 Task: Look for Airbnb properties in Talladega, United States from 17th November, 2023 to 21st November, 2023 for 2 adults.1  bedroom having 2 beds and 1 bathroom. Property type can be flat. Amenities needed are: wifi. Look for 3 properties as per requirement.
Action: Mouse moved to (470, 93)
Screenshot: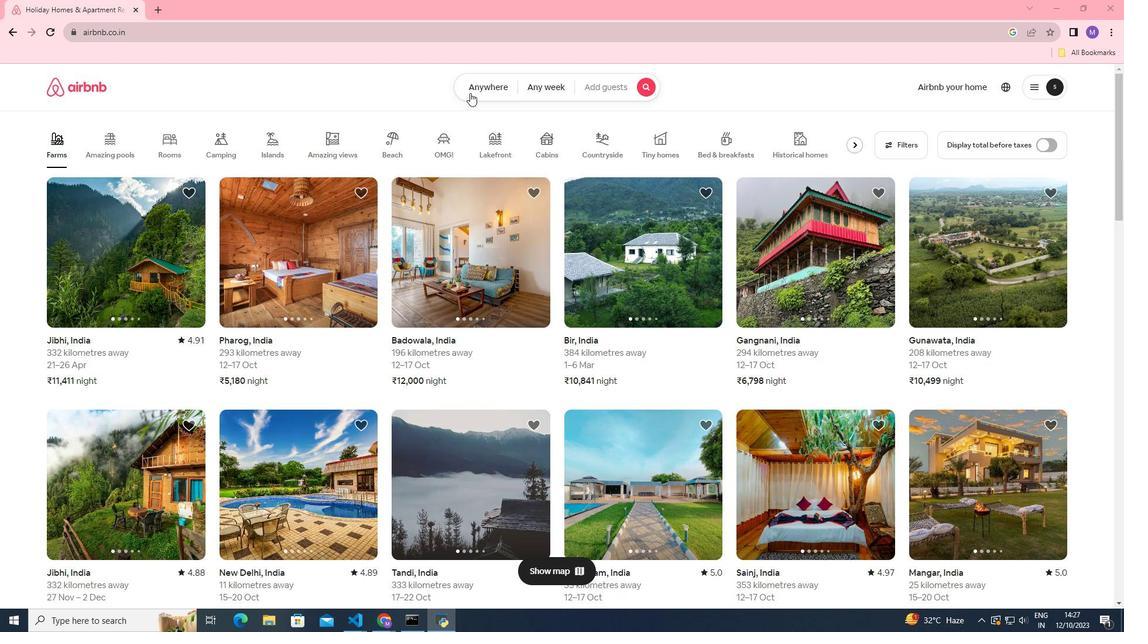 
Action: Mouse pressed left at (470, 93)
Screenshot: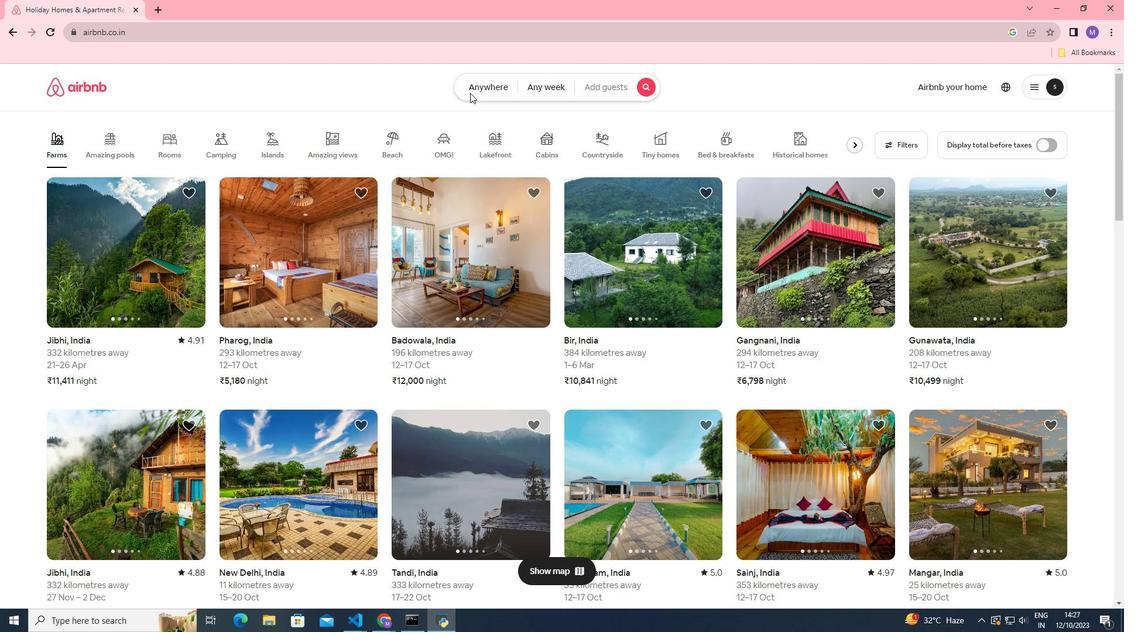 
Action: Mouse moved to (418, 139)
Screenshot: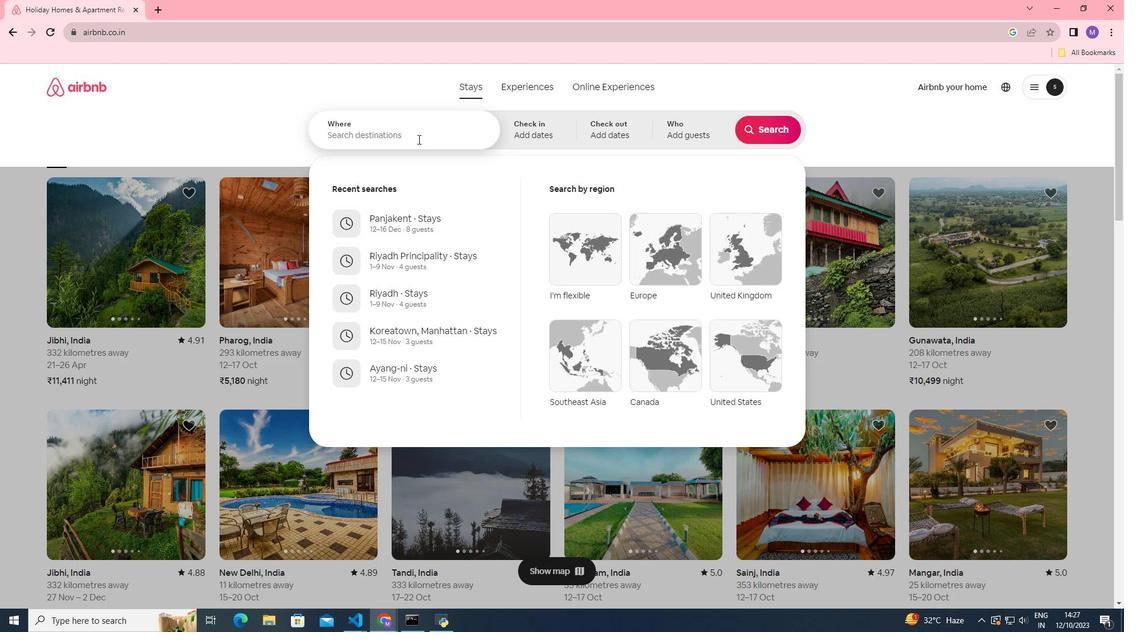 
Action: Mouse pressed left at (418, 139)
Screenshot: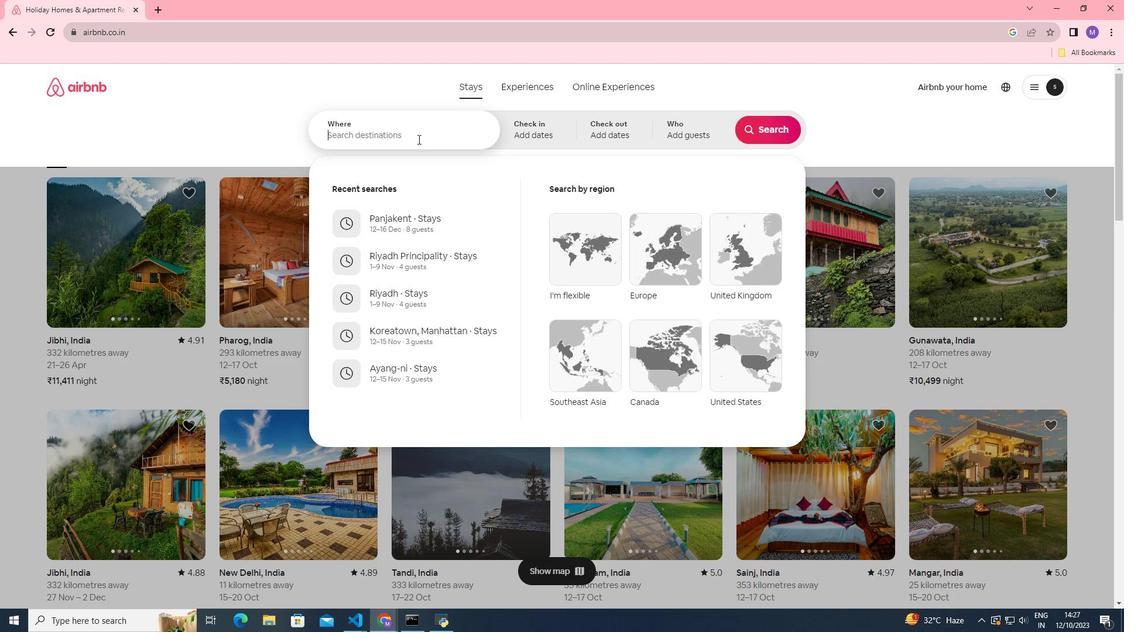 
Action: Key pressed <Key.shift><Key.shift><Key.shift>Talladgea,<Key.space><Key.shift><Key.shift><Key.shift><Key.shift><Key.shift><Key.shift><Key.shift><Key.shift><Key.shift><Key.shift><Key.shift><Key.shift><Key.shift>United<Key.space><Key.shift>States
Screenshot: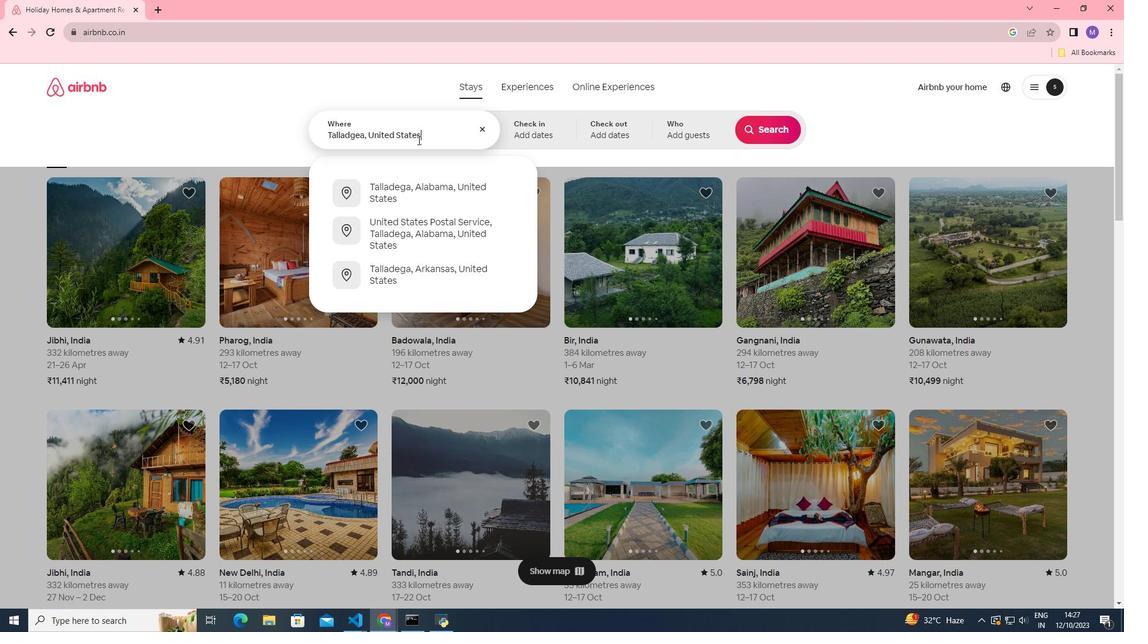 
Action: Mouse moved to (535, 131)
Screenshot: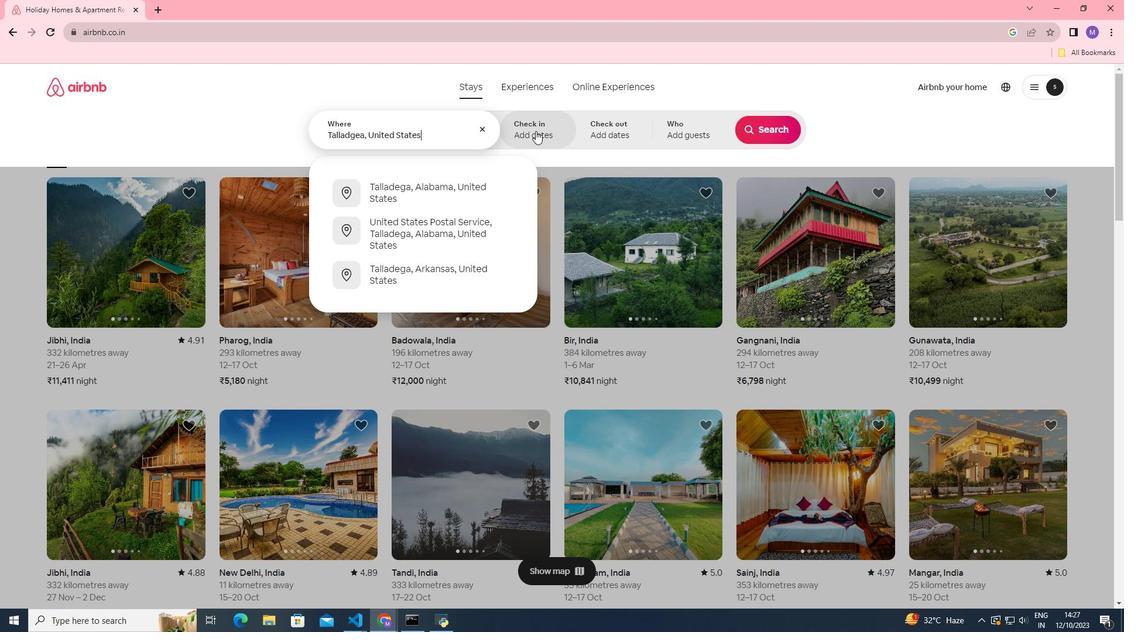 
Action: Mouse pressed left at (535, 131)
Screenshot: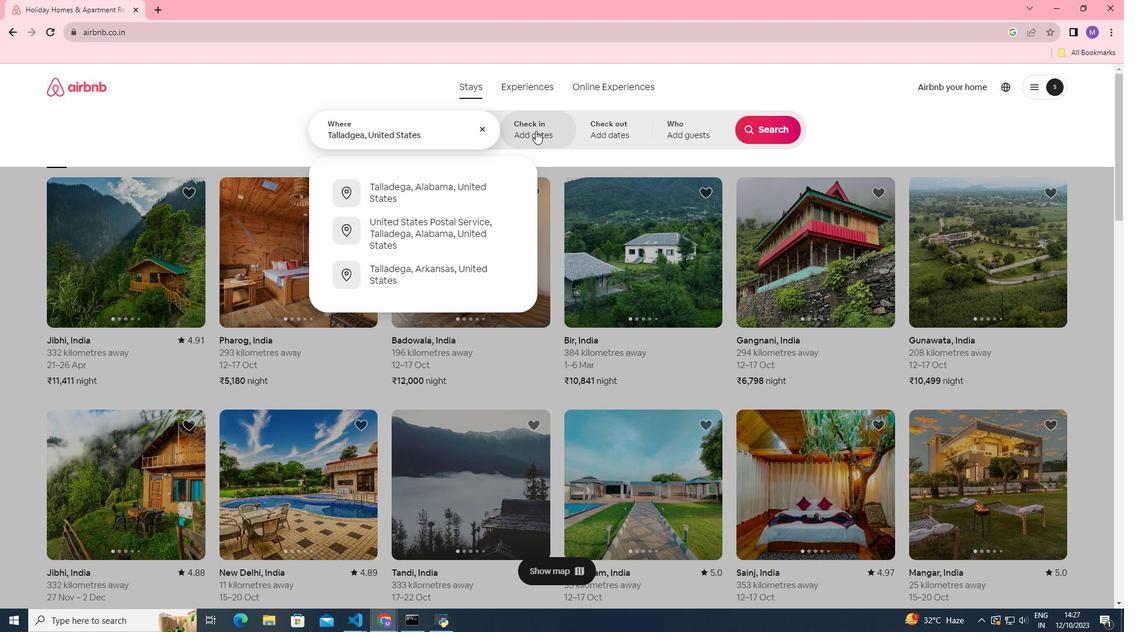 
Action: Mouse moved to (763, 230)
Screenshot: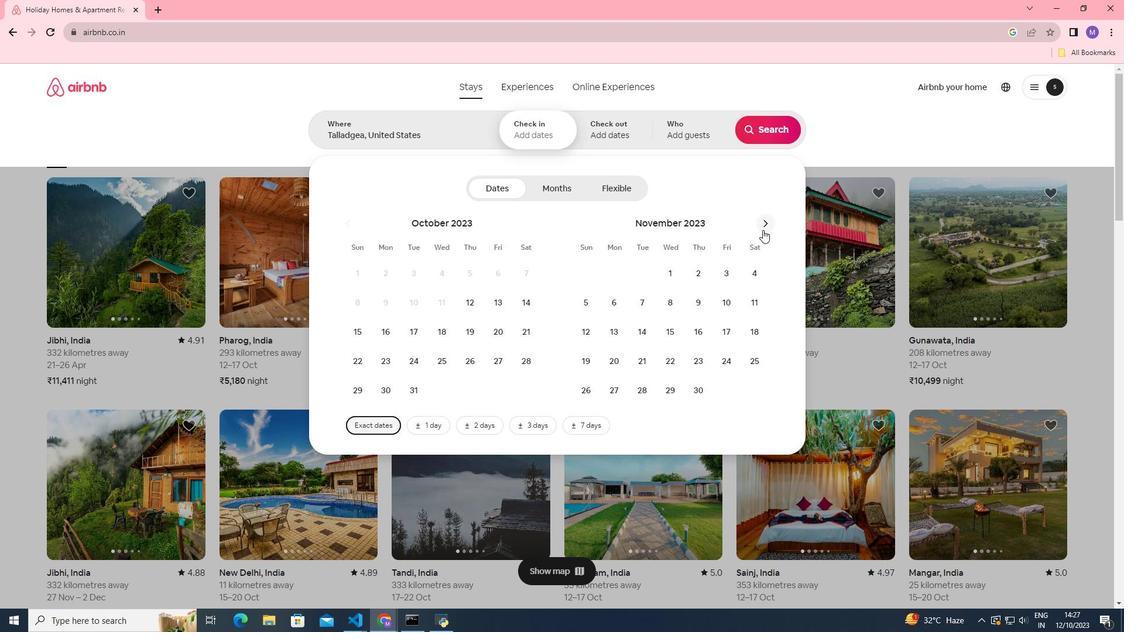 
Action: Mouse pressed left at (763, 230)
Screenshot: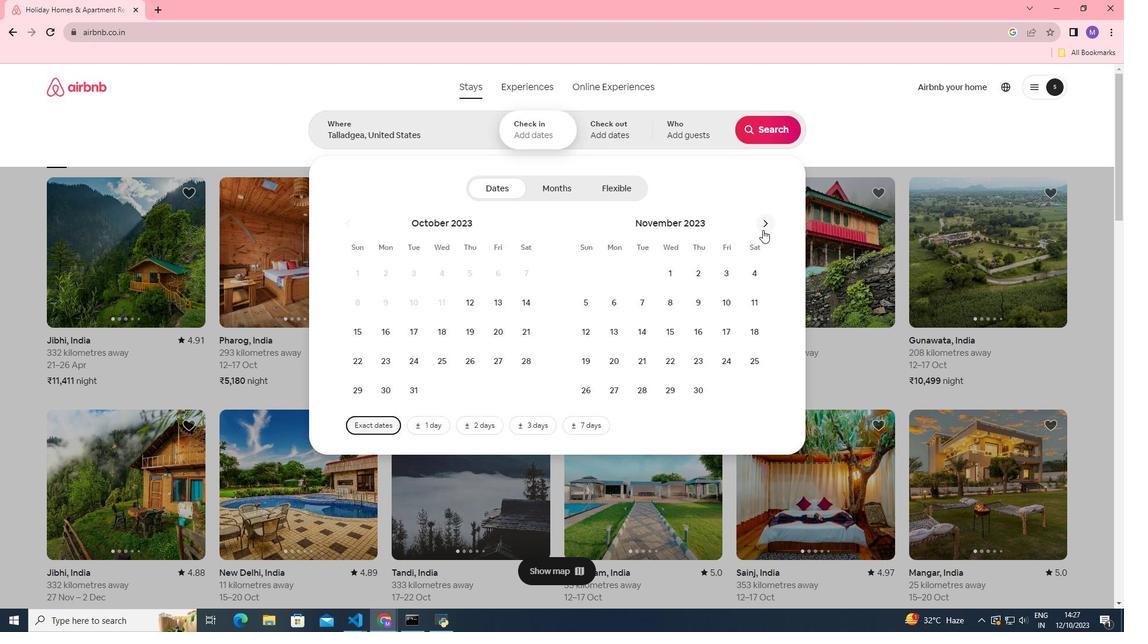 
Action: Mouse moved to (494, 326)
Screenshot: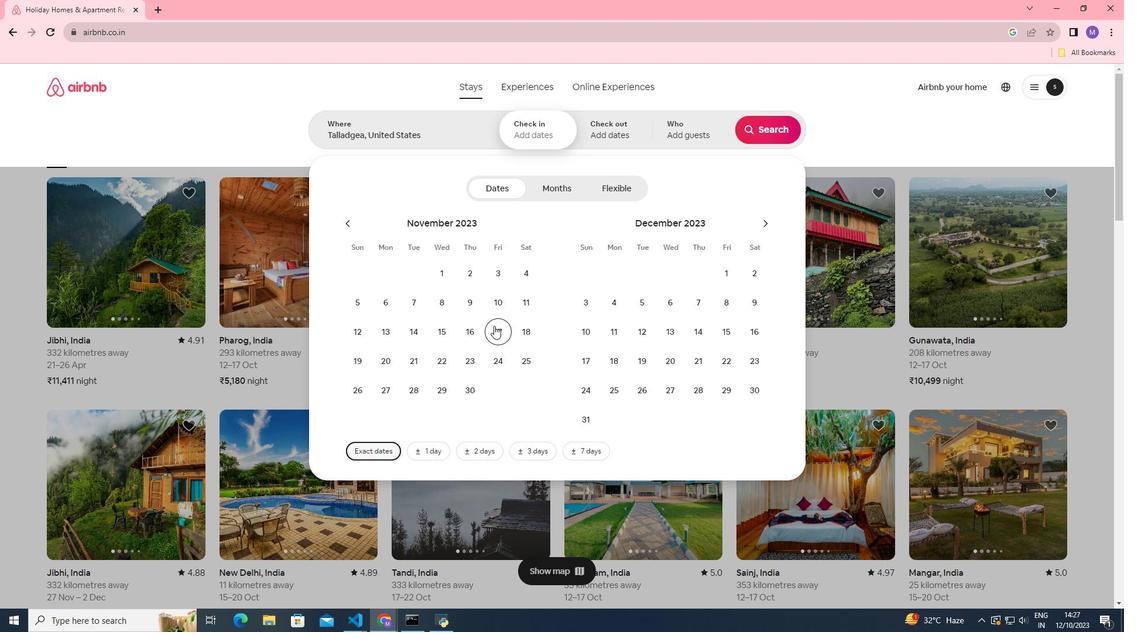 
Action: Mouse pressed left at (494, 326)
Screenshot: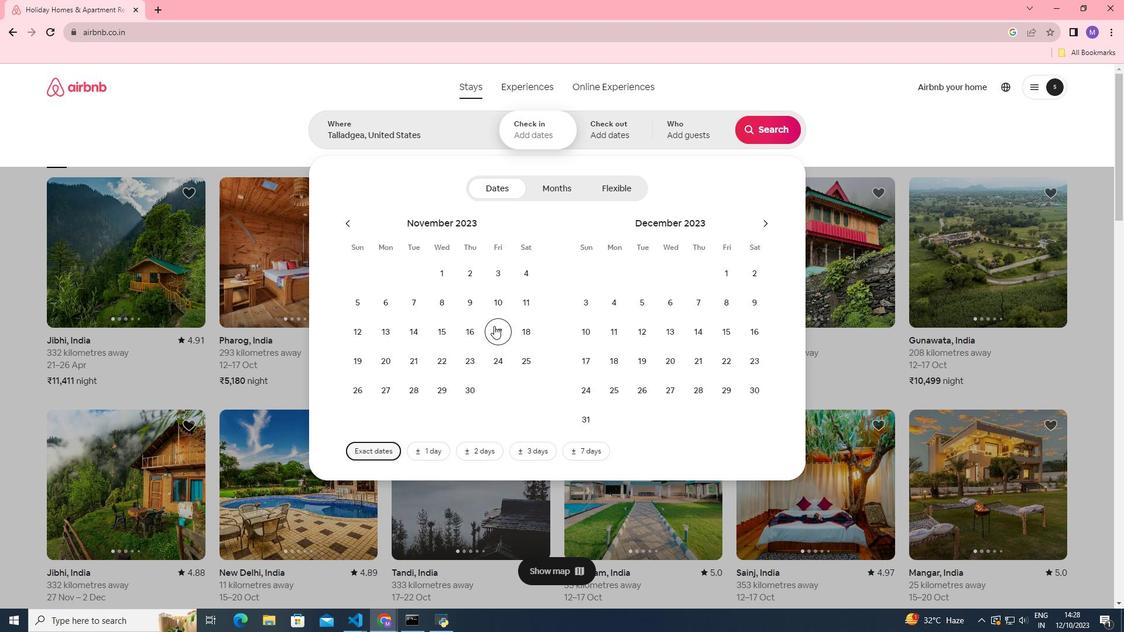
Action: Mouse moved to (405, 355)
Screenshot: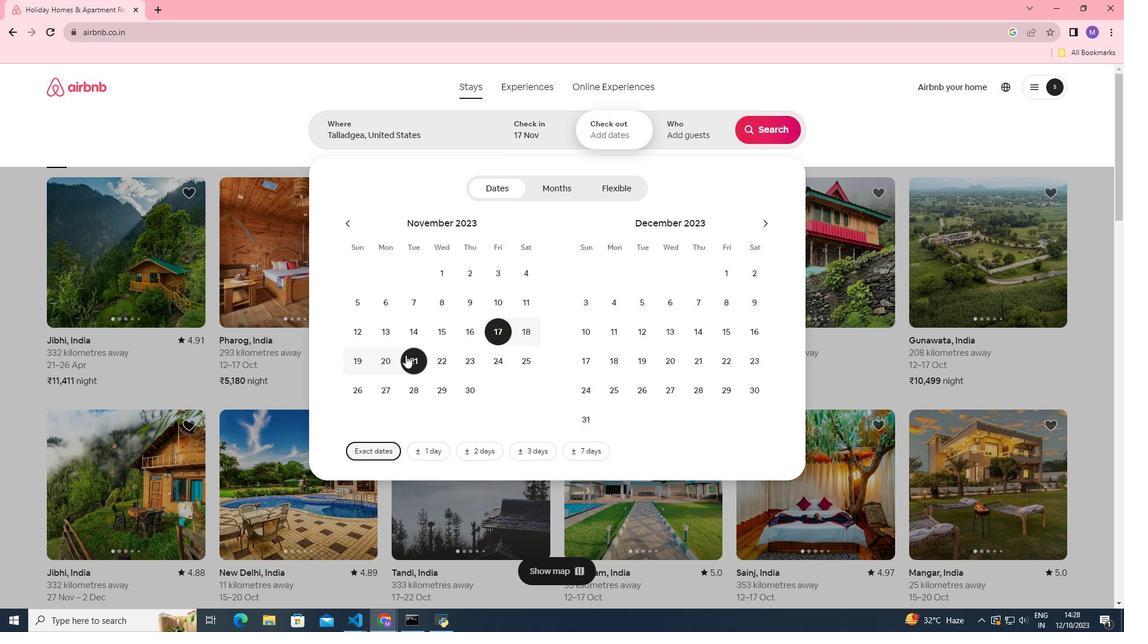 
Action: Mouse pressed left at (405, 355)
Screenshot: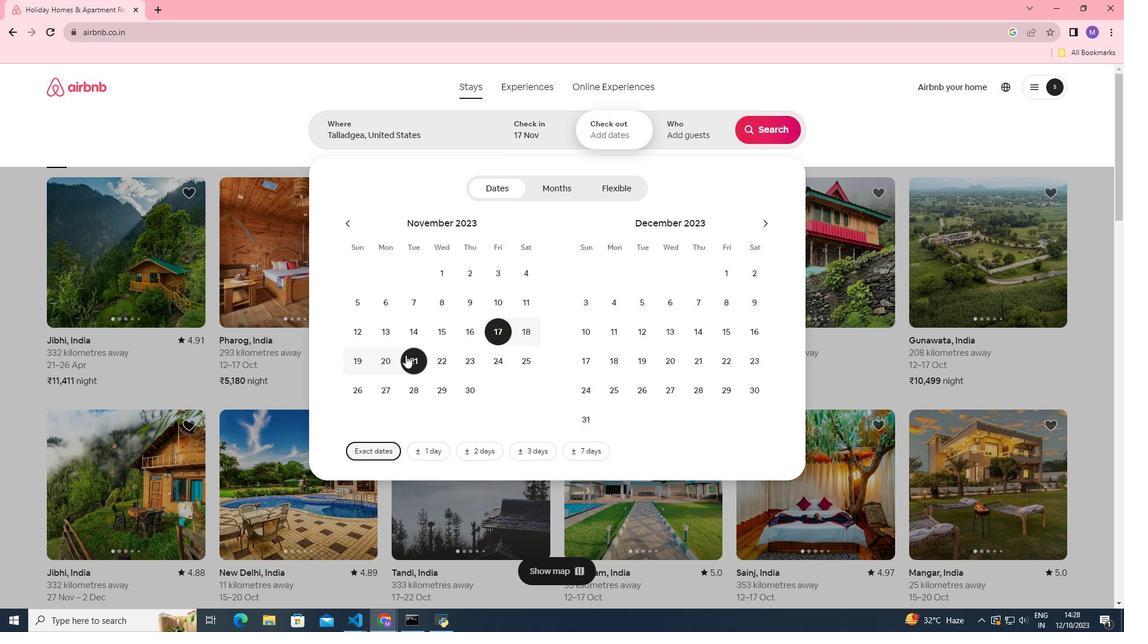 
Action: Mouse moved to (689, 130)
Screenshot: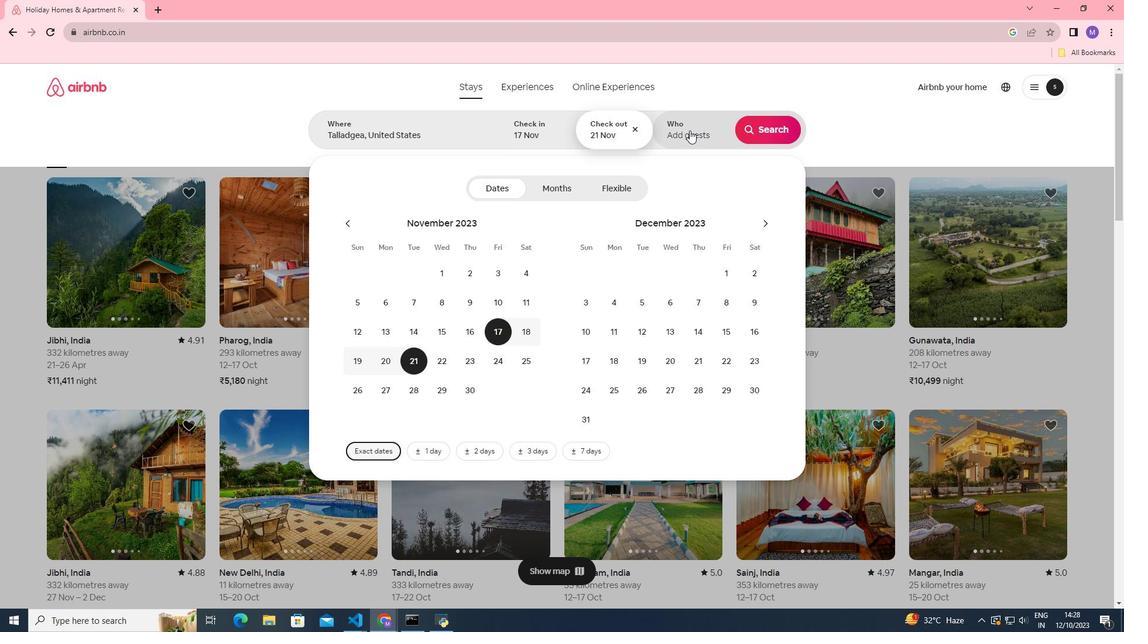 
Action: Mouse pressed left at (689, 130)
Screenshot: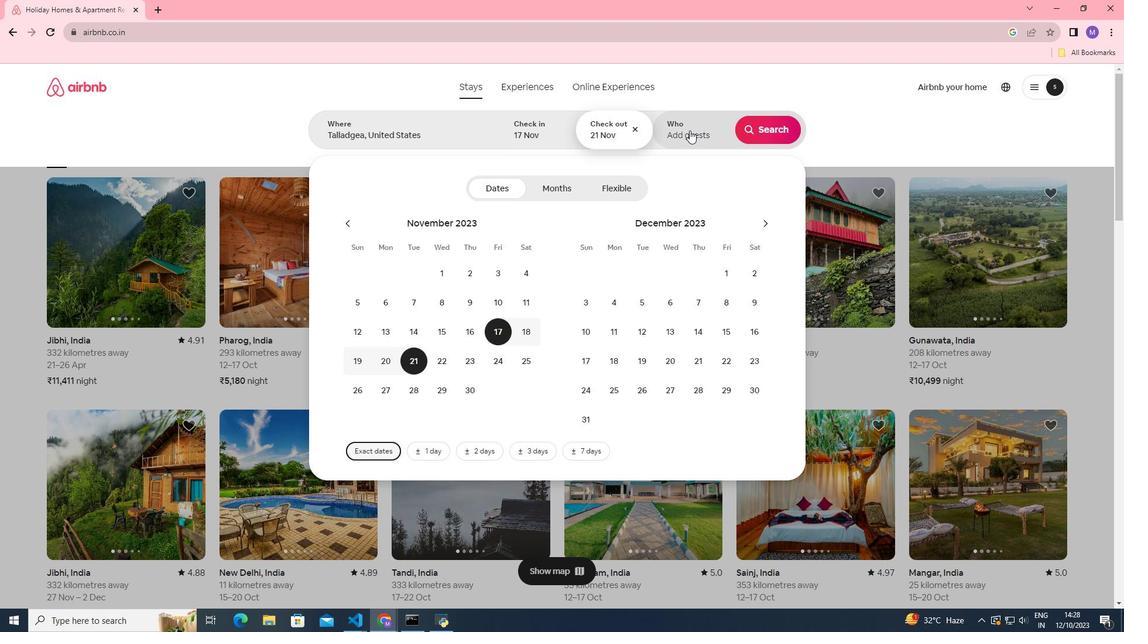 
Action: Mouse moved to (689, 131)
Screenshot: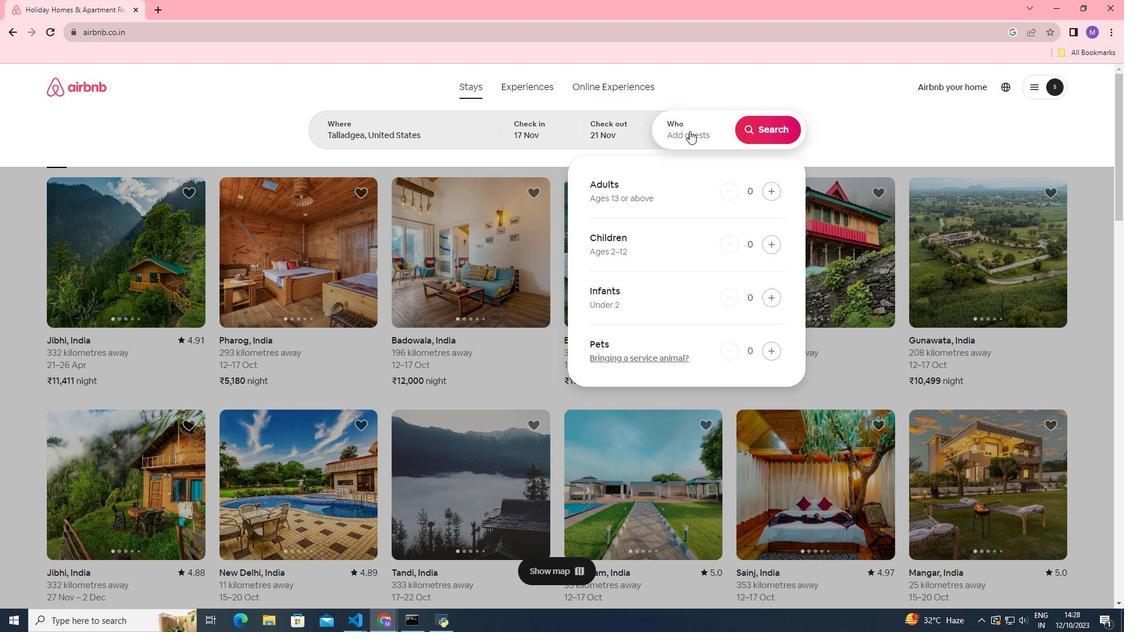 
Action: Mouse pressed left at (689, 131)
Screenshot: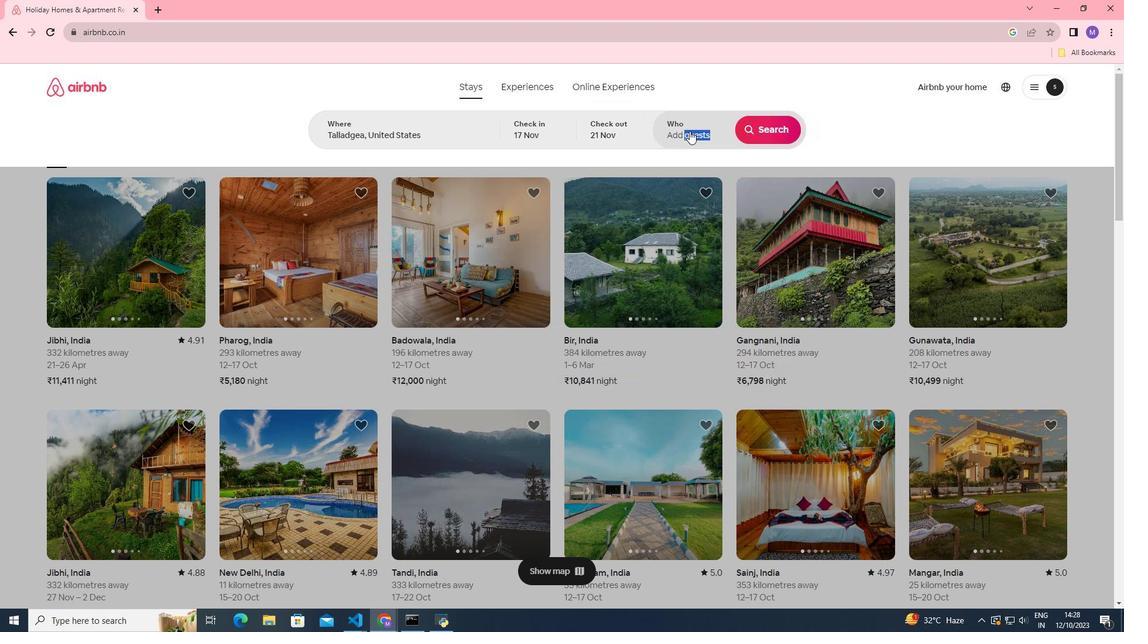 
Action: Mouse moved to (688, 134)
Screenshot: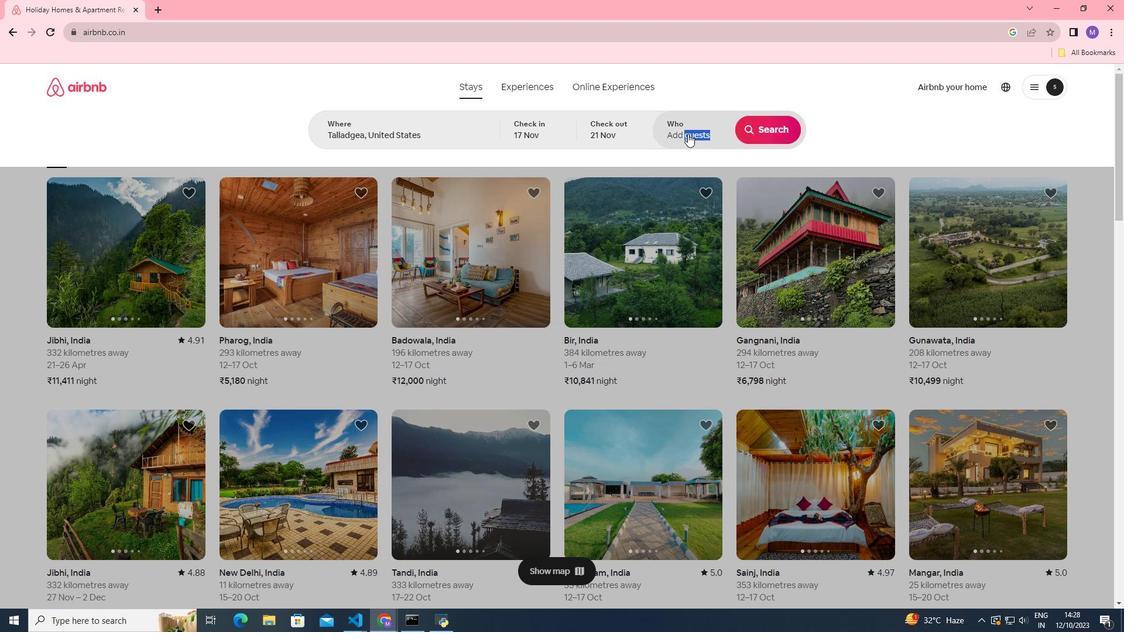 
Action: Mouse pressed left at (688, 134)
Screenshot: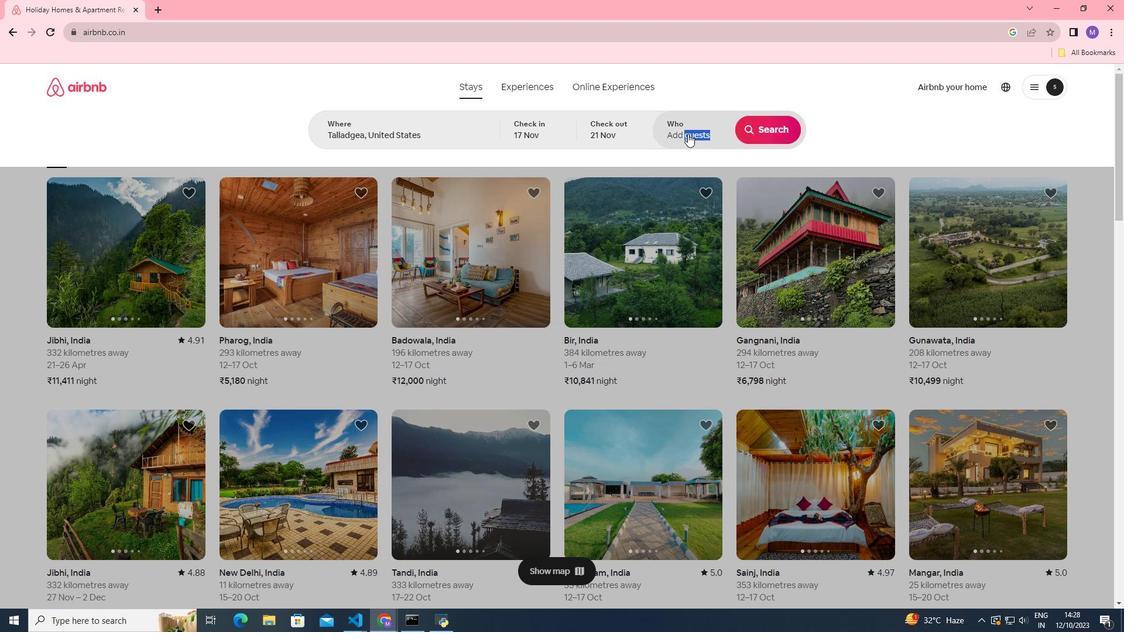 
Action: Mouse moved to (770, 193)
Screenshot: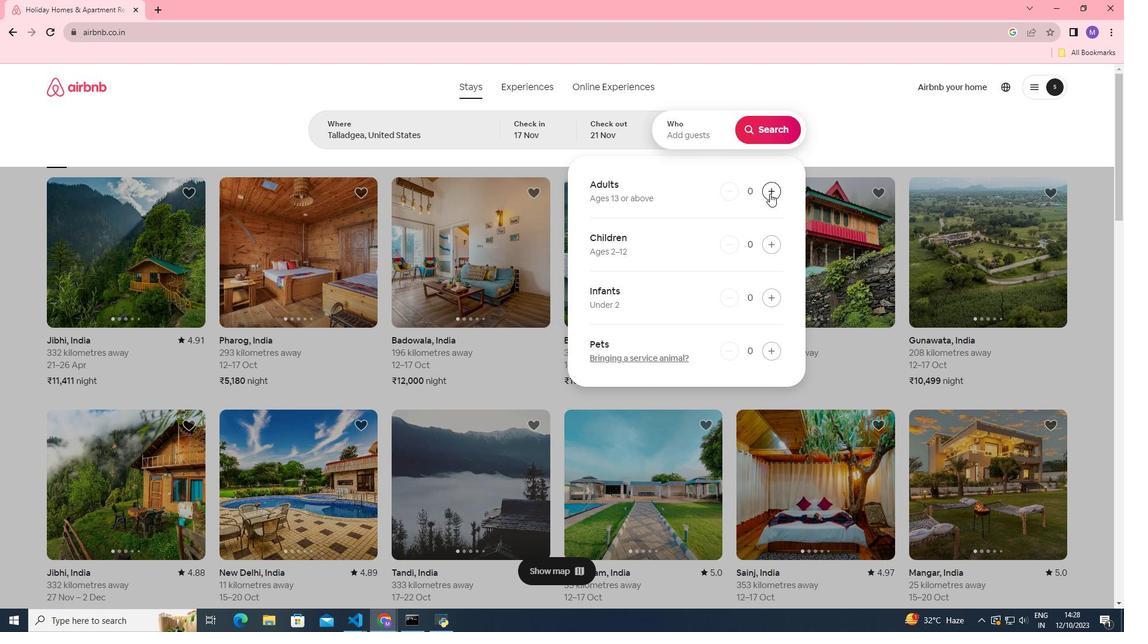
Action: Mouse pressed left at (770, 193)
Screenshot: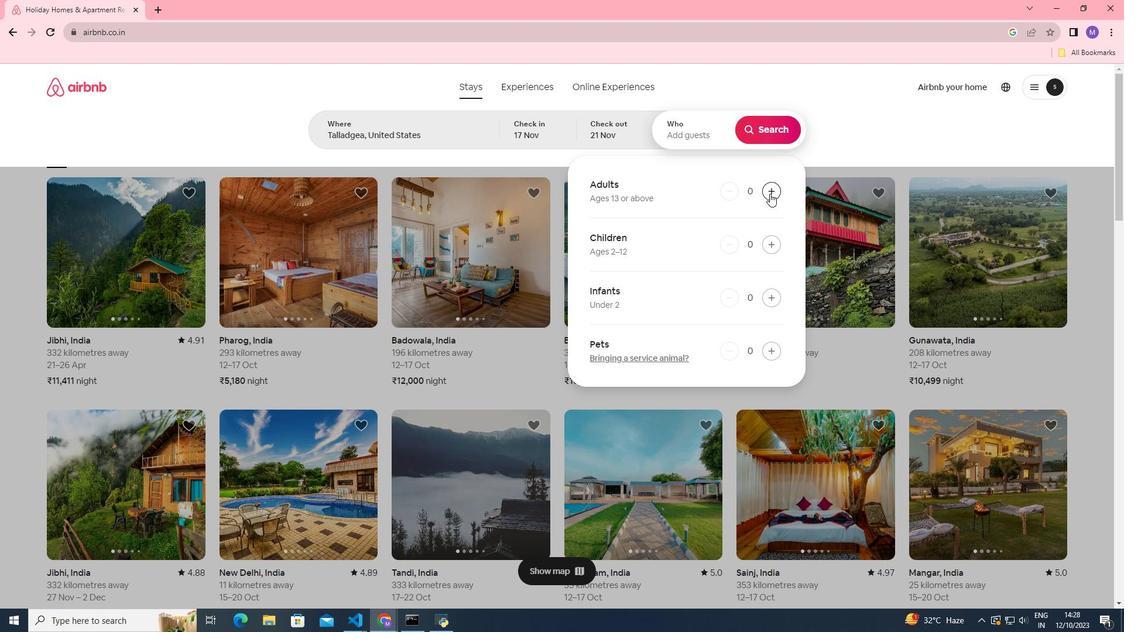 
Action: Mouse pressed left at (770, 193)
Screenshot: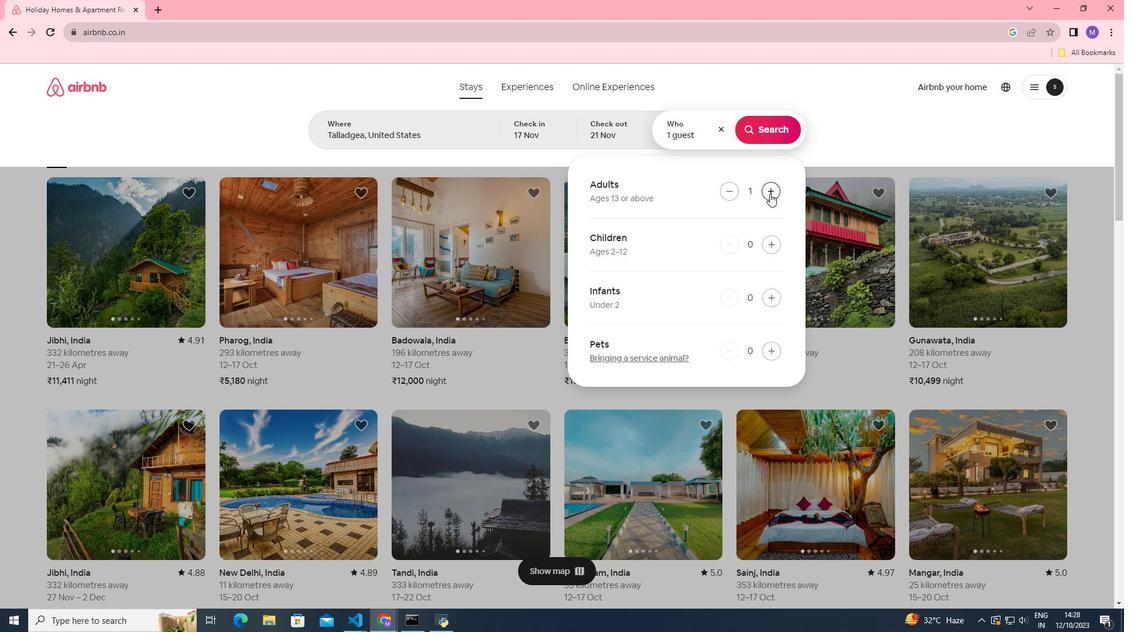 
Action: Mouse moved to (766, 126)
Screenshot: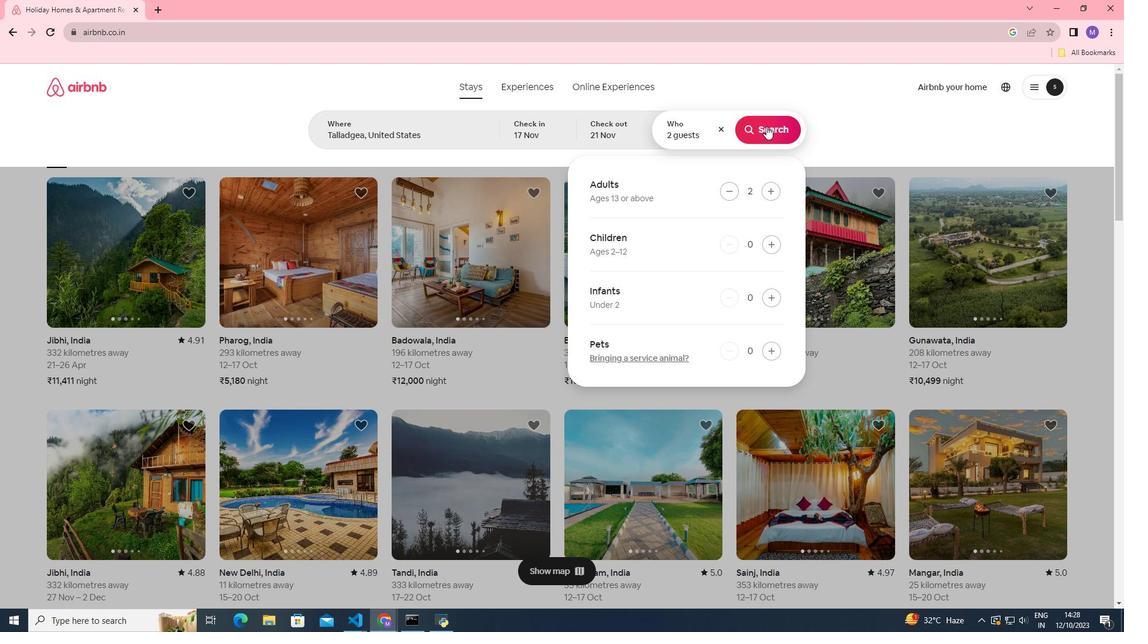 
Action: Mouse pressed left at (766, 126)
Screenshot: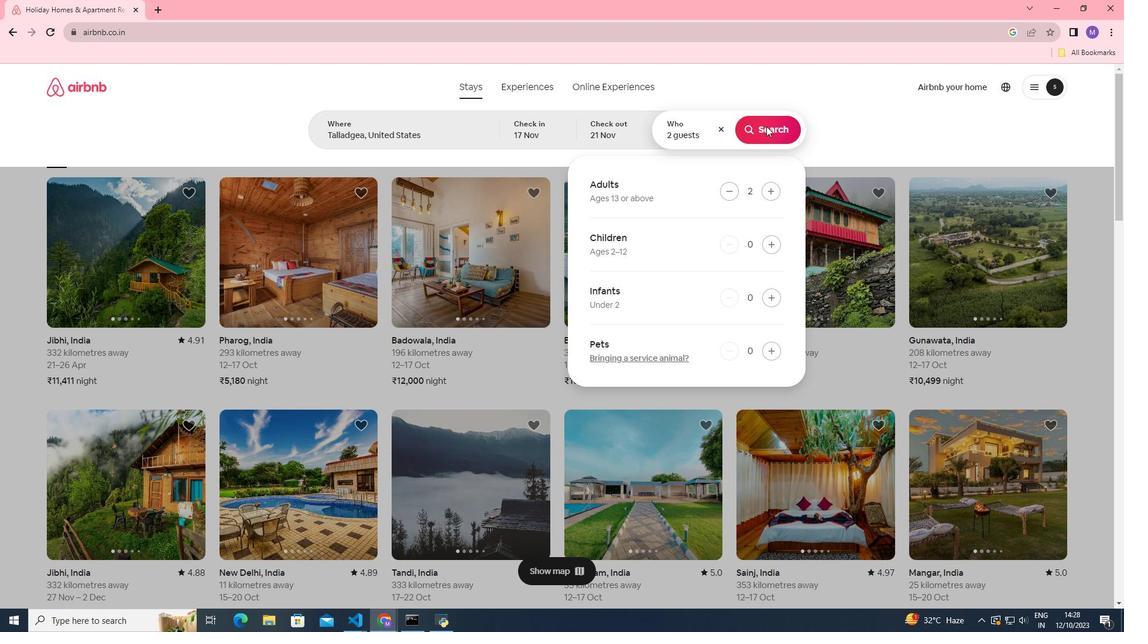 
Action: Mouse moved to (933, 135)
Screenshot: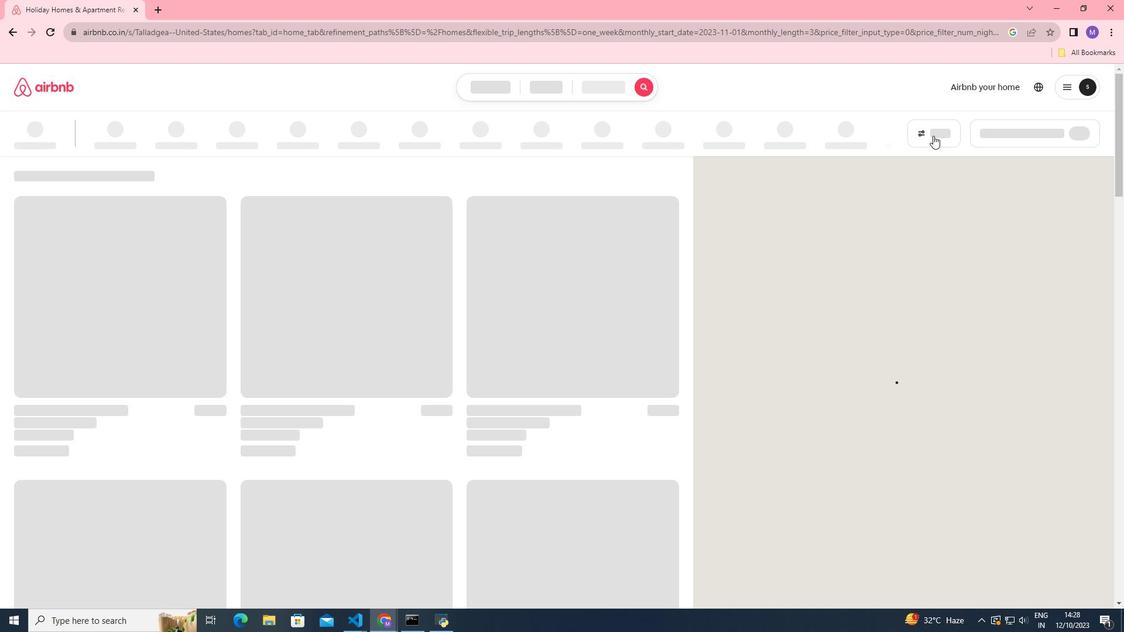 
Action: Mouse pressed left at (933, 135)
Screenshot: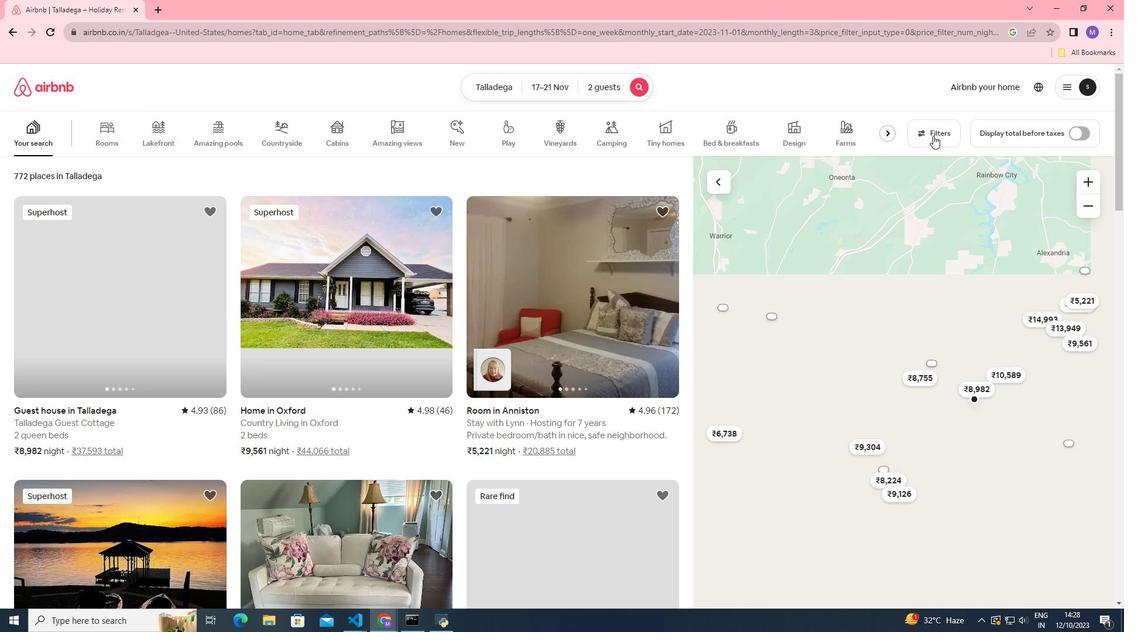 
Action: Mouse pressed left at (933, 135)
Screenshot: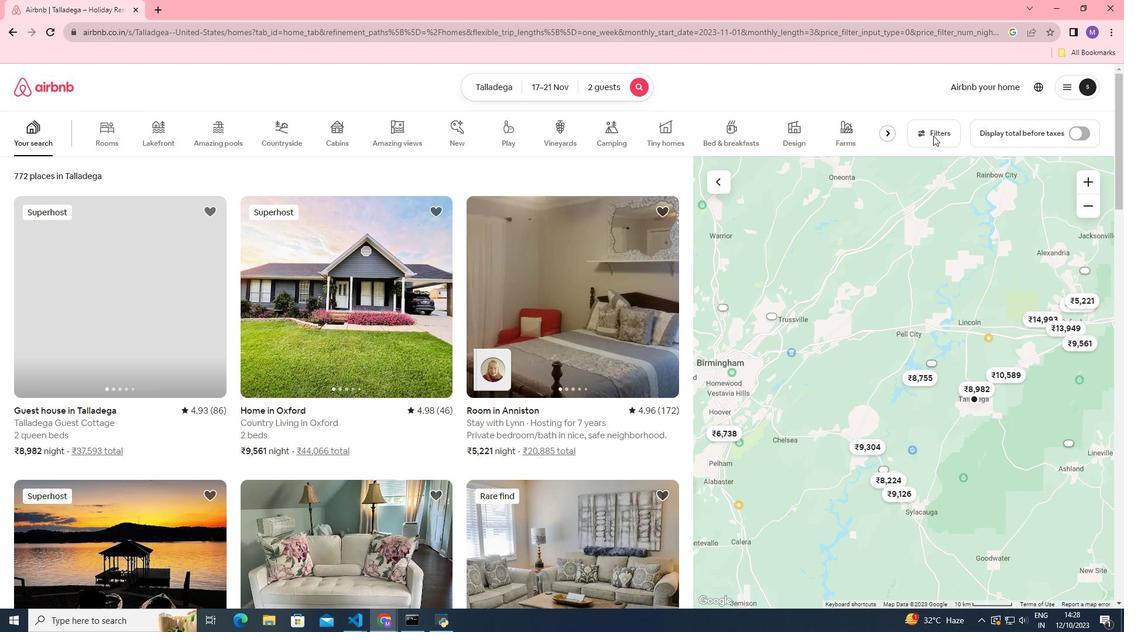 
Action: Mouse pressed left at (933, 135)
Screenshot: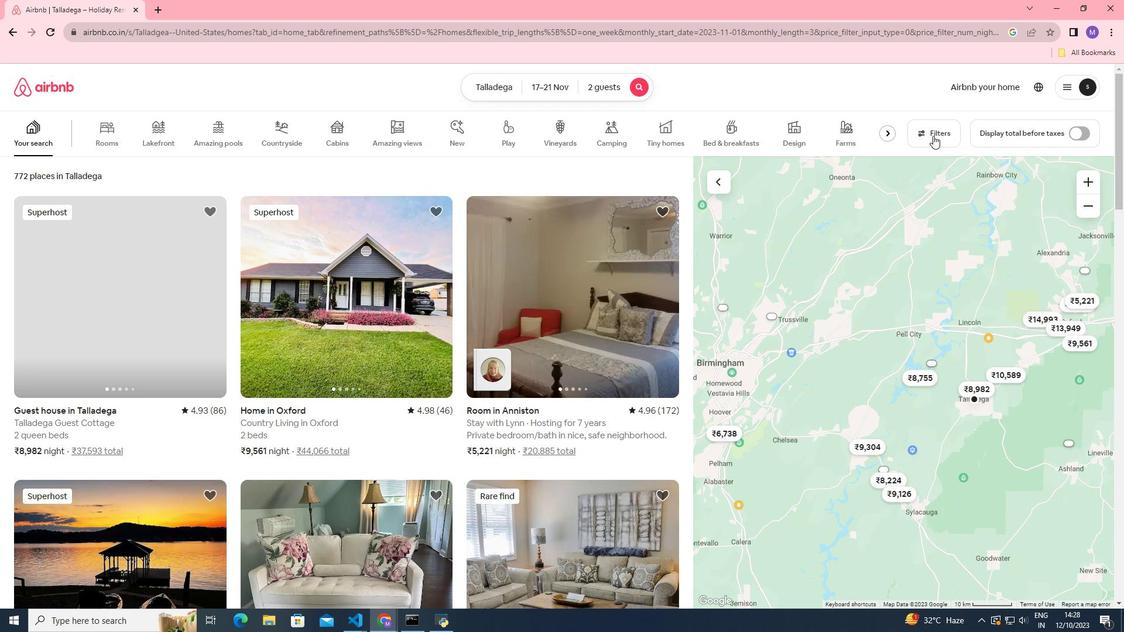 
Action: Mouse moved to (512, 439)
Screenshot: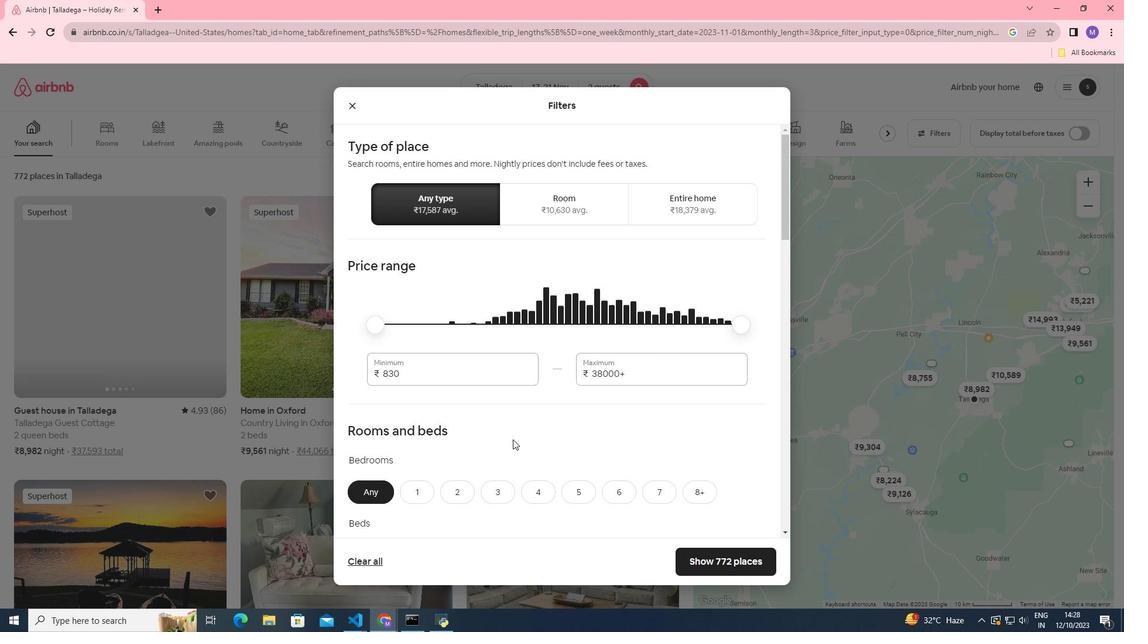 
Action: Mouse scrolled (512, 439) with delta (0, 0)
Screenshot: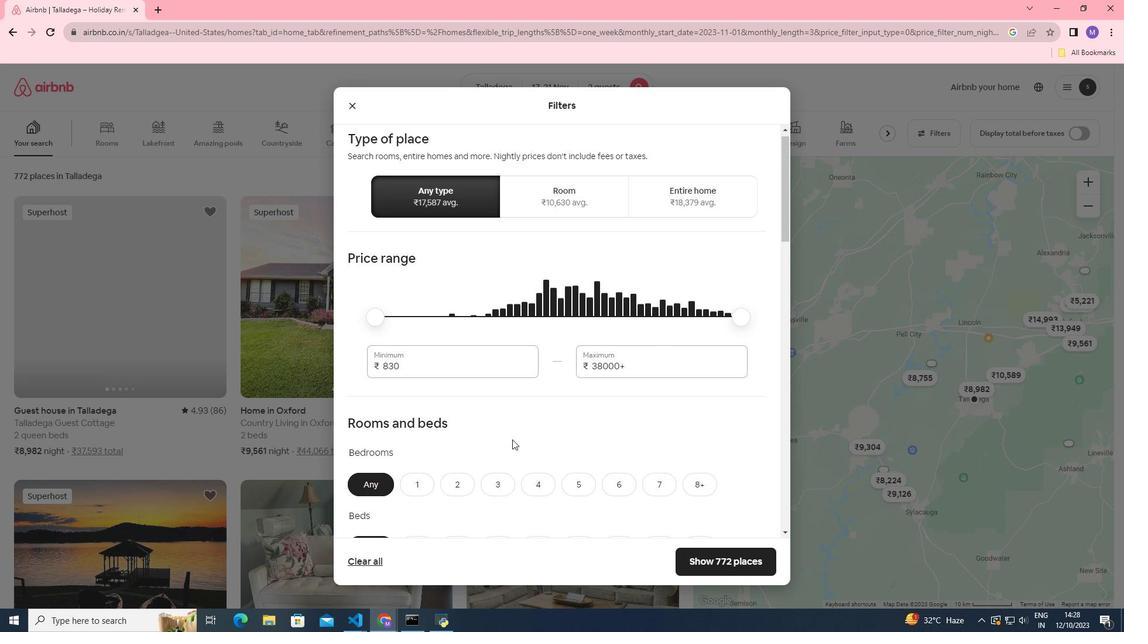 
Action: Mouse moved to (460, 432)
Screenshot: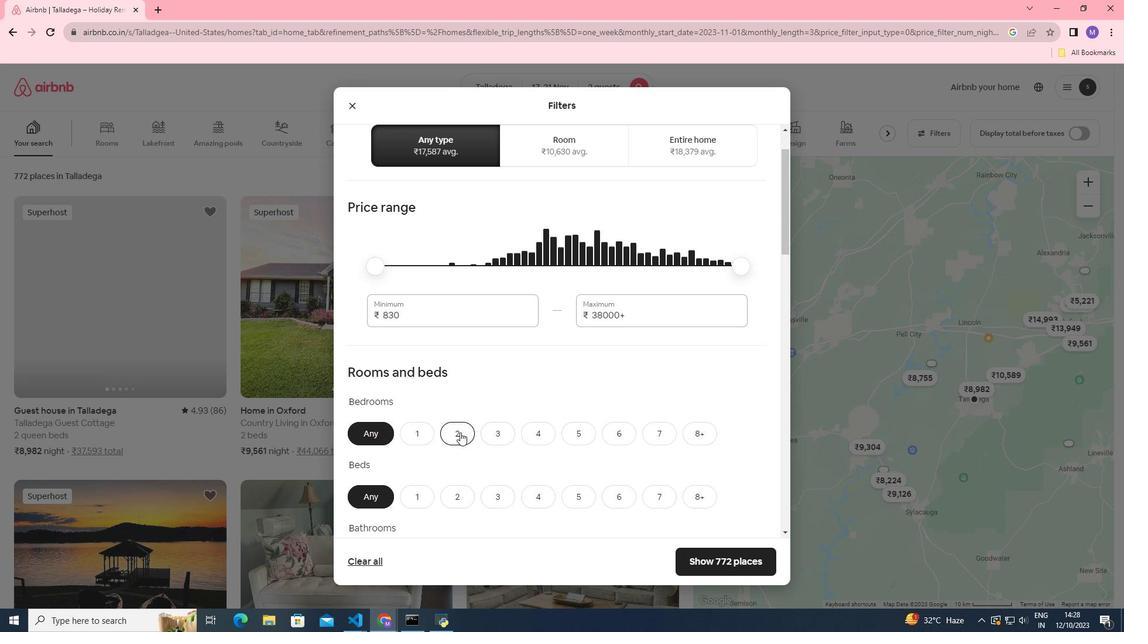 
Action: Mouse pressed left at (460, 432)
Screenshot: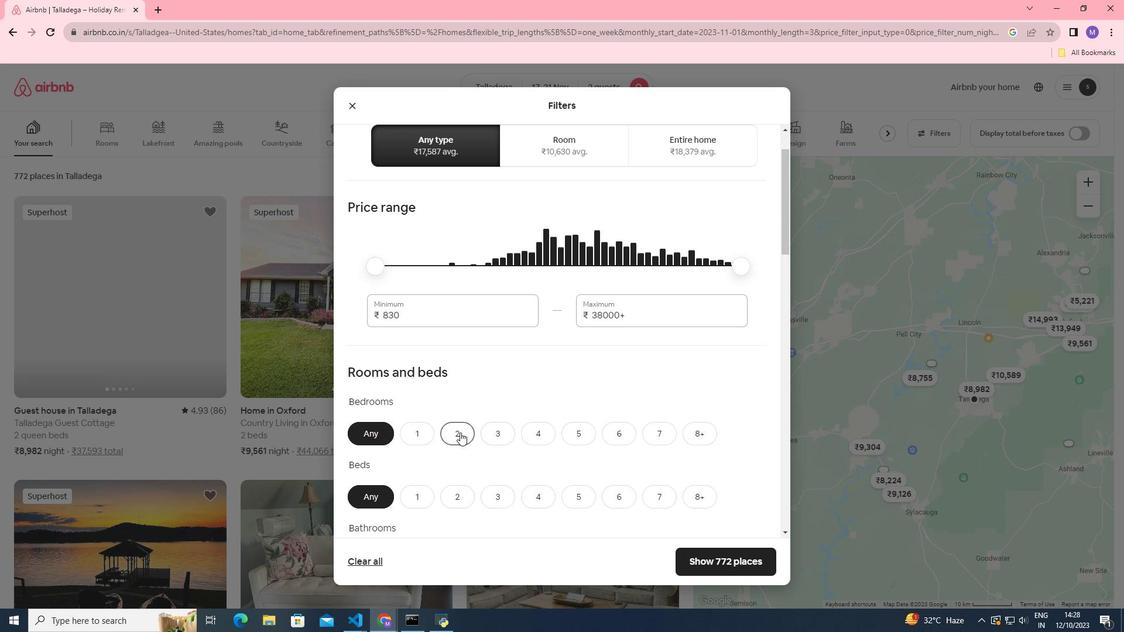 
Action: Mouse moved to (463, 503)
Screenshot: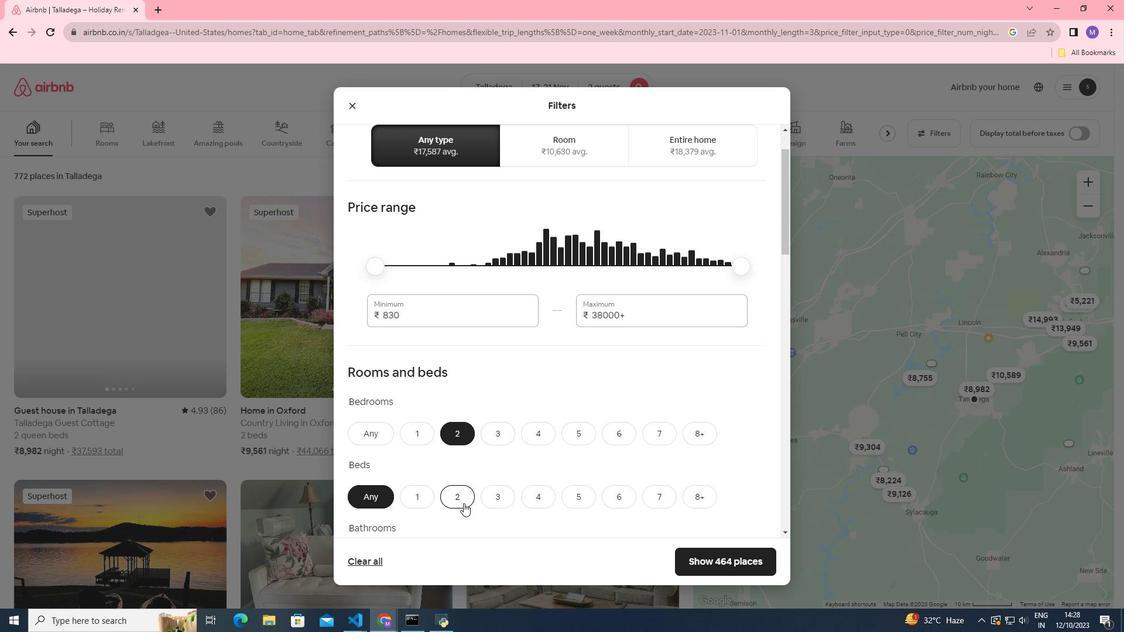 
Action: Mouse pressed left at (463, 503)
Screenshot: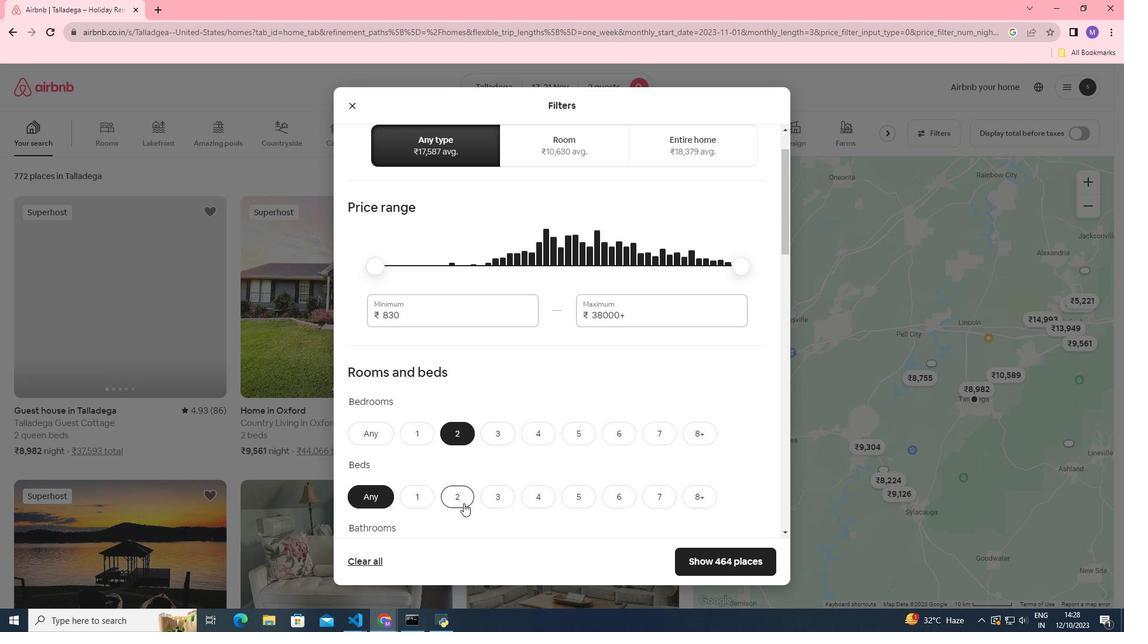 
Action: Mouse moved to (514, 418)
Screenshot: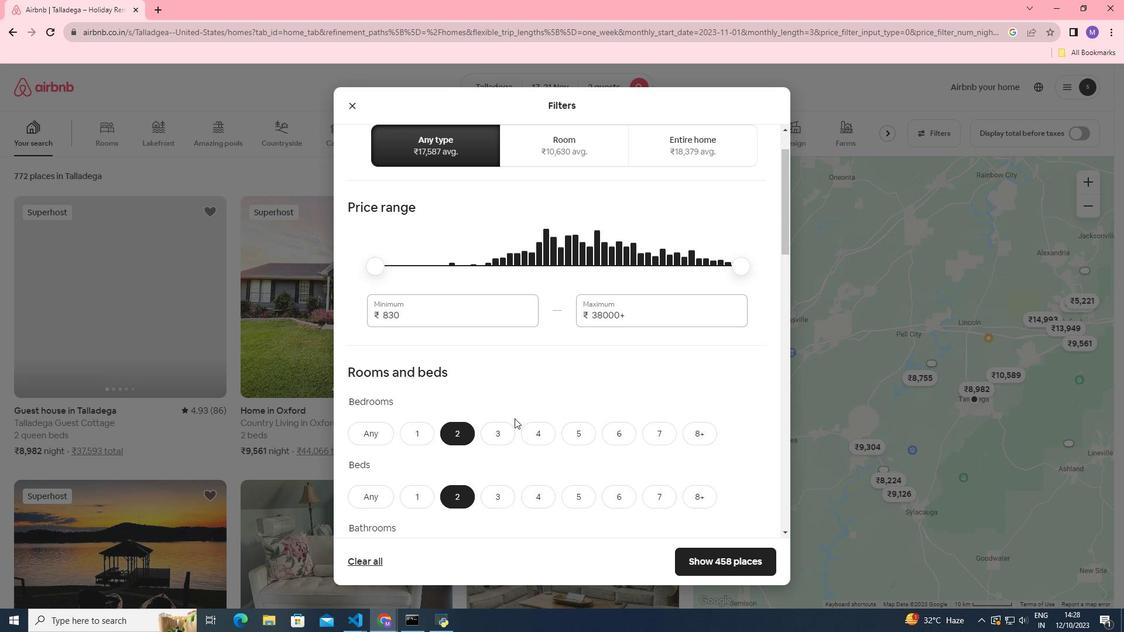 
Action: Mouse scrolled (514, 418) with delta (0, 0)
Screenshot: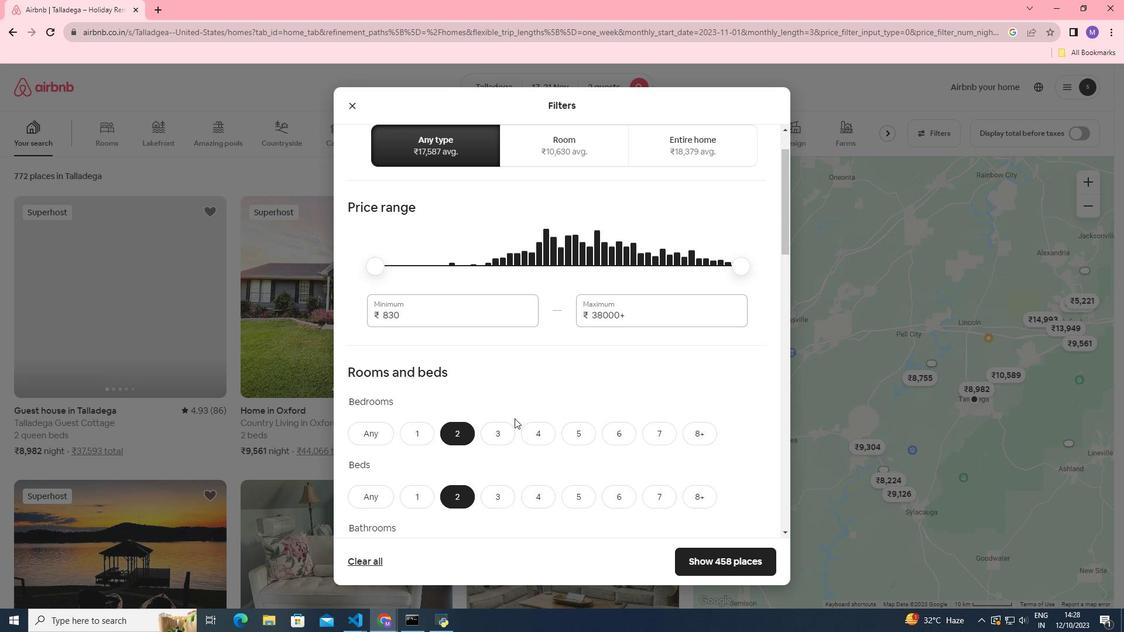 
Action: Mouse scrolled (514, 418) with delta (0, 0)
Screenshot: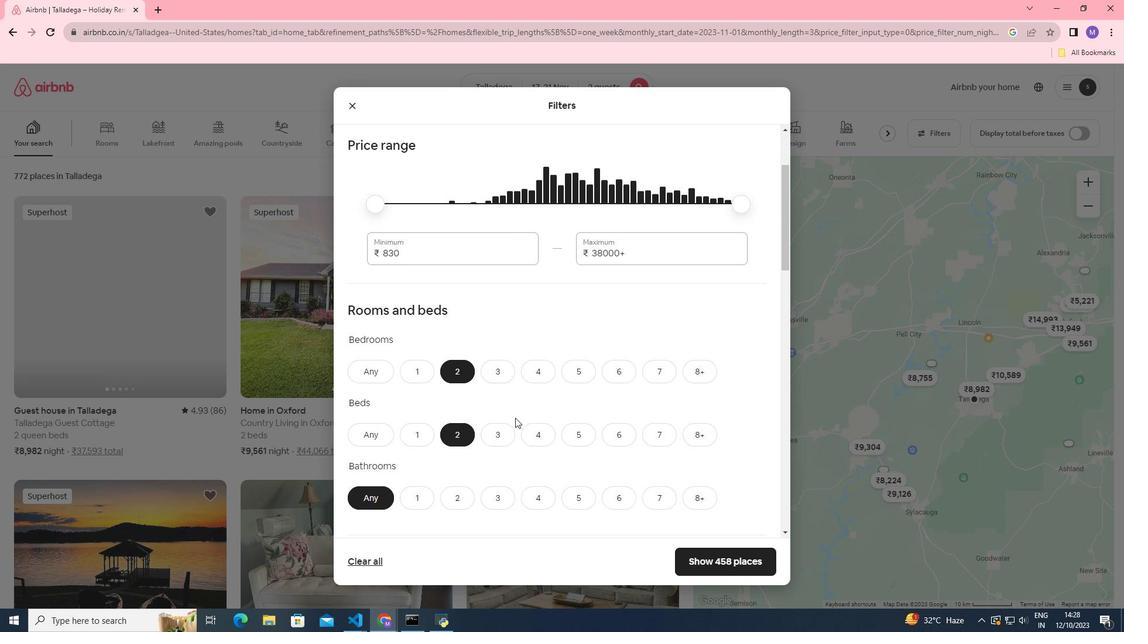 
Action: Mouse moved to (521, 381)
Screenshot: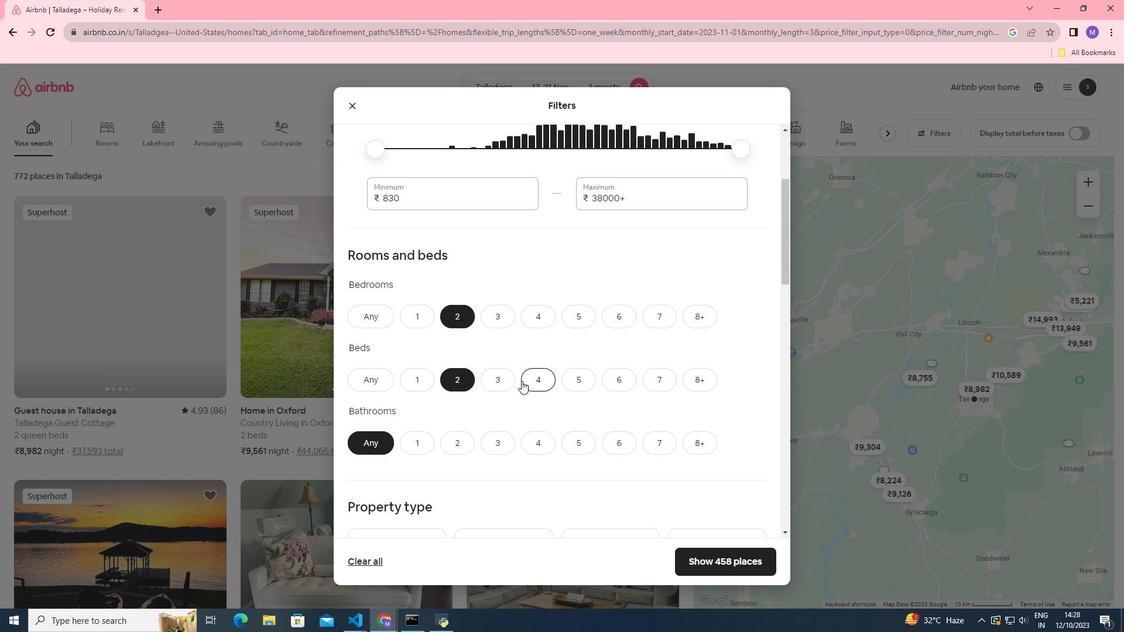 
Action: Mouse scrolled (521, 380) with delta (0, 0)
Screenshot: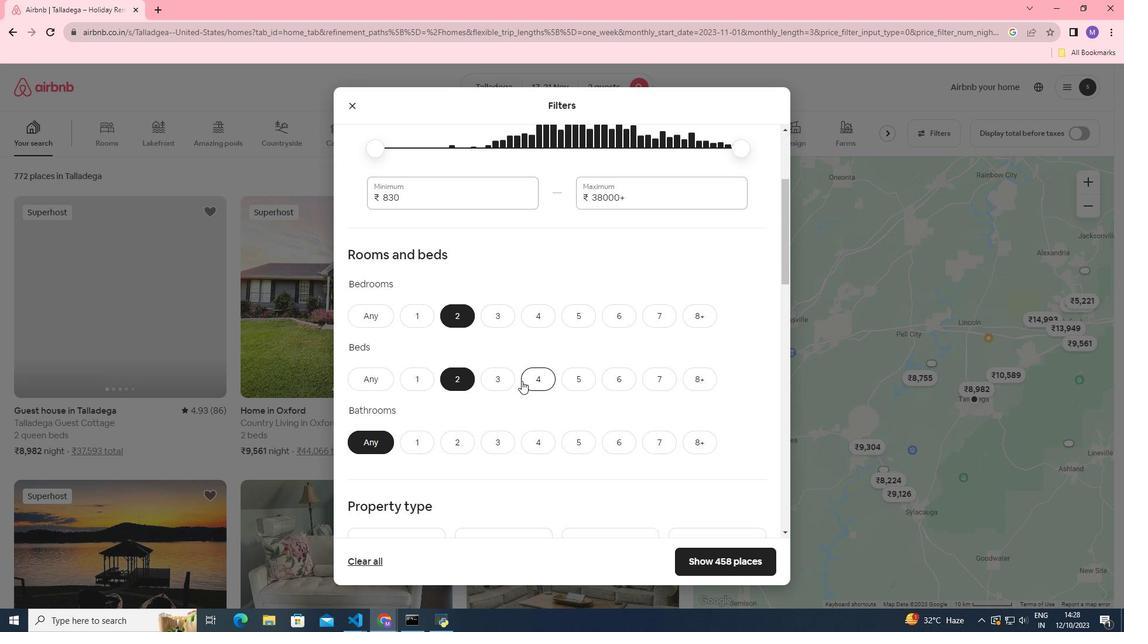 
Action: Mouse moved to (423, 384)
Screenshot: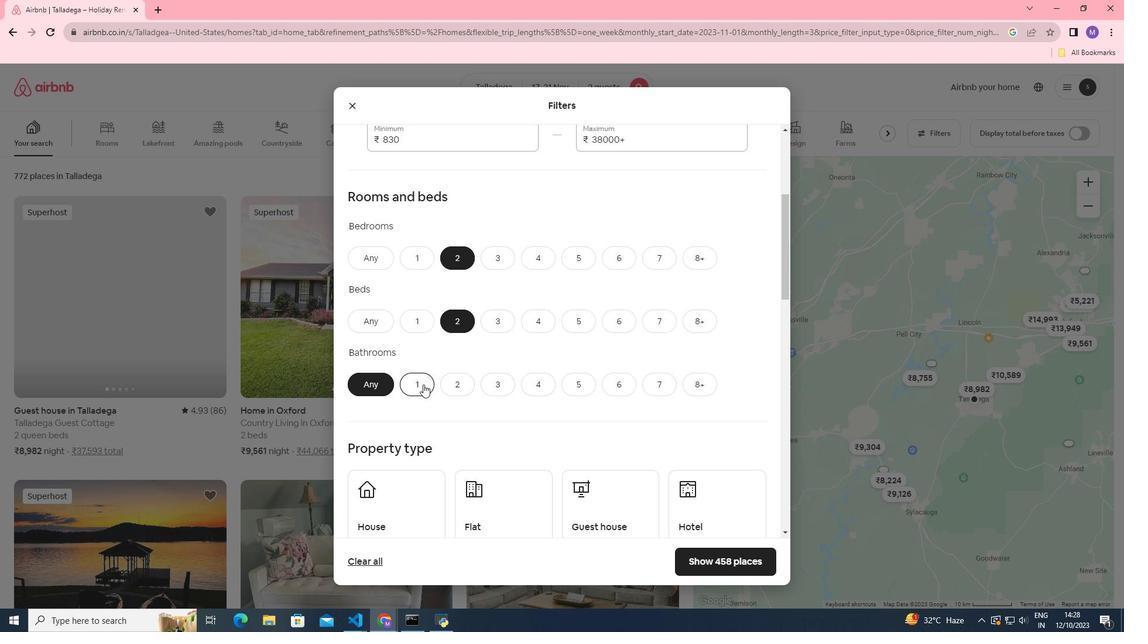 
Action: Mouse pressed left at (423, 384)
Screenshot: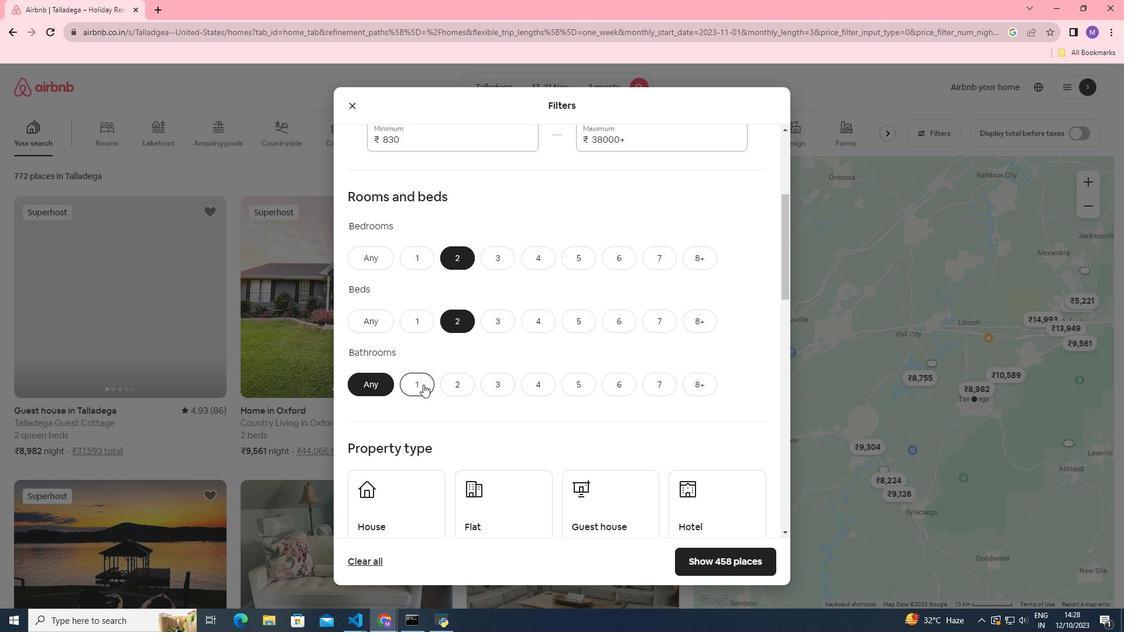 
Action: Mouse moved to (419, 264)
Screenshot: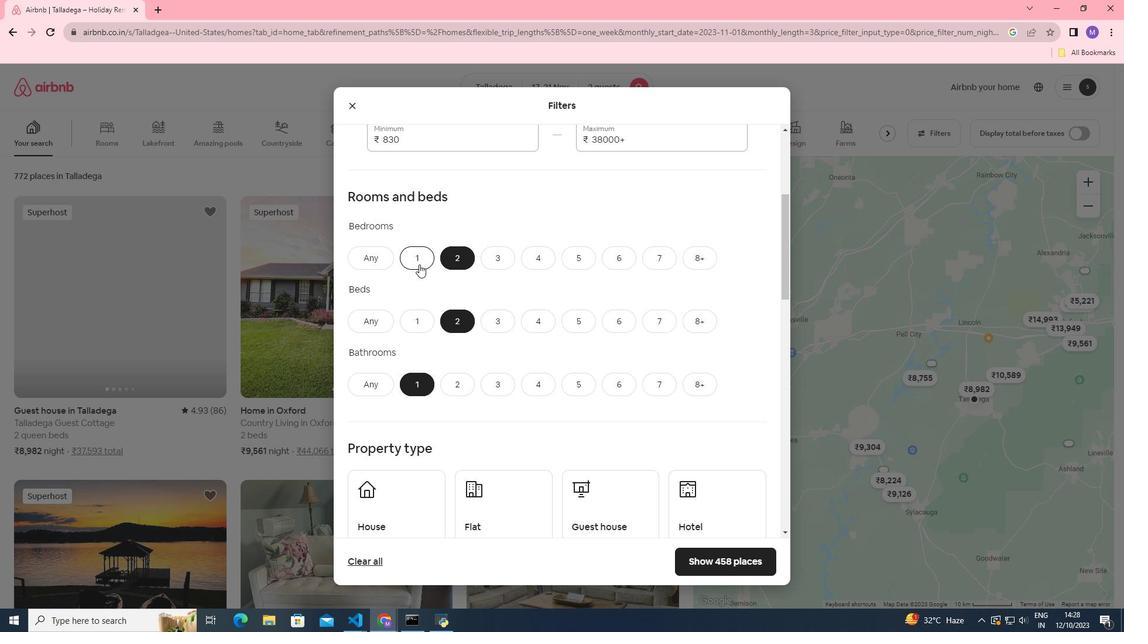 
Action: Mouse pressed left at (419, 264)
Screenshot: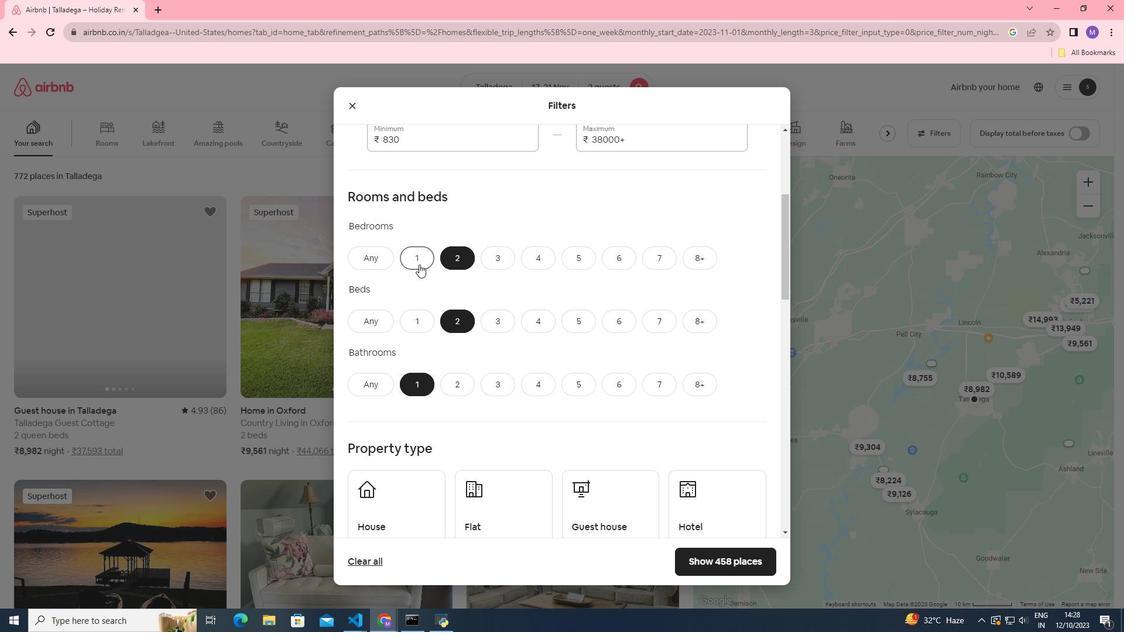
Action: Mouse moved to (693, 406)
Screenshot: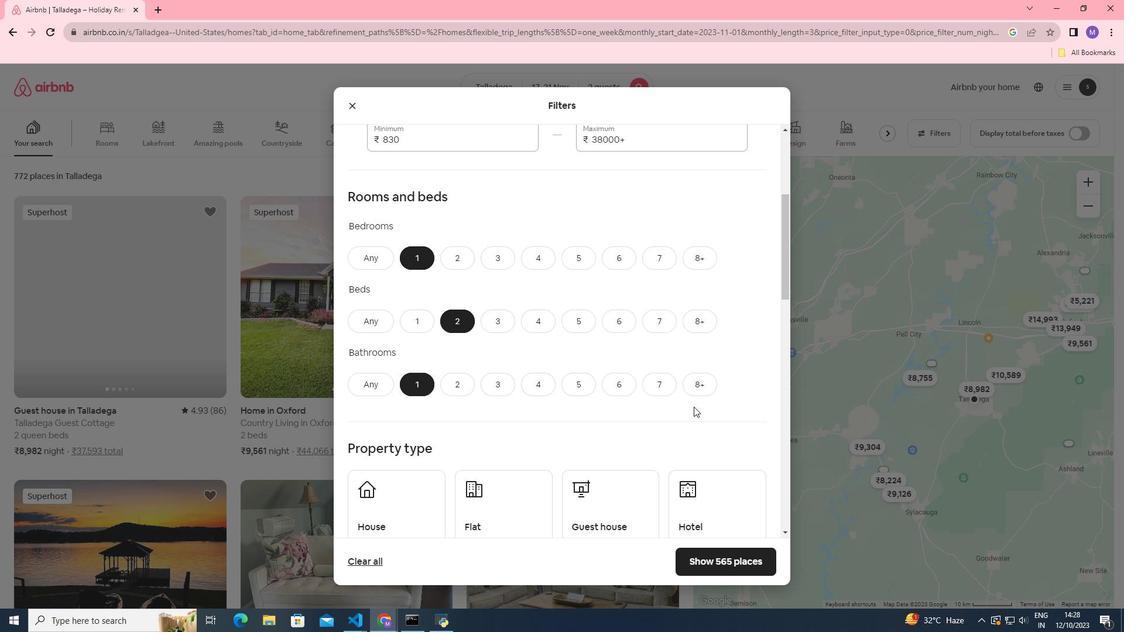 
Action: Mouse scrolled (693, 406) with delta (0, 0)
Screenshot: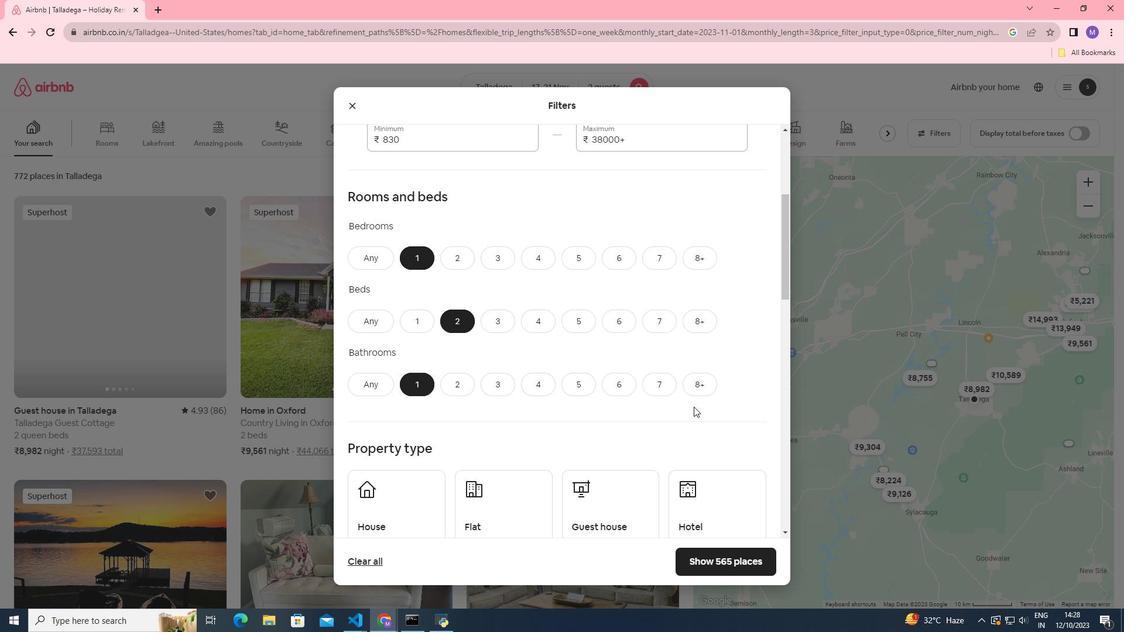 
Action: Mouse scrolled (693, 406) with delta (0, 0)
Screenshot: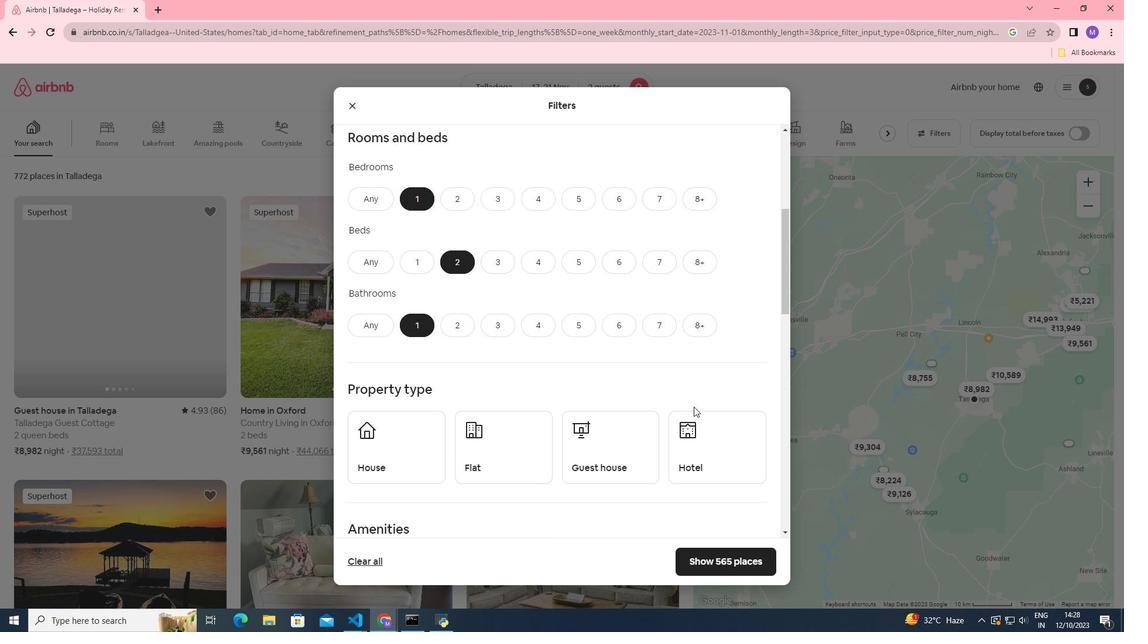 
Action: Mouse moved to (517, 387)
Screenshot: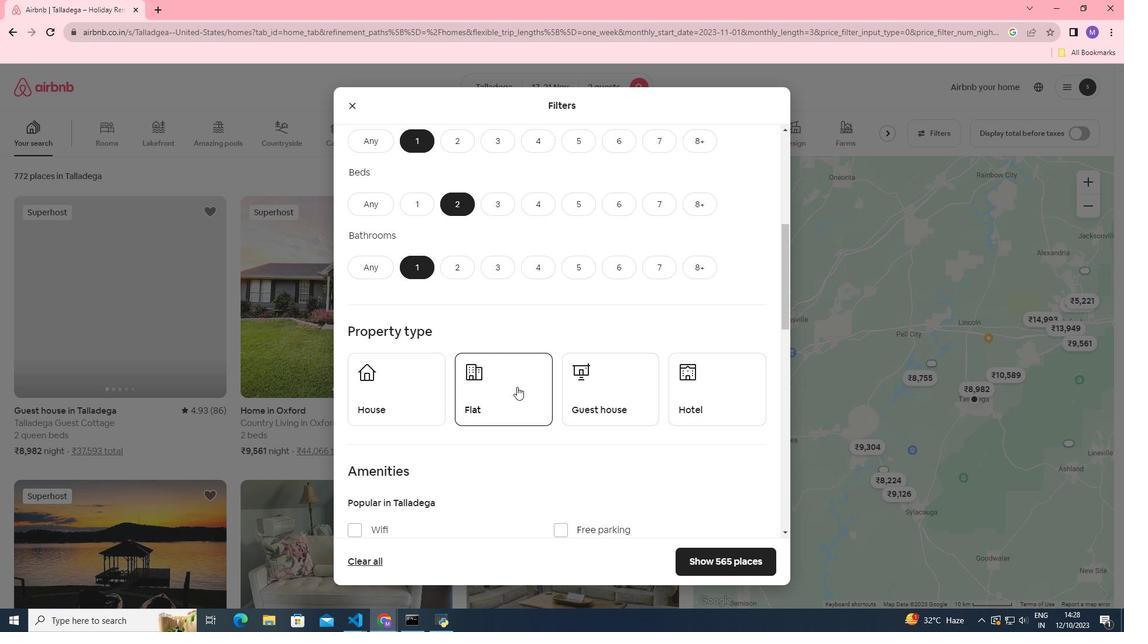 
Action: Mouse pressed left at (517, 387)
Screenshot: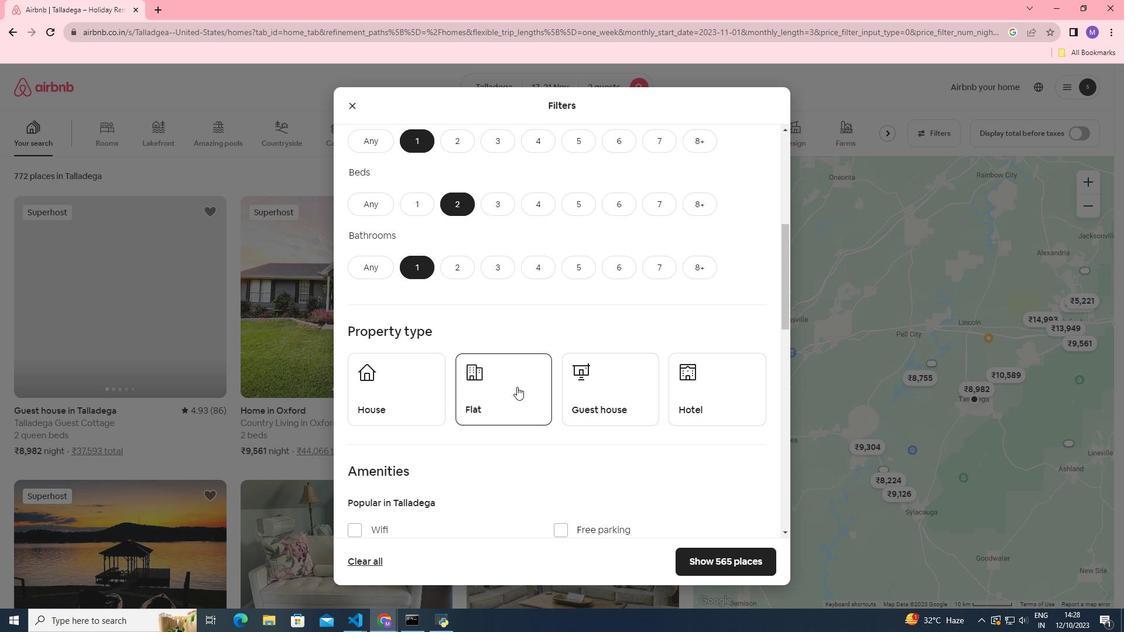
Action: Mouse moved to (640, 436)
Screenshot: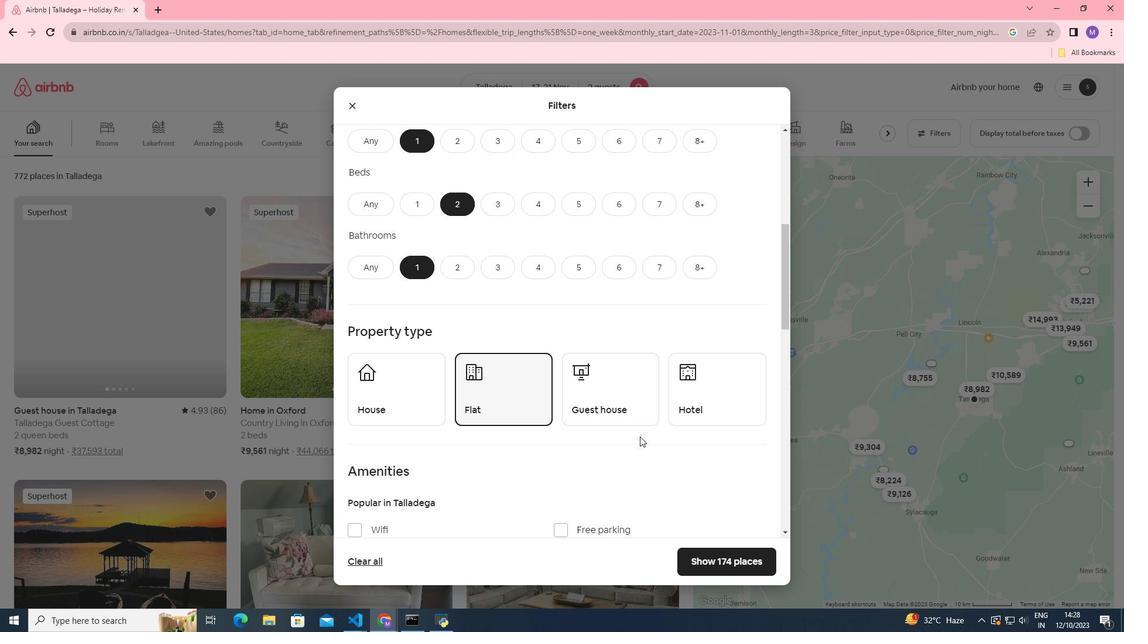
Action: Mouse scrolled (640, 436) with delta (0, 0)
Screenshot: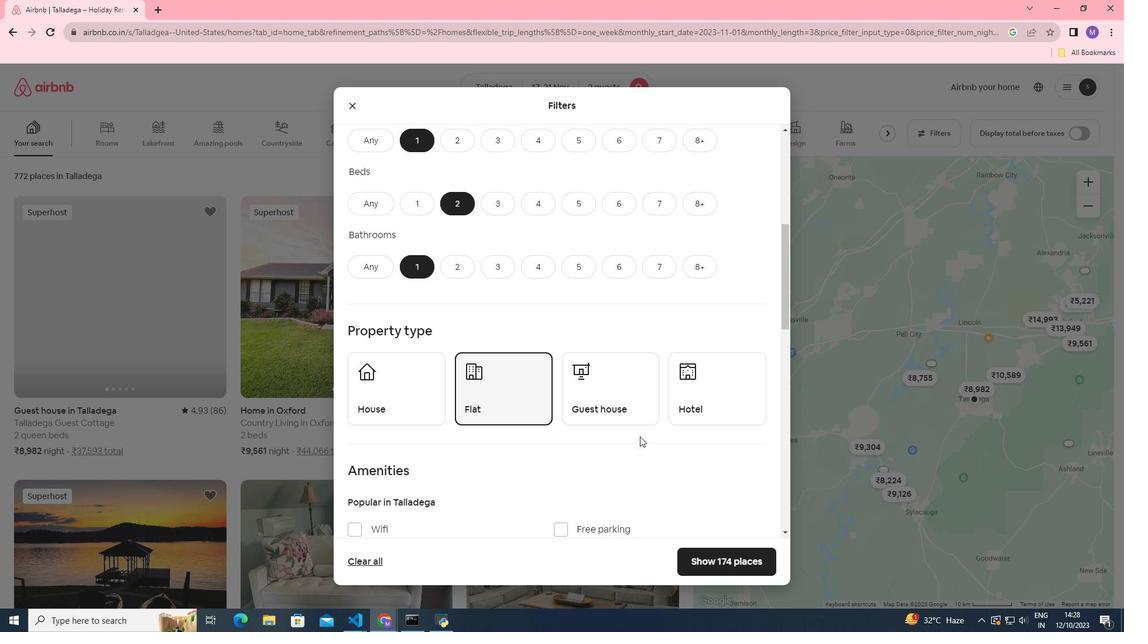 
Action: Mouse scrolled (640, 436) with delta (0, 0)
Screenshot: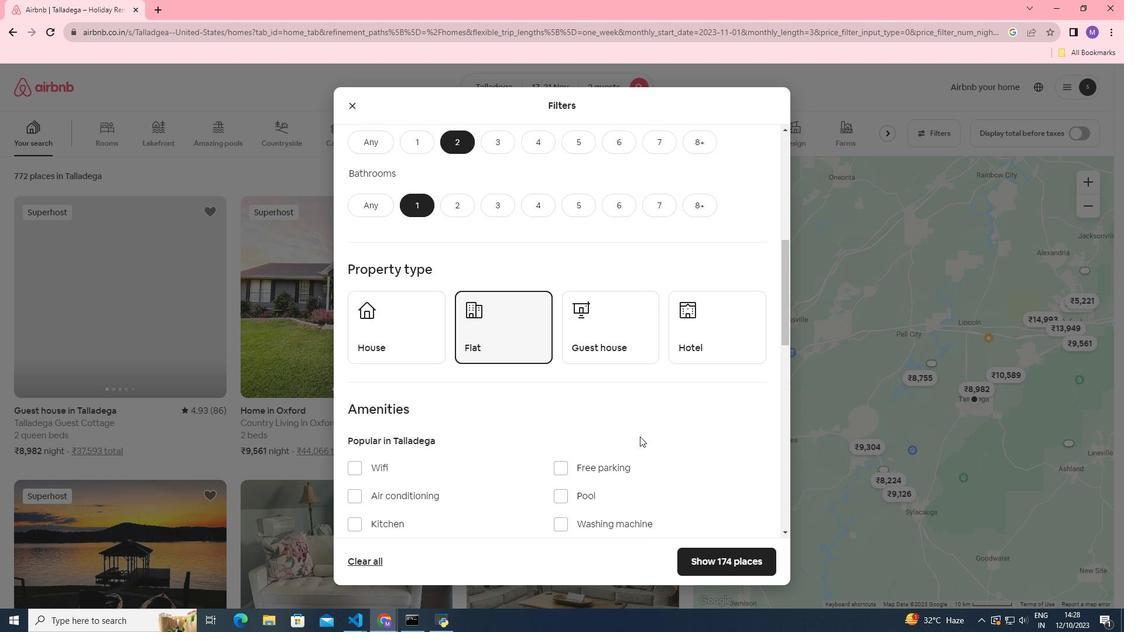 
Action: Mouse moved to (345, 412)
Screenshot: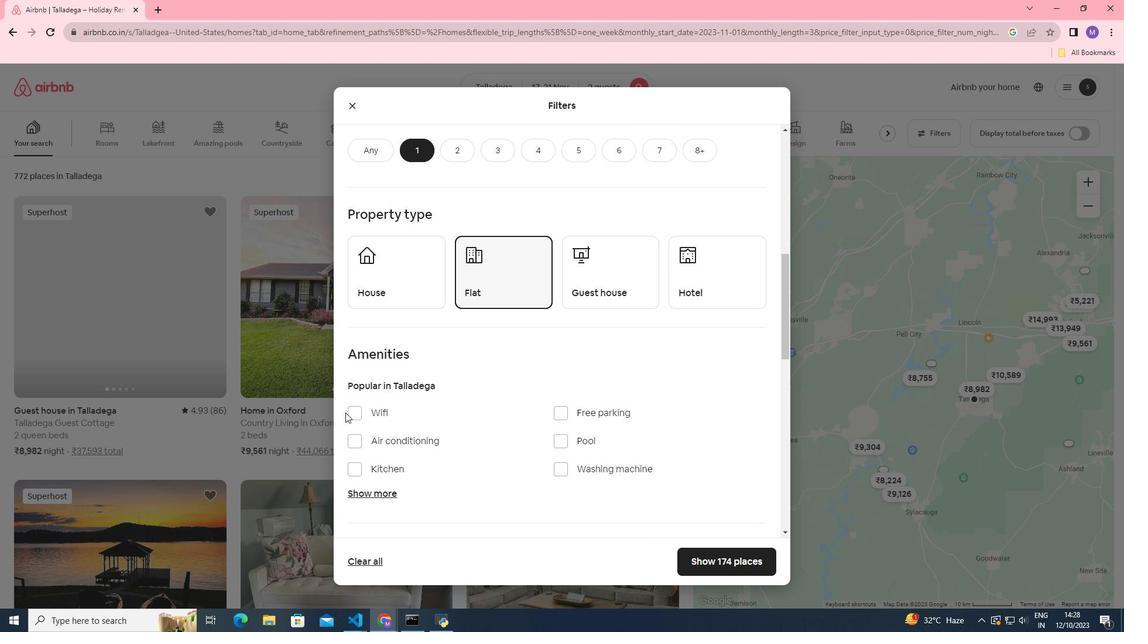 
Action: Mouse pressed left at (345, 412)
Screenshot: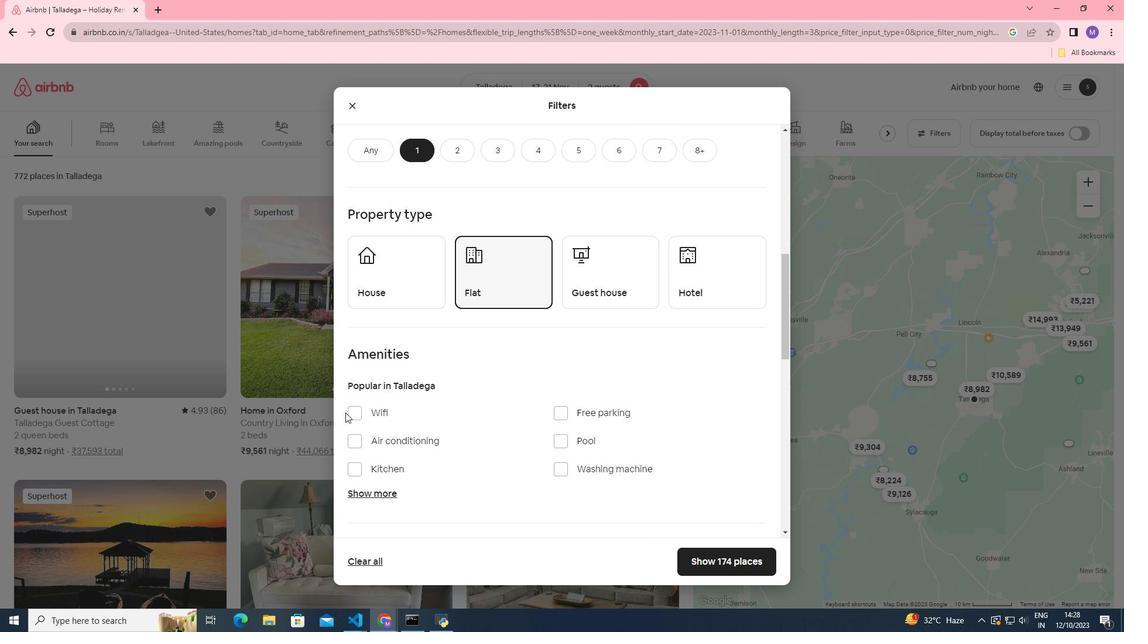 
Action: Mouse moved to (348, 412)
Screenshot: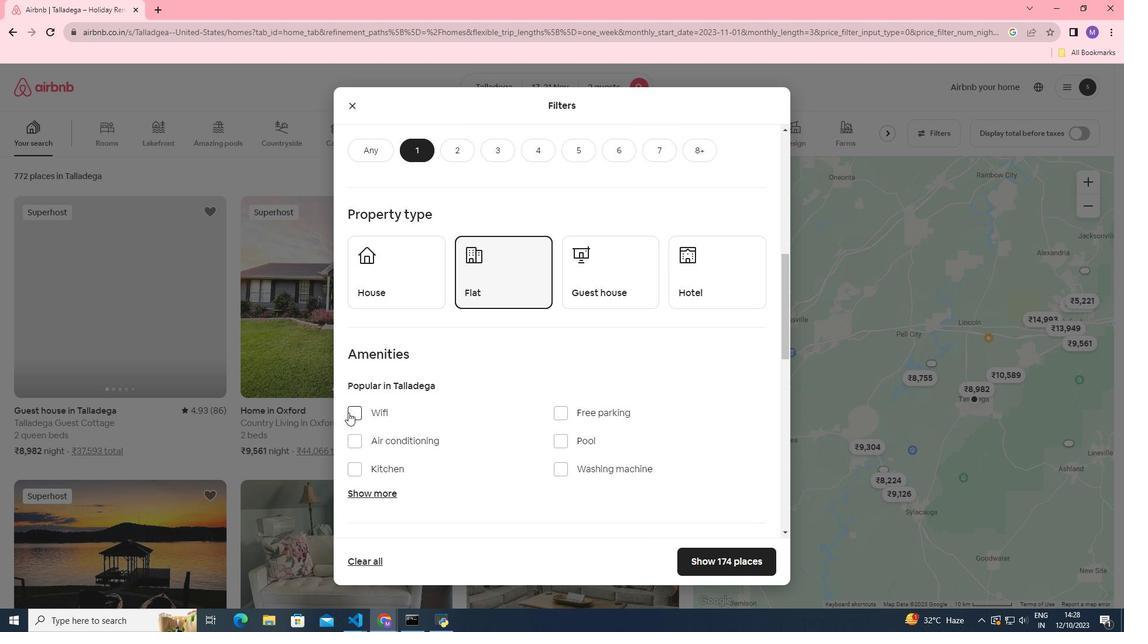 
Action: Mouse pressed left at (348, 412)
Screenshot: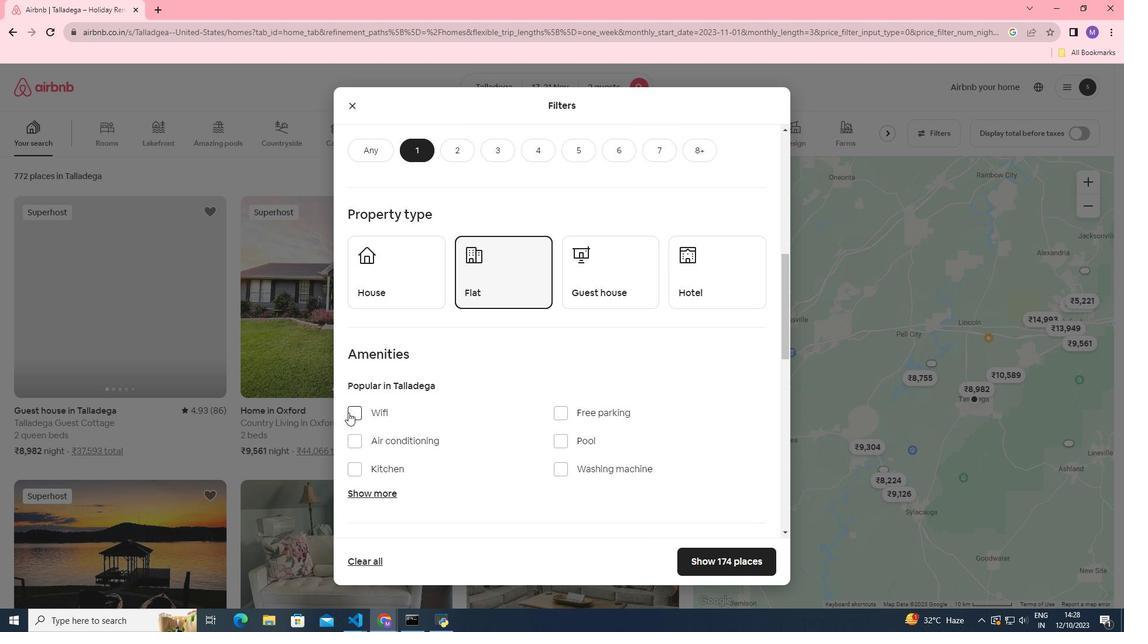 
Action: Mouse moved to (716, 558)
Screenshot: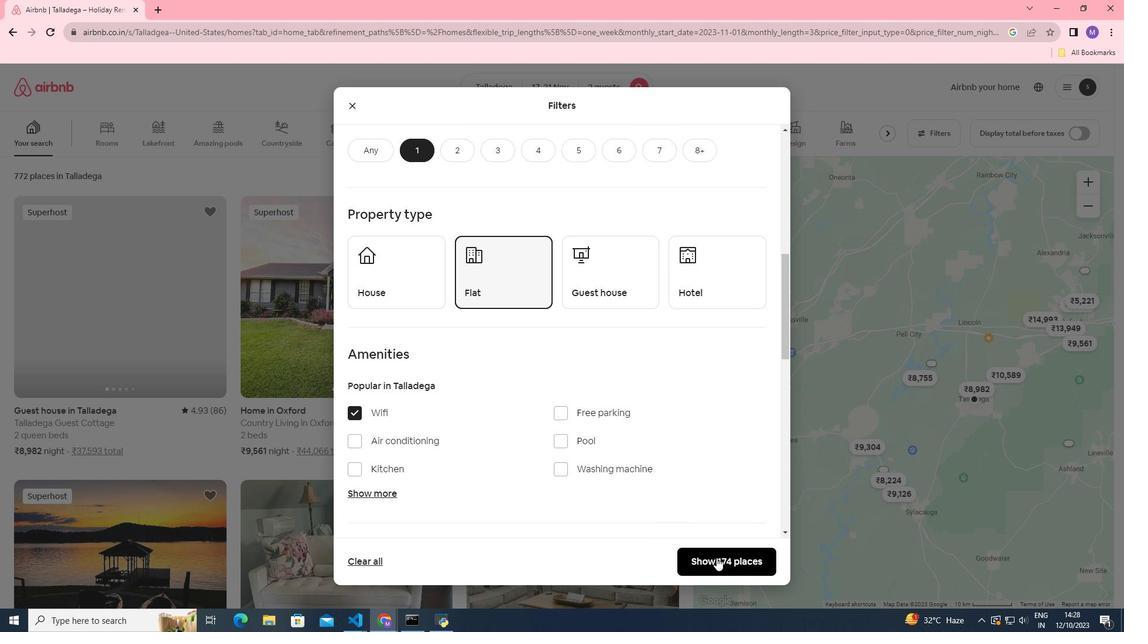 
Action: Mouse pressed left at (716, 558)
Screenshot: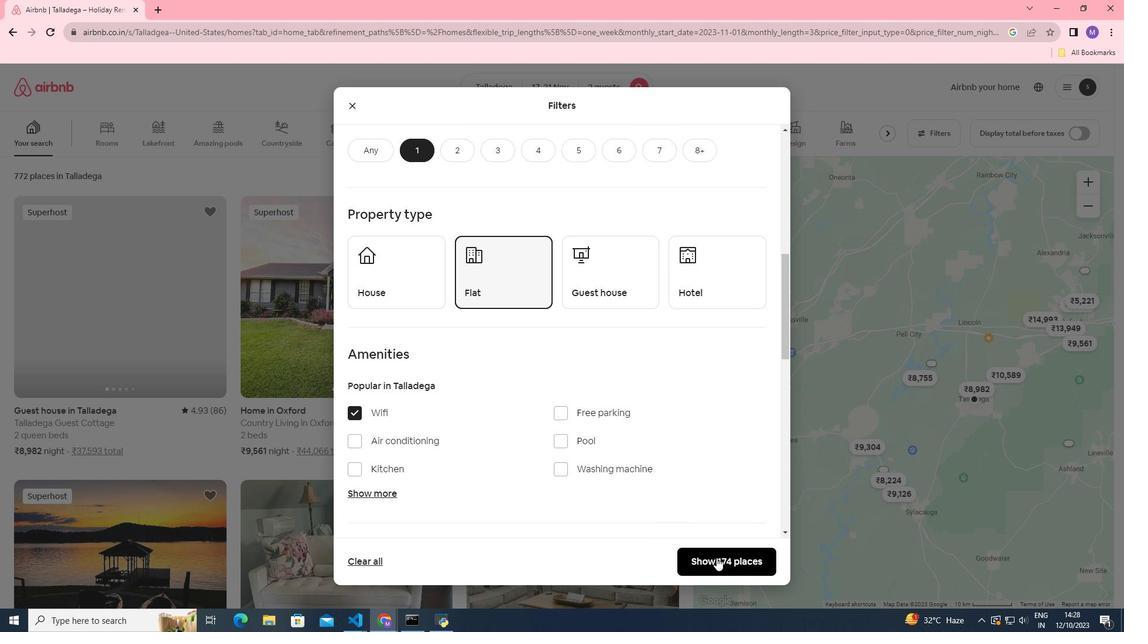
Action: Mouse moved to (166, 320)
Screenshot: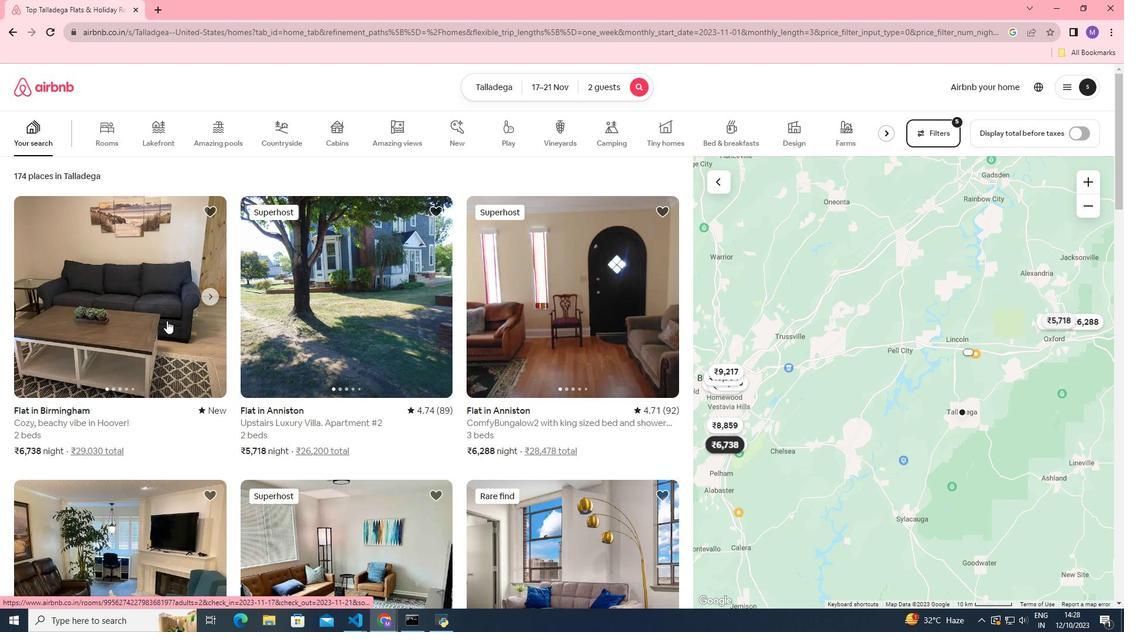 
Action: Mouse pressed left at (166, 320)
Screenshot: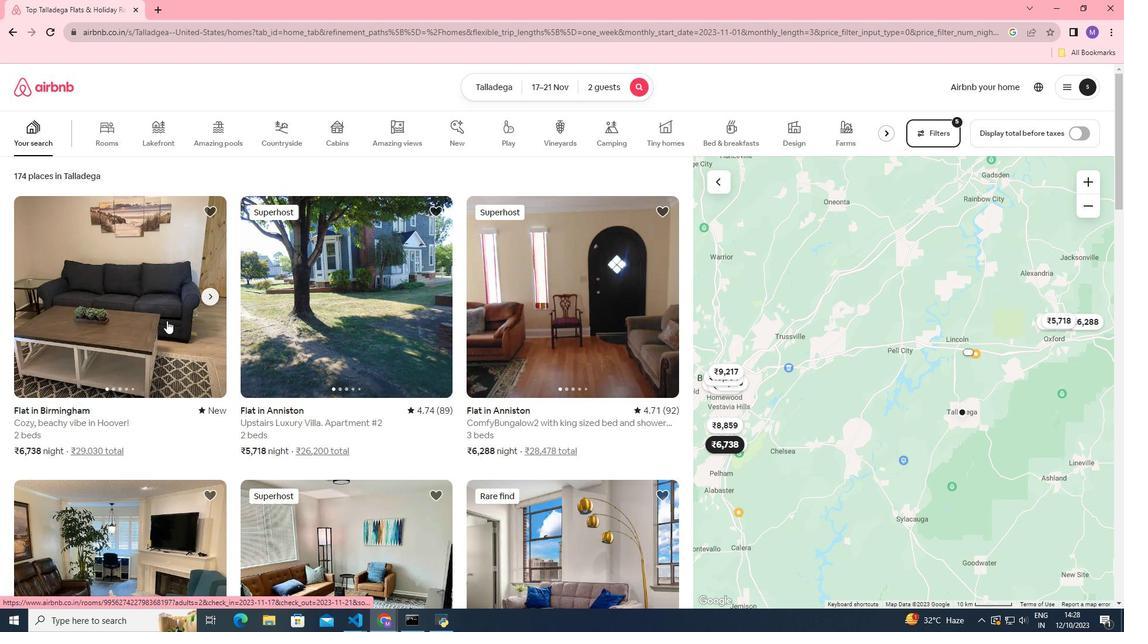 
Action: Mouse moved to (825, 439)
Screenshot: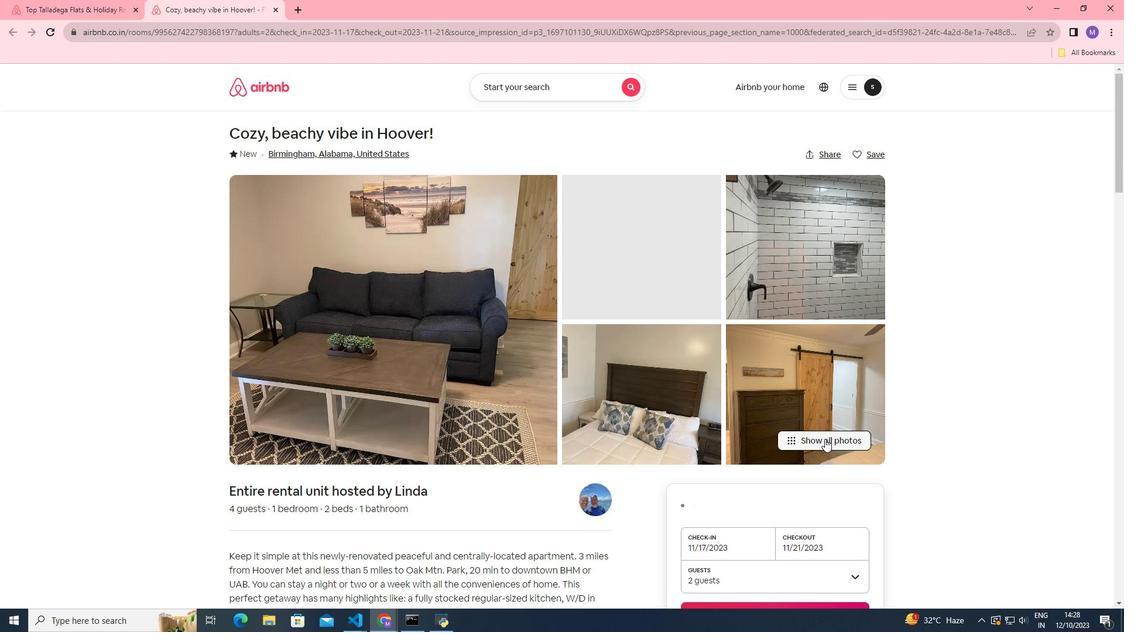 
Action: Mouse pressed left at (825, 439)
Screenshot: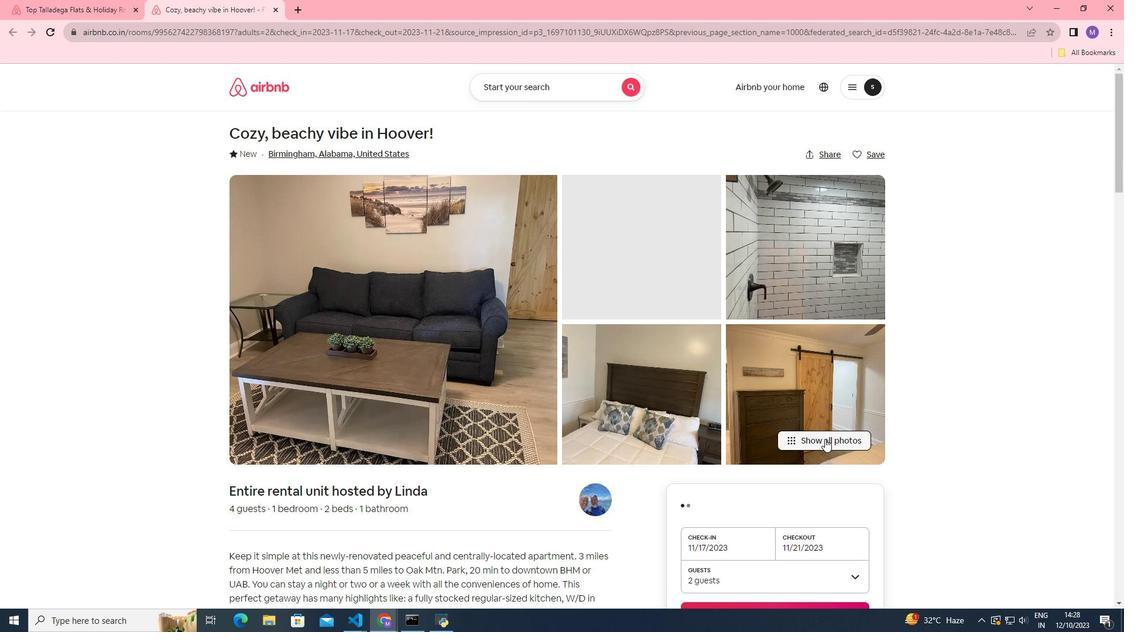 
Action: Mouse moved to (746, 465)
Screenshot: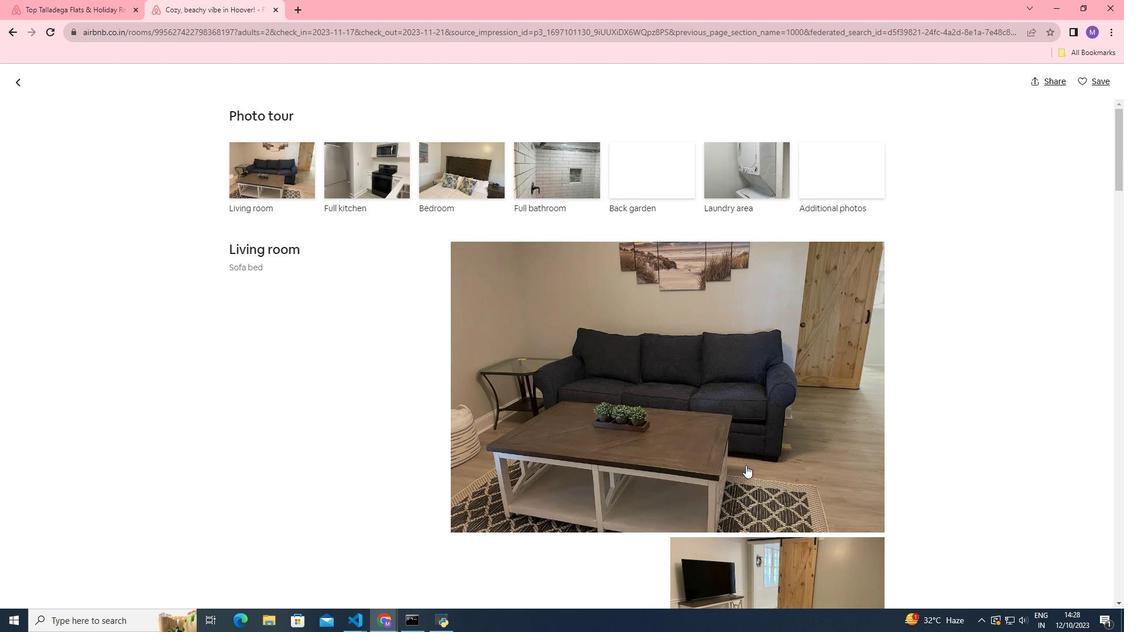 
Action: Mouse scrolled (746, 466) with delta (0, 0)
Screenshot: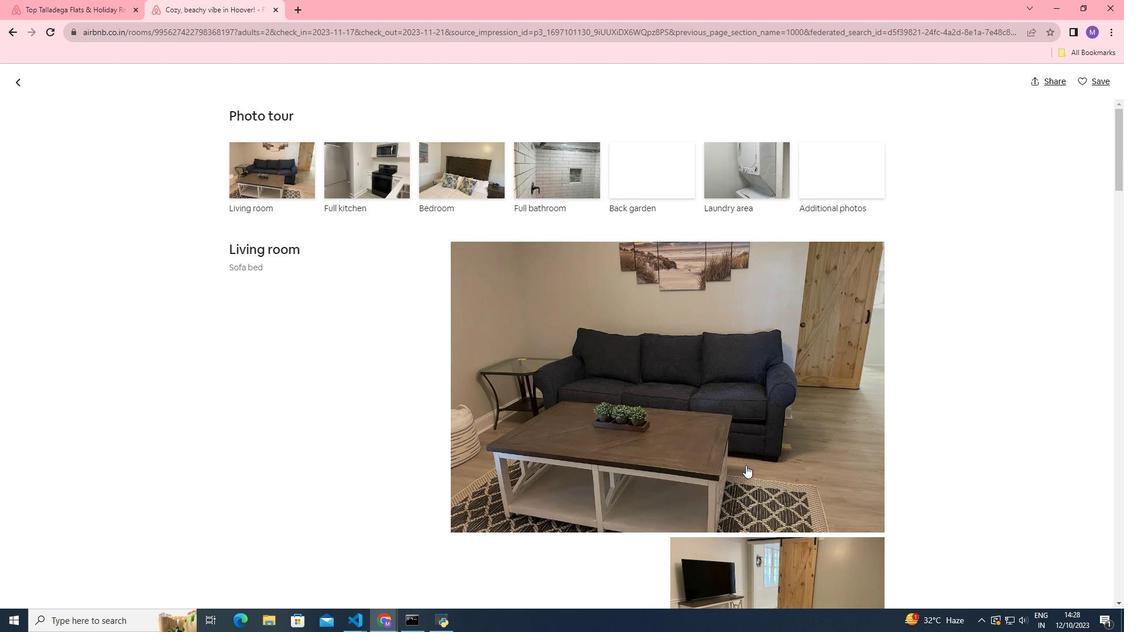 
Action: Mouse scrolled (746, 466) with delta (0, 0)
Screenshot: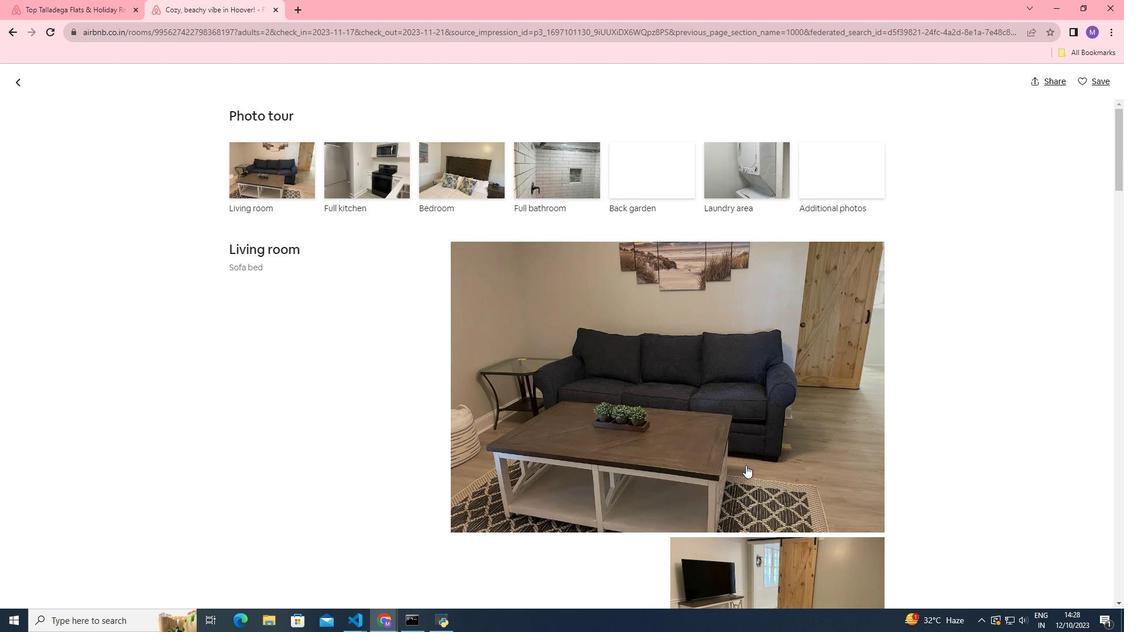 
Action: Mouse scrolled (746, 464) with delta (0, 0)
Screenshot: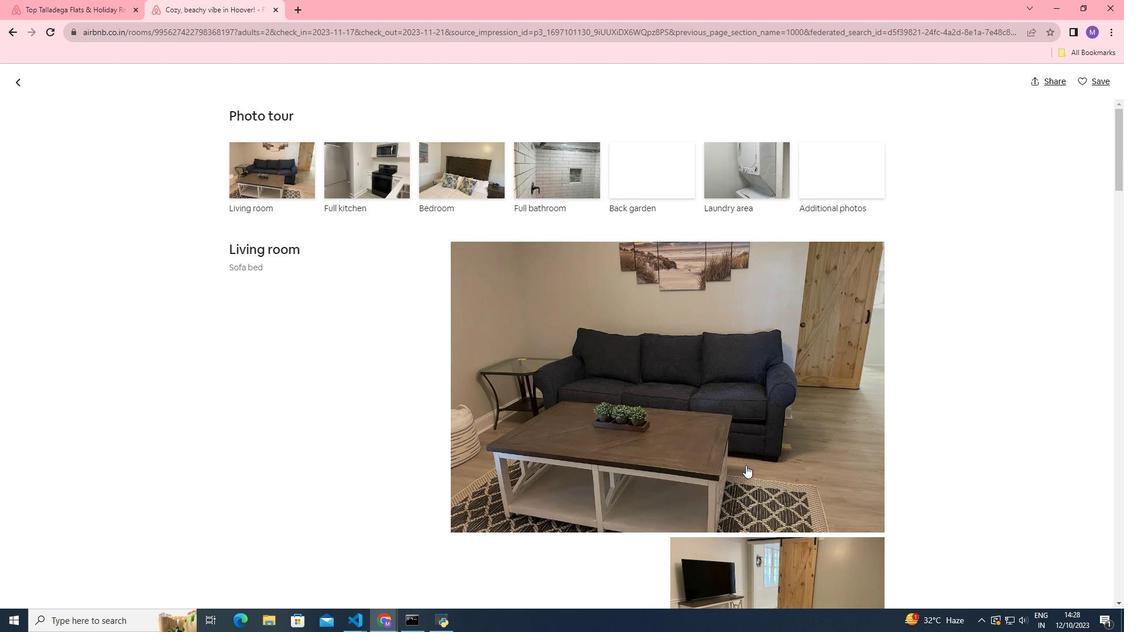 
Action: Mouse scrolled (746, 464) with delta (0, 0)
Screenshot: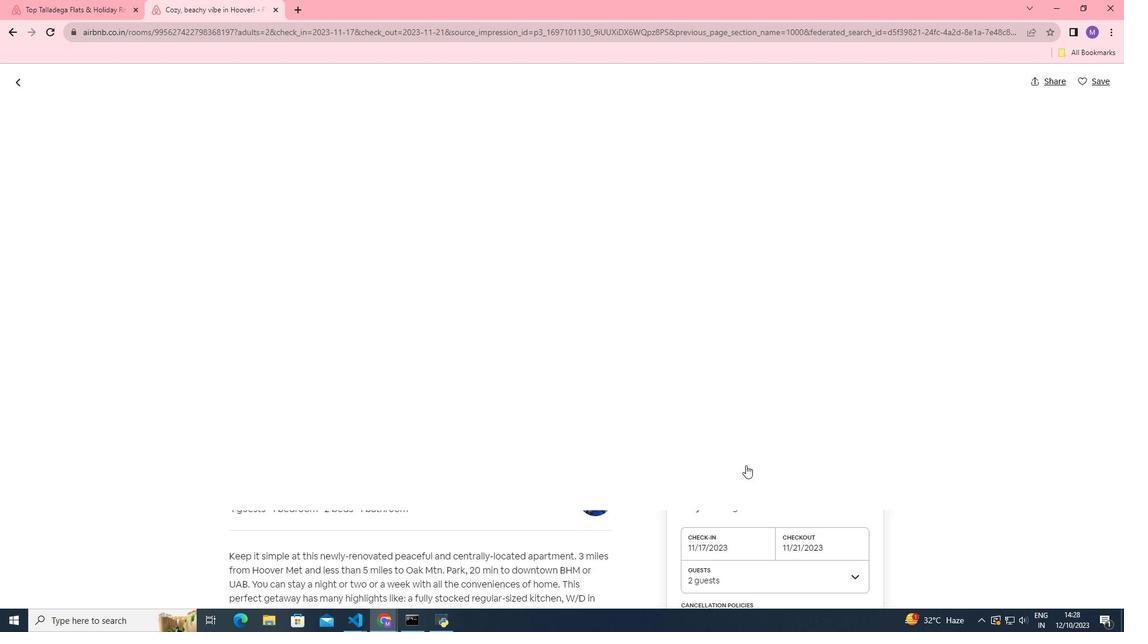 
Action: Mouse scrolled (746, 464) with delta (0, 0)
Screenshot: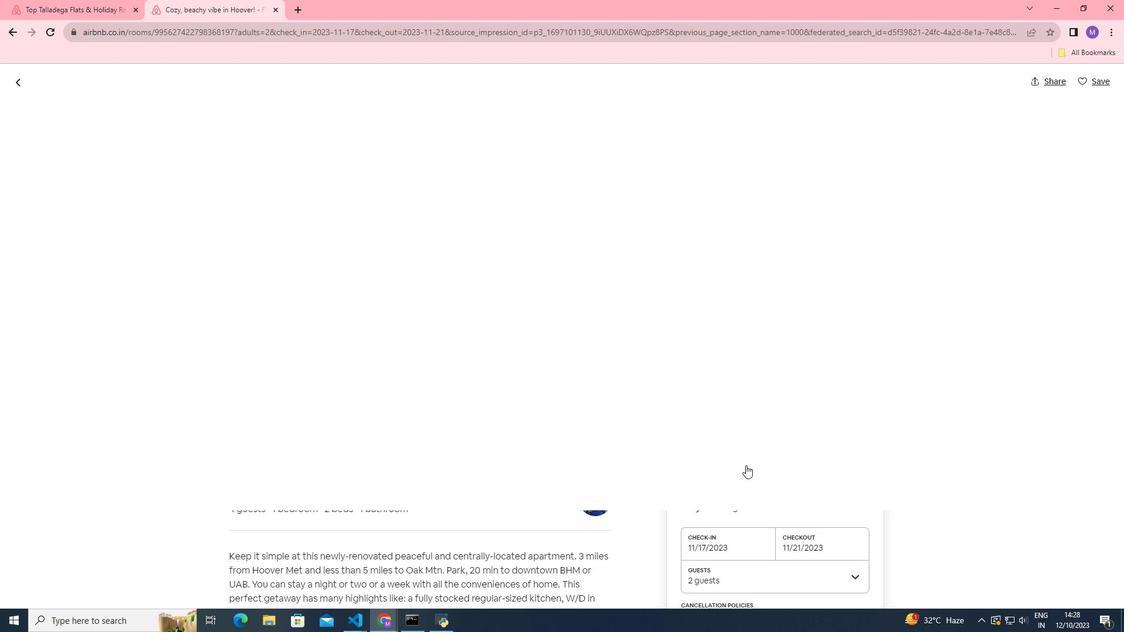 
Action: Mouse scrolled (746, 464) with delta (0, 0)
Screenshot: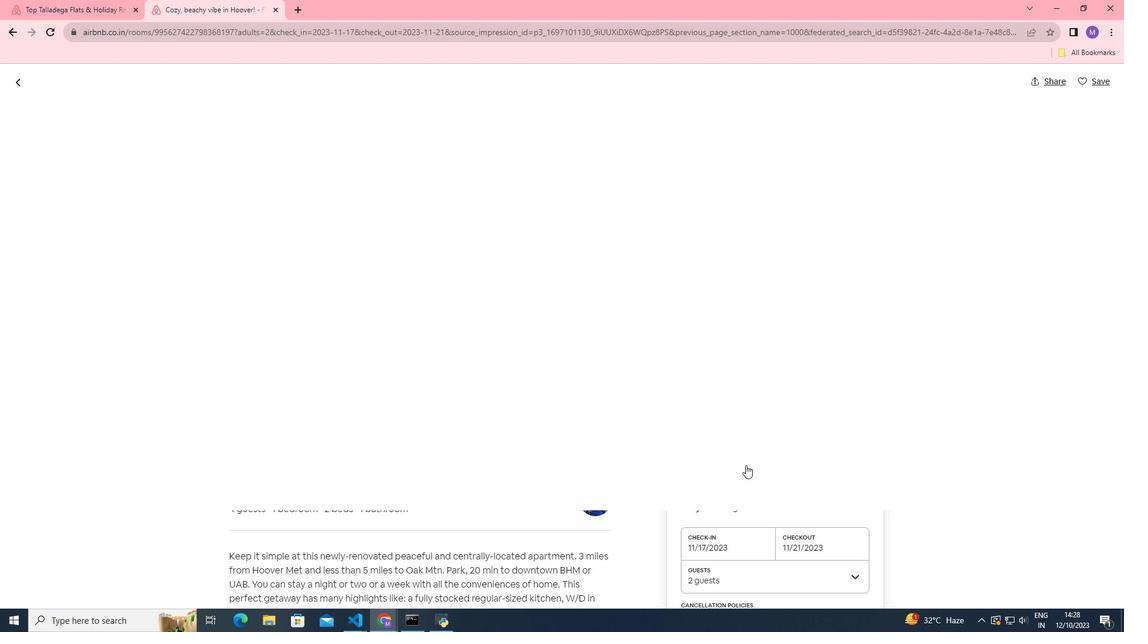 
Action: Mouse scrolled (746, 464) with delta (0, 0)
Screenshot: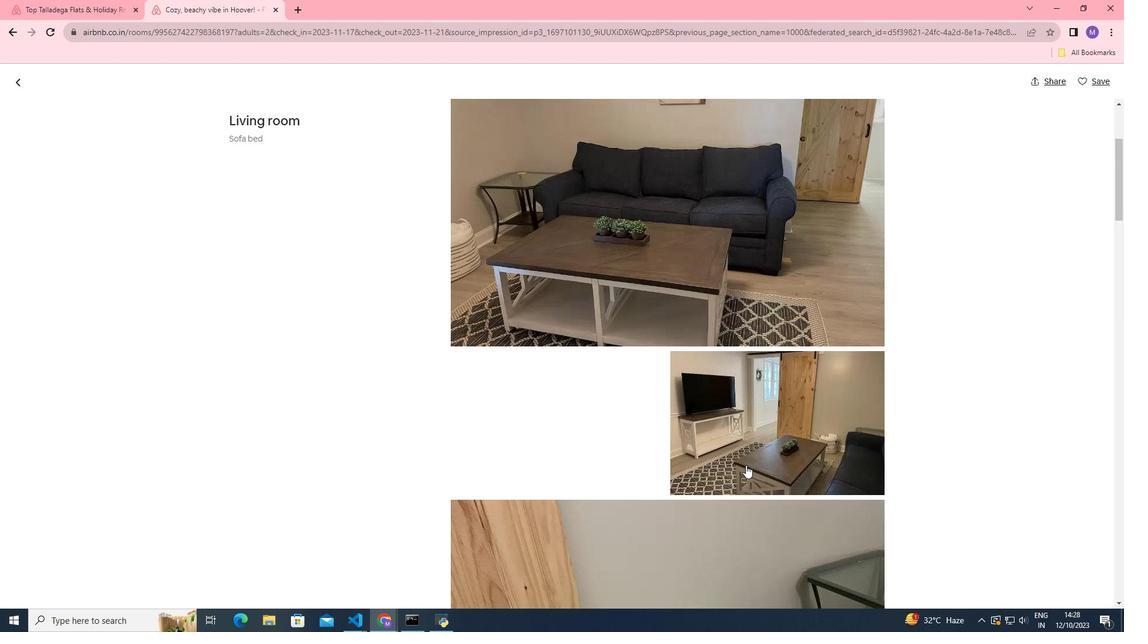 
Action: Mouse moved to (747, 465)
Screenshot: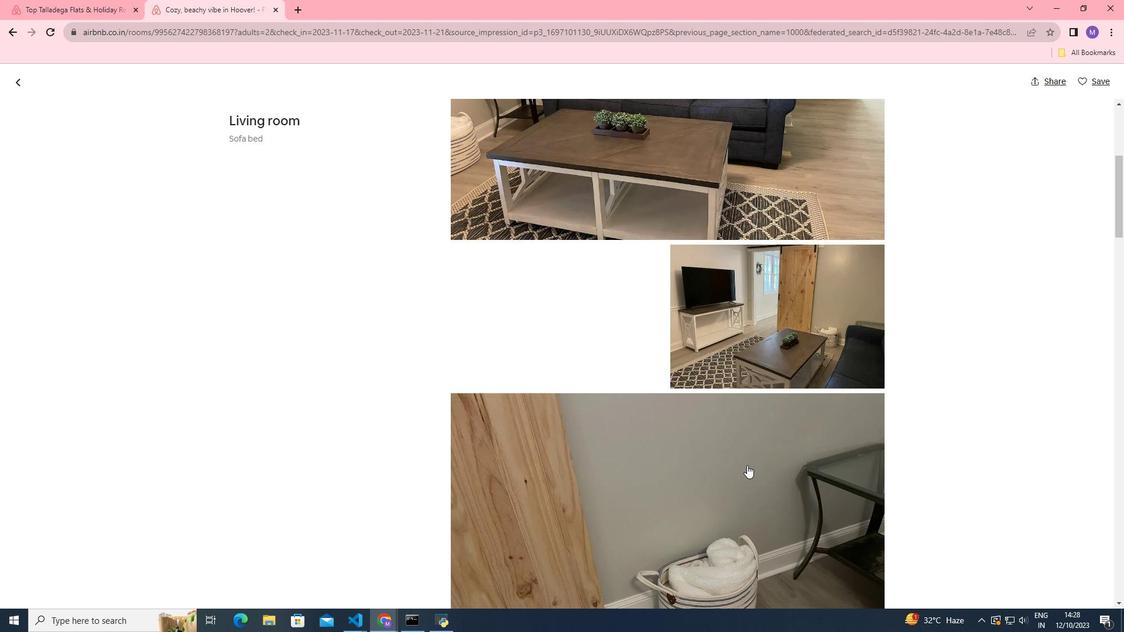 
Action: Mouse scrolled (747, 464) with delta (0, 0)
Screenshot: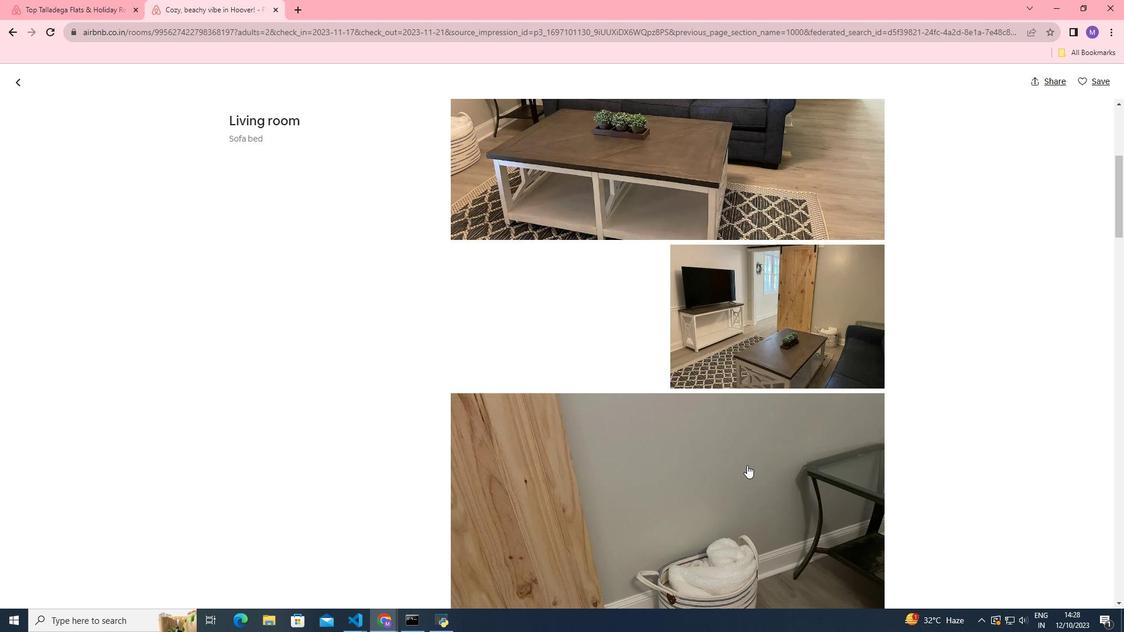 
Action: Mouse scrolled (747, 464) with delta (0, 0)
Screenshot: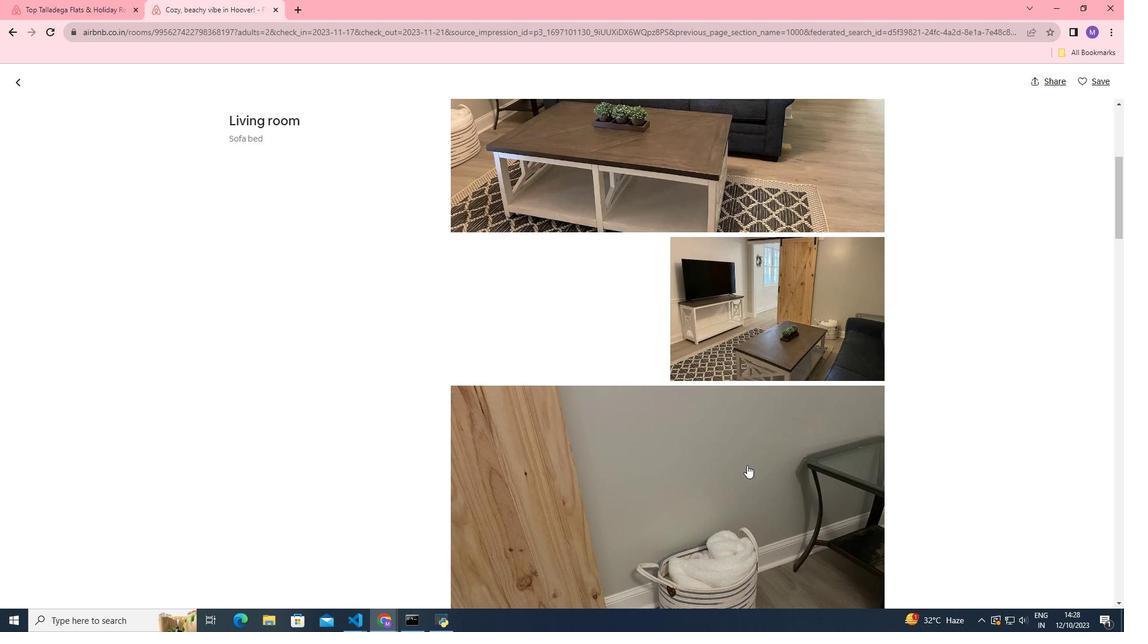 
Action: Mouse scrolled (747, 464) with delta (0, 0)
Screenshot: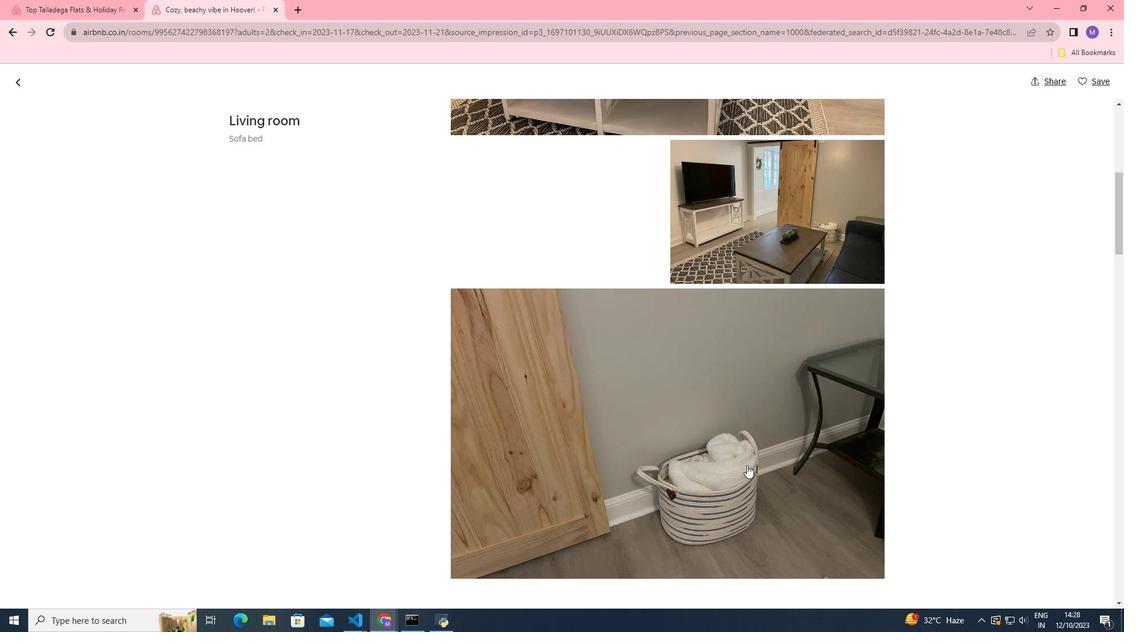 
Action: Mouse scrolled (747, 464) with delta (0, 0)
Screenshot: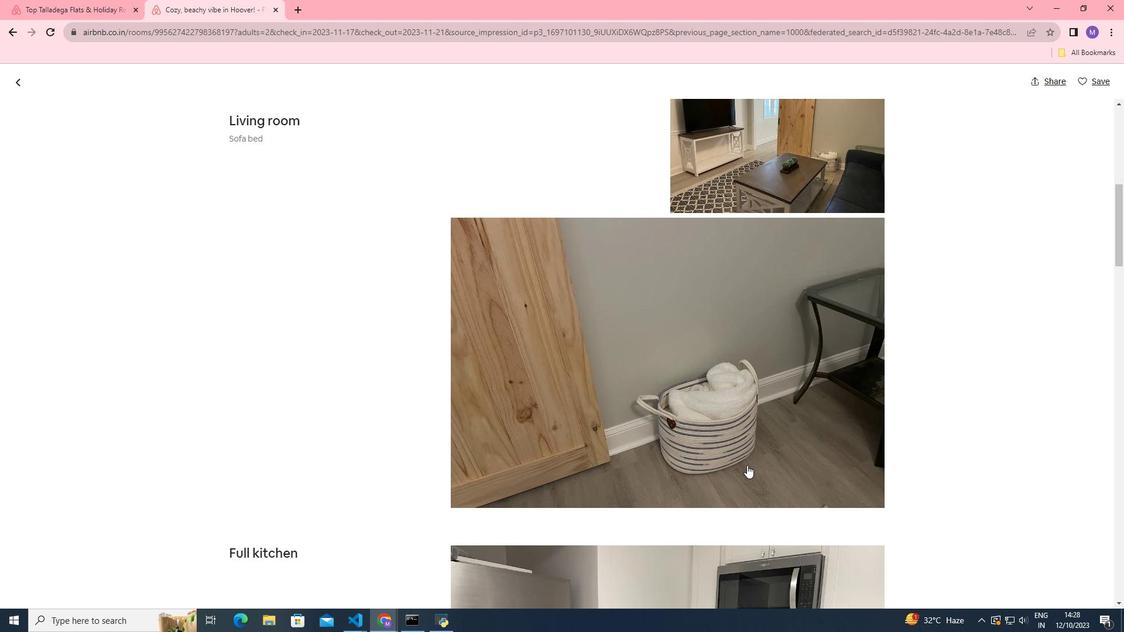 
Action: Mouse scrolled (747, 464) with delta (0, 0)
Screenshot: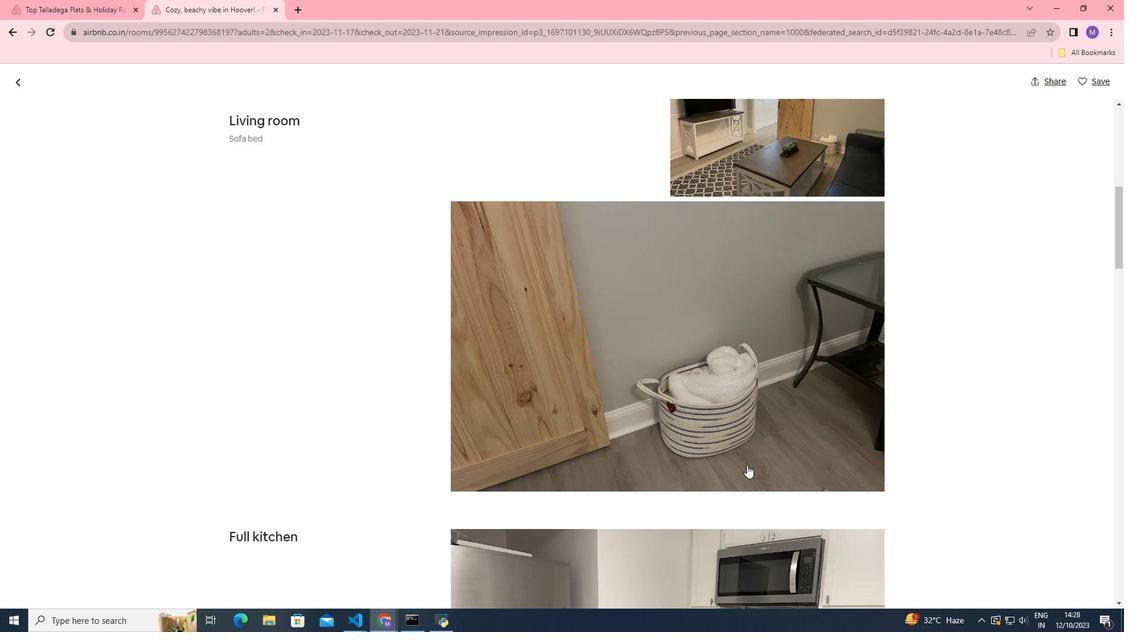
Action: Mouse scrolled (747, 464) with delta (0, 0)
Screenshot: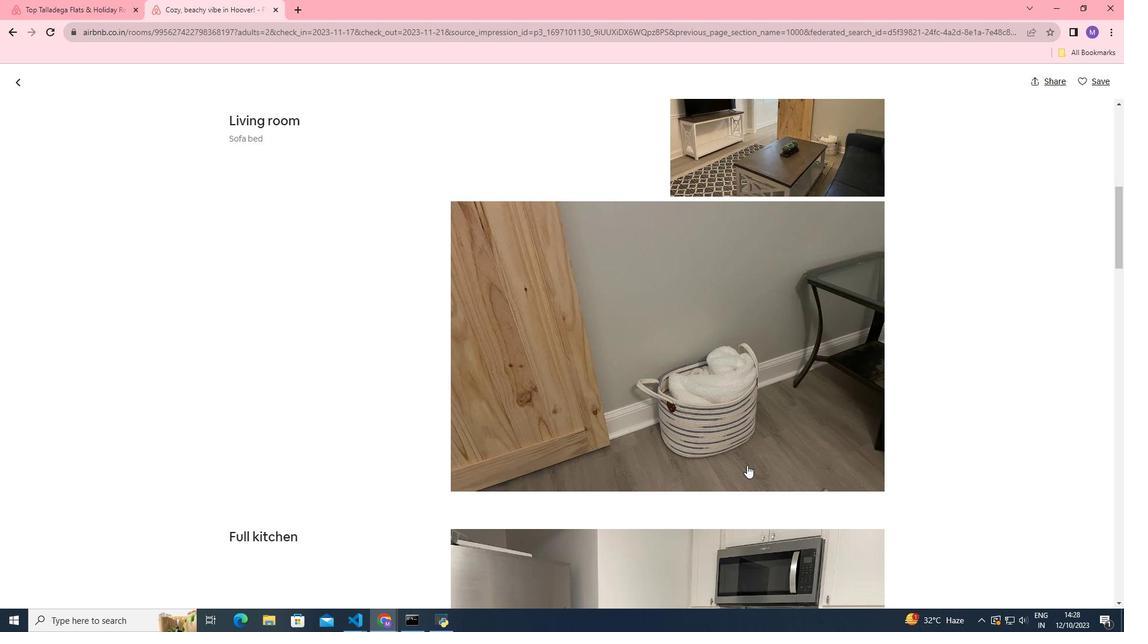 
Action: Mouse scrolled (747, 464) with delta (0, 0)
Screenshot: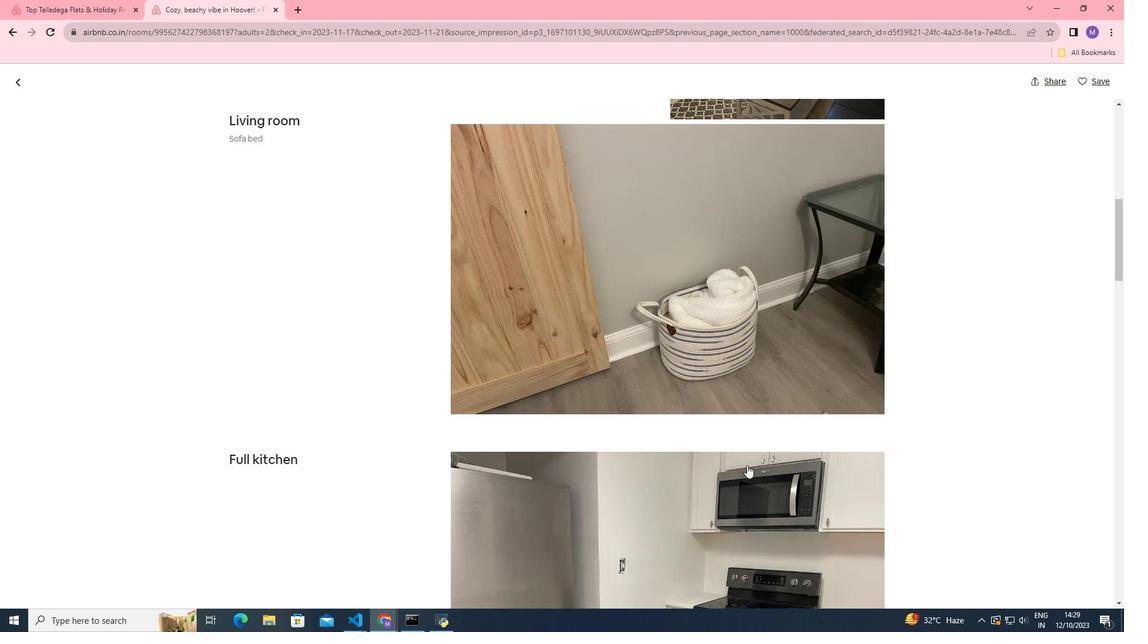 
Action: Mouse scrolled (747, 464) with delta (0, 0)
Screenshot: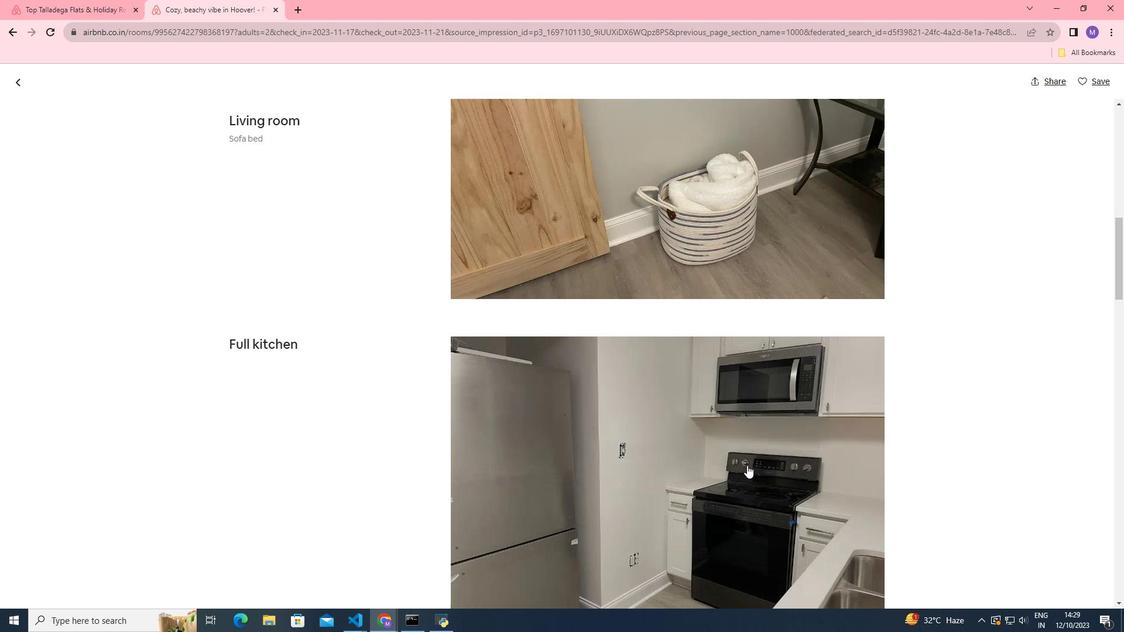 
Action: Mouse moved to (737, 442)
Screenshot: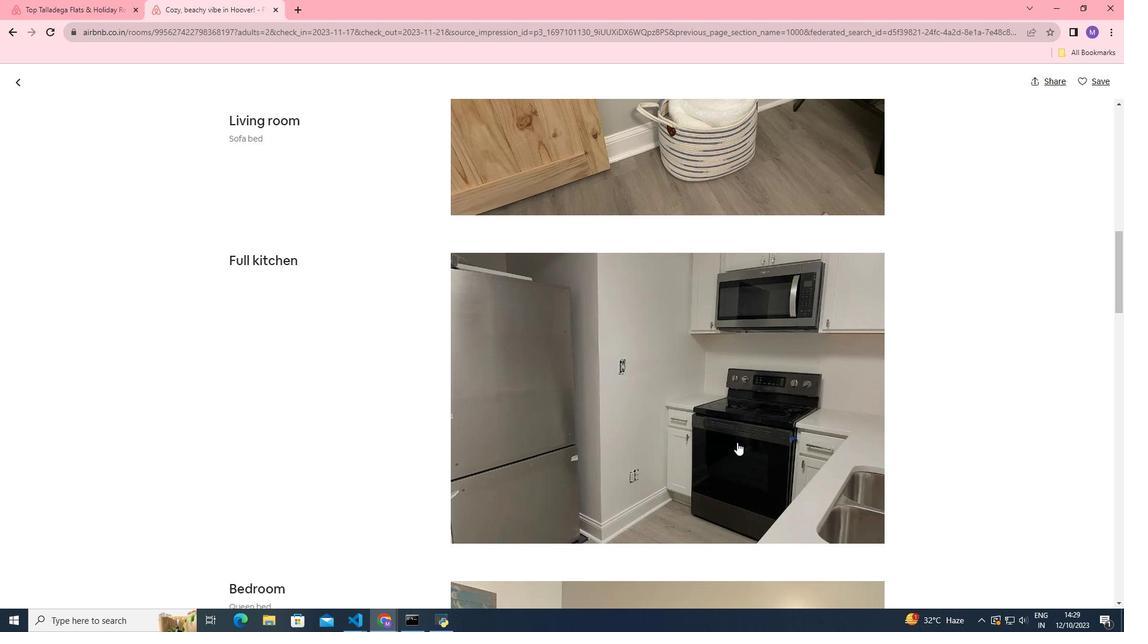 
Action: Mouse scrolled (737, 442) with delta (0, 0)
Screenshot: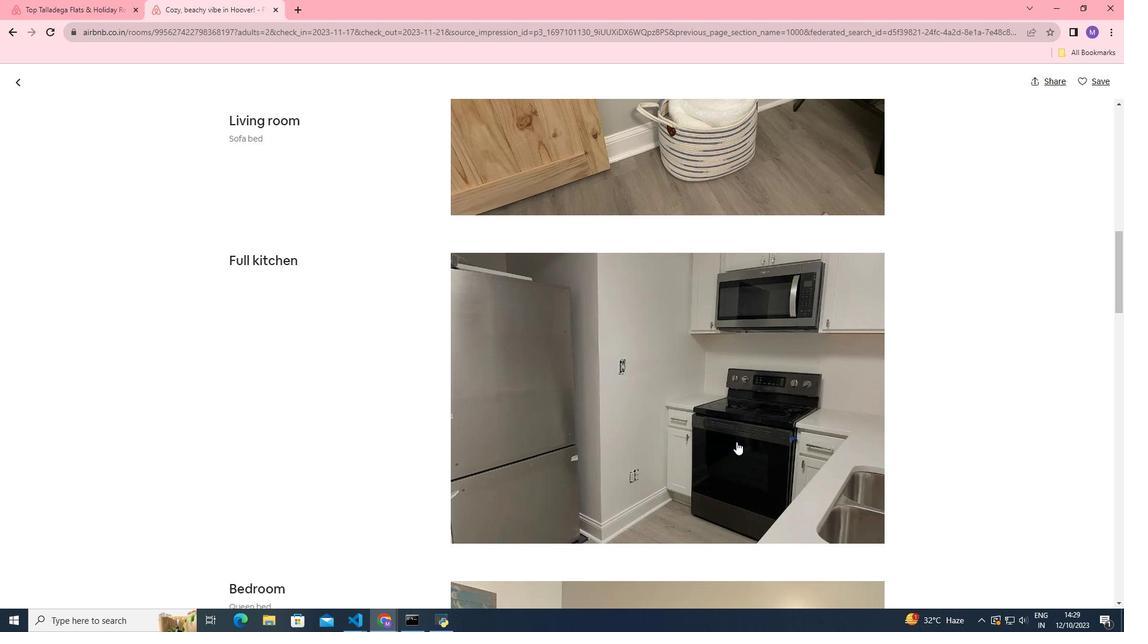 
Action: Mouse moved to (736, 442)
Screenshot: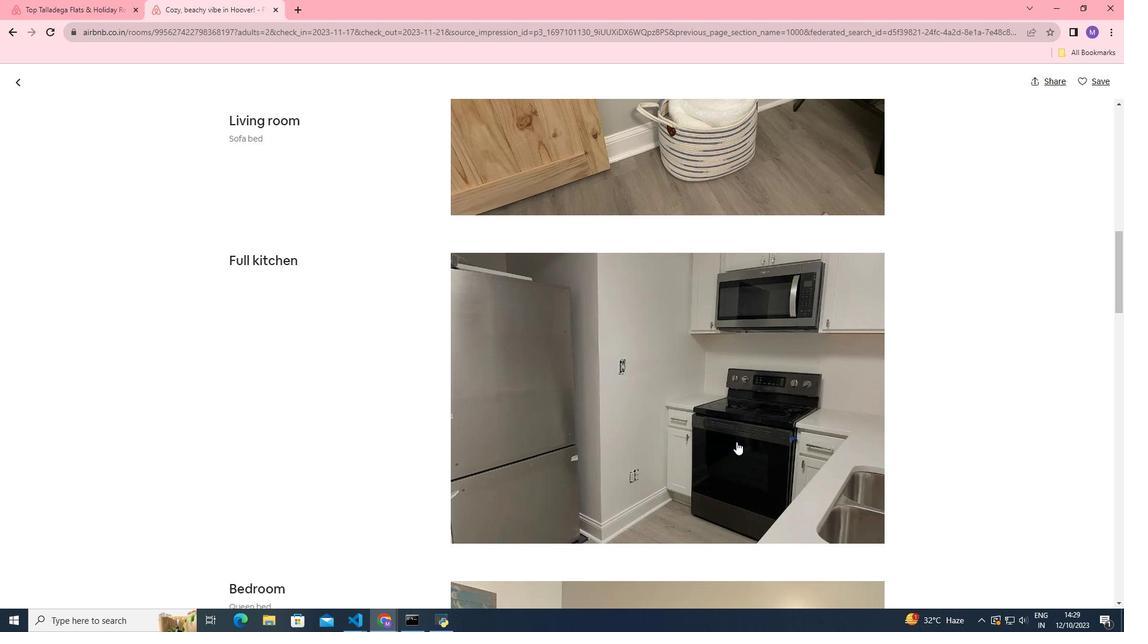 
Action: Mouse scrolled (736, 441) with delta (0, 0)
Screenshot: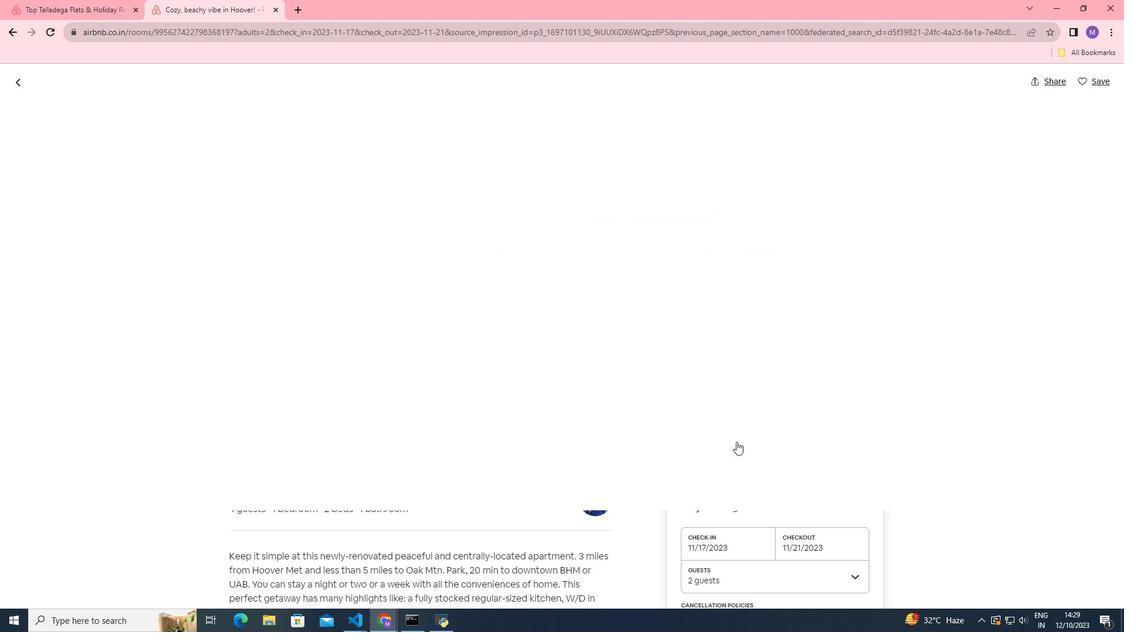 
Action: Mouse scrolled (736, 441) with delta (0, 0)
Screenshot: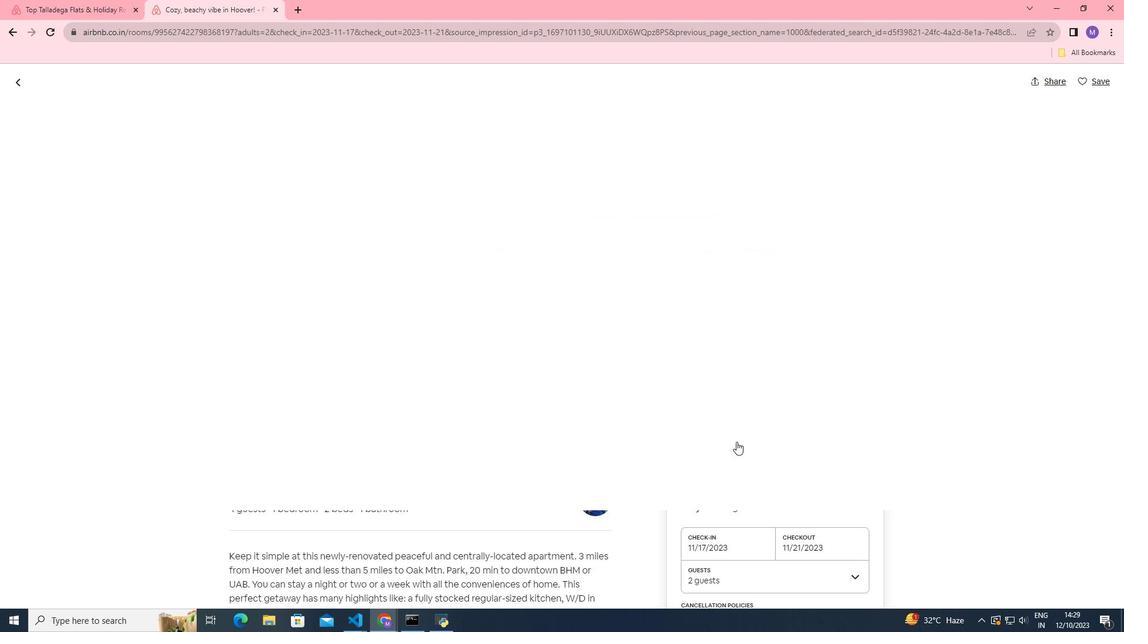 
Action: Mouse scrolled (736, 441) with delta (0, 0)
Screenshot: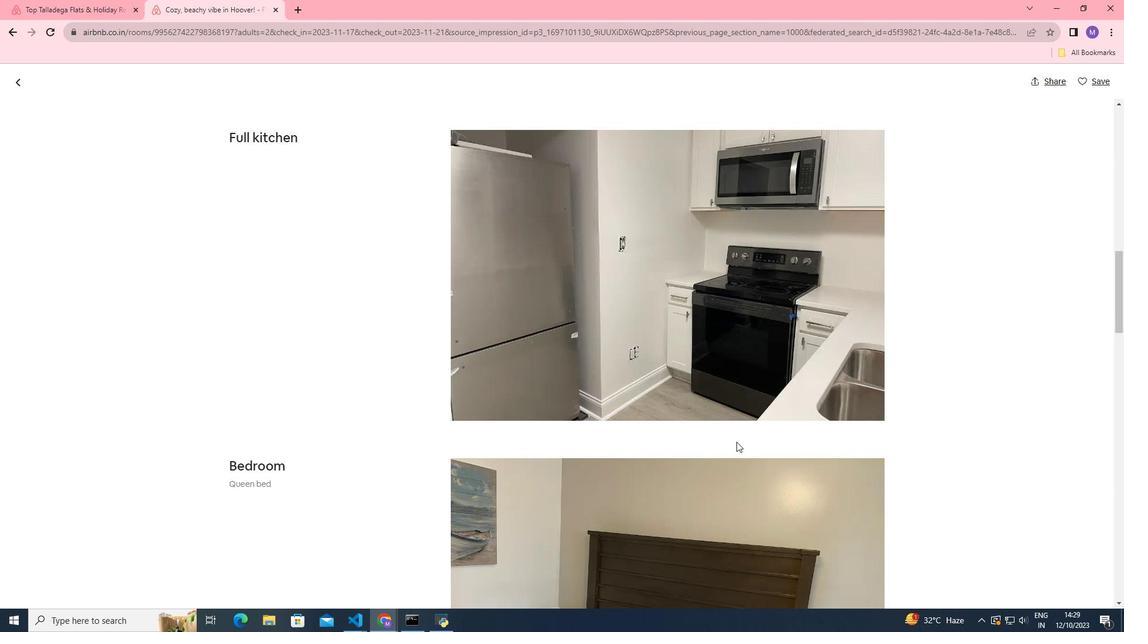 
Action: Mouse scrolled (736, 441) with delta (0, 0)
Screenshot: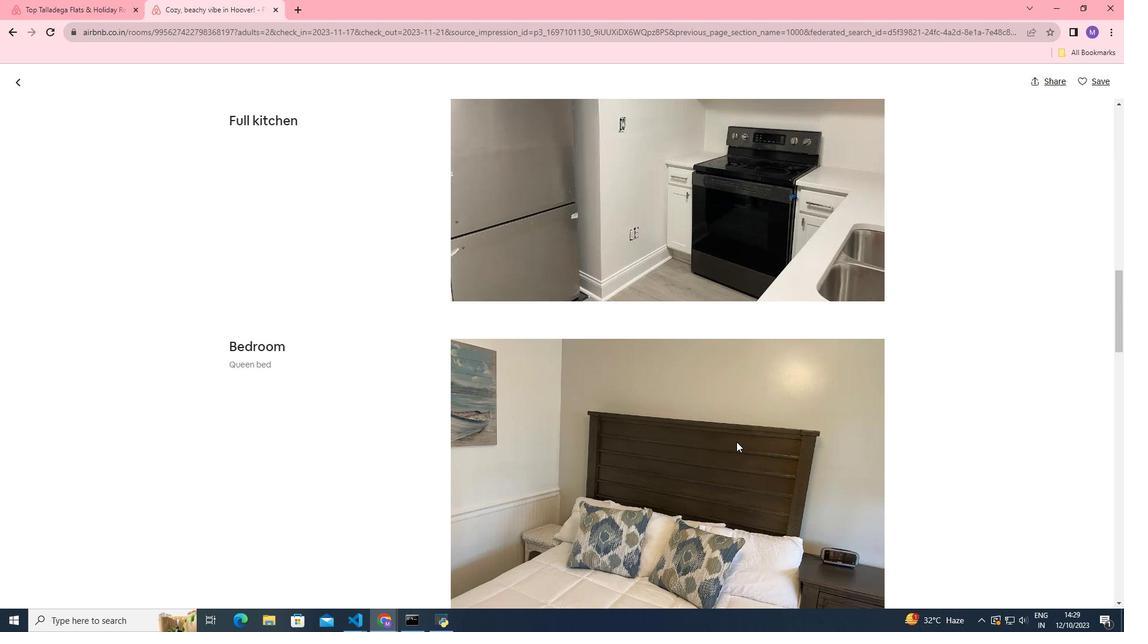 
Action: Mouse scrolled (736, 441) with delta (0, 0)
Screenshot: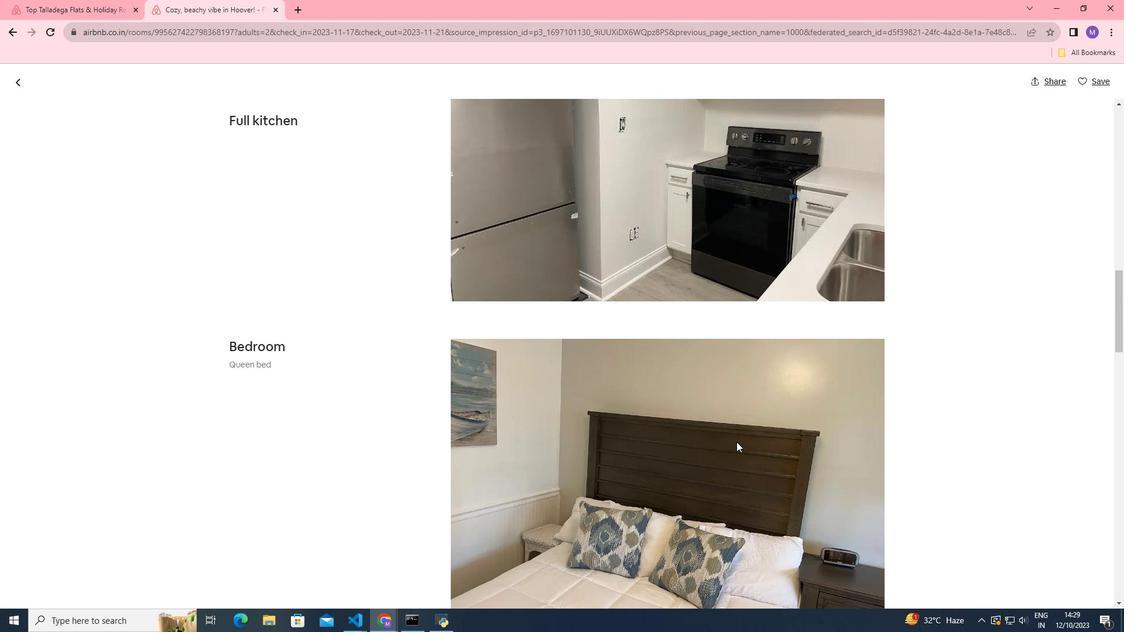 
Action: Mouse scrolled (736, 441) with delta (0, 0)
Screenshot: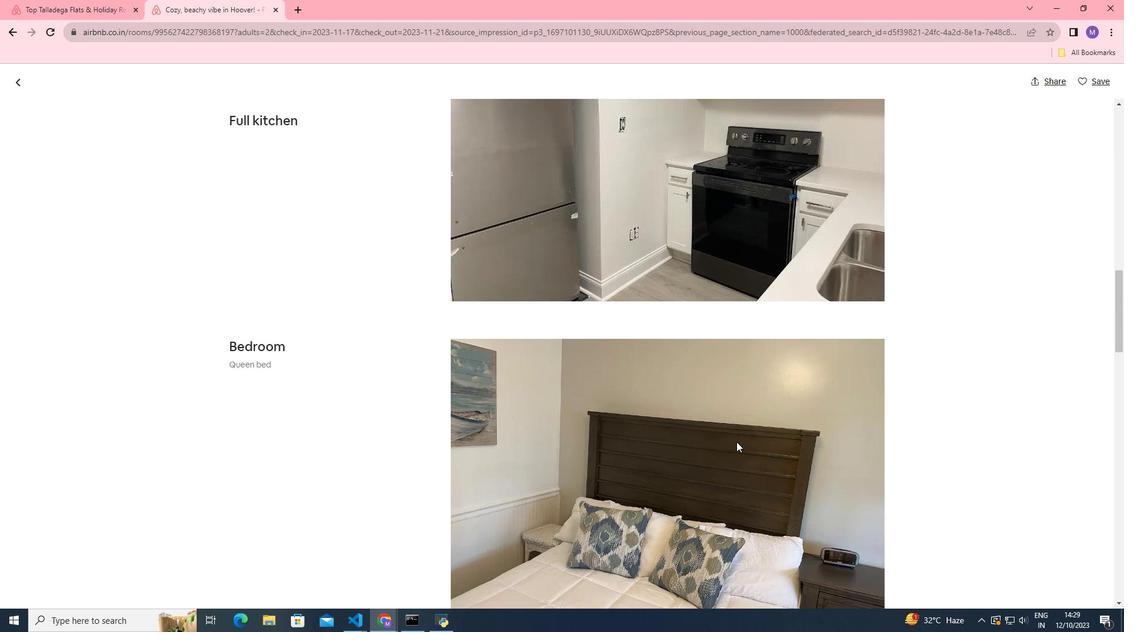 
Action: Mouse scrolled (736, 441) with delta (0, 0)
Screenshot: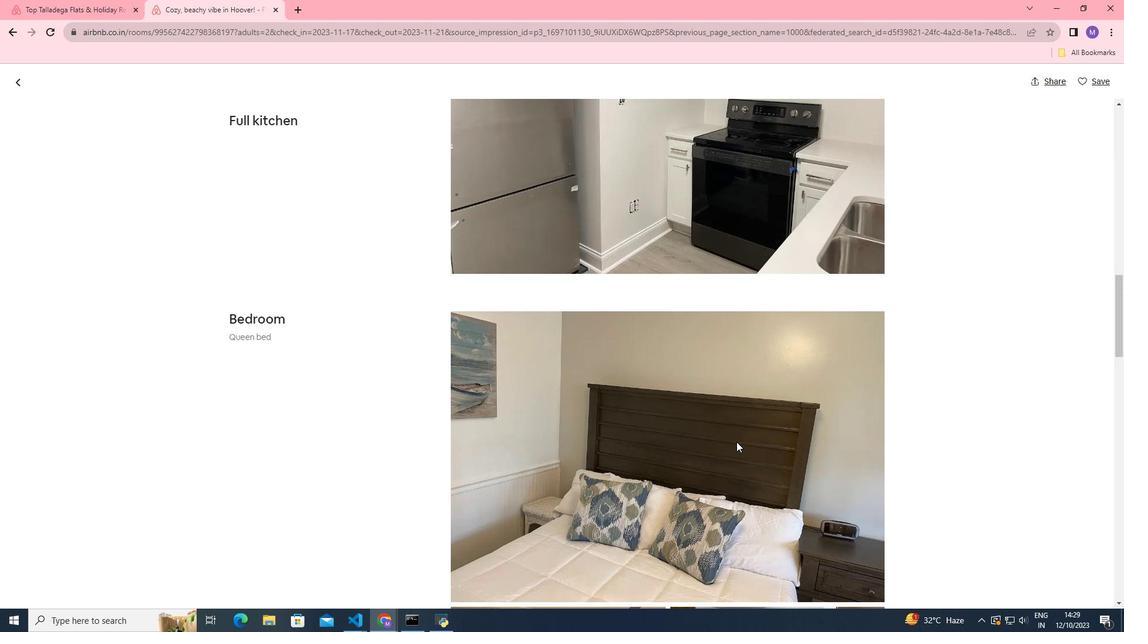 
Action: Mouse scrolled (736, 441) with delta (0, 0)
Screenshot: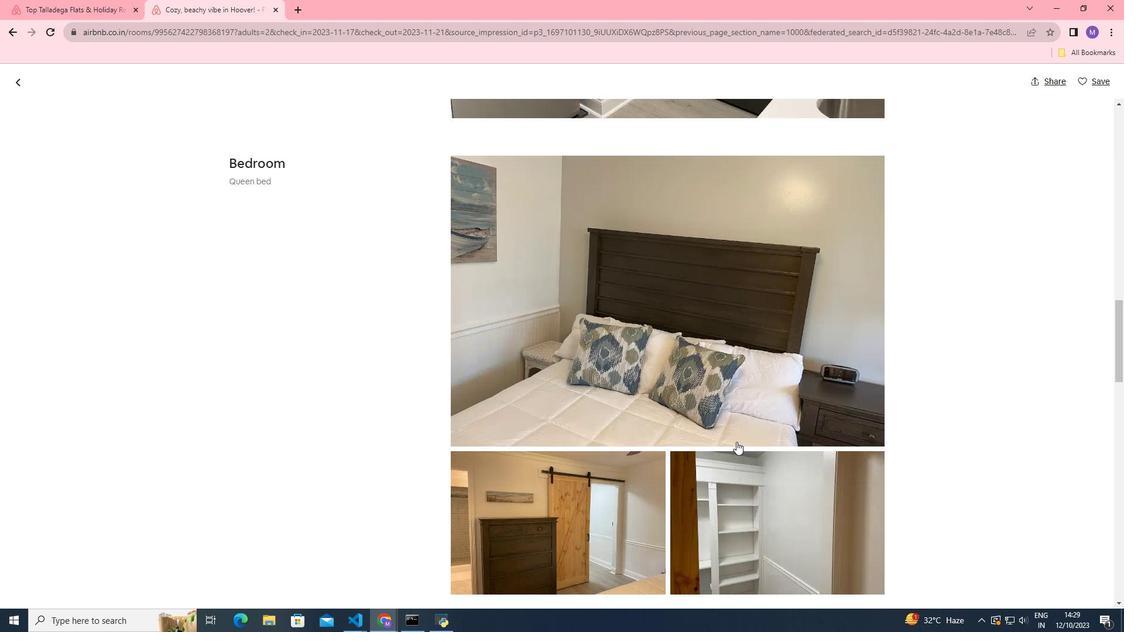 
Action: Mouse scrolled (736, 441) with delta (0, 0)
Screenshot: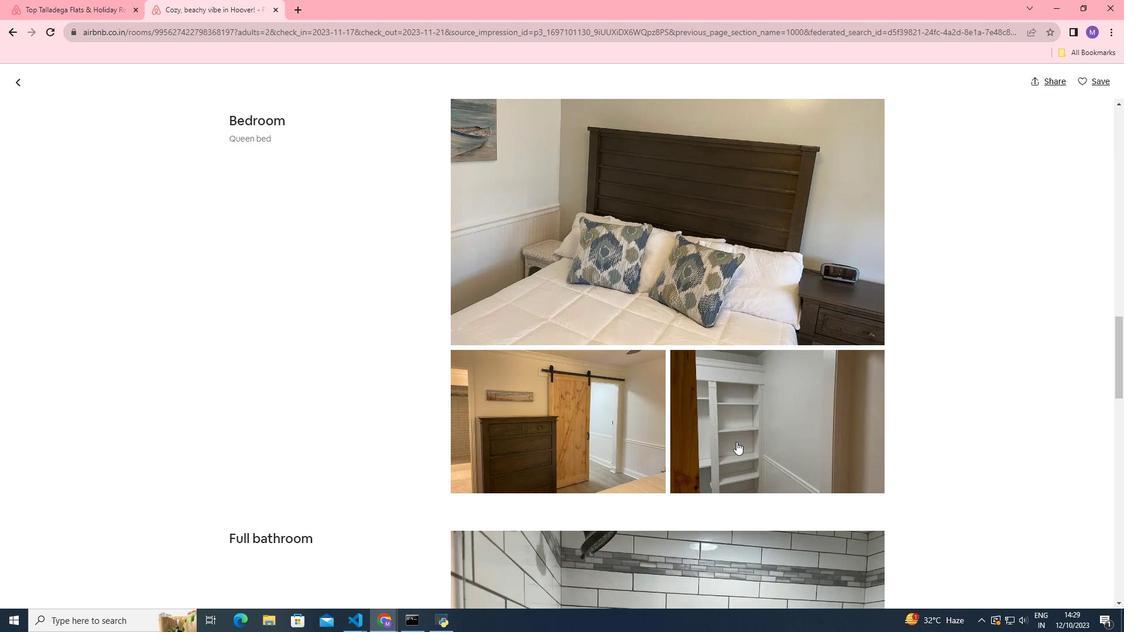 
Action: Mouse scrolled (736, 441) with delta (0, 0)
Screenshot: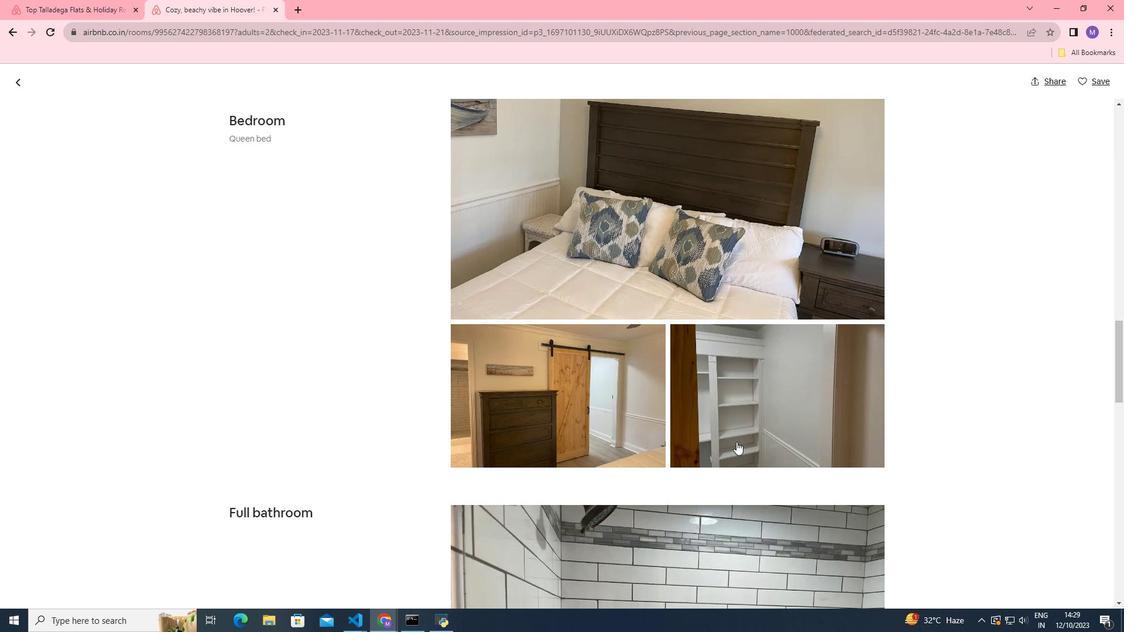 
Action: Mouse scrolled (736, 441) with delta (0, 0)
Screenshot: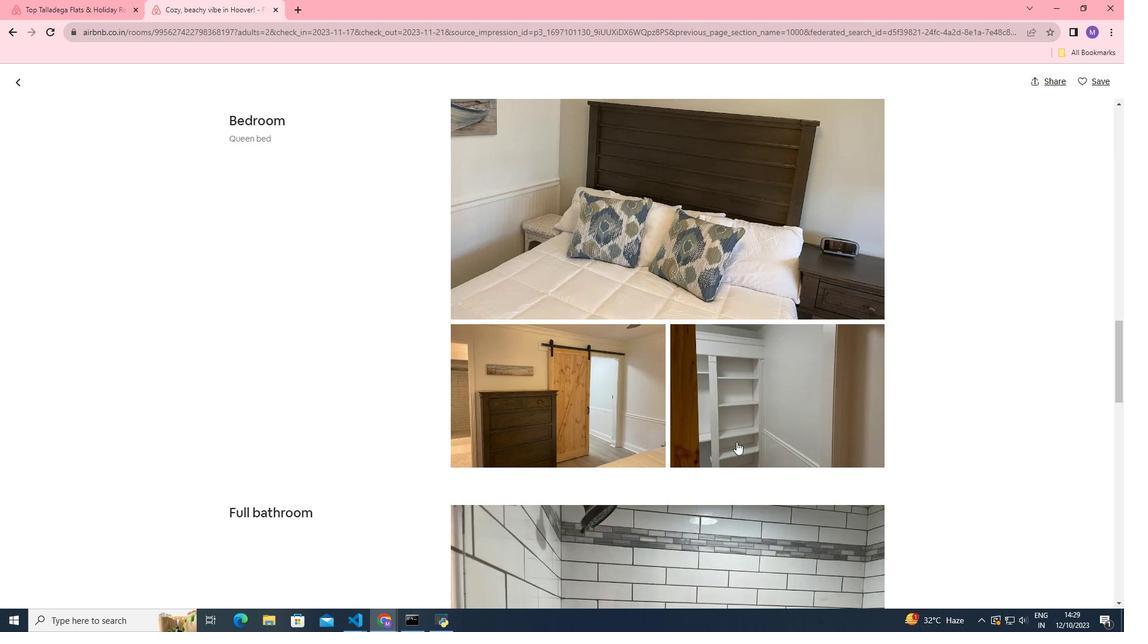 
Action: Mouse moved to (736, 439)
Screenshot: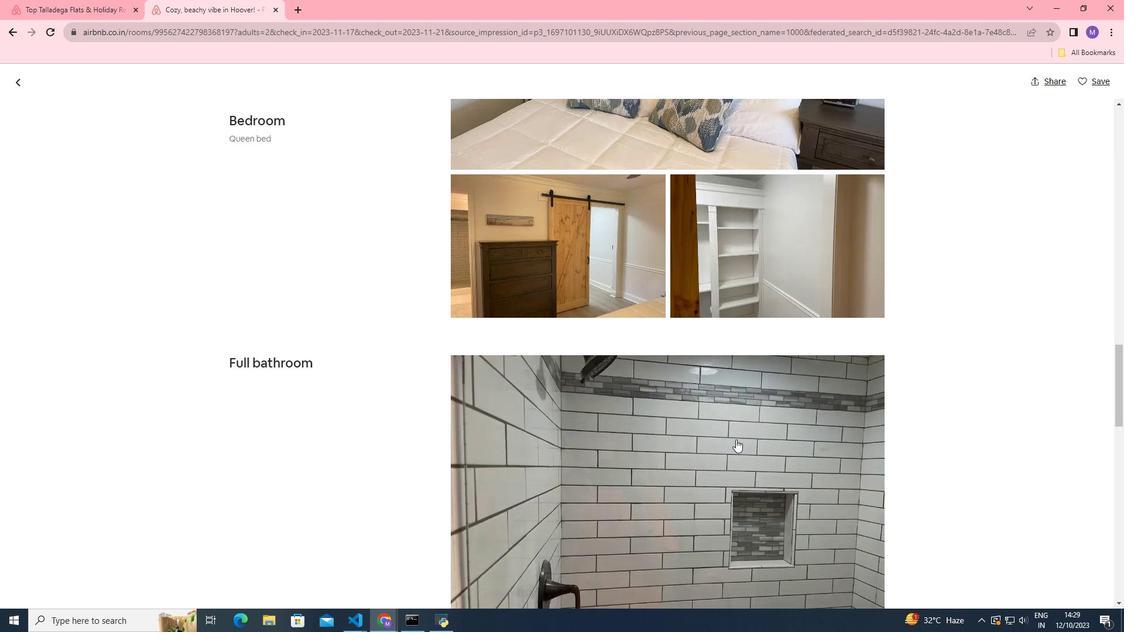 
Action: Mouse scrolled (736, 439) with delta (0, 0)
Screenshot: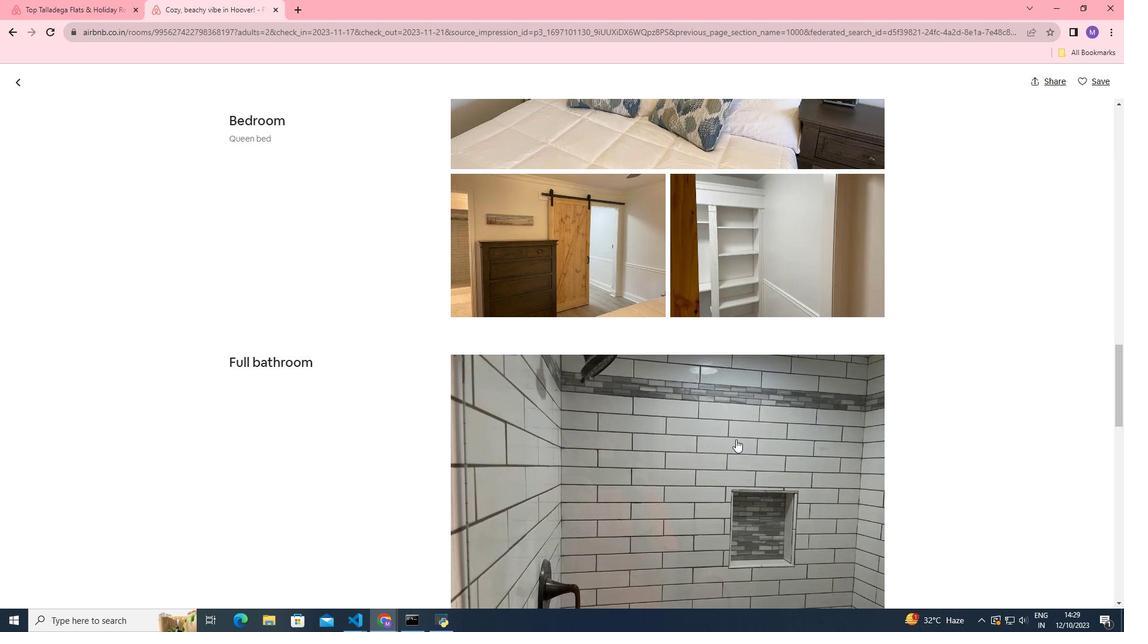 
Action: Mouse scrolled (736, 439) with delta (0, 0)
Screenshot: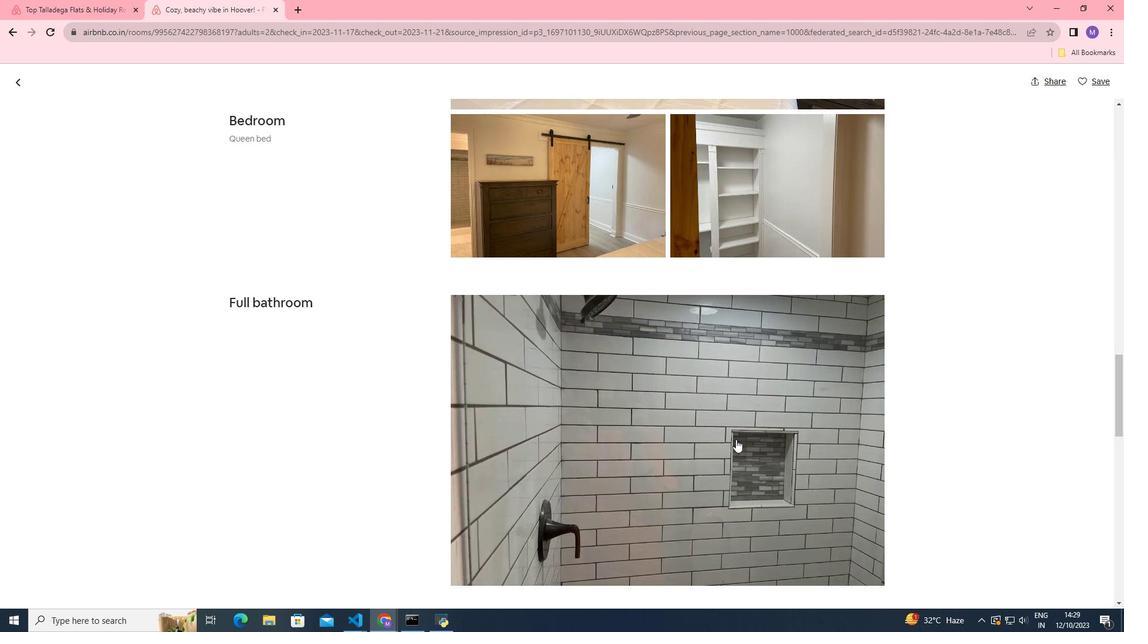 
Action: Mouse scrolled (736, 439) with delta (0, 0)
Screenshot: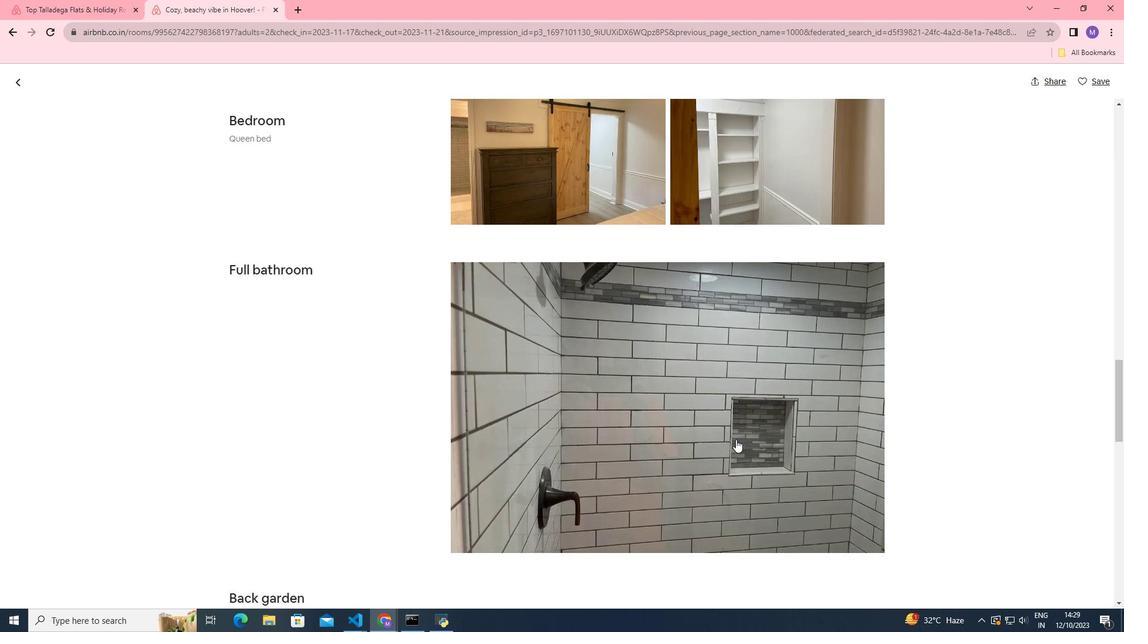 
Action: Mouse scrolled (736, 439) with delta (0, 0)
Screenshot: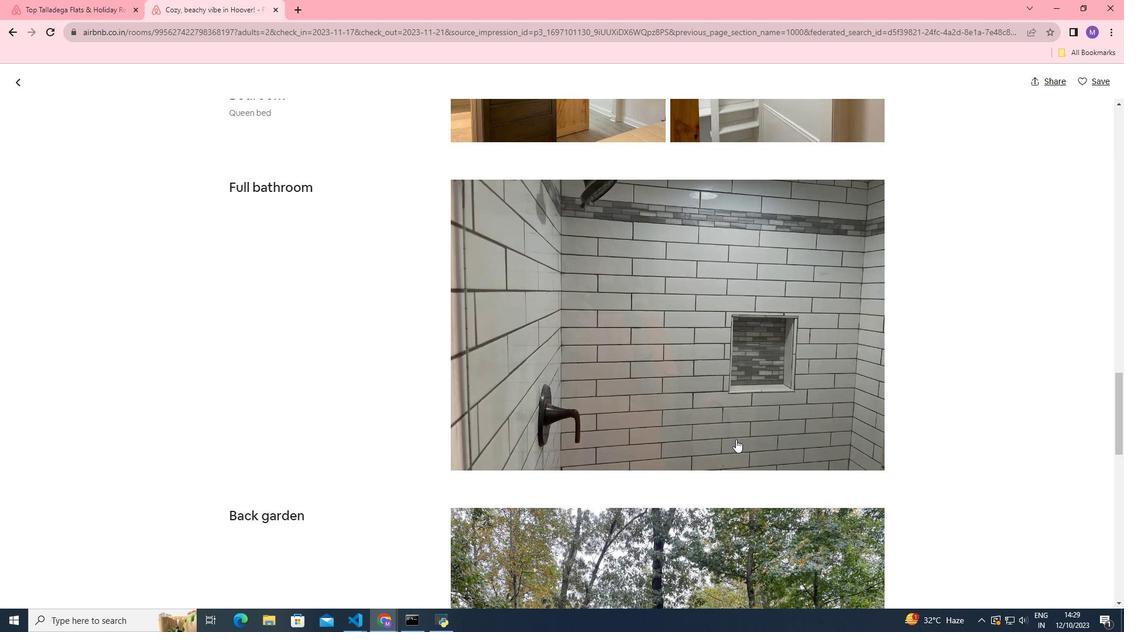 
Action: Mouse scrolled (736, 439) with delta (0, 0)
Screenshot: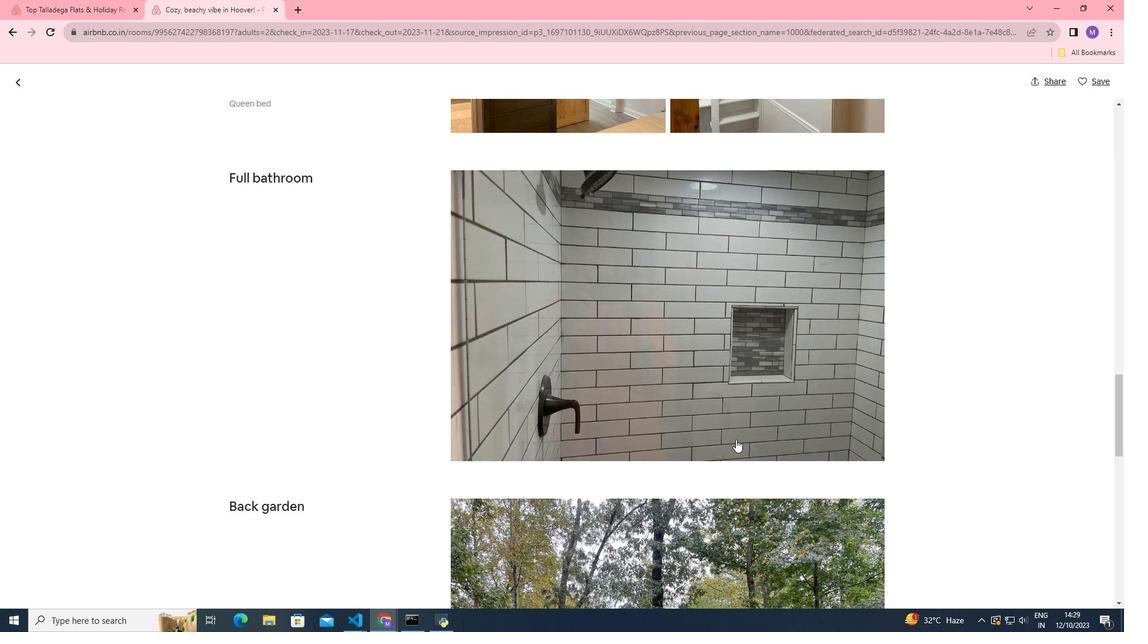 
Action: Mouse scrolled (736, 439) with delta (0, 0)
Screenshot: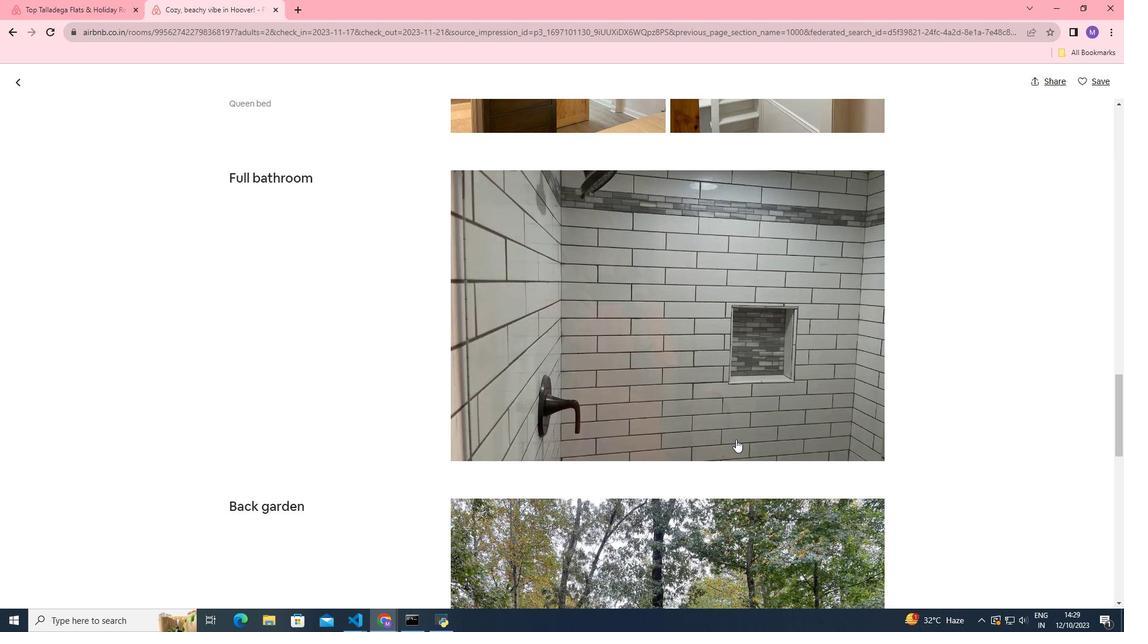 
Action: Mouse scrolled (736, 439) with delta (0, 0)
Screenshot: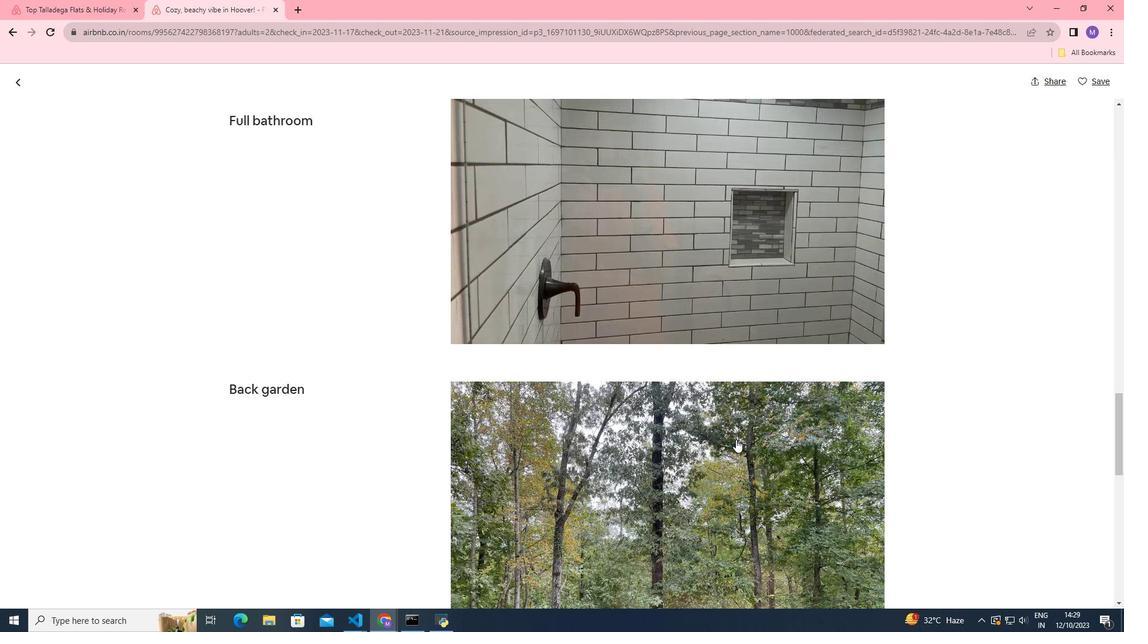 
Action: Mouse moved to (735, 439)
Screenshot: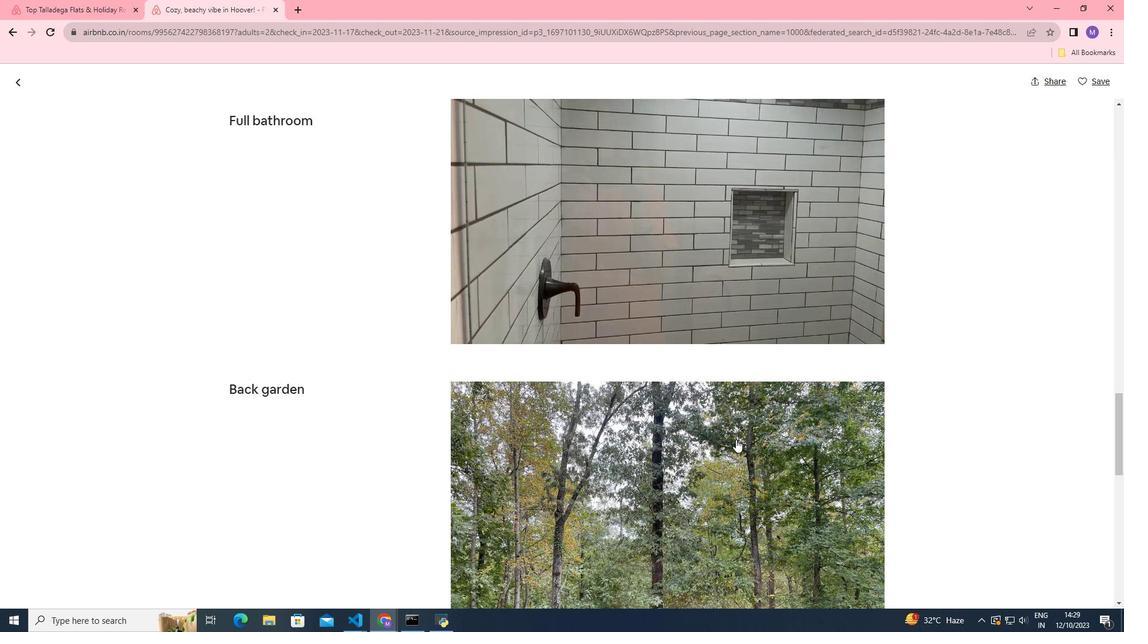 
Action: Mouse scrolled (735, 438) with delta (0, 0)
Screenshot: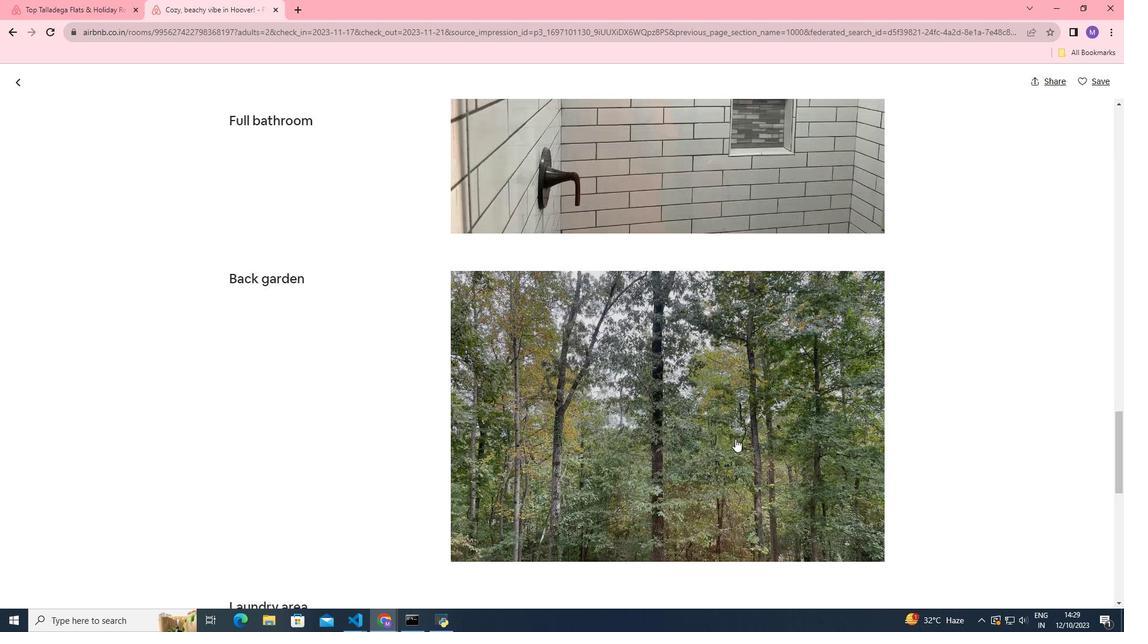 
Action: Mouse scrolled (735, 438) with delta (0, 0)
Screenshot: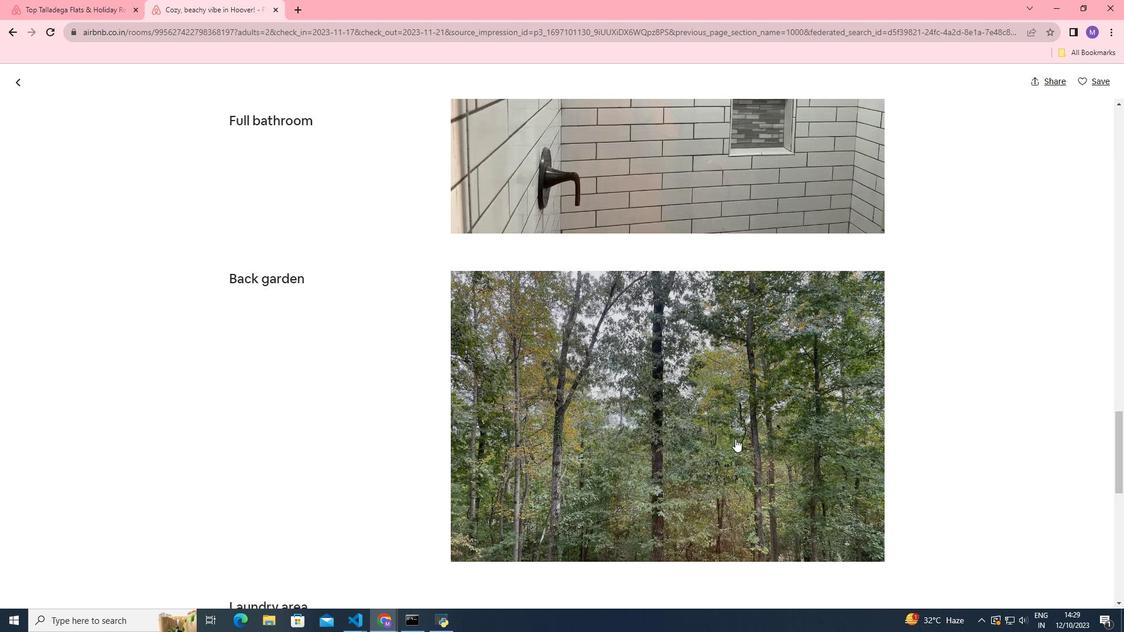 
Action: Mouse scrolled (735, 438) with delta (0, 0)
Screenshot: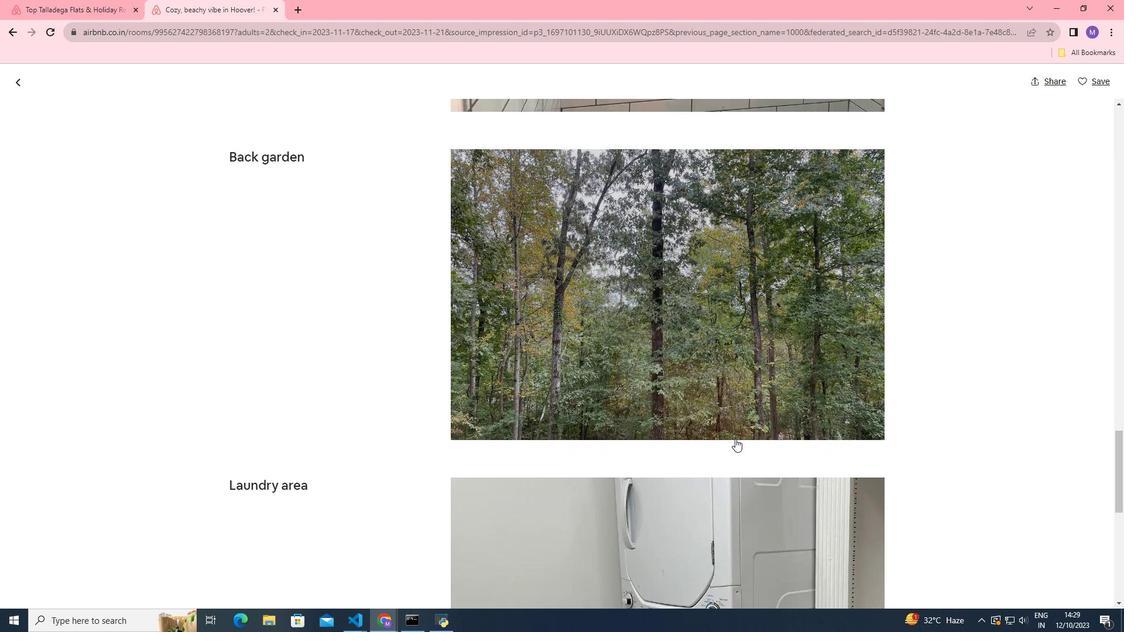 
Action: Mouse scrolled (735, 438) with delta (0, 0)
Screenshot: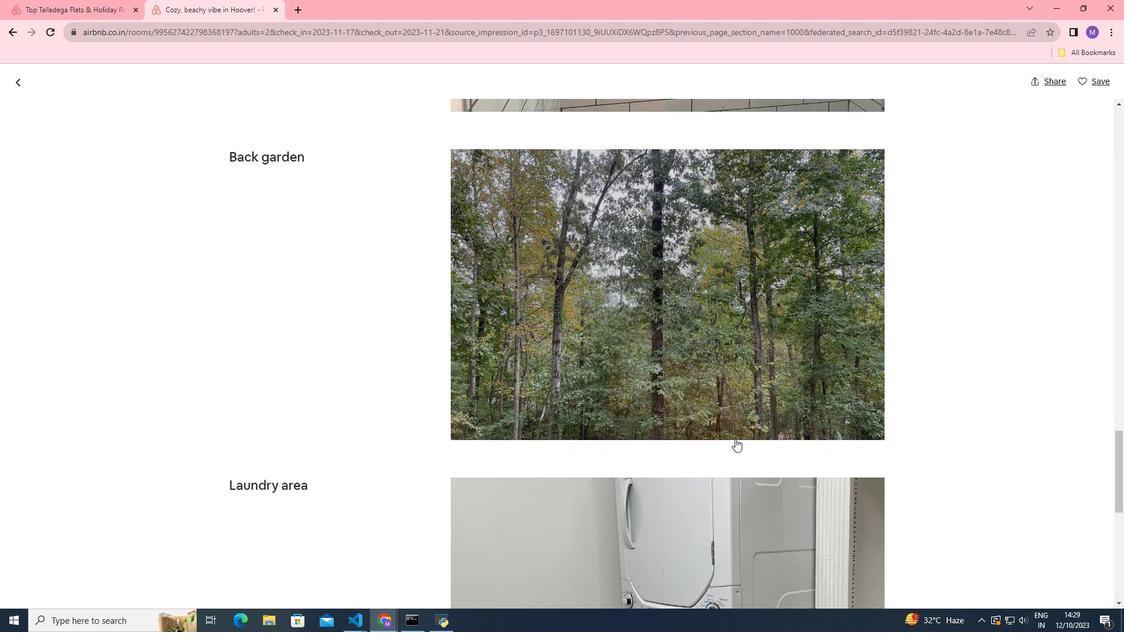 
Action: Mouse scrolled (735, 438) with delta (0, 0)
Screenshot: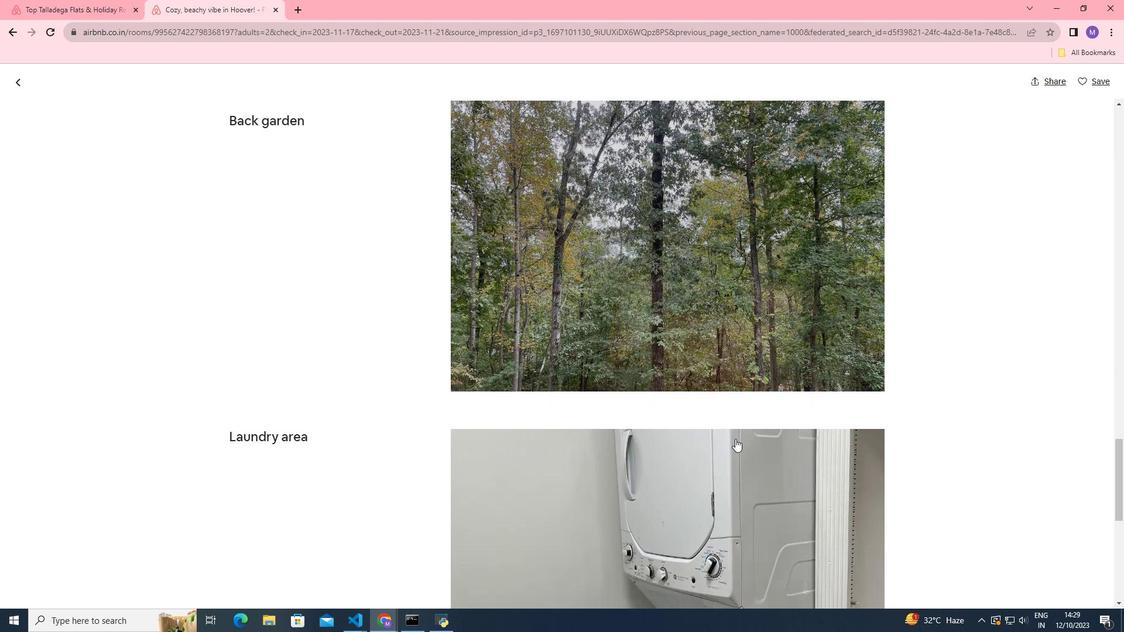 
Action: Mouse scrolled (735, 438) with delta (0, 0)
Screenshot: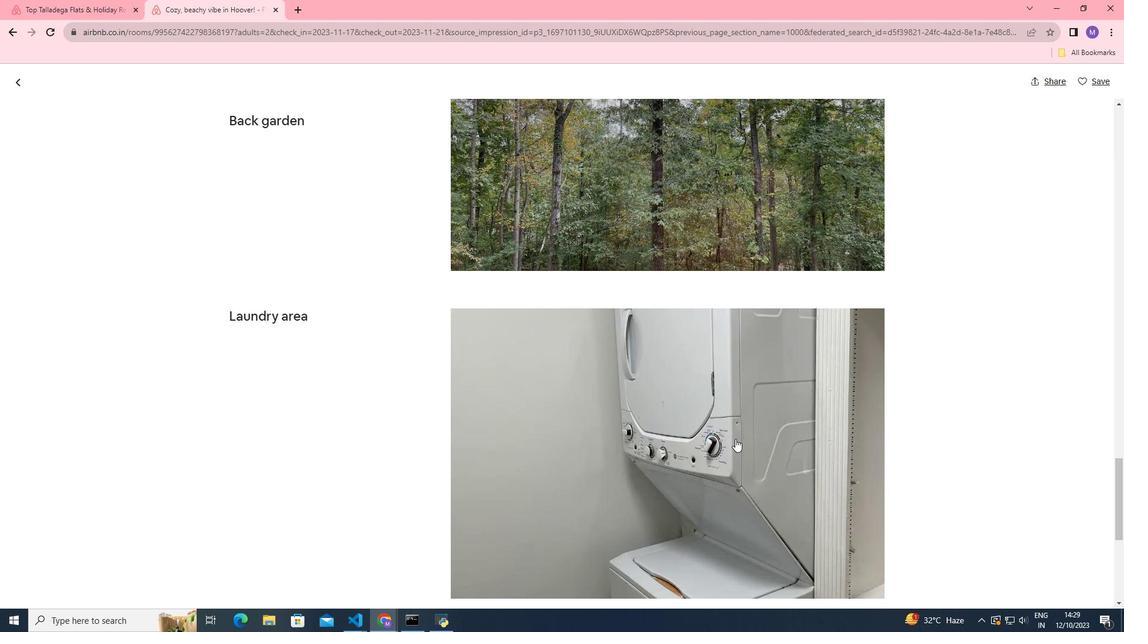 
Action: Mouse scrolled (735, 438) with delta (0, 0)
Screenshot: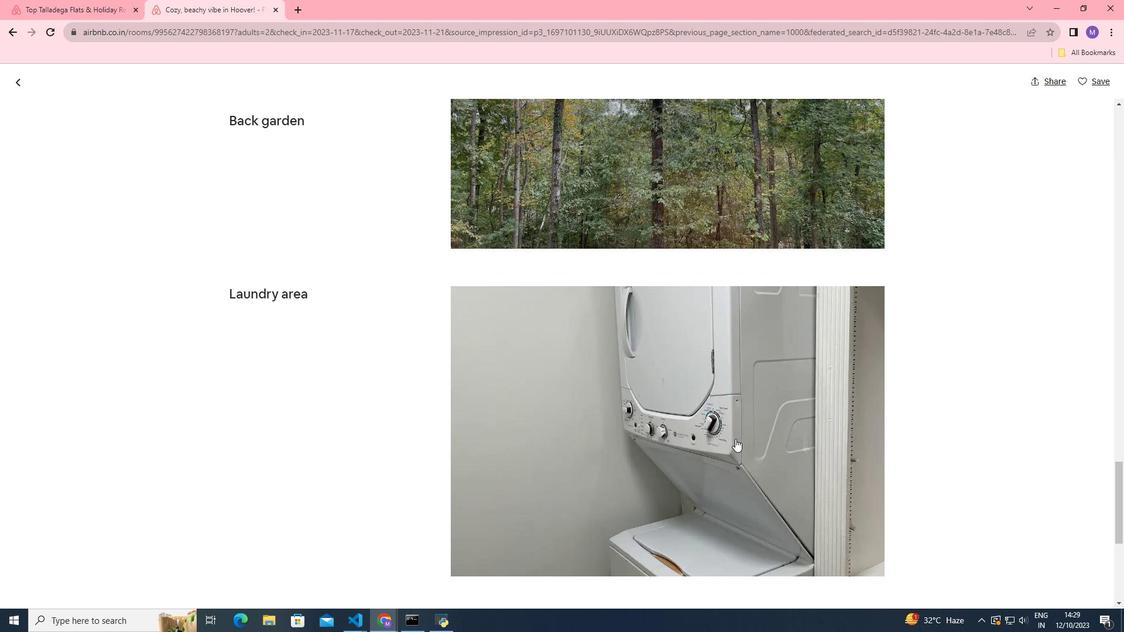 
Action: Mouse scrolled (735, 438) with delta (0, 0)
Screenshot: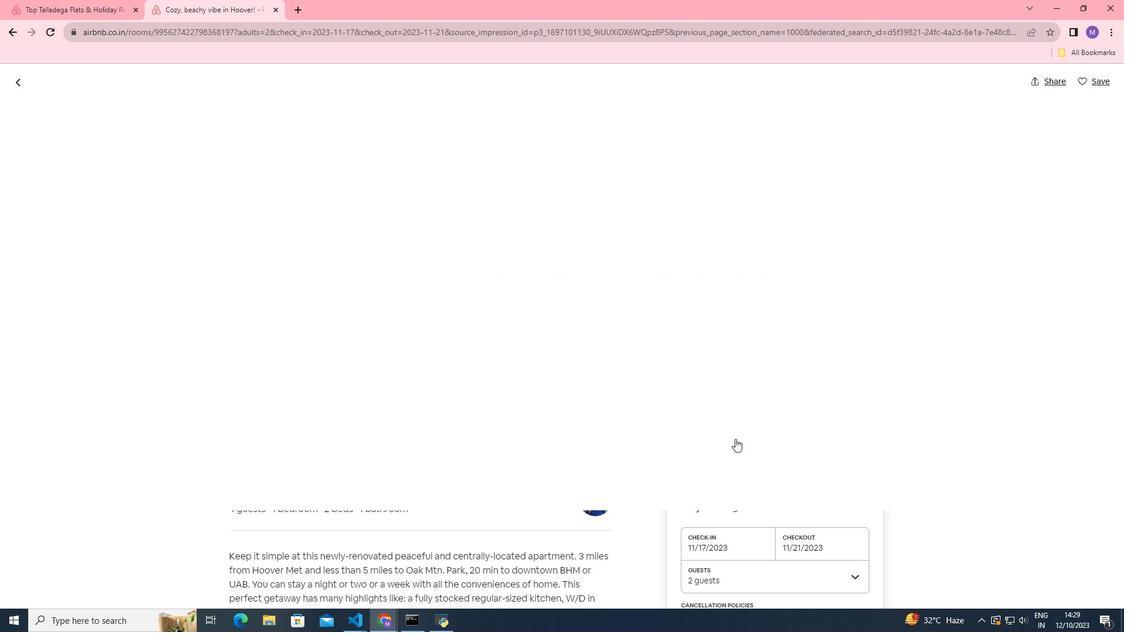 
Action: Mouse scrolled (735, 438) with delta (0, 0)
Screenshot: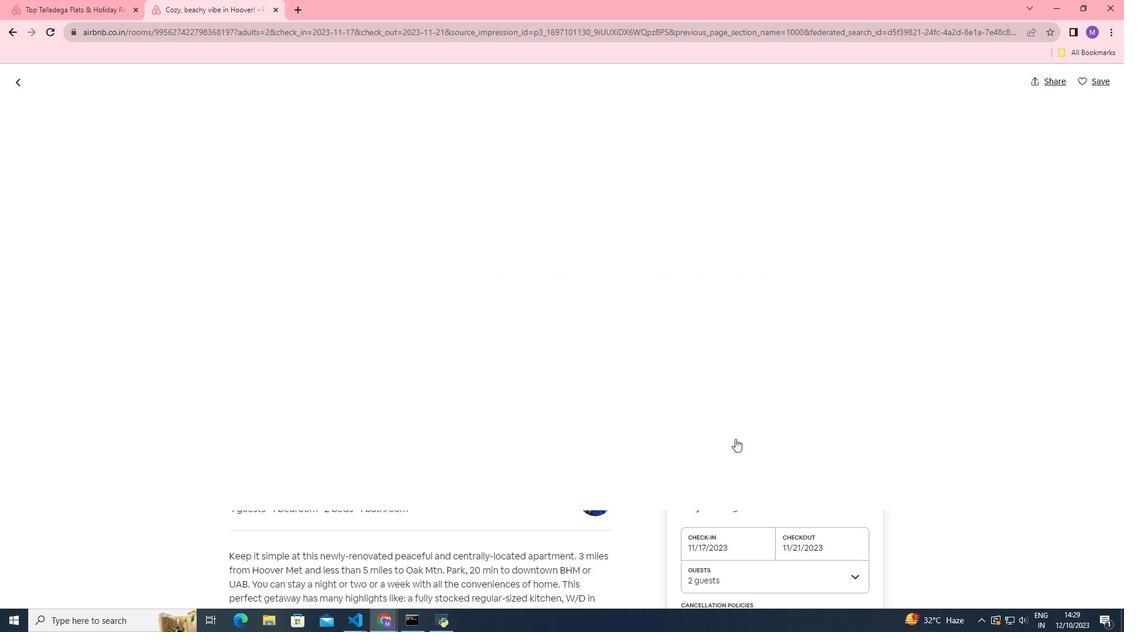 
Action: Mouse scrolled (735, 438) with delta (0, 0)
Screenshot: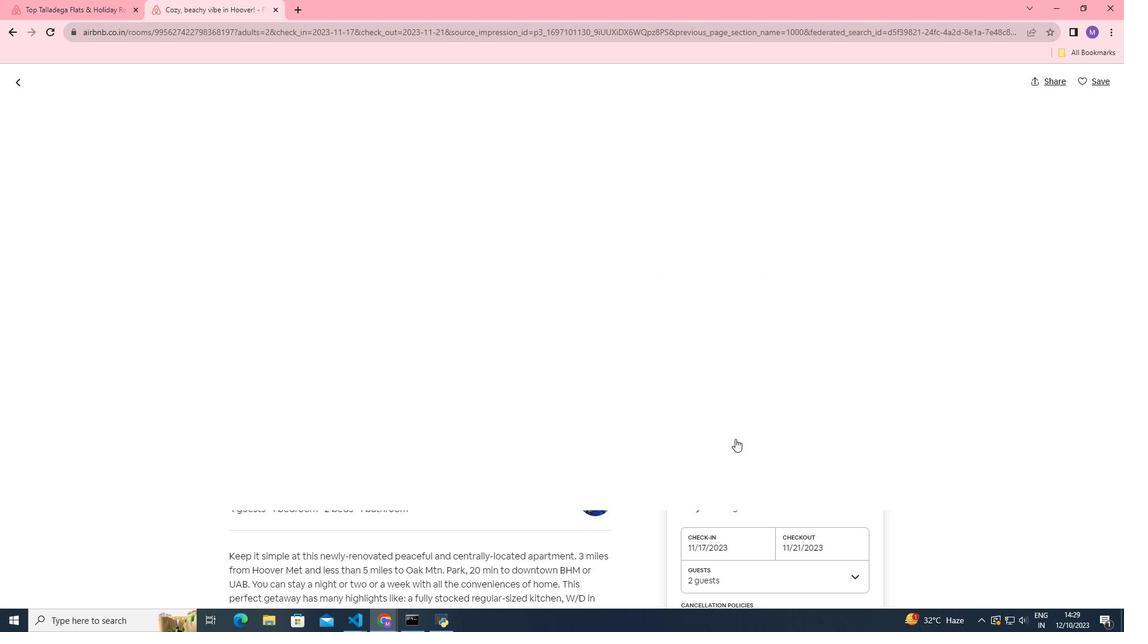 
Action: Mouse scrolled (735, 438) with delta (0, 0)
Screenshot: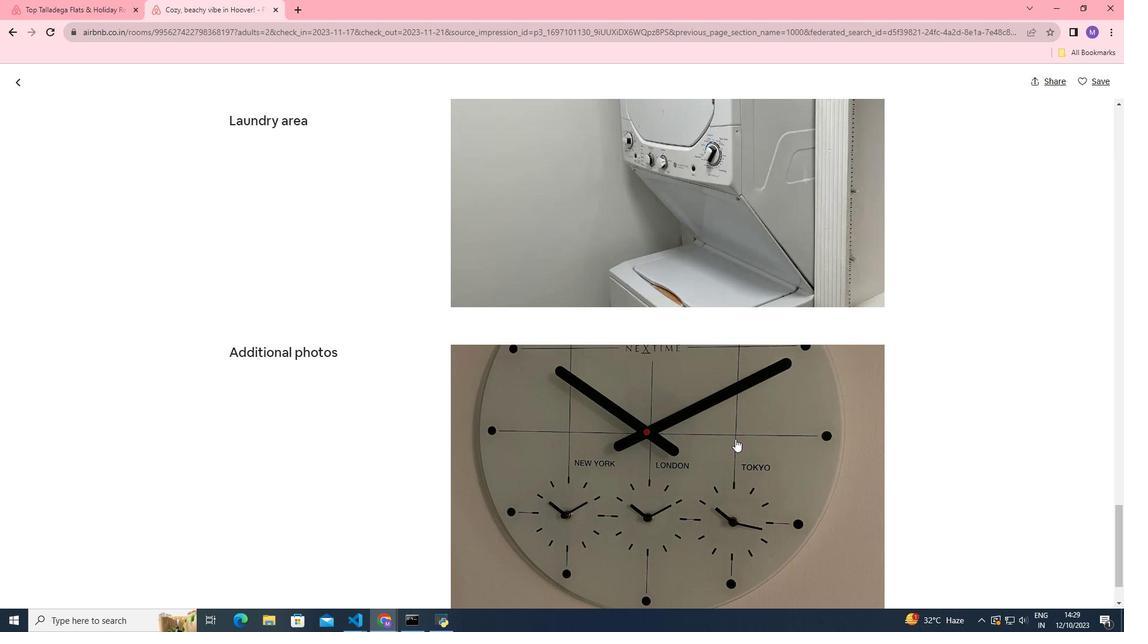 
Action: Mouse scrolled (735, 438) with delta (0, 0)
Screenshot: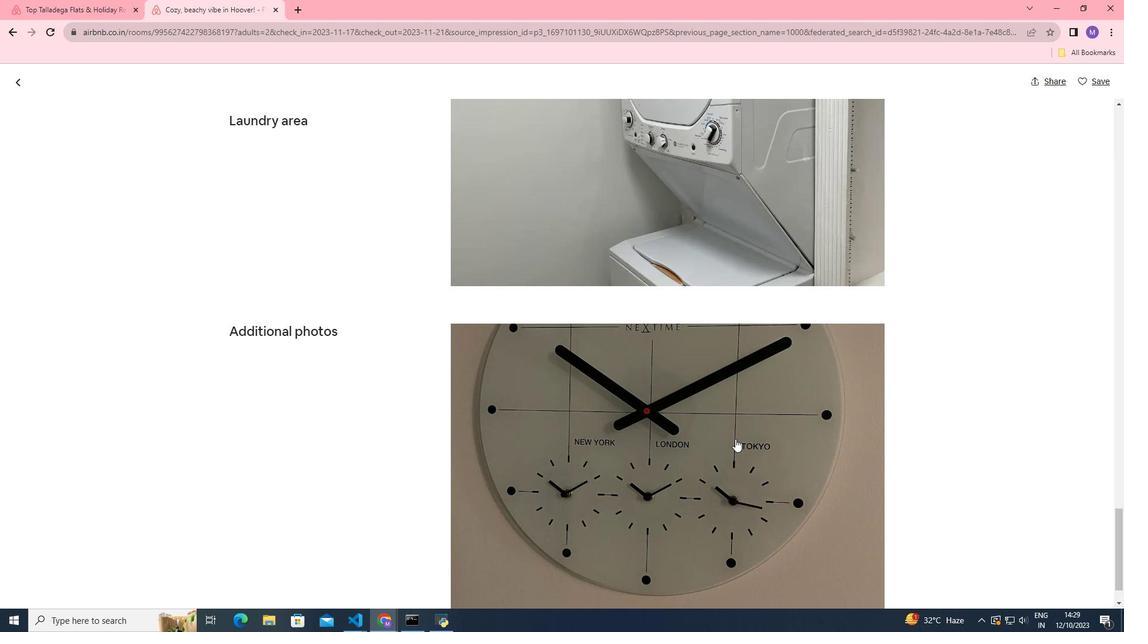 
Action: Mouse scrolled (735, 438) with delta (0, 0)
Screenshot: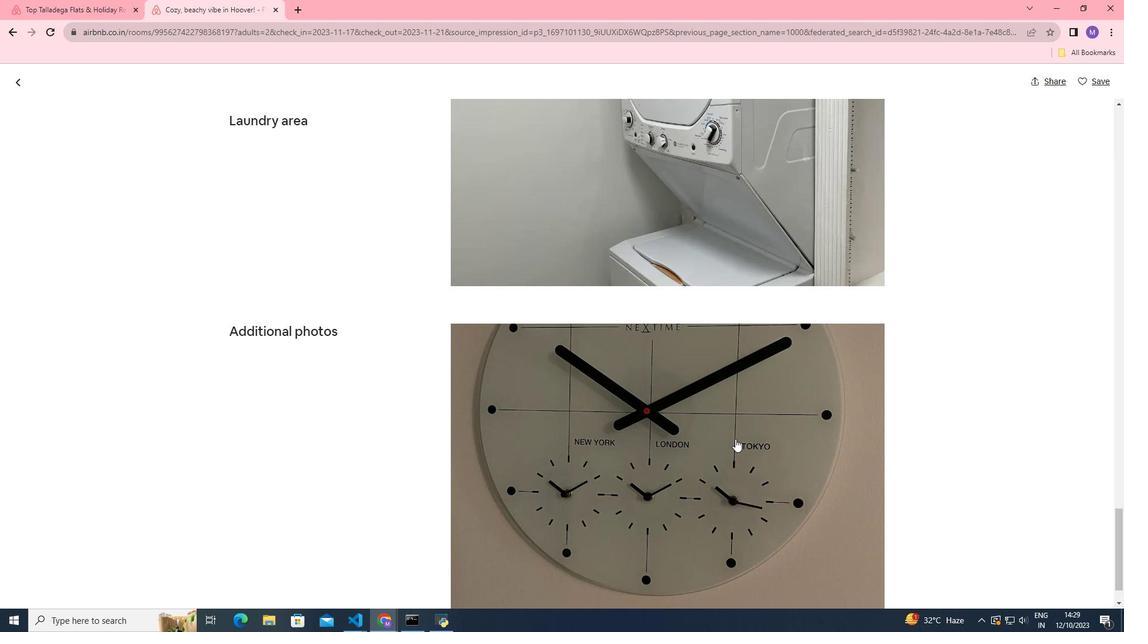 
Action: Mouse scrolled (735, 438) with delta (0, 0)
Screenshot: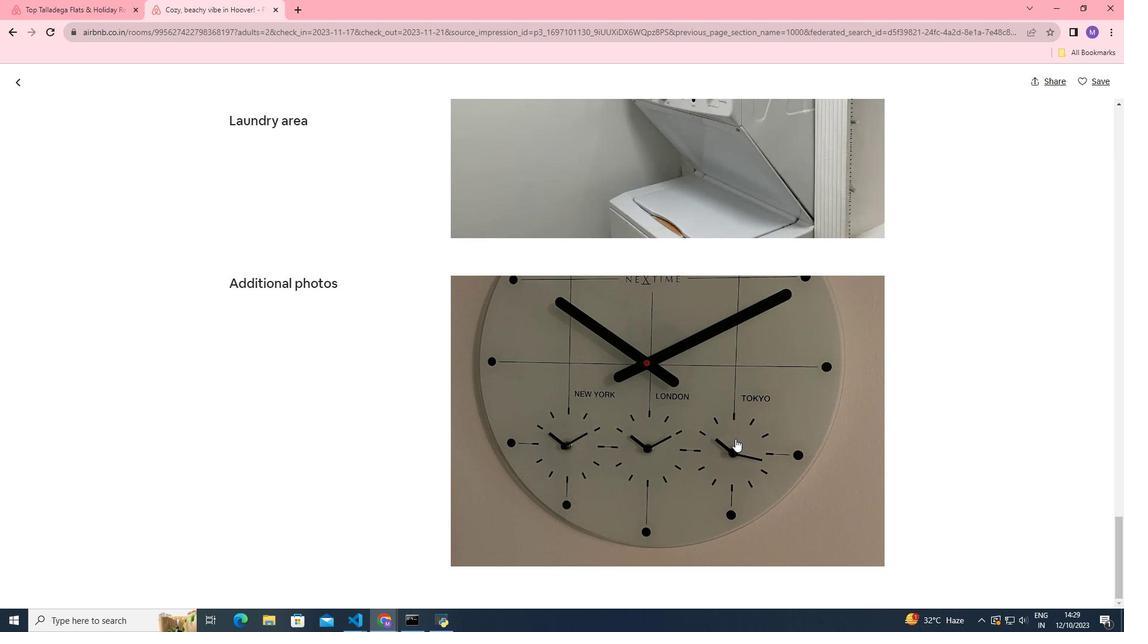 
Action: Mouse scrolled (735, 438) with delta (0, 0)
Screenshot: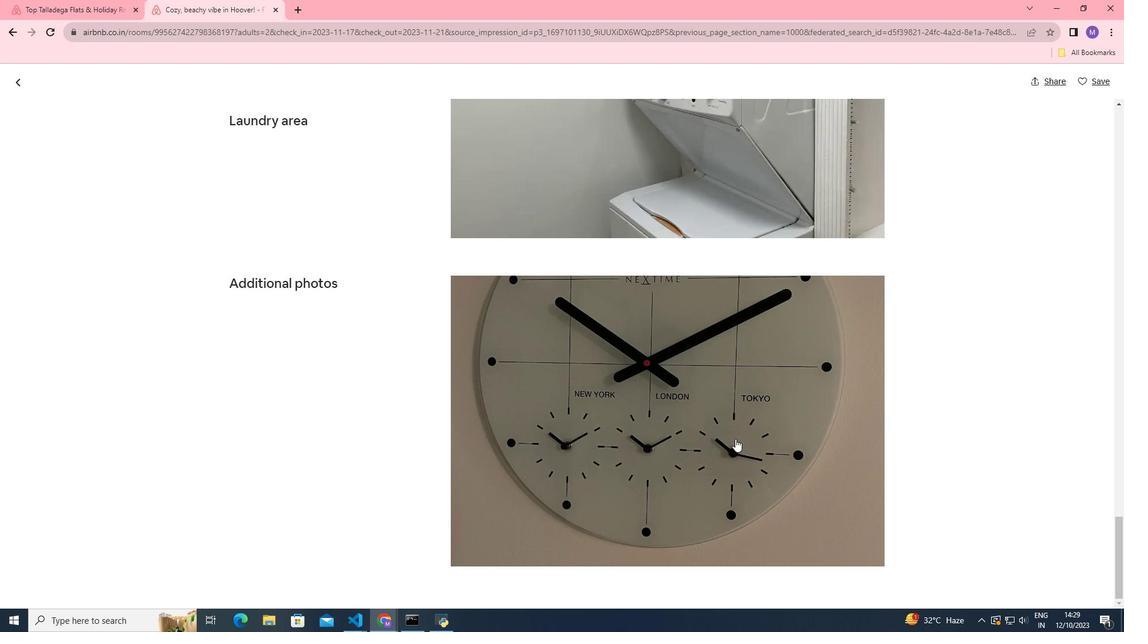 
Action: Mouse scrolled (735, 438) with delta (0, 0)
Screenshot: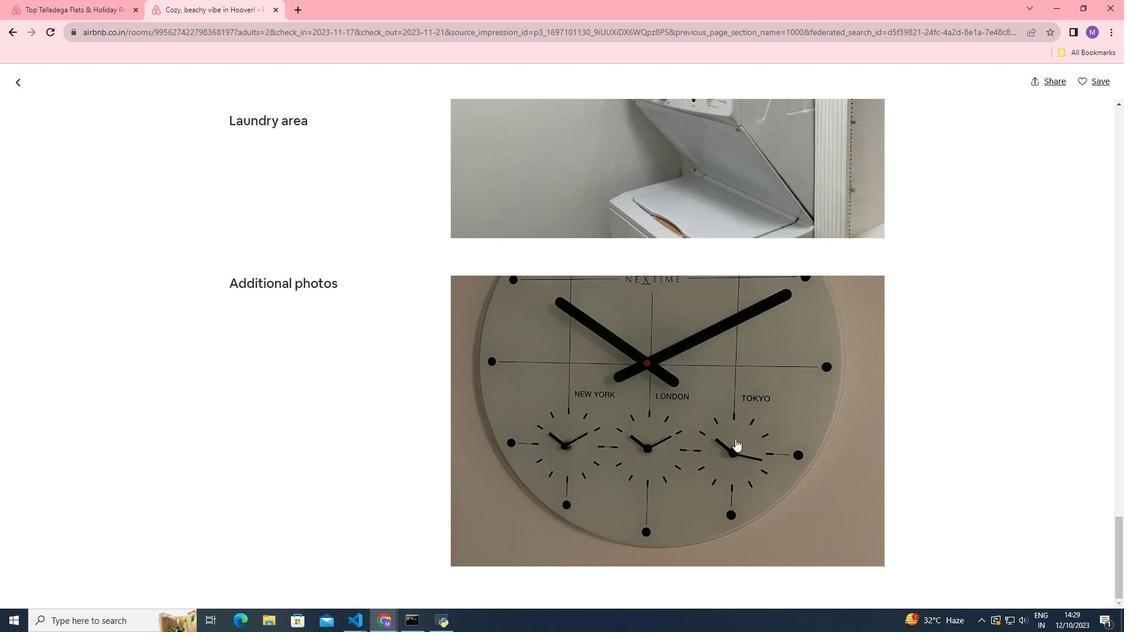 
Action: Mouse scrolled (735, 438) with delta (0, 0)
Screenshot: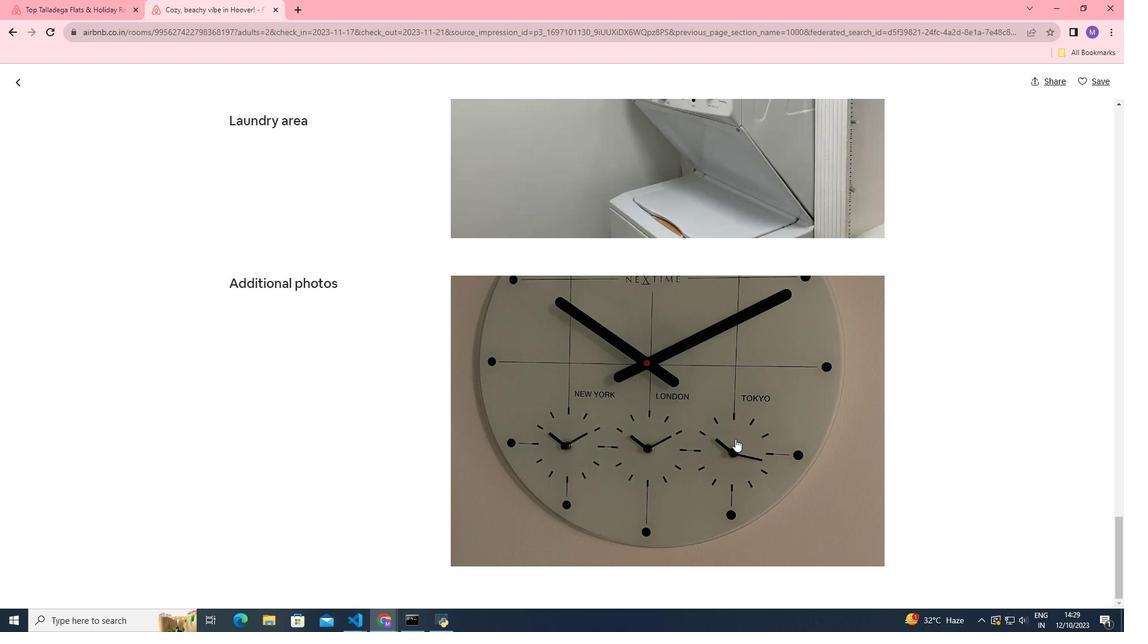 
Action: Mouse scrolled (735, 438) with delta (0, 0)
Screenshot: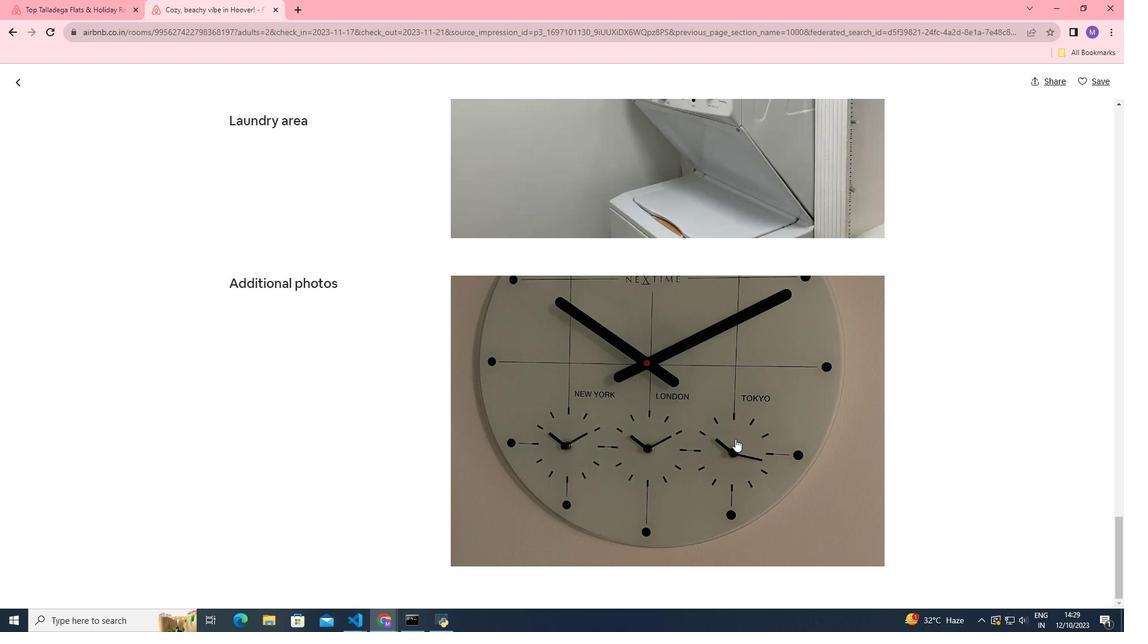 
Action: Mouse scrolled (735, 438) with delta (0, 0)
Screenshot: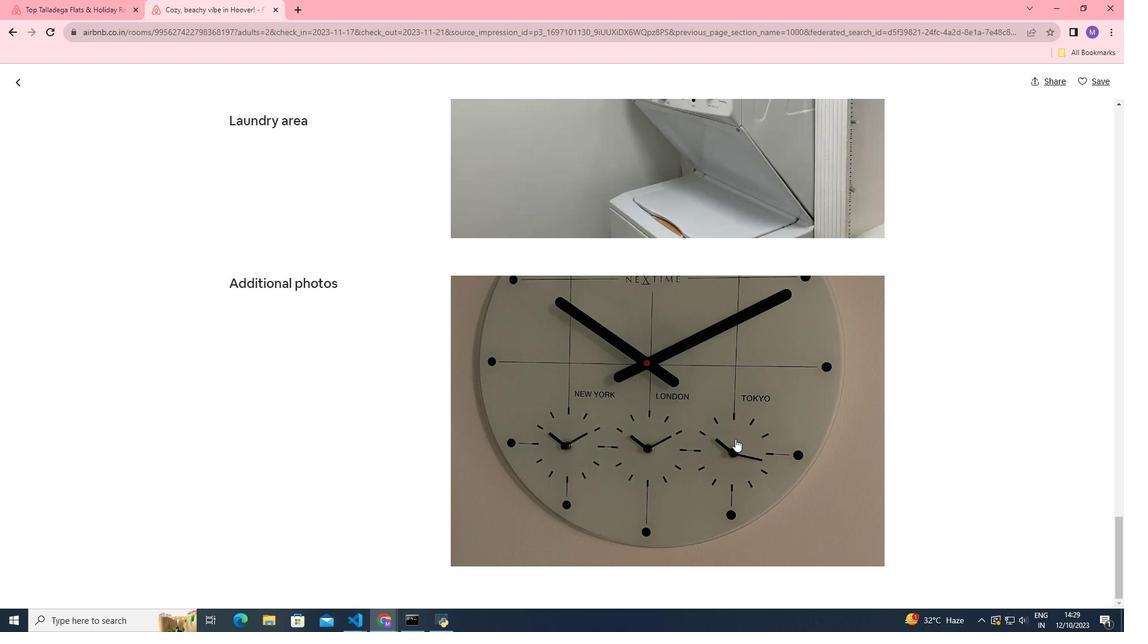 
Action: Mouse scrolled (735, 438) with delta (0, 0)
Screenshot: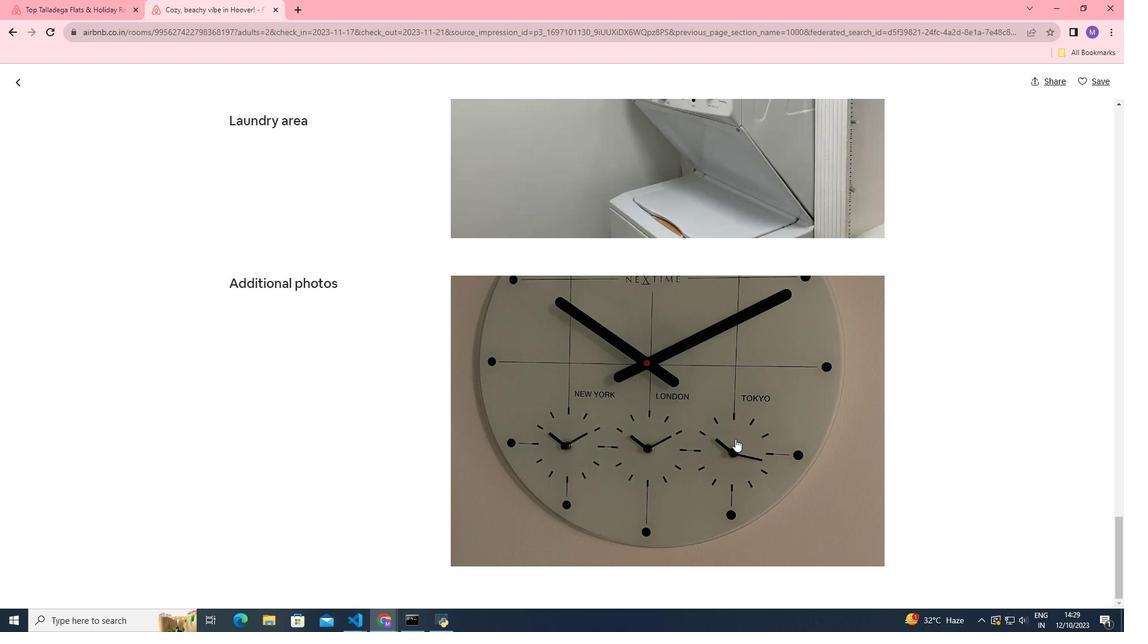 
Action: Mouse scrolled (735, 438) with delta (0, 0)
Screenshot: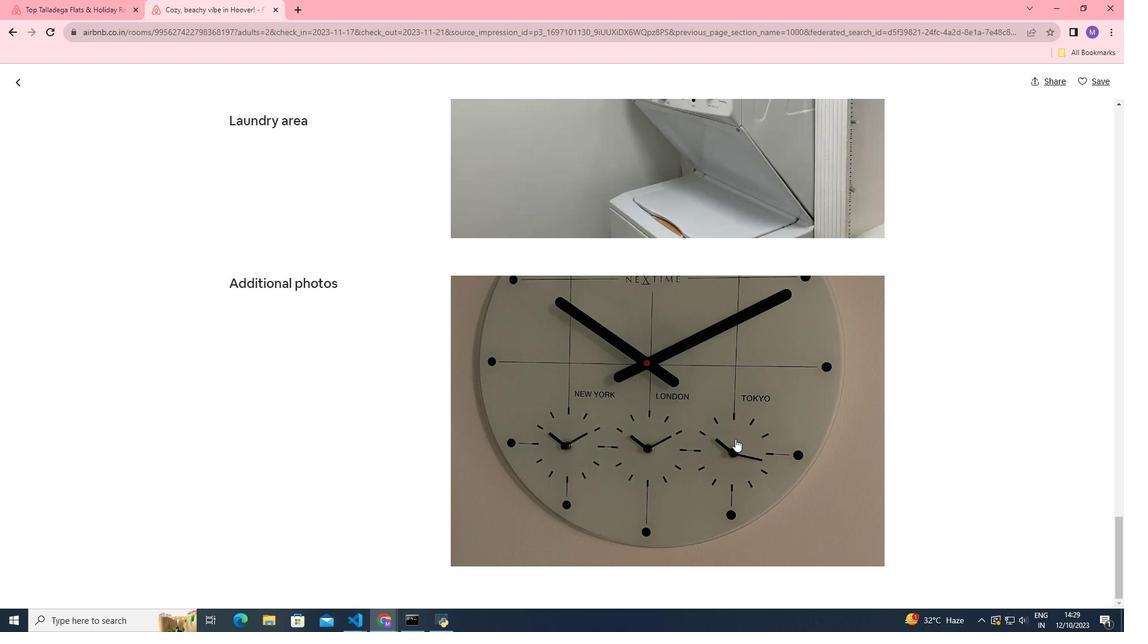 
Action: Mouse moved to (21, 88)
Screenshot: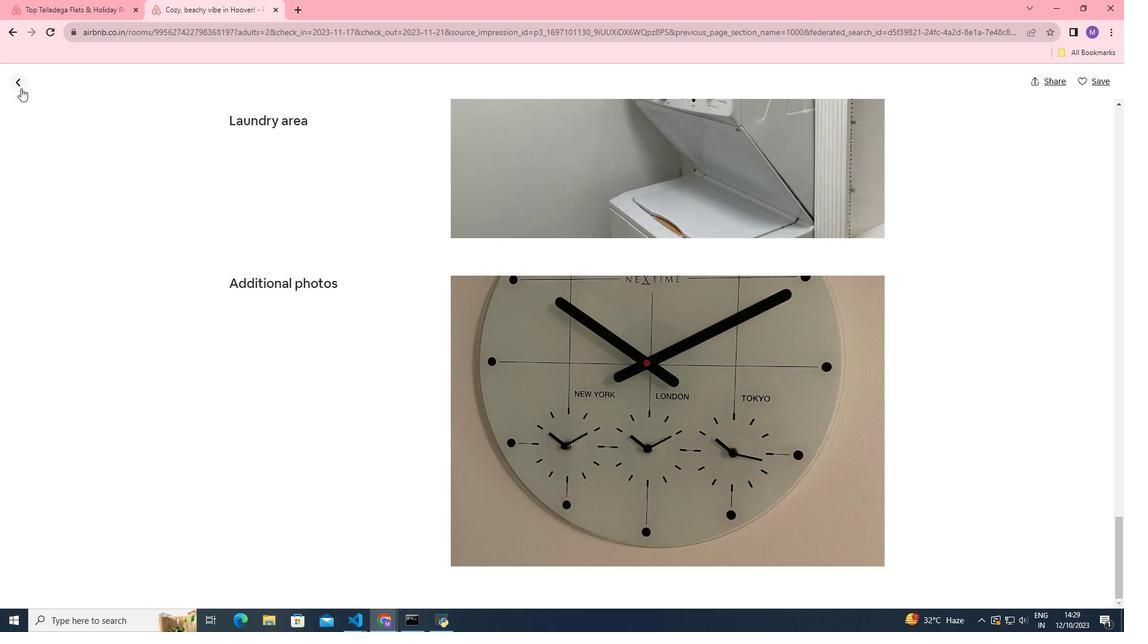 
Action: Mouse pressed left at (21, 88)
Screenshot: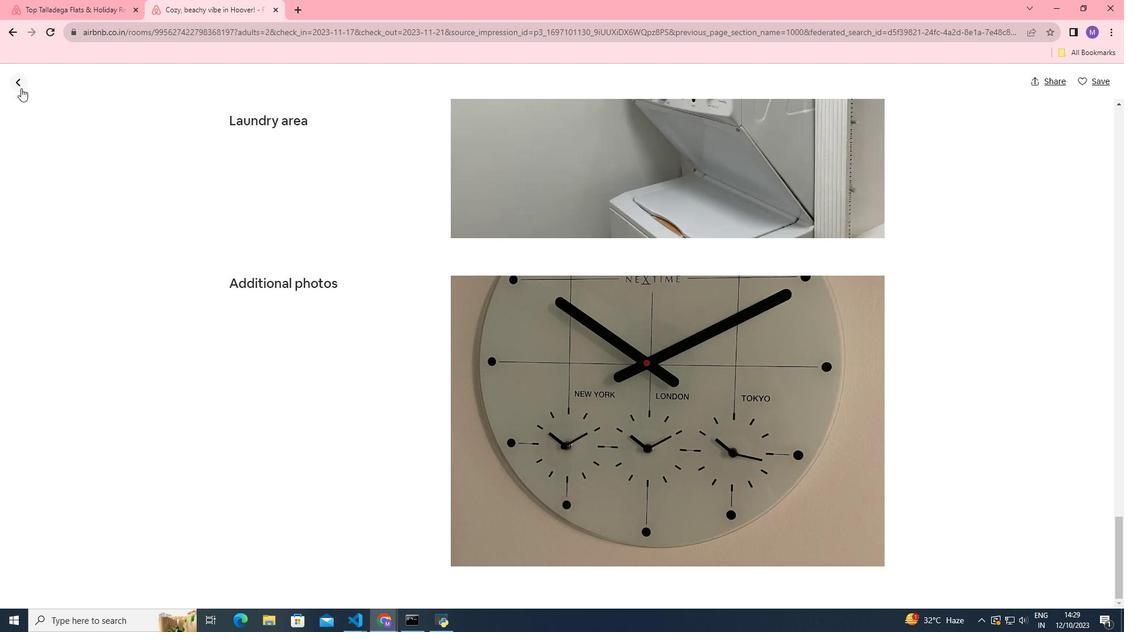 
Action: Mouse moved to (490, 351)
Screenshot: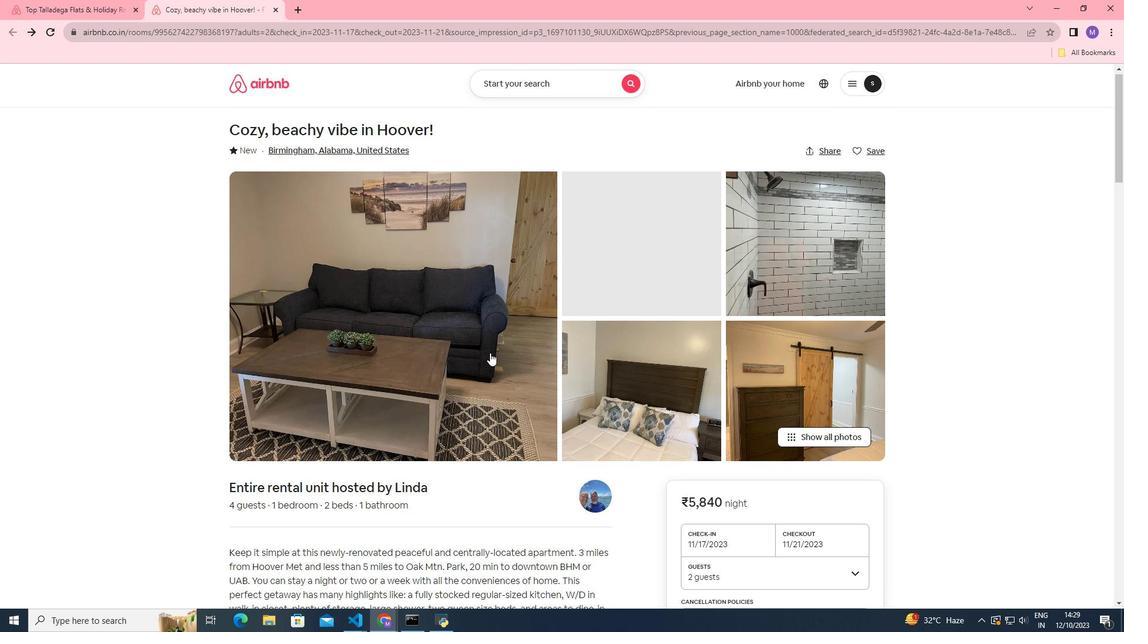 
Action: Mouse scrolled (490, 351) with delta (0, 0)
Screenshot: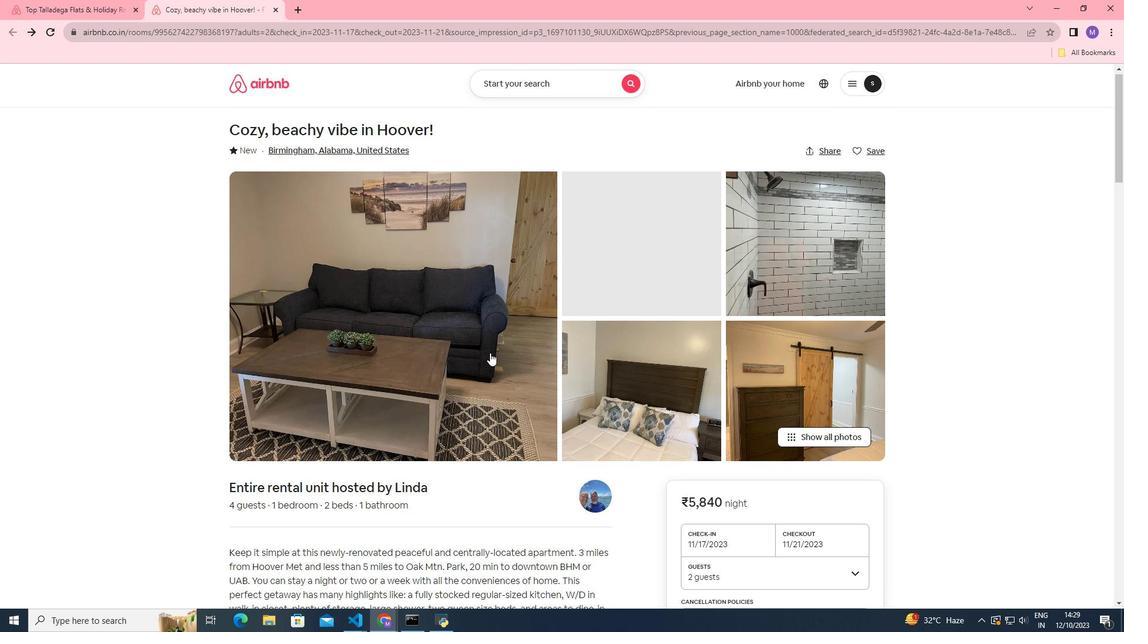 
Action: Mouse moved to (490, 353)
Screenshot: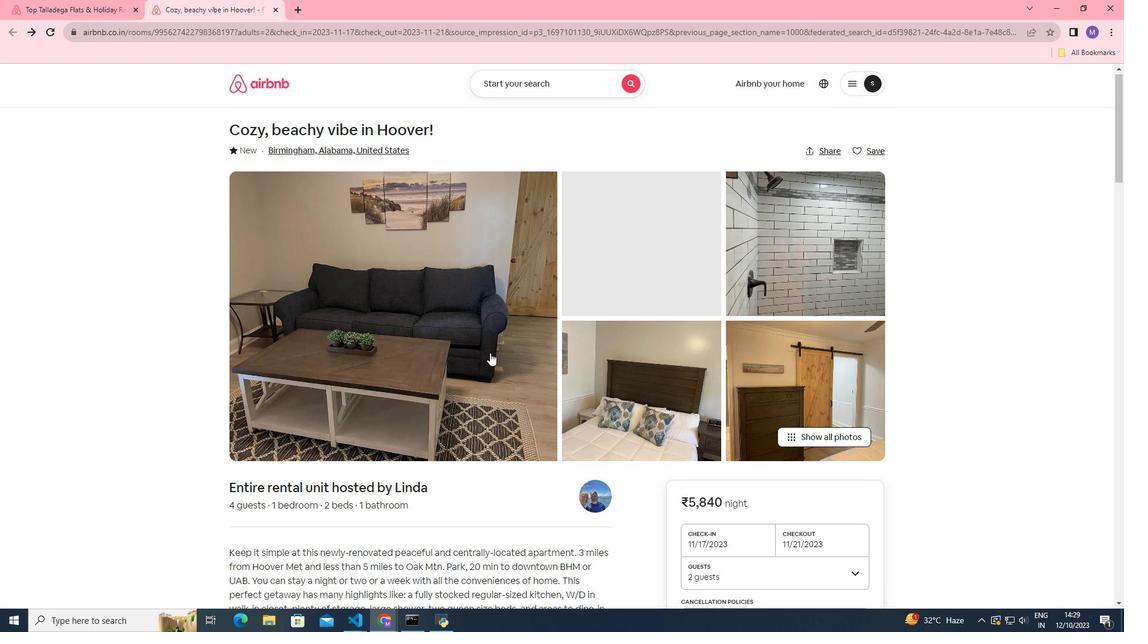 
Action: Mouse scrolled (490, 352) with delta (0, 0)
Screenshot: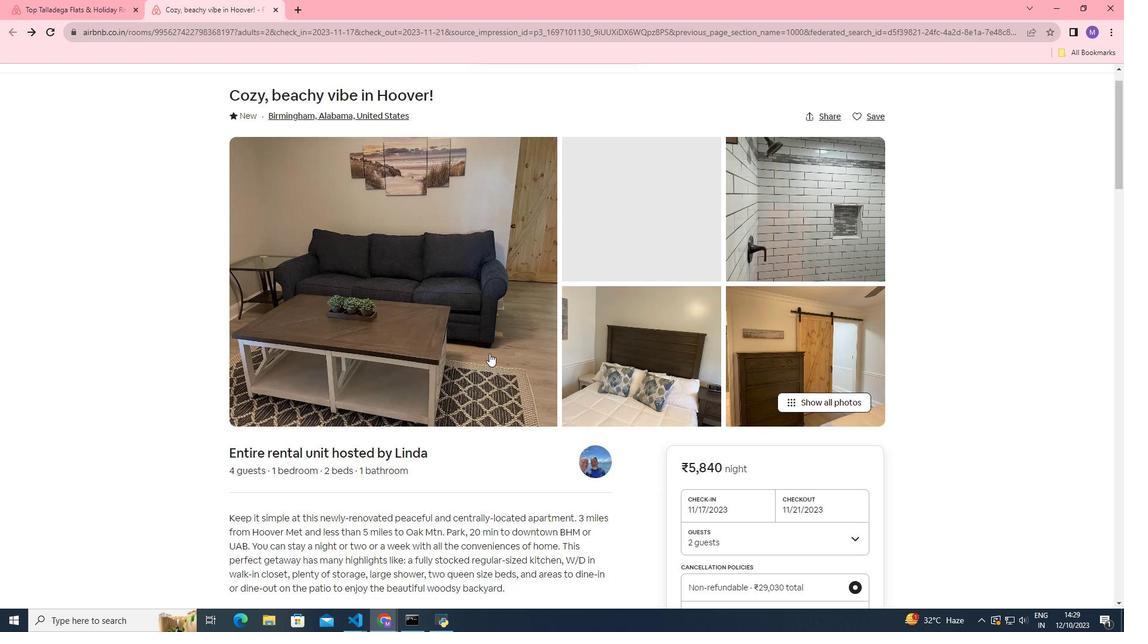 
Action: Mouse scrolled (490, 352) with delta (0, 0)
Screenshot: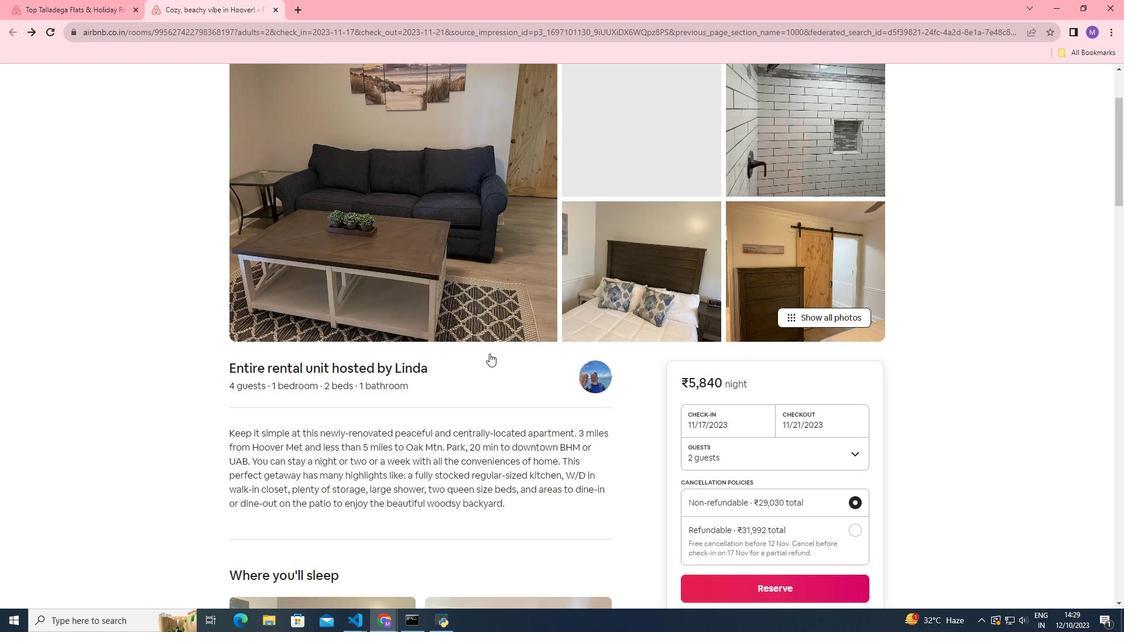 
Action: Mouse moved to (489, 353)
Screenshot: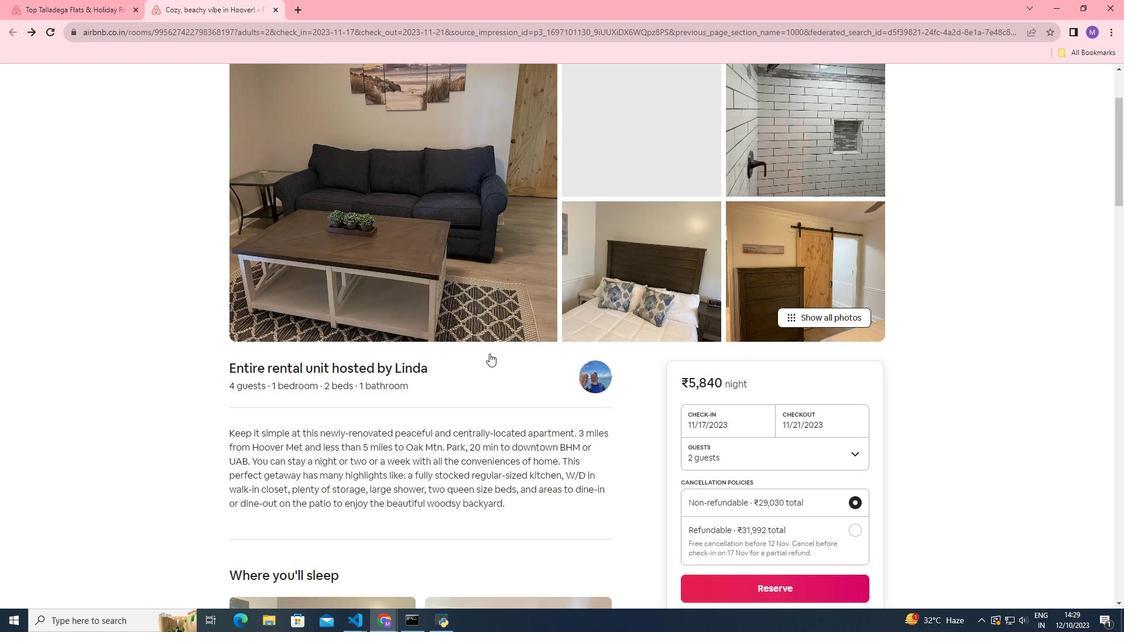 
Action: Mouse scrolled (489, 353) with delta (0, 0)
Screenshot: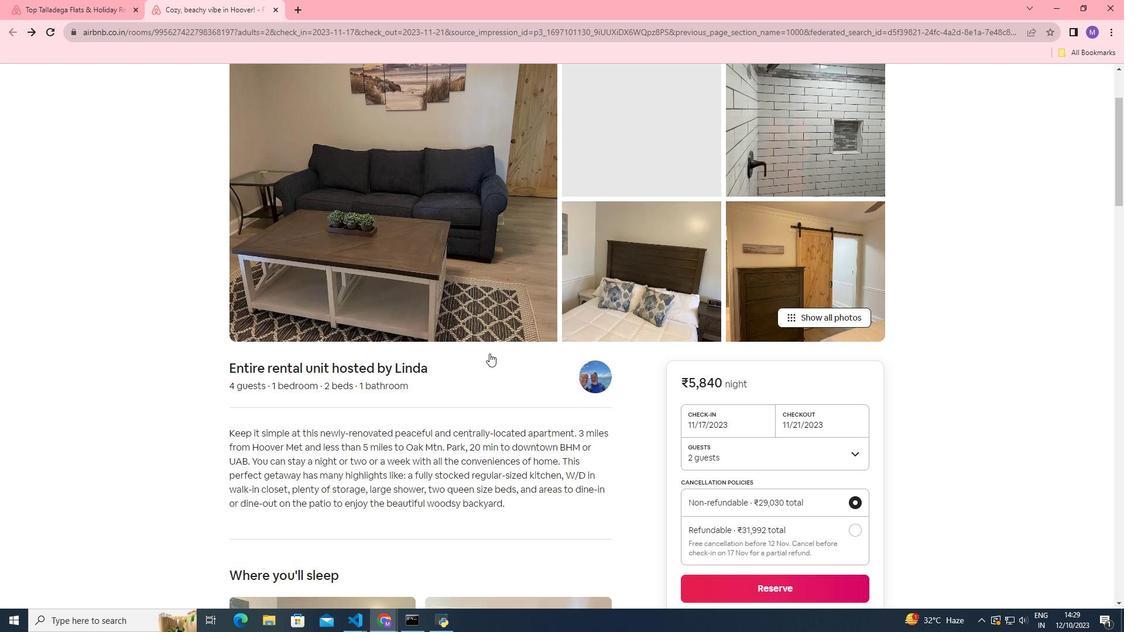 
Action: Mouse moved to (421, 412)
Screenshot: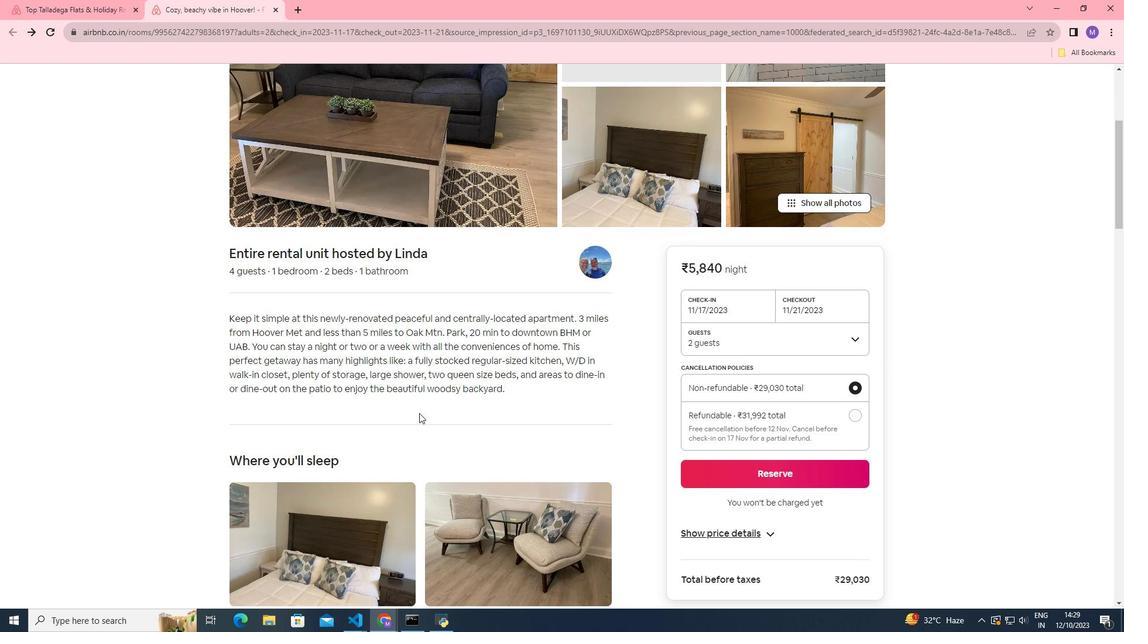 
Action: Mouse scrolled (421, 412) with delta (0, 0)
Screenshot: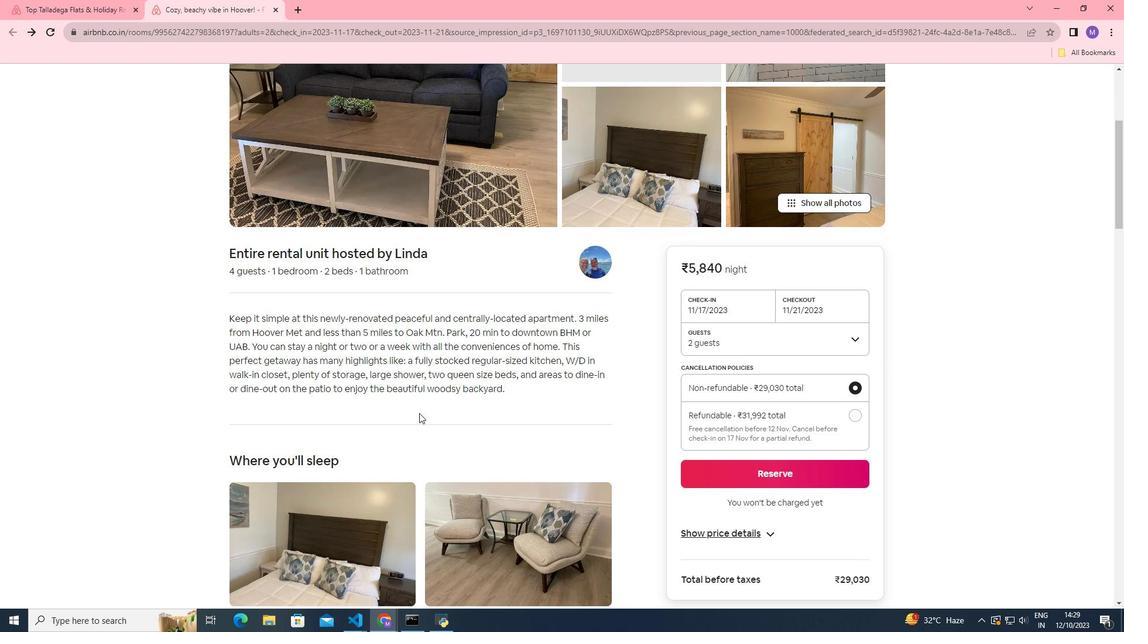 
Action: Mouse moved to (419, 413)
Screenshot: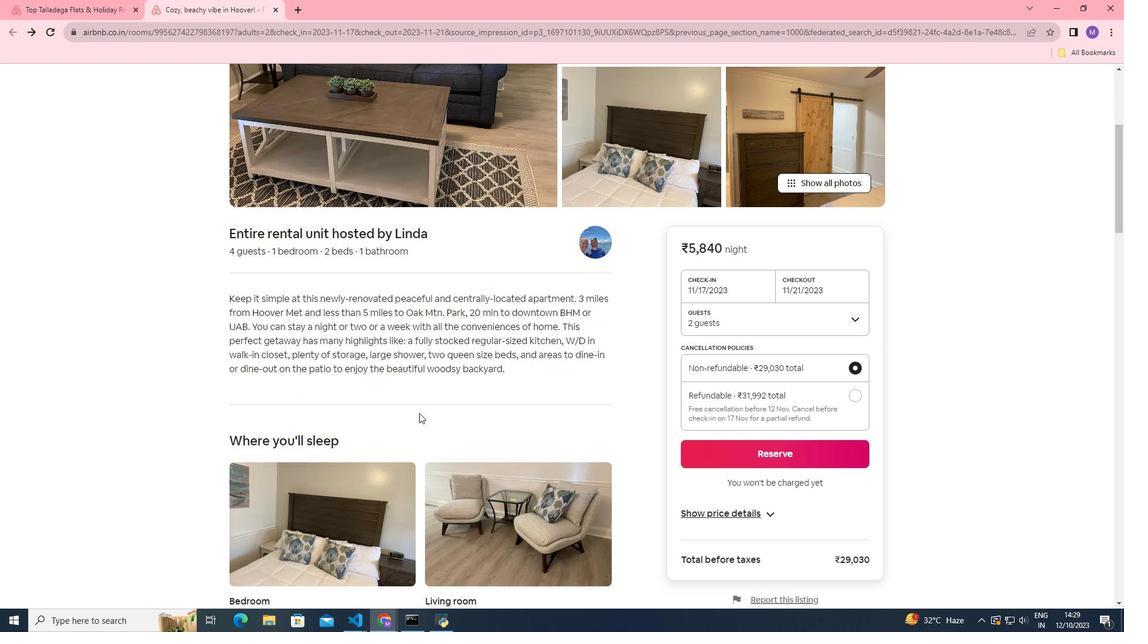 
Action: Mouse scrolled (419, 412) with delta (0, 0)
Screenshot: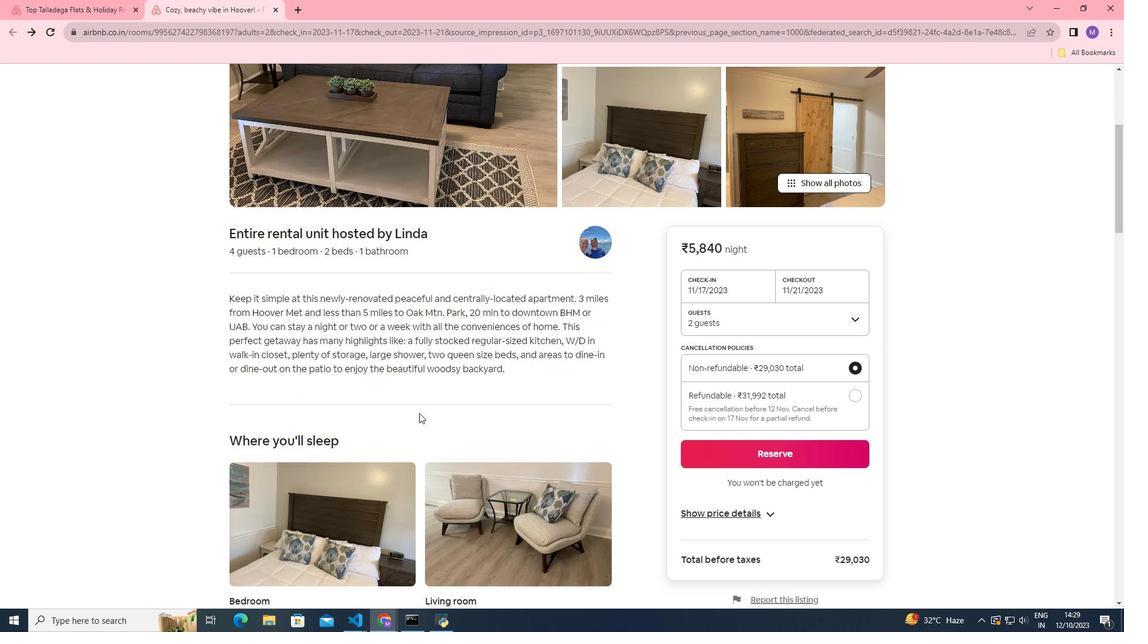 
Action: Mouse scrolled (419, 412) with delta (0, 0)
Screenshot: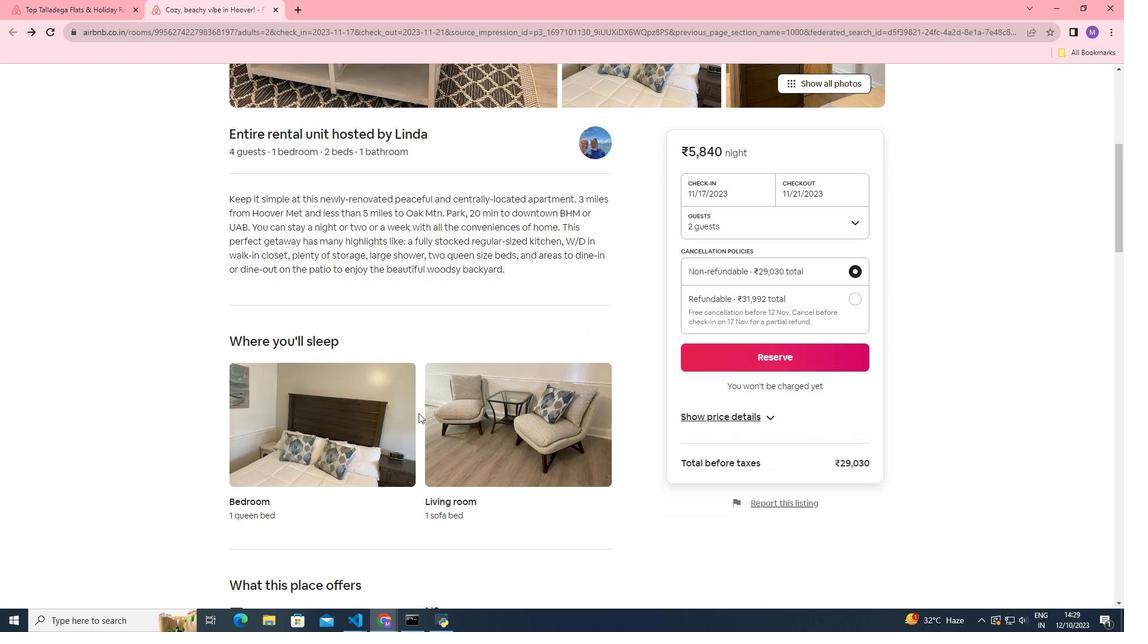 
Action: Mouse moved to (299, 392)
Screenshot: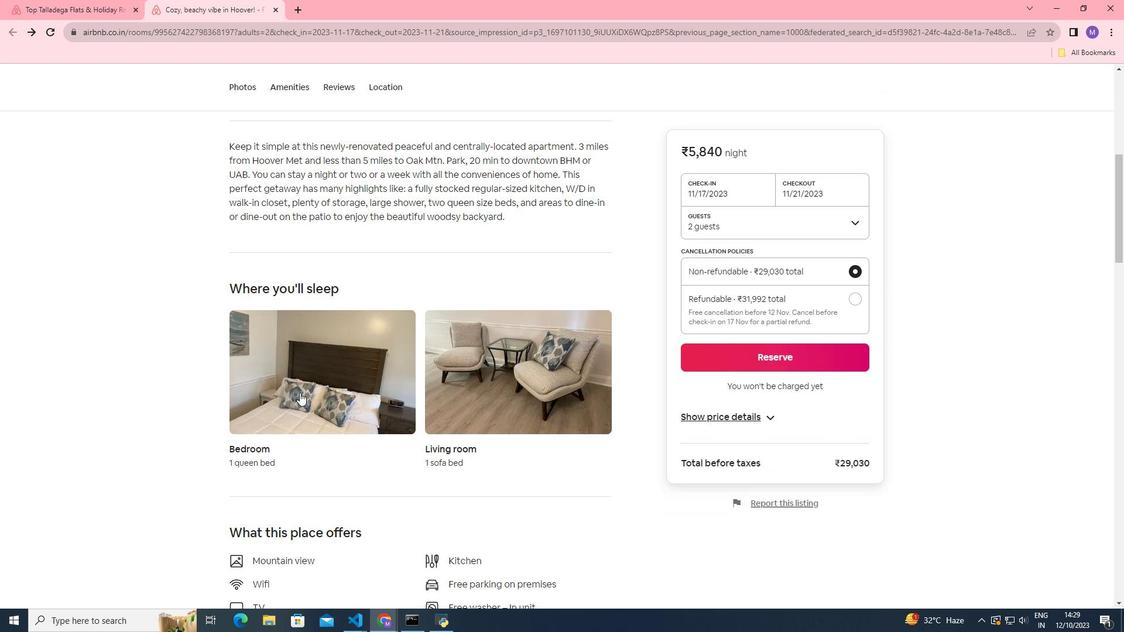 
Action: Mouse scrolled (299, 392) with delta (0, 0)
Screenshot: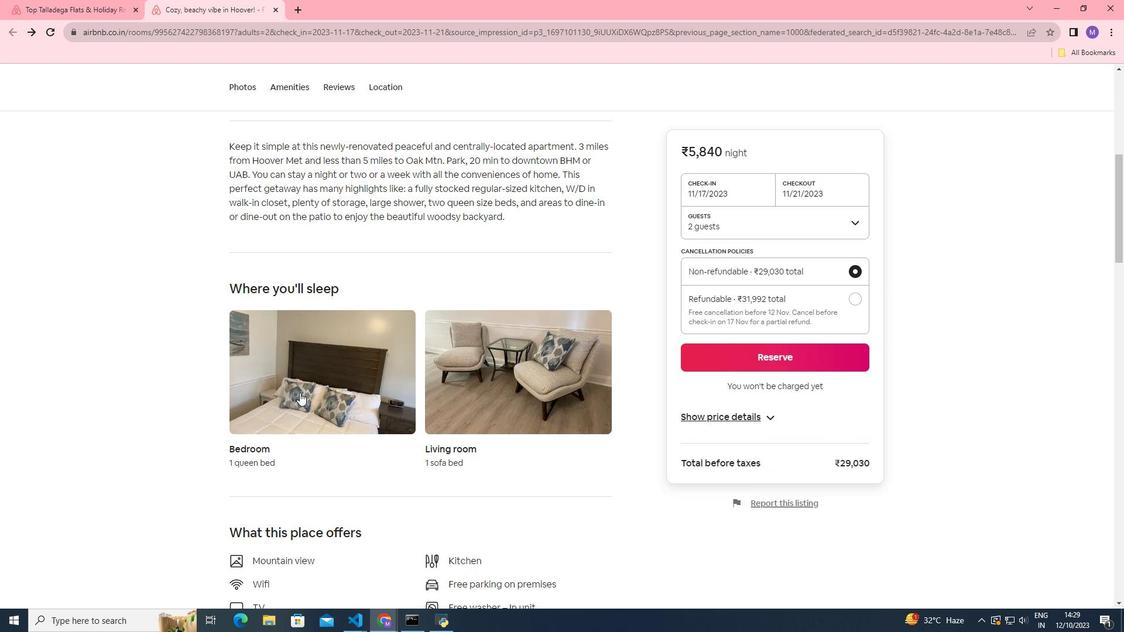 
Action: Mouse scrolled (299, 392) with delta (0, 0)
Screenshot: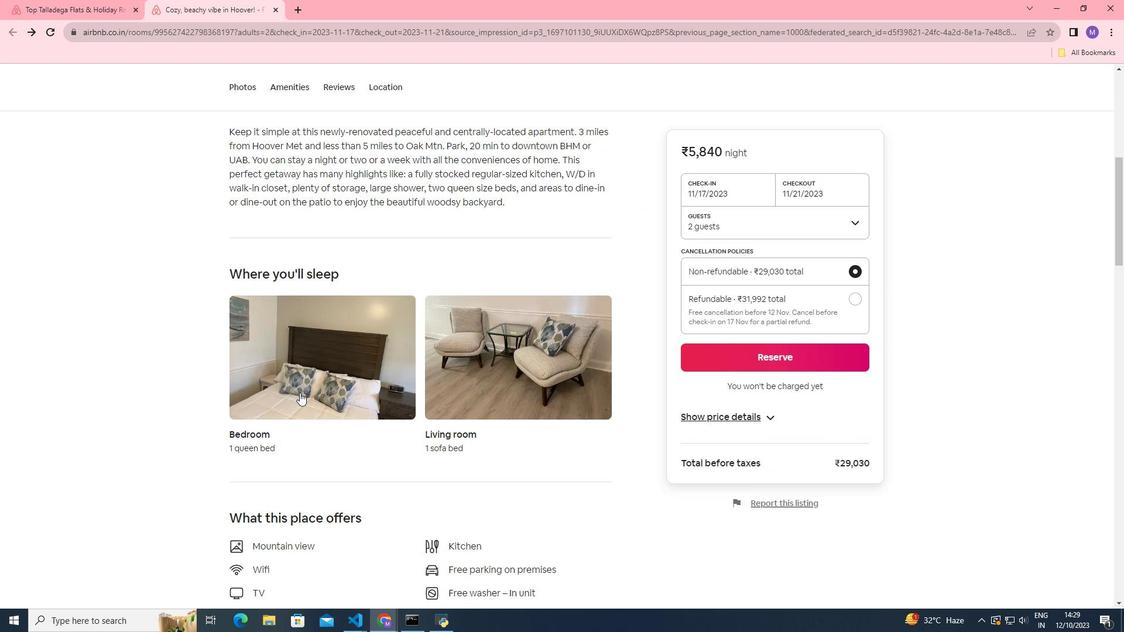 
Action: Mouse moved to (281, 577)
Screenshot: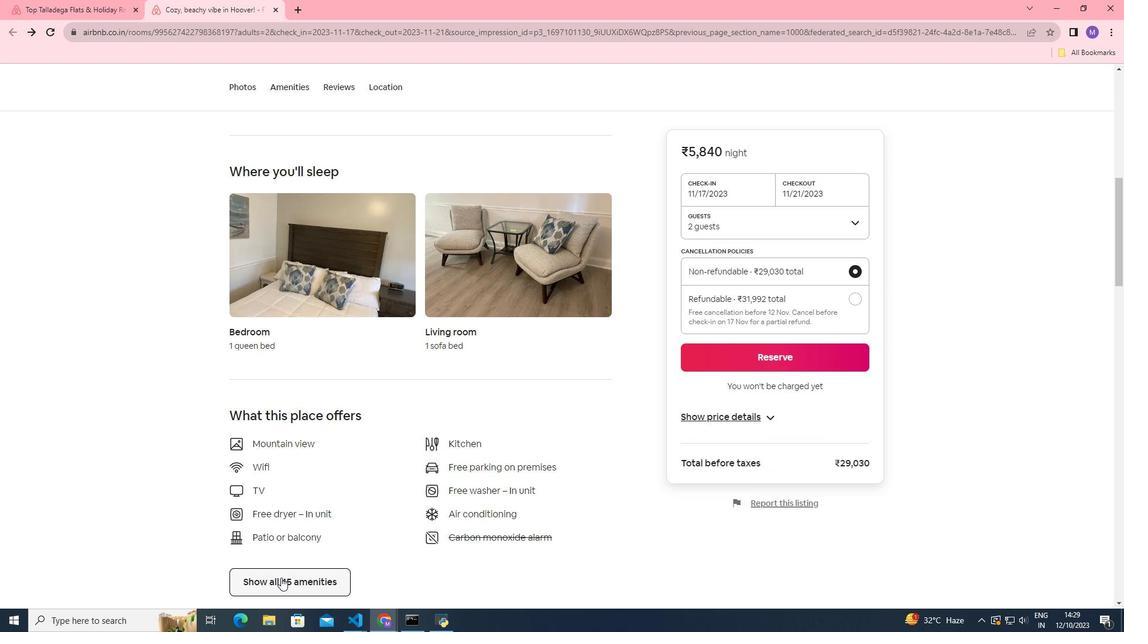 
Action: Mouse pressed left at (281, 577)
Screenshot: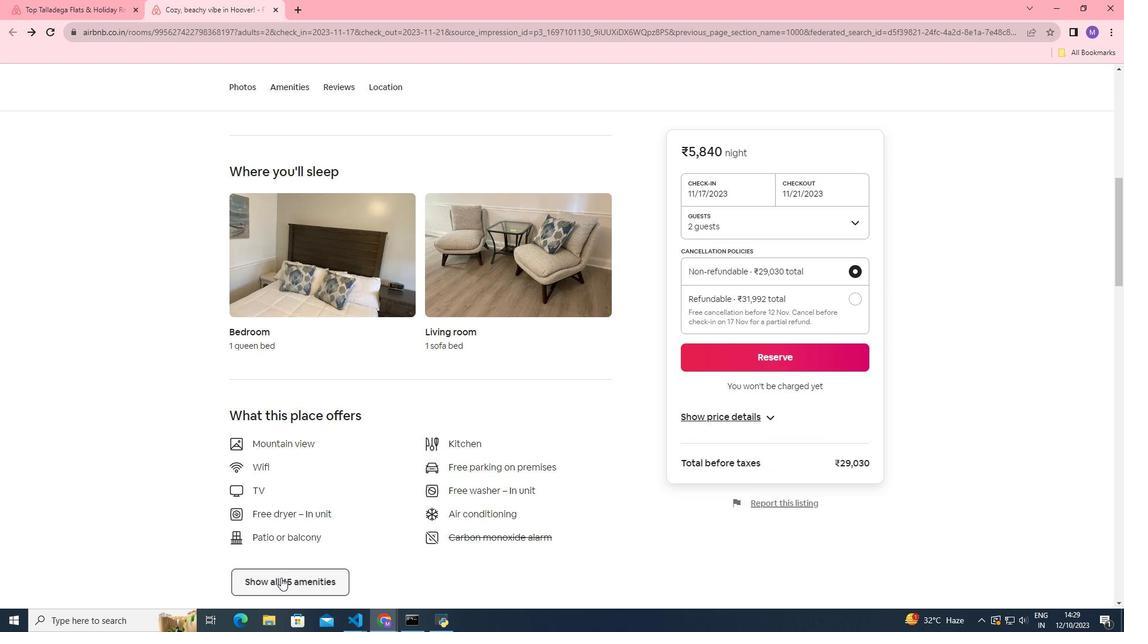 
Action: Mouse moved to (500, 431)
Screenshot: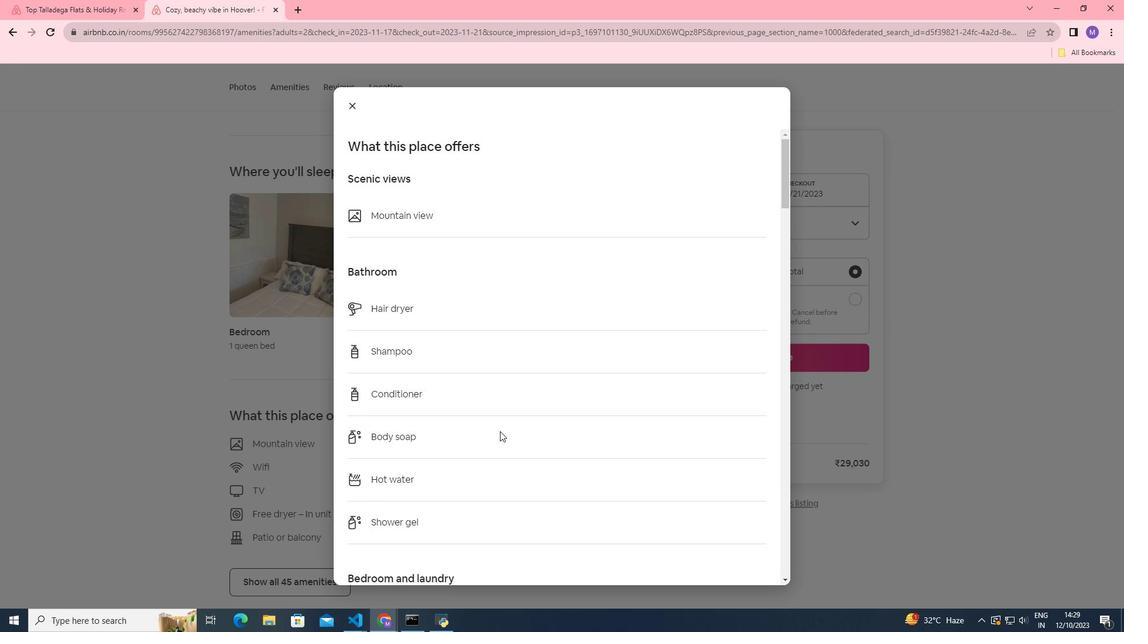 
Action: Mouse scrolled (500, 430) with delta (0, 0)
Screenshot: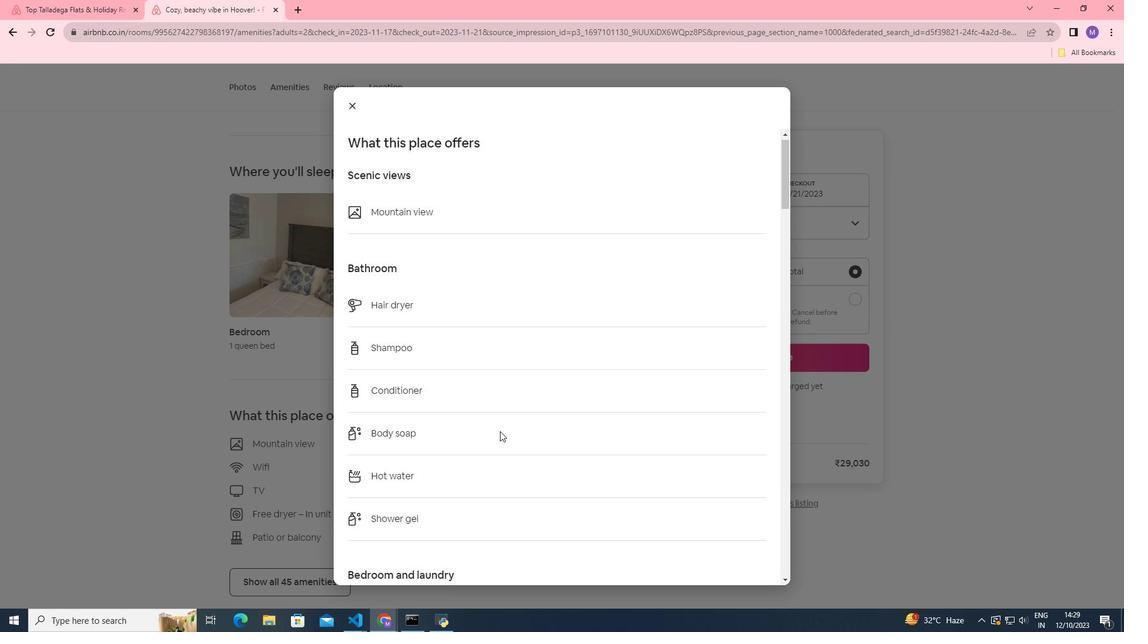 
Action: Mouse scrolled (500, 430) with delta (0, 0)
Screenshot: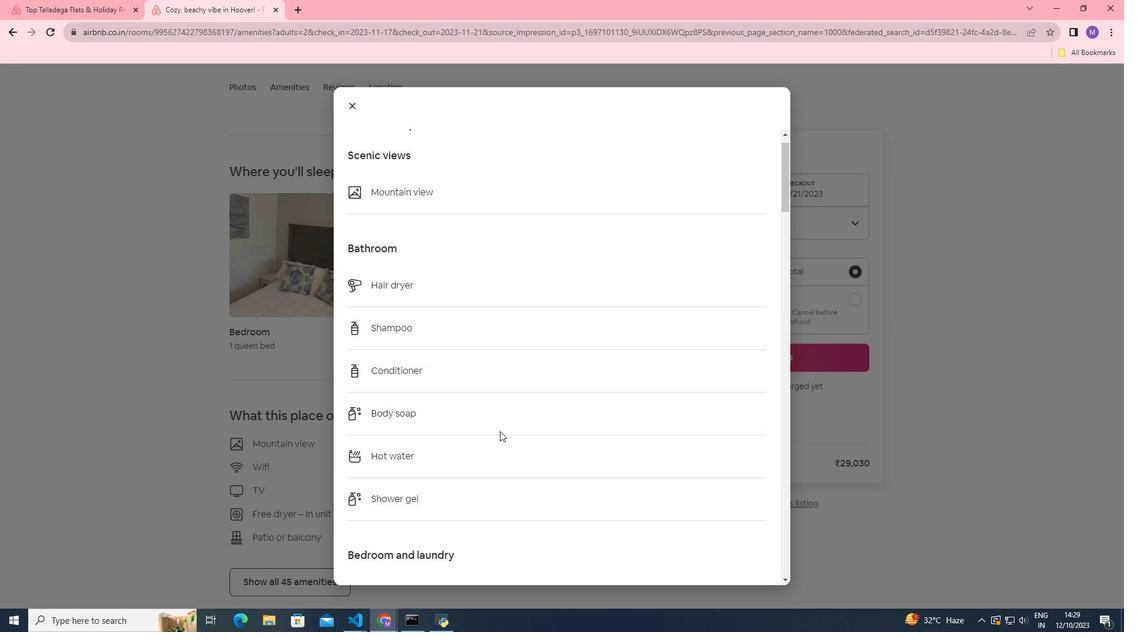 
Action: Mouse scrolled (500, 430) with delta (0, 0)
Screenshot: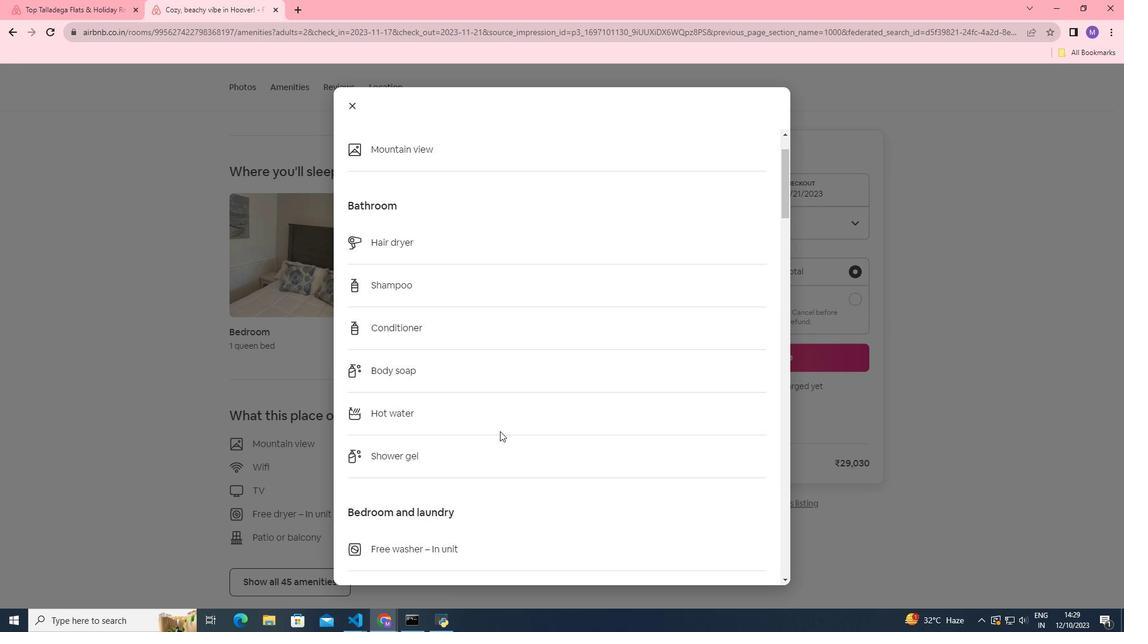 
Action: Mouse scrolled (500, 430) with delta (0, 0)
Screenshot: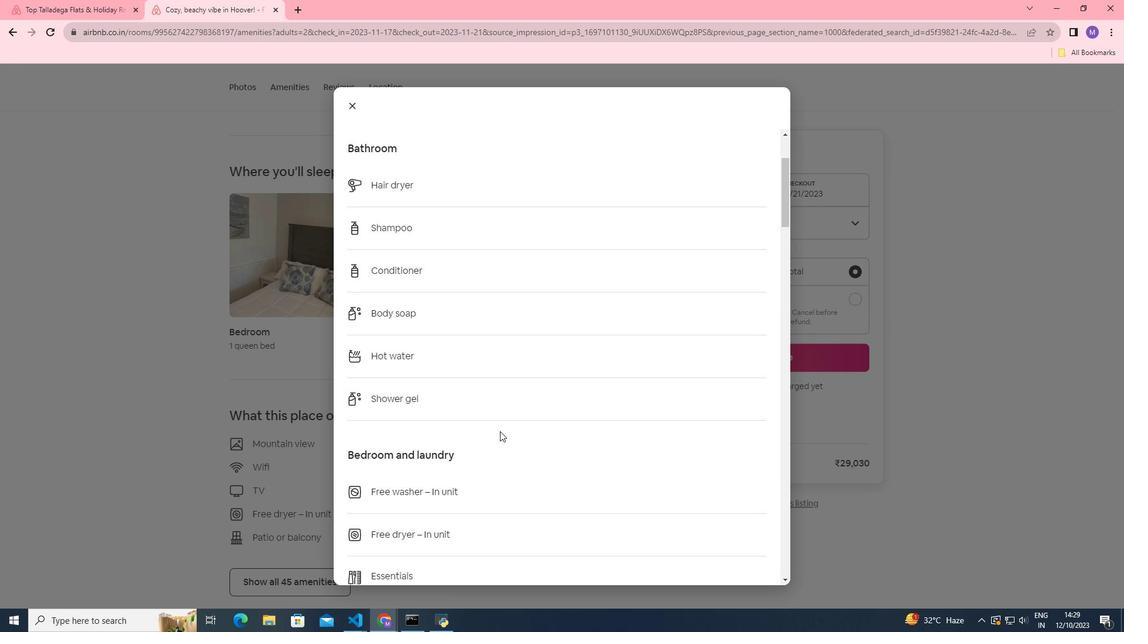 
Action: Mouse scrolled (500, 430) with delta (0, 0)
Screenshot: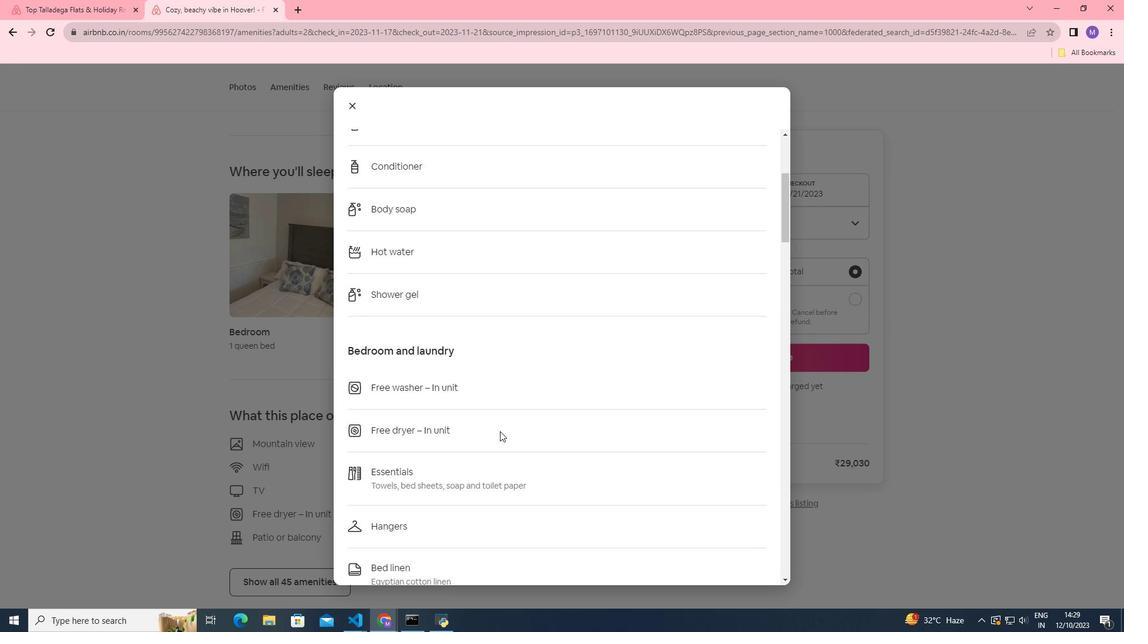 
Action: Mouse scrolled (500, 430) with delta (0, 0)
Screenshot: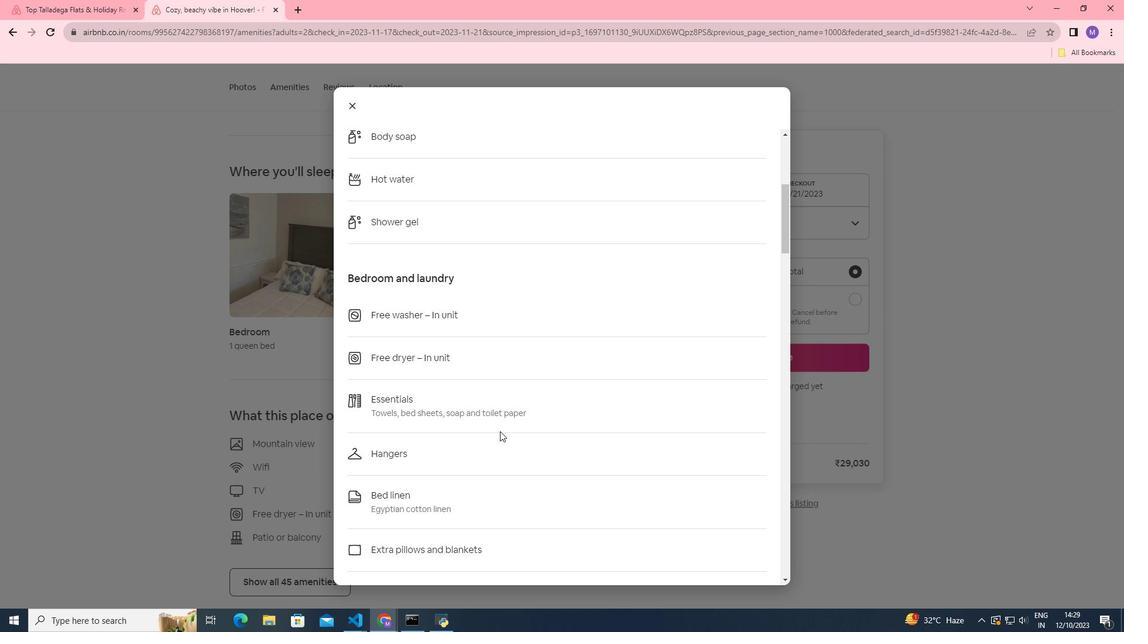 
Action: Mouse scrolled (500, 430) with delta (0, 0)
Screenshot: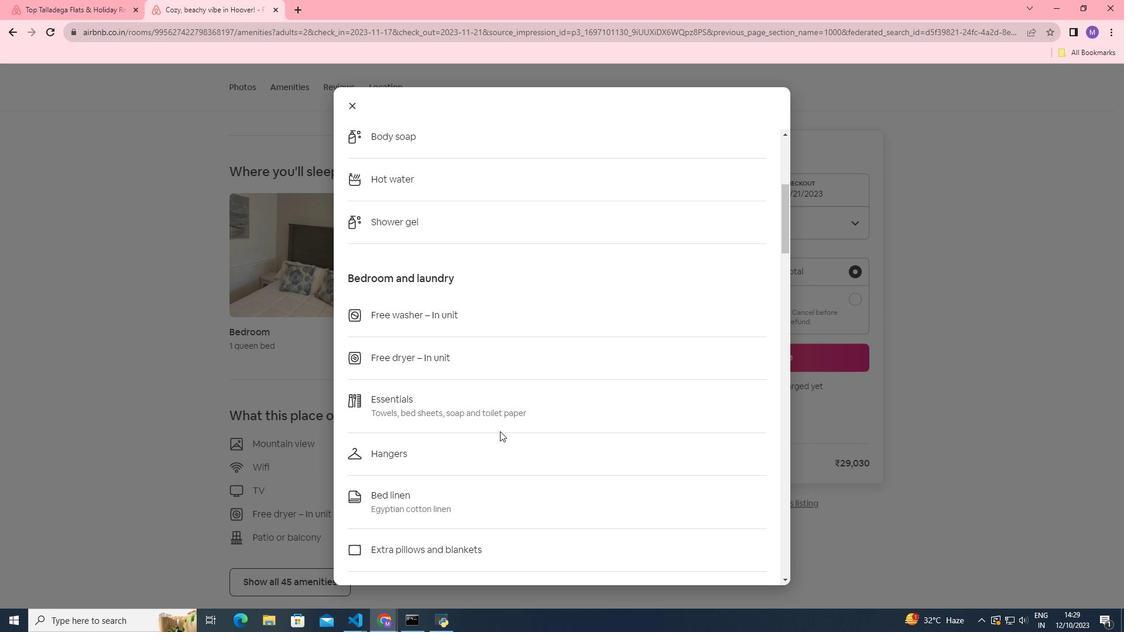 
Action: Mouse scrolled (500, 430) with delta (0, 0)
Screenshot: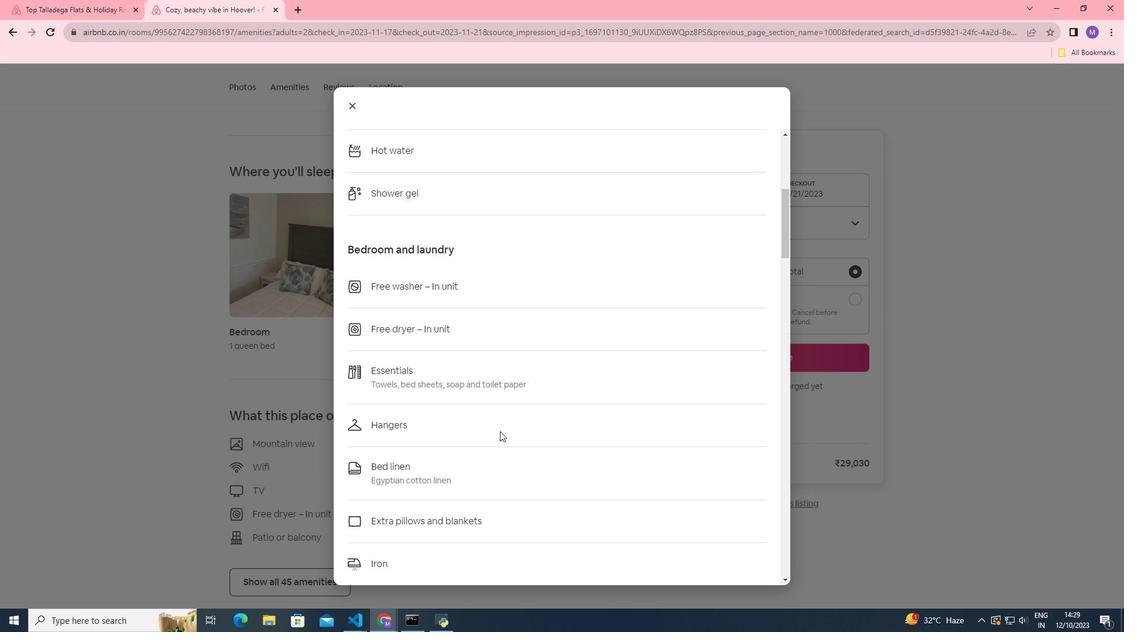 
Action: Mouse scrolled (500, 430) with delta (0, 0)
Screenshot: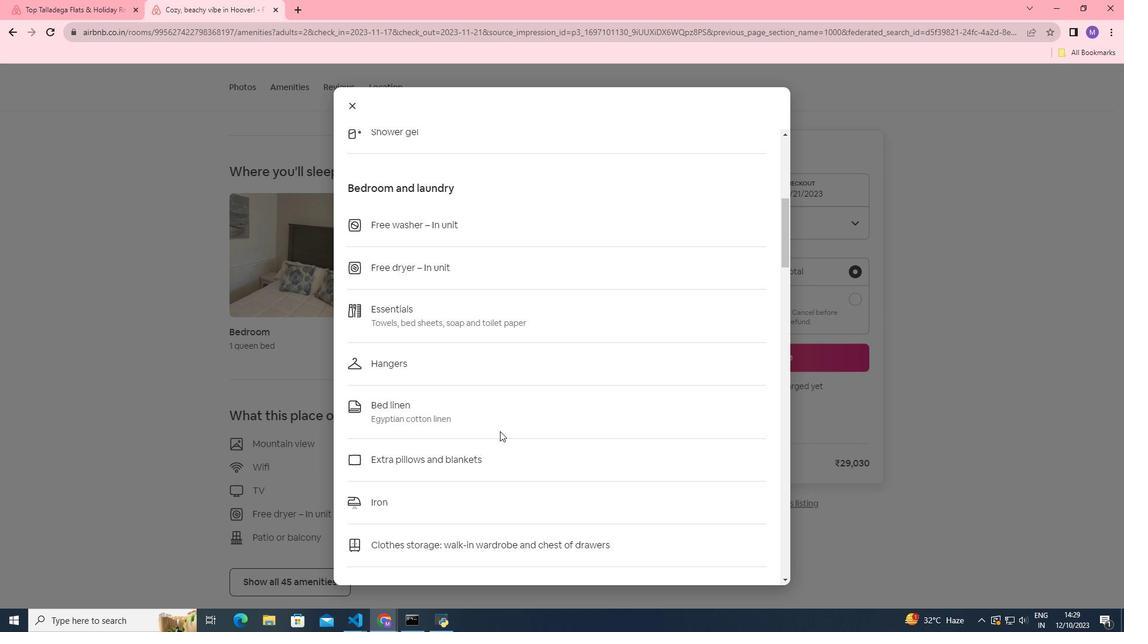 
Action: Mouse scrolled (500, 430) with delta (0, 0)
Screenshot: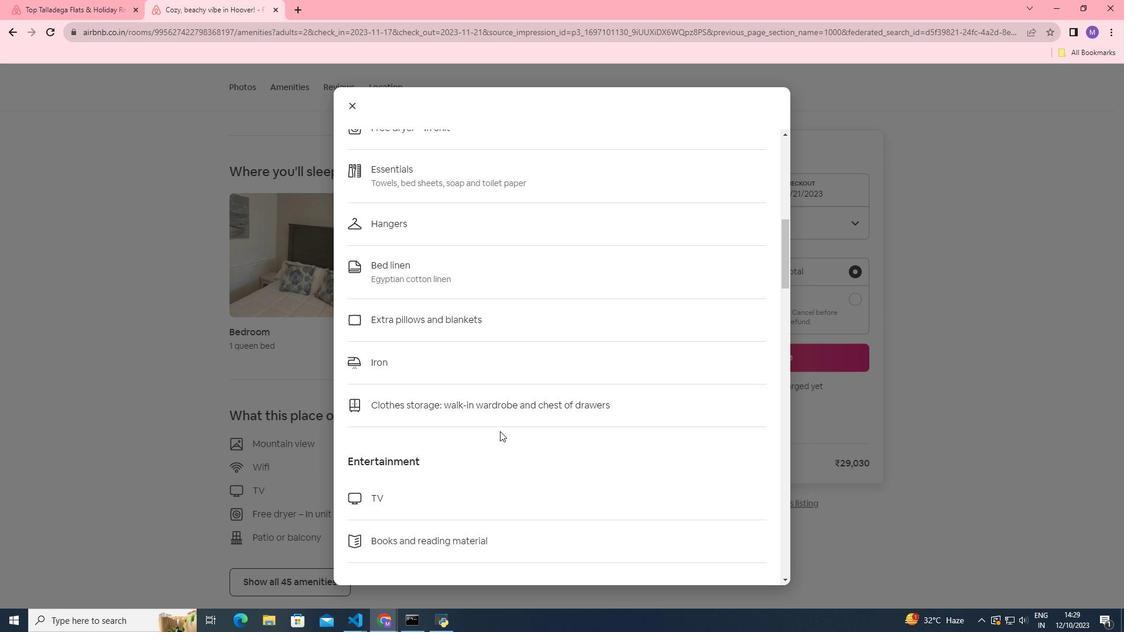 
Action: Mouse scrolled (500, 430) with delta (0, 0)
Screenshot: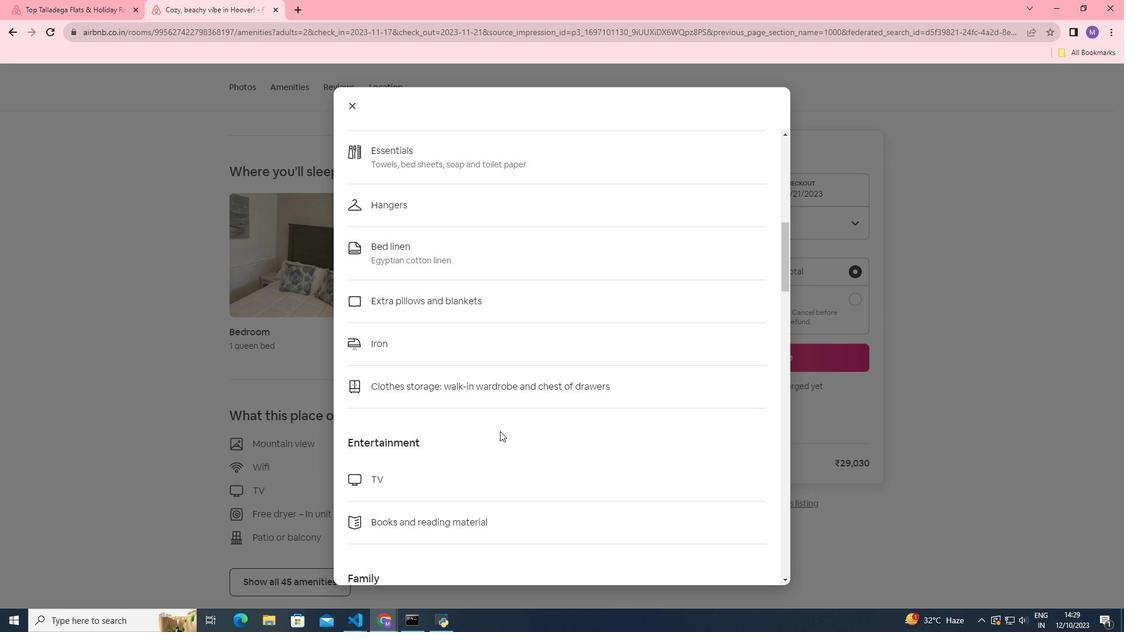 
Action: Mouse scrolled (500, 430) with delta (0, 0)
Screenshot: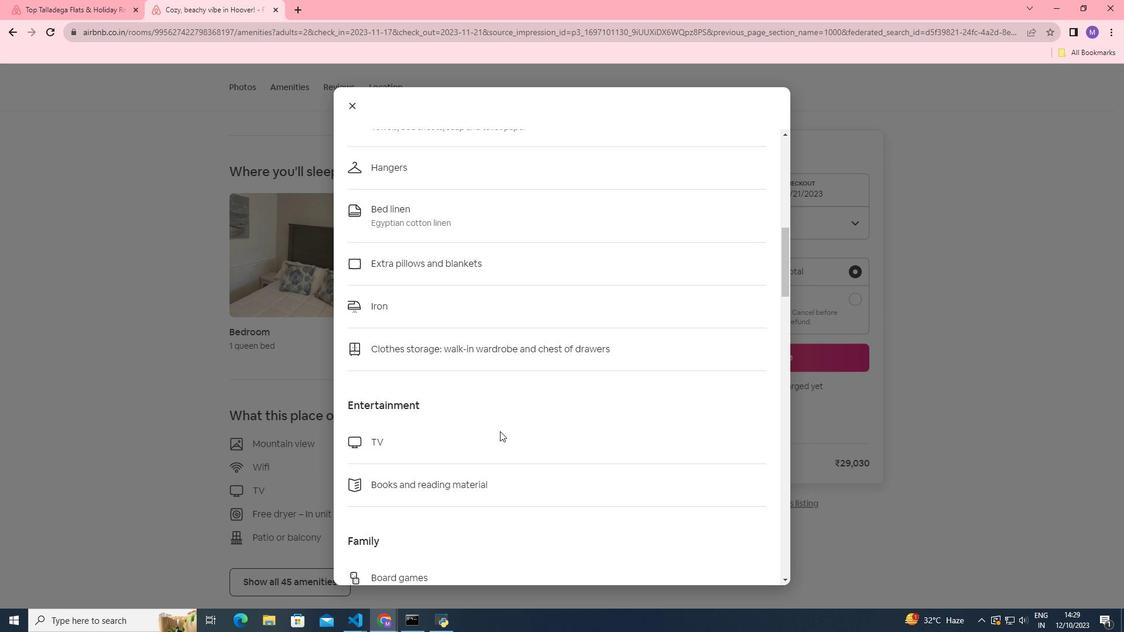 
Action: Mouse scrolled (500, 430) with delta (0, 0)
Screenshot: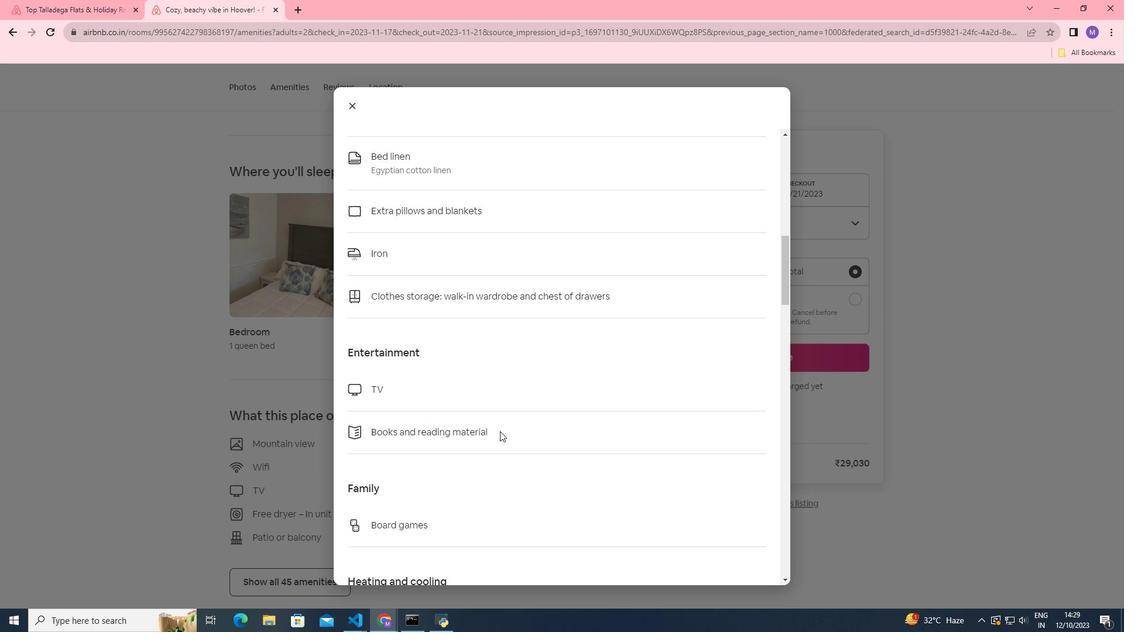 
Action: Mouse scrolled (500, 430) with delta (0, 0)
Screenshot: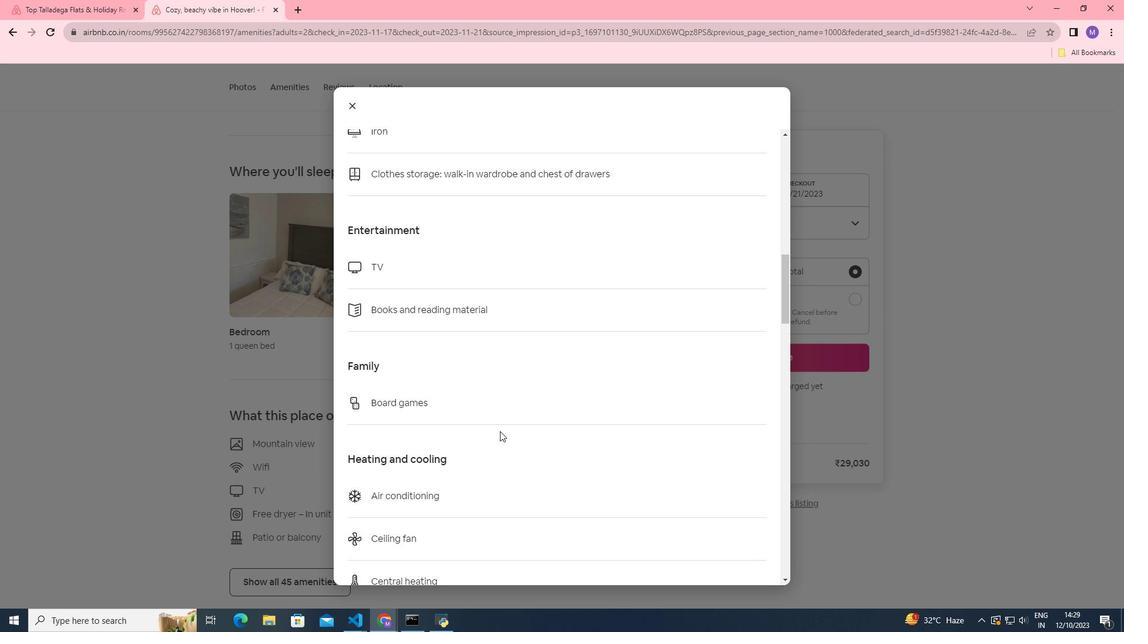 
Action: Mouse scrolled (500, 430) with delta (0, 0)
Screenshot: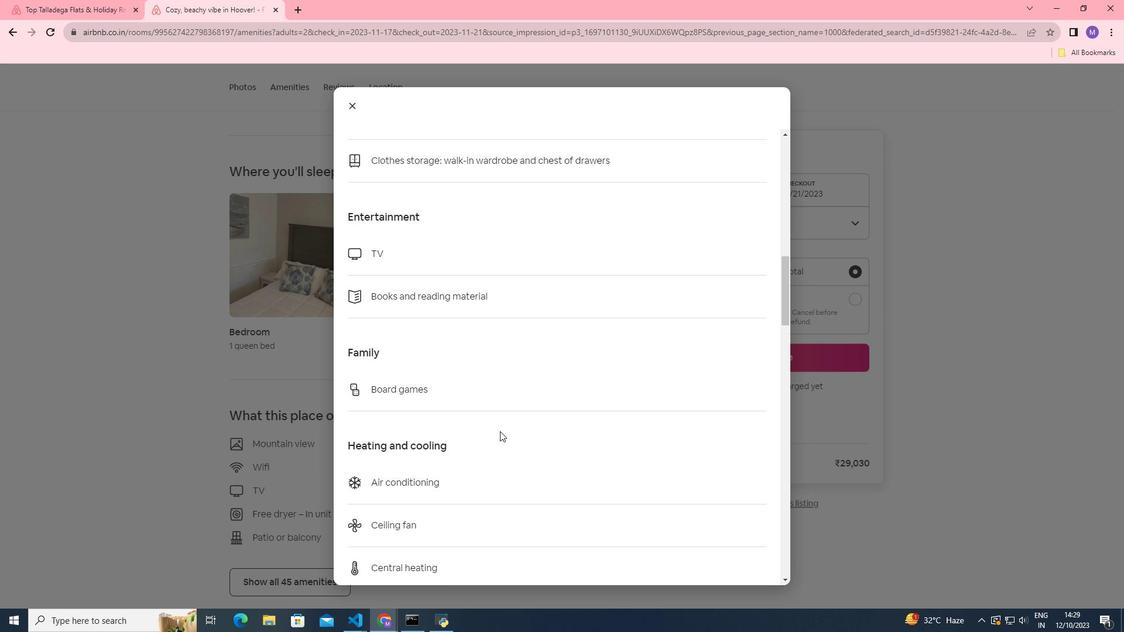 
Action: Mouse scrolled (500, 430) with delta (0, 0)
Screenshot: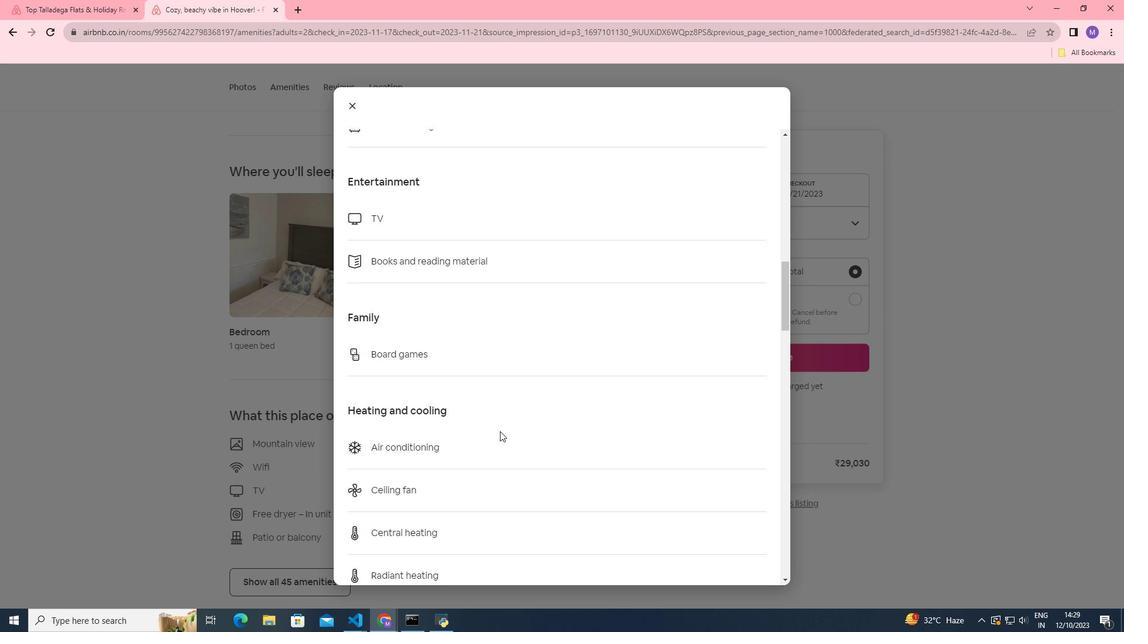 
Action: Mouse scrolled (500, 430) with delta (0, 0)
Screenshot: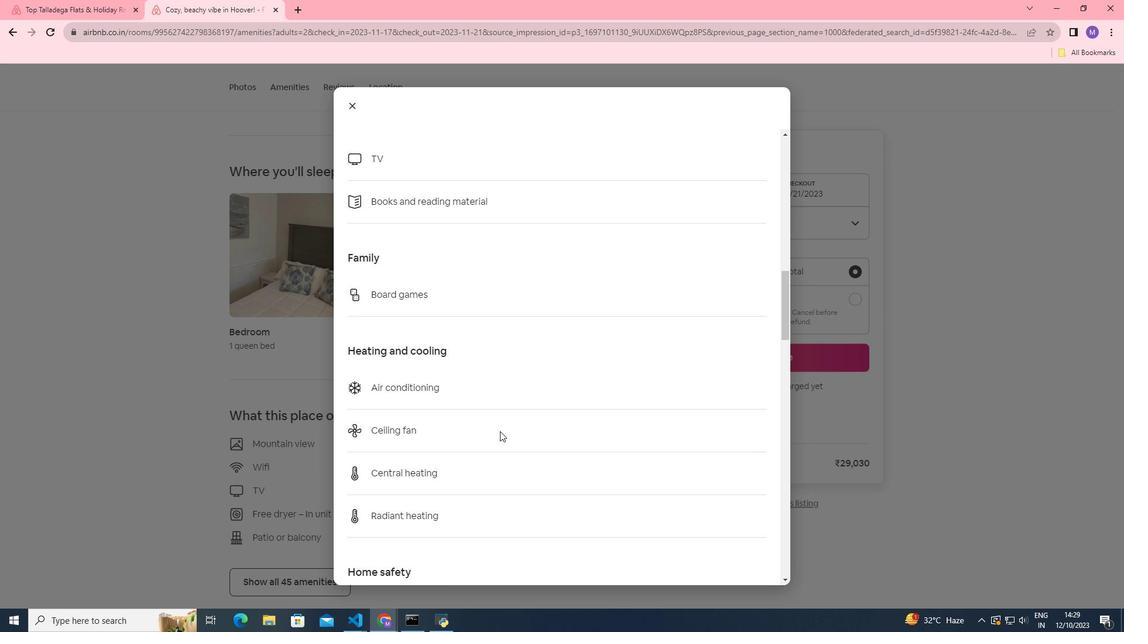
Action: Mouse scrolled (500, 430) with delta (0, 0)
Screenshot: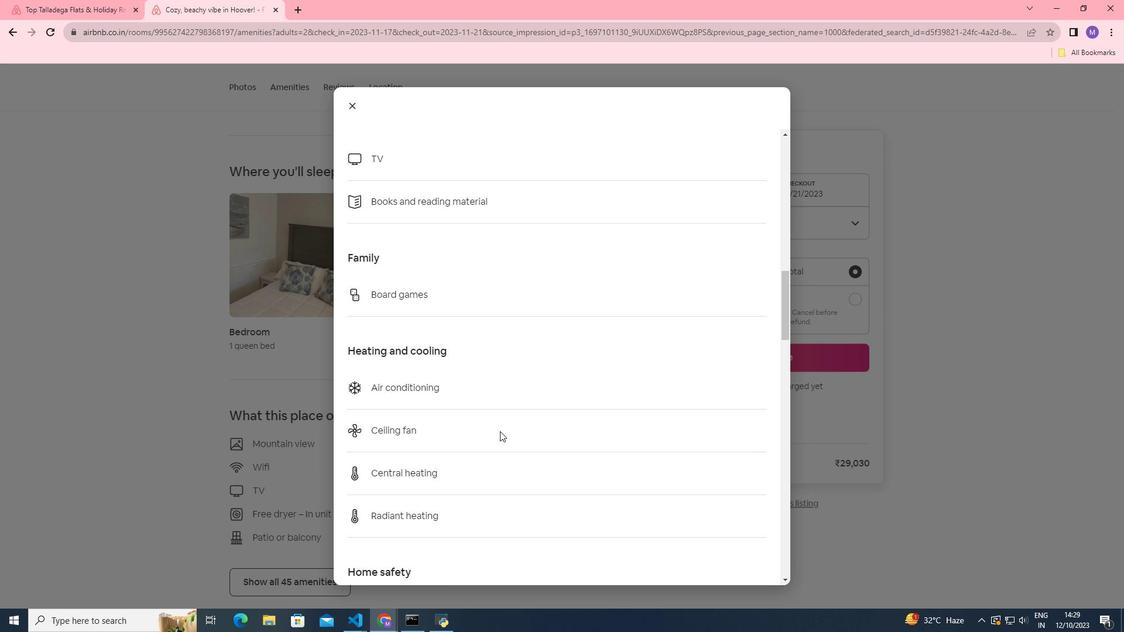 
Action: Mouse scrolled (500, 430) with delta (0, 0)
Screenshot: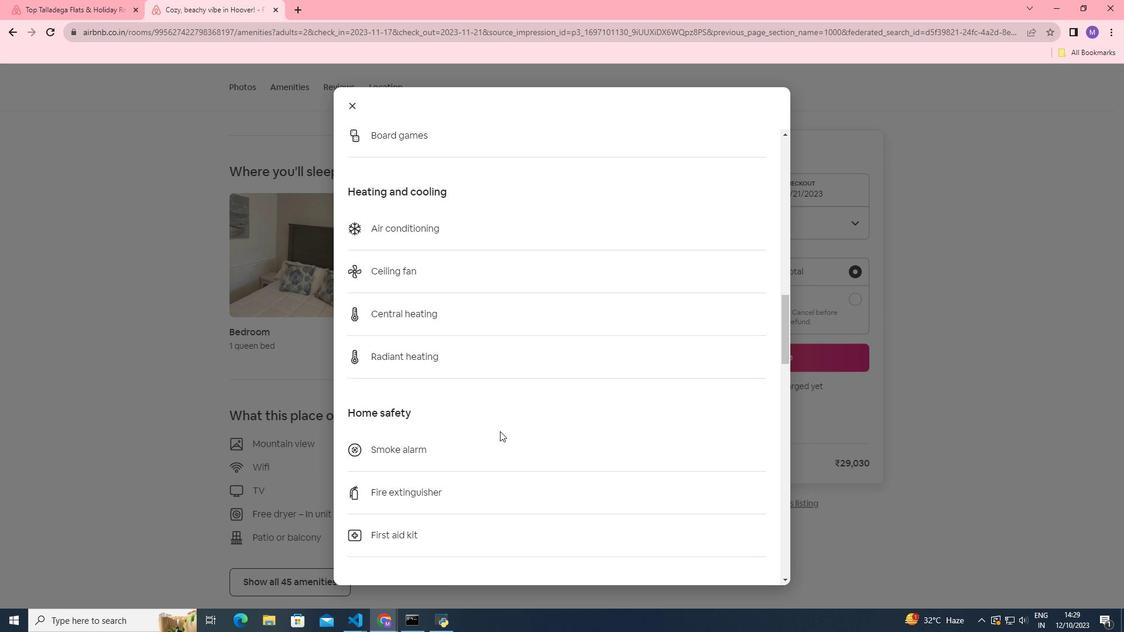 
Action: Mouse scrolled (500, 430) with delta (0, 0)
Screenshot: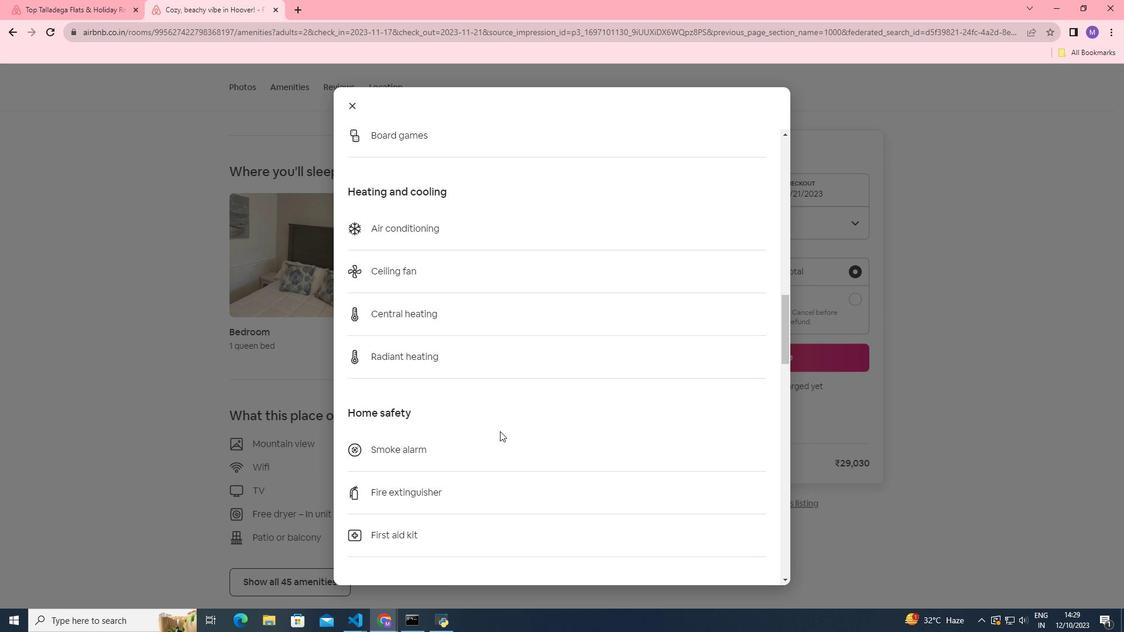 
Action: Mouse scrolled (500, 430) with delta (0, 0)
Screenshot: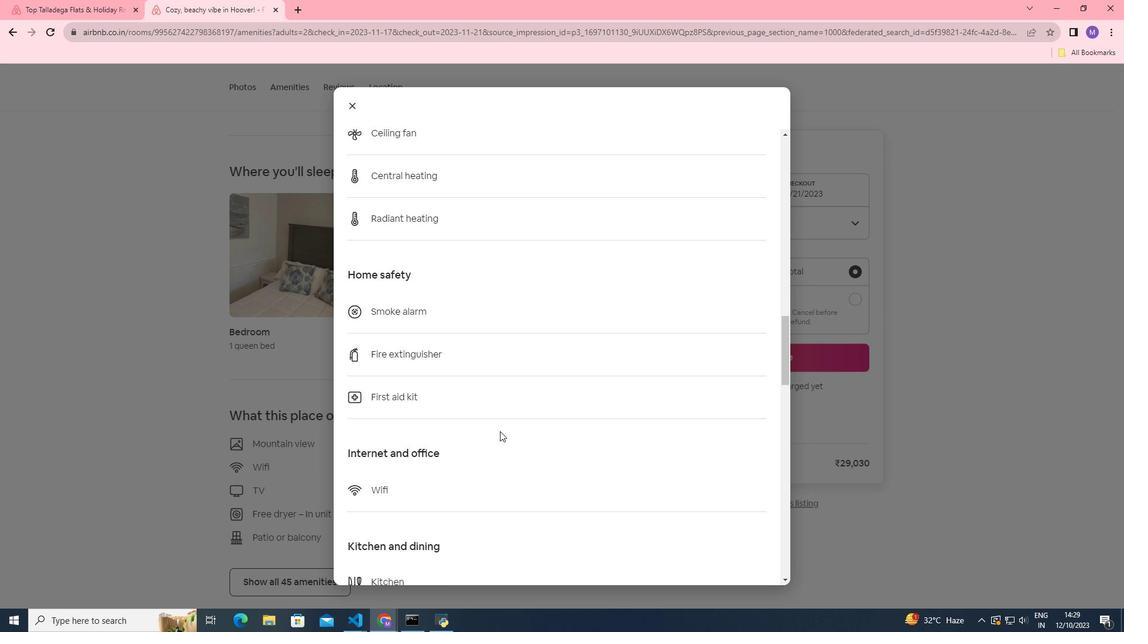 
Action: Mouse scrolled (500, 430) with delta (0, 0)
Screenshot: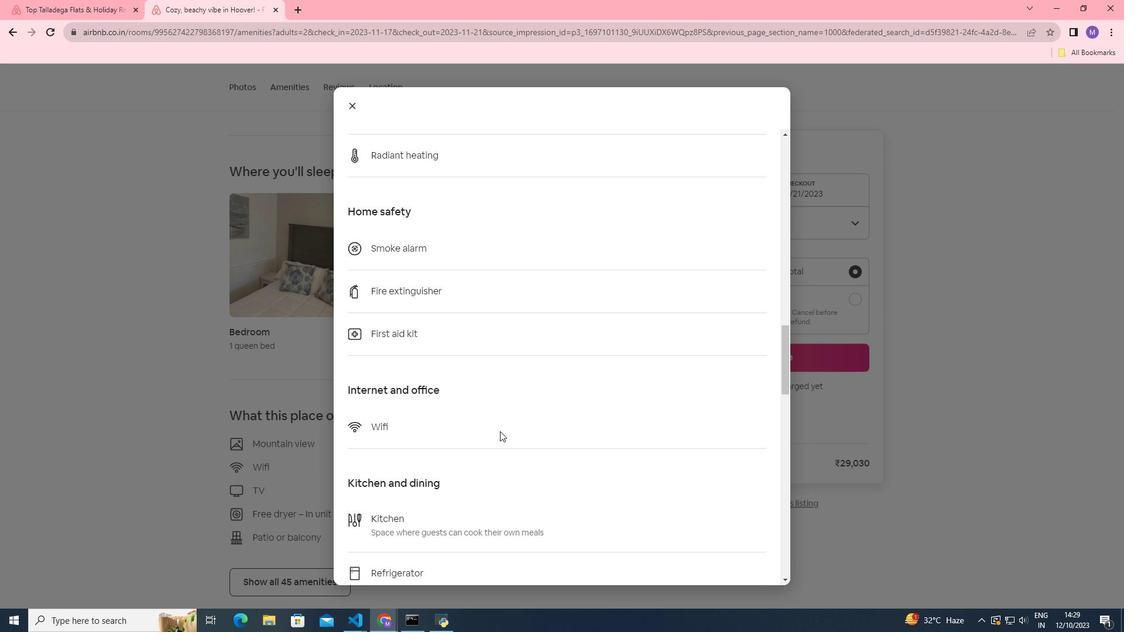 
Action: Mouse scrolled (500, 430) with delta (0, 0)
Screenshot: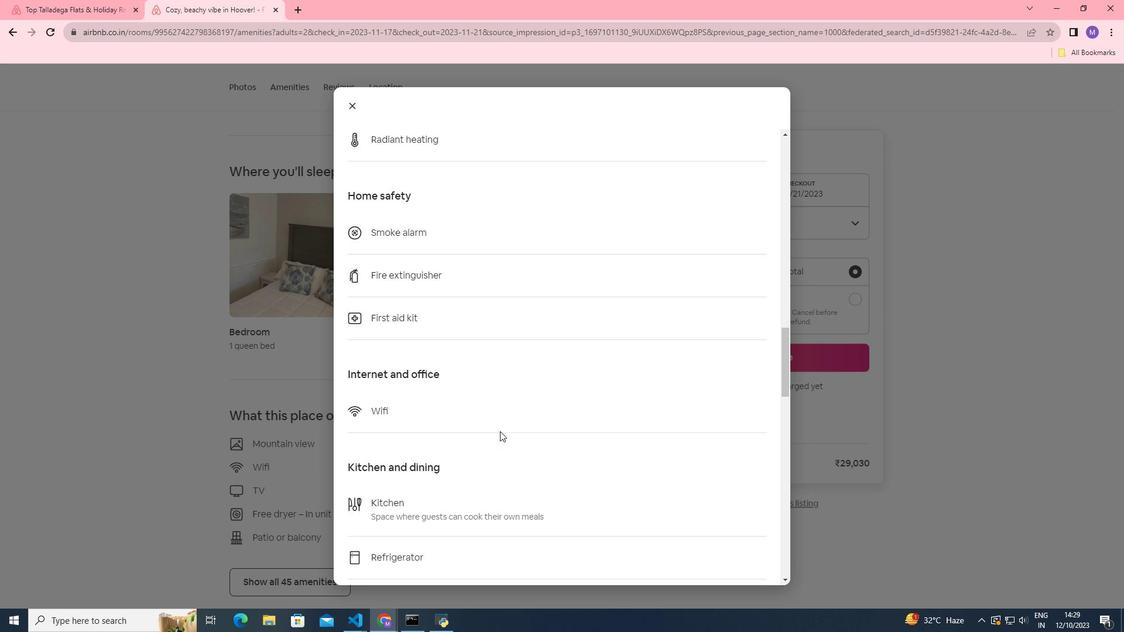 
Action: Mouse scrolled (500, 430) with delta (0, 0)
Screenshot: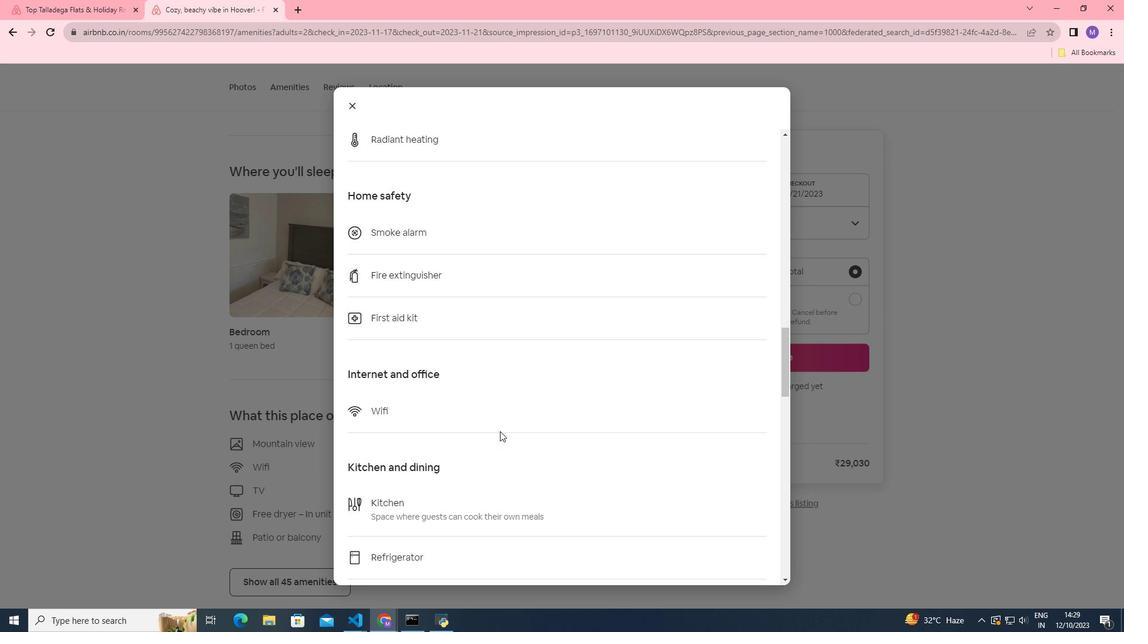 
Action: Mouse scrolled (500, 430) with delta (0, 0)
Screenshot: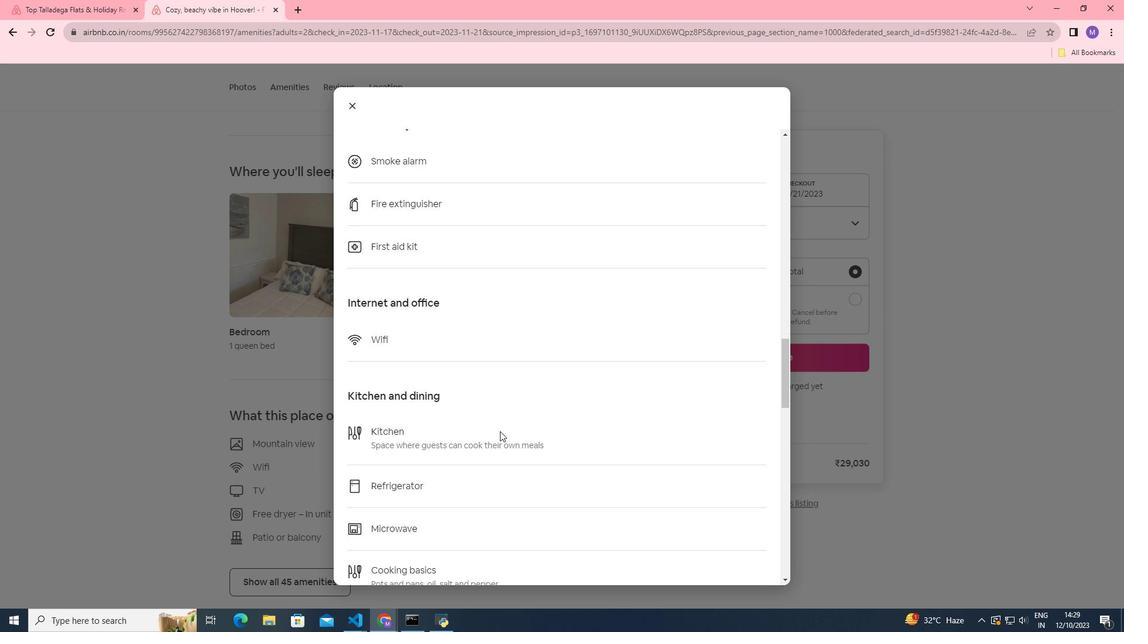 
Action: Mouse scrolled (500, 430) with delta (0, 0)
Screenshot: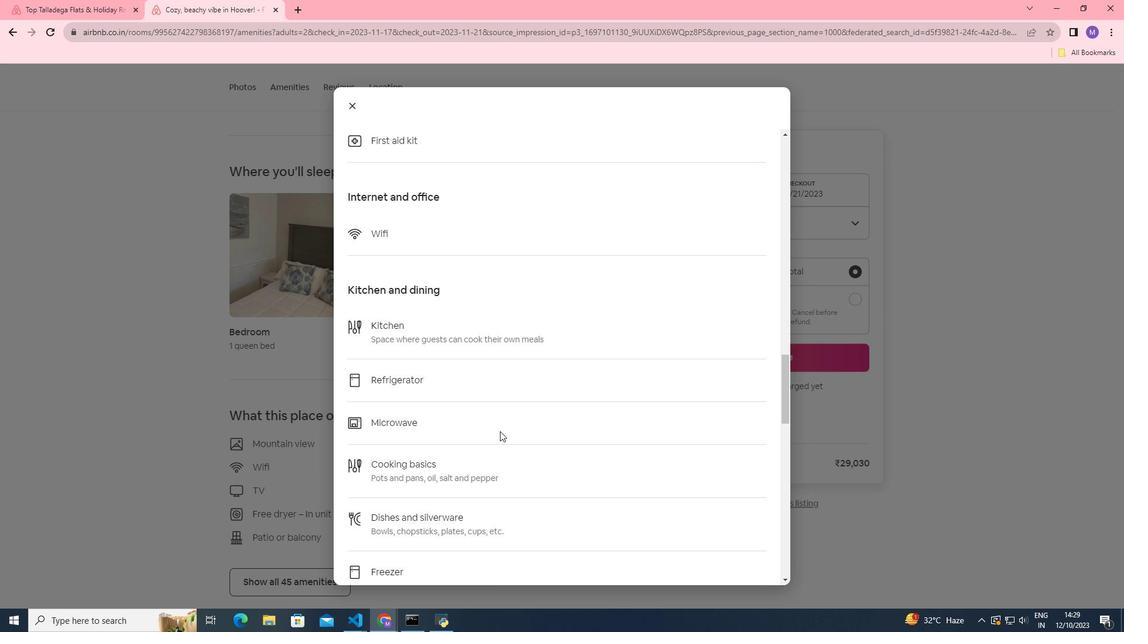 
Action: Mouse scrolled (500, 430) with delta (0, 0)
Screenshot: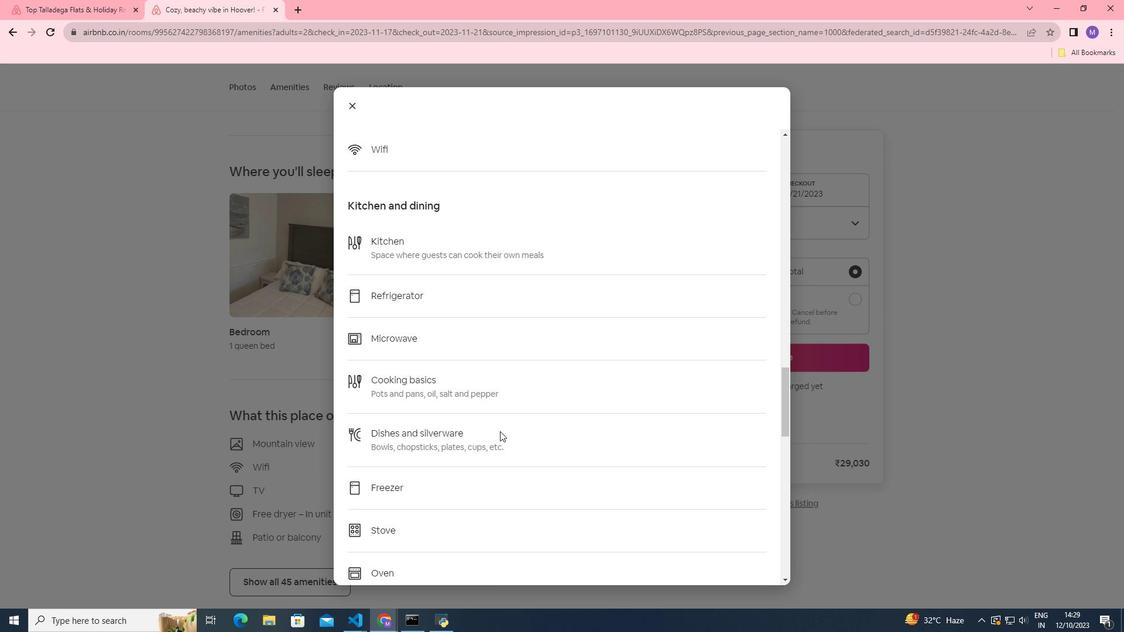 
Action: Mouse scrolled (500, 430) with delta (0, 0)
Screenshot: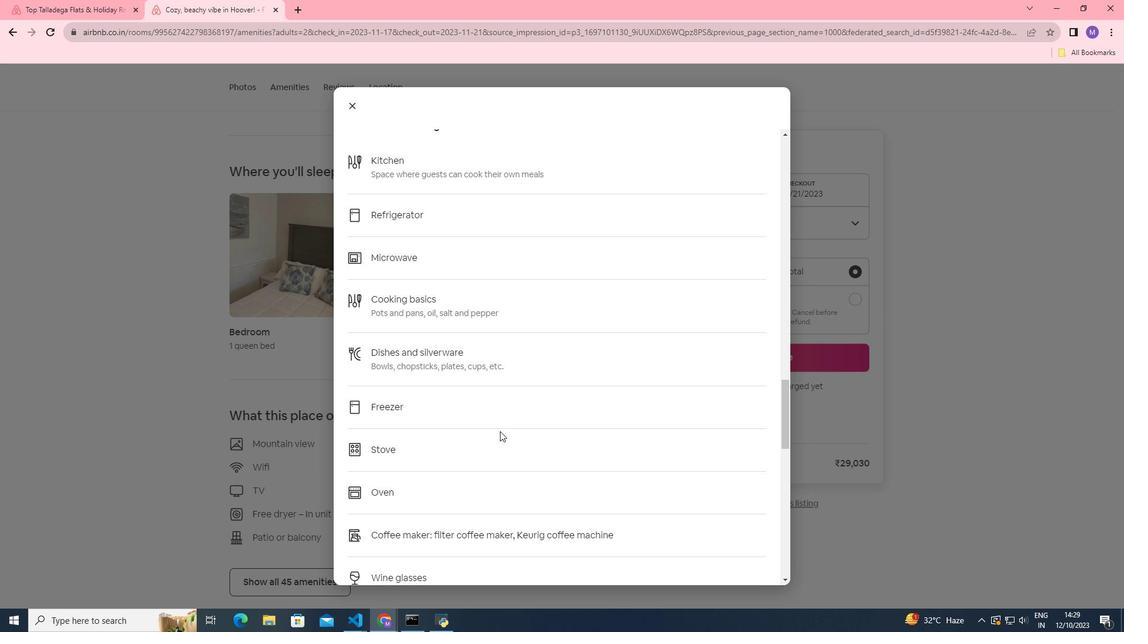 
Action: Mouse scrolled (500, 430) with delta (0, 0)
Screenshot: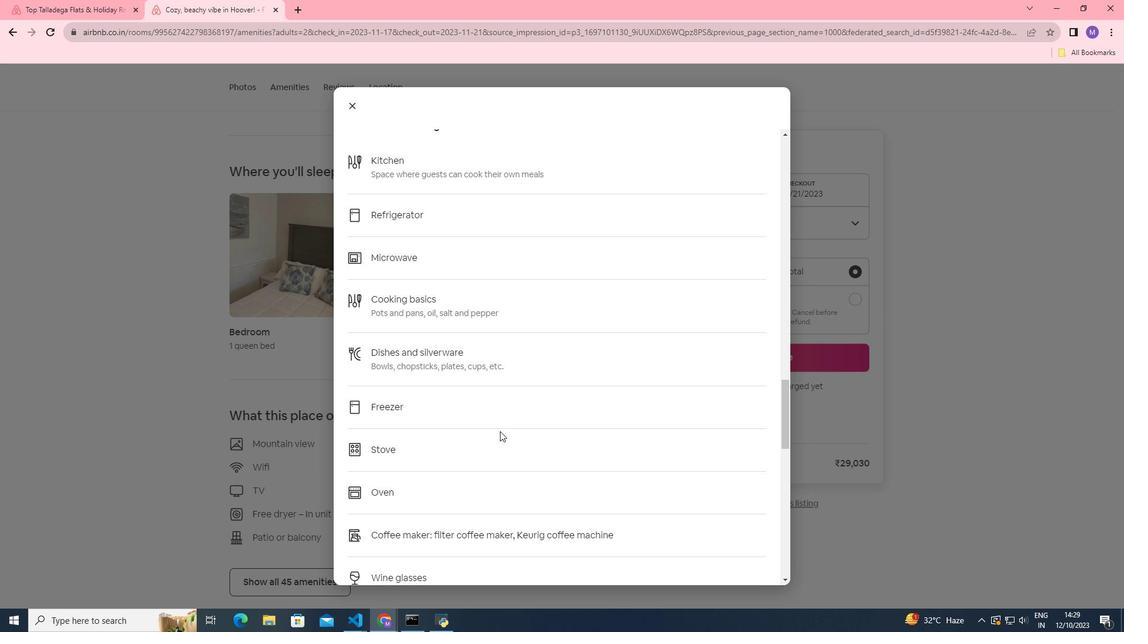 
Action: Mouse scrolled (500, 430) with delta (0, 0)
Screenshot: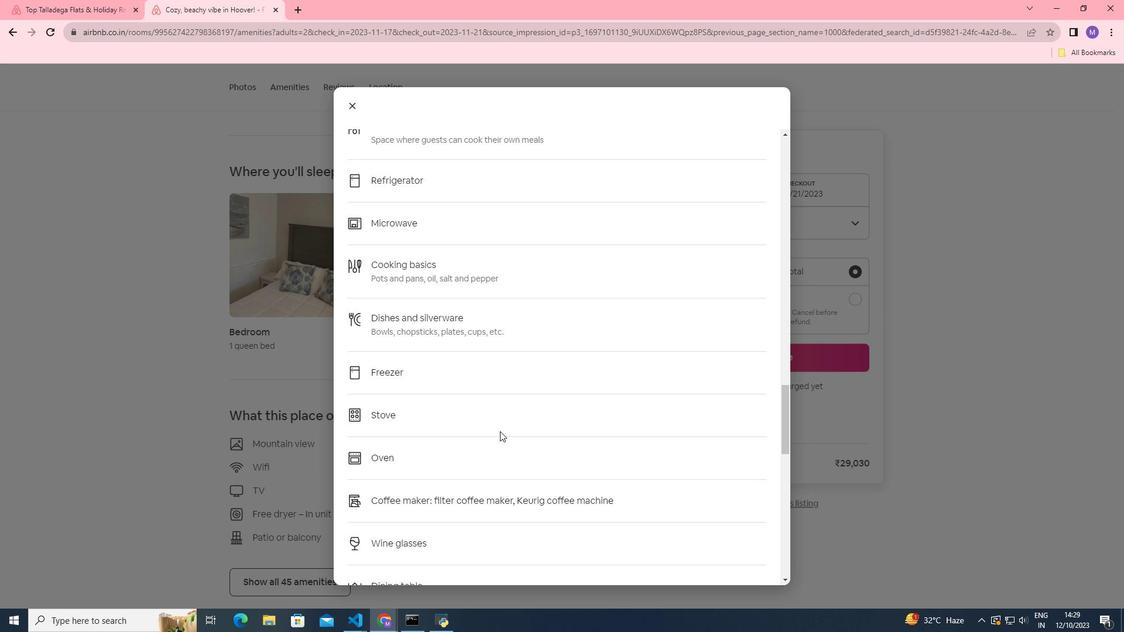 
Action: Mouse scrolled (500, 430) with delta (0, 0)
Screenshot: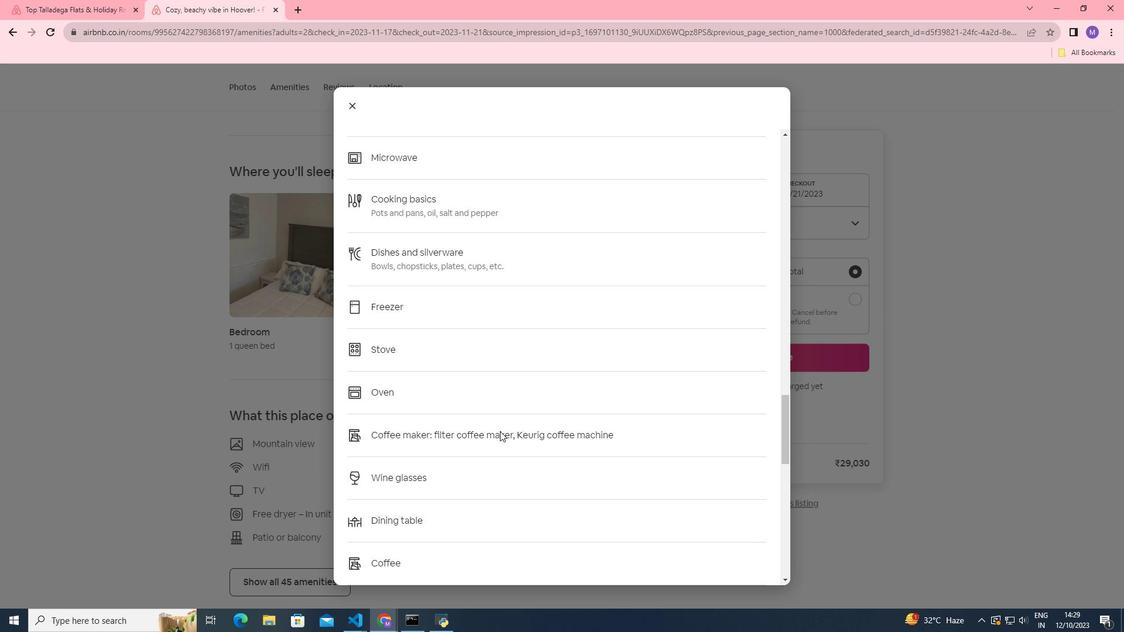 
Action: Mouse moved to (498, 432)
Screenshot: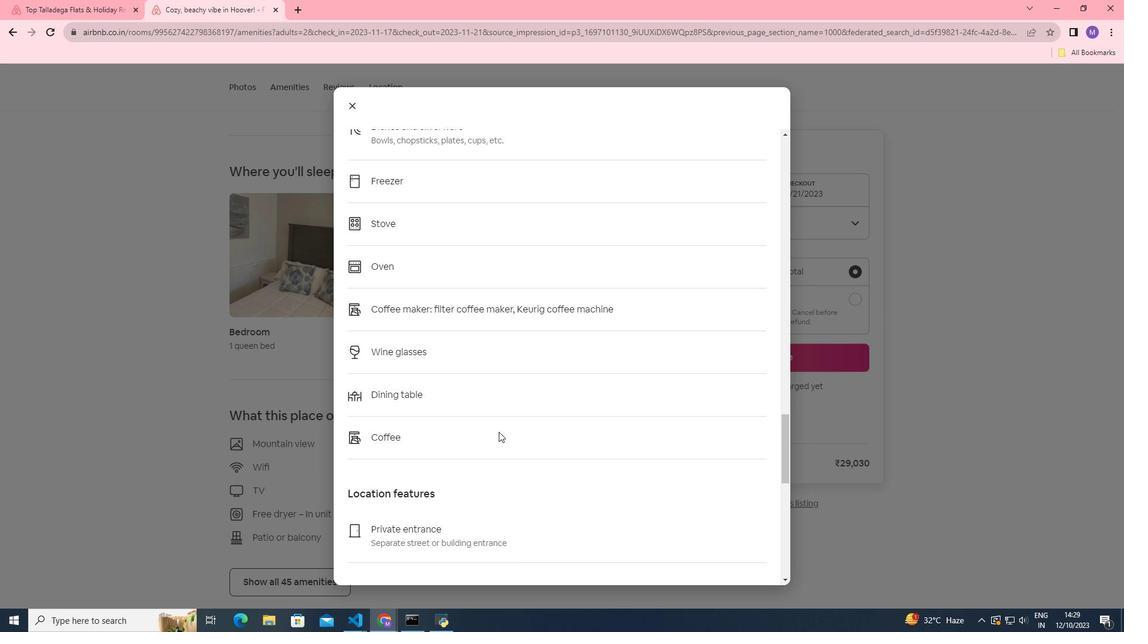 
Action: Mouse scrolled (498, 431) with delta (0, 0)
Screenshot: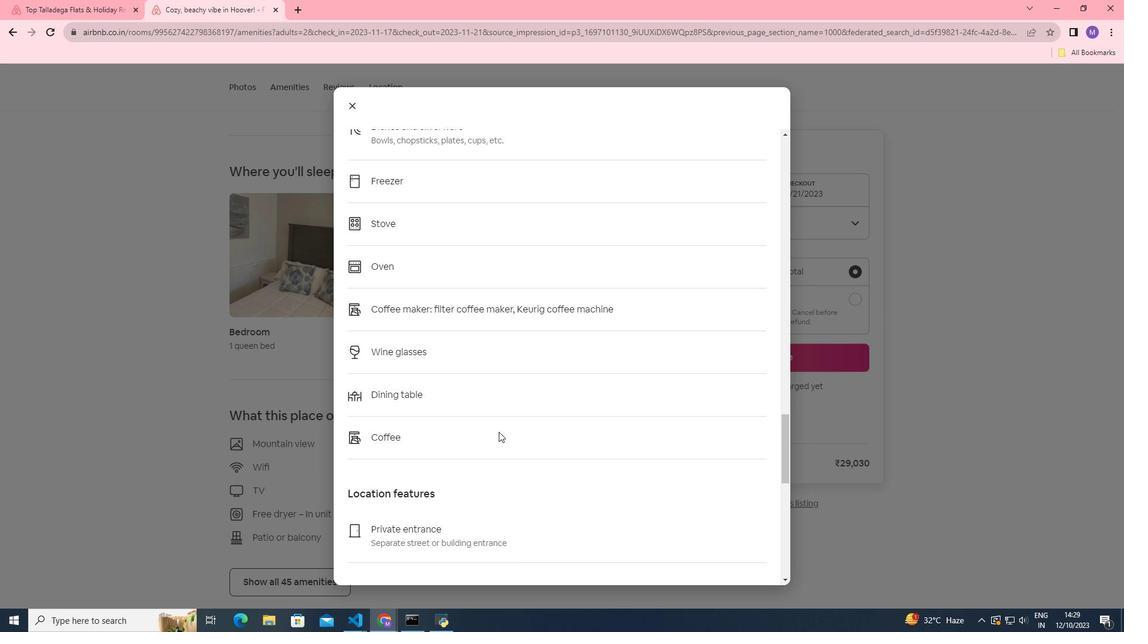 
Action: Mouse scrolled (498, 431) with delta (0, 0)
Screenshot: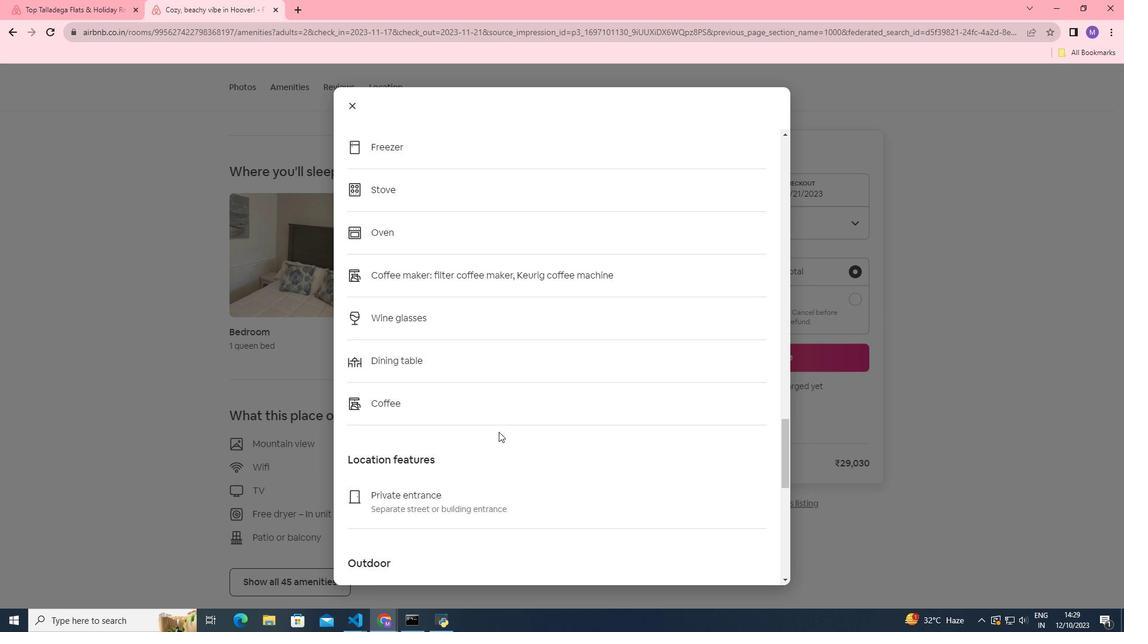 
Action: Mouse scrolled (498, 431) with delta (0, 0)
Screenshot: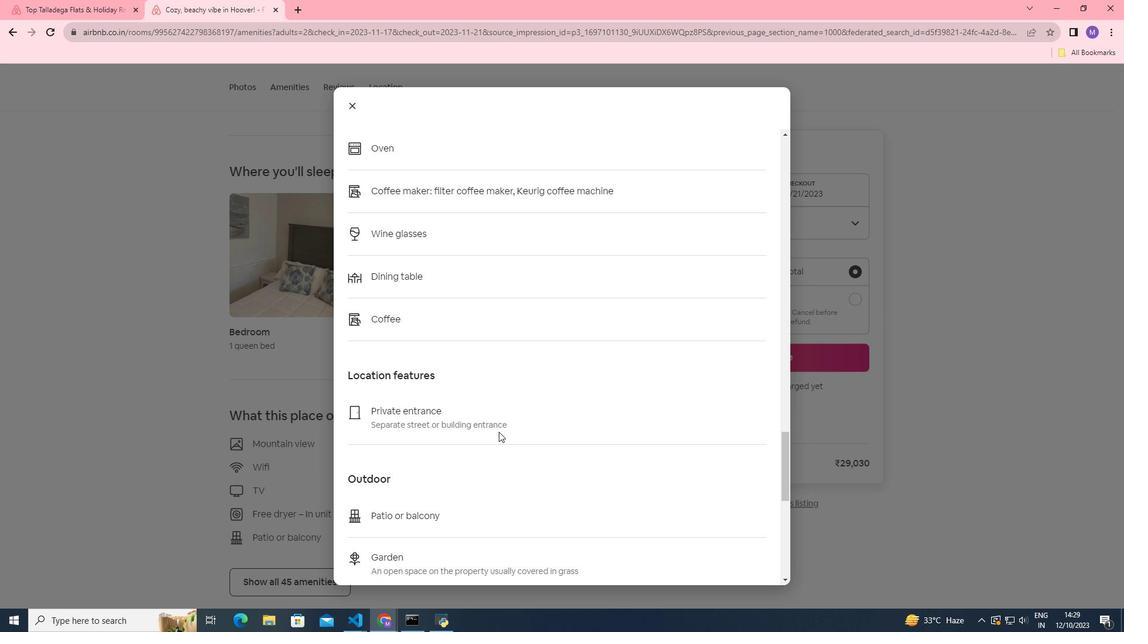 
Action: Mouse scrolled (498, 431) with delta (0, 0)
Screenshot: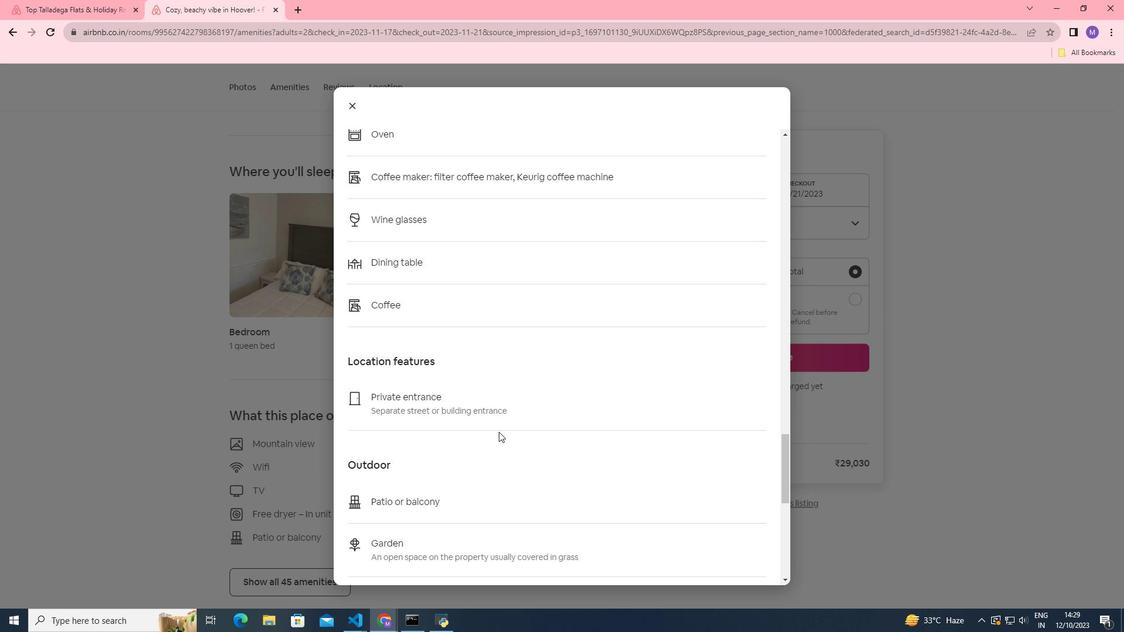 
Action: Mouse scrolled (498, 431) with delta (0, 0)
Screenshot: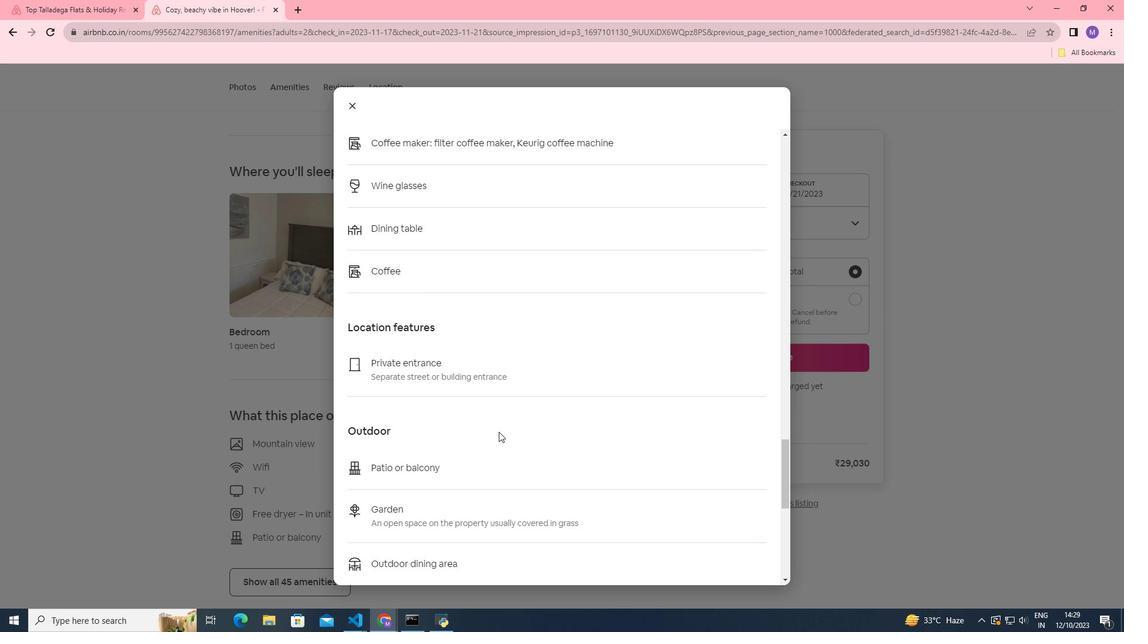 
Action: Mouse scrolled (498, 431) with delta (0, 0)
Screenshot: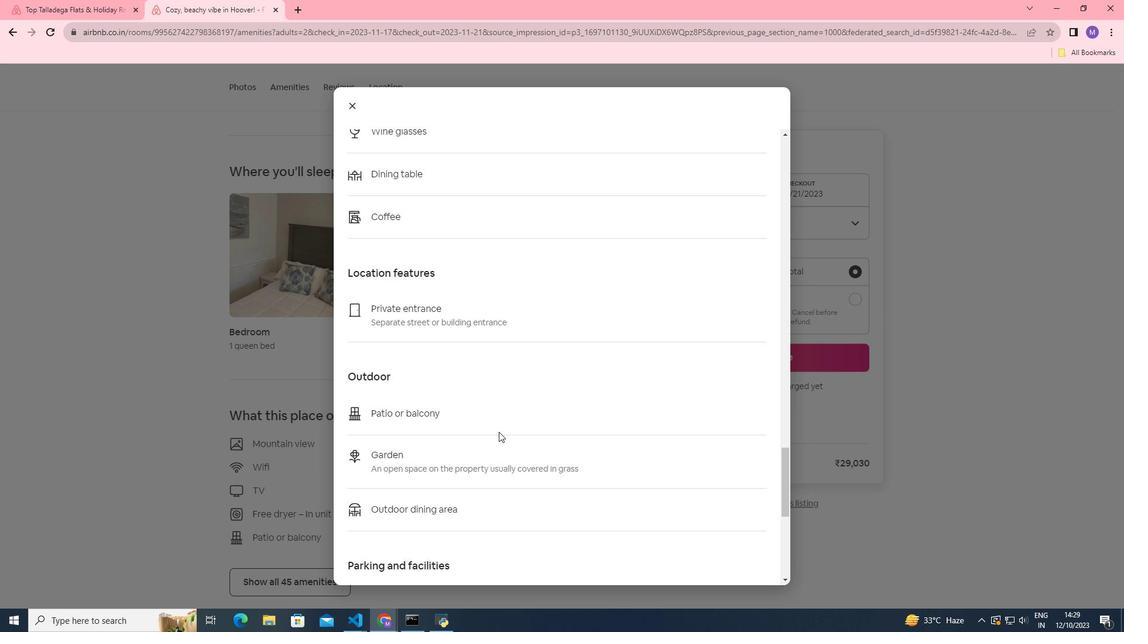
Action: Mouse scrolled (498, 431) with delta (0, 0)
Screenshot: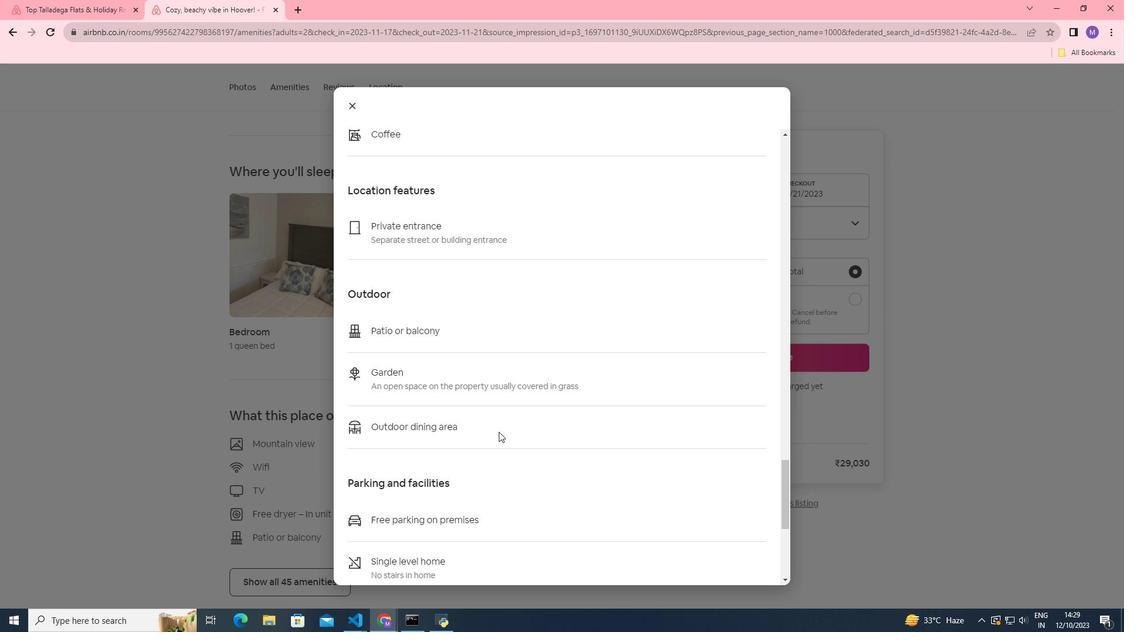 
Action: Mouse scrolled (498, 431) with delta (0, 0)
Screenshot: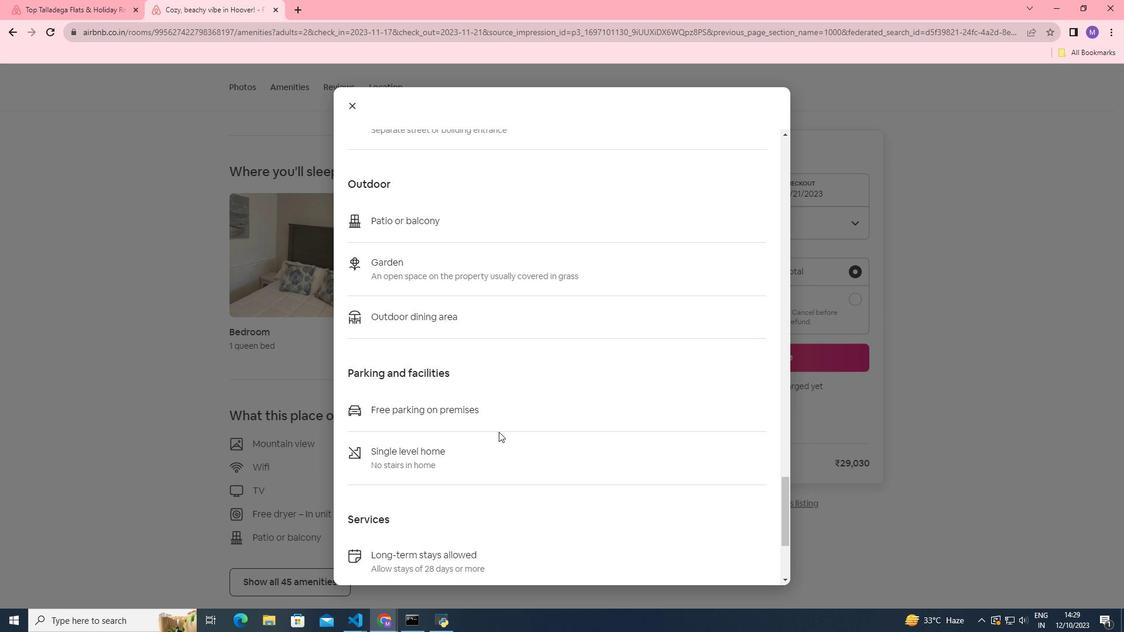 
Action: Mouse scrolled (498, 431) with delta (0, 0)
Screenshot: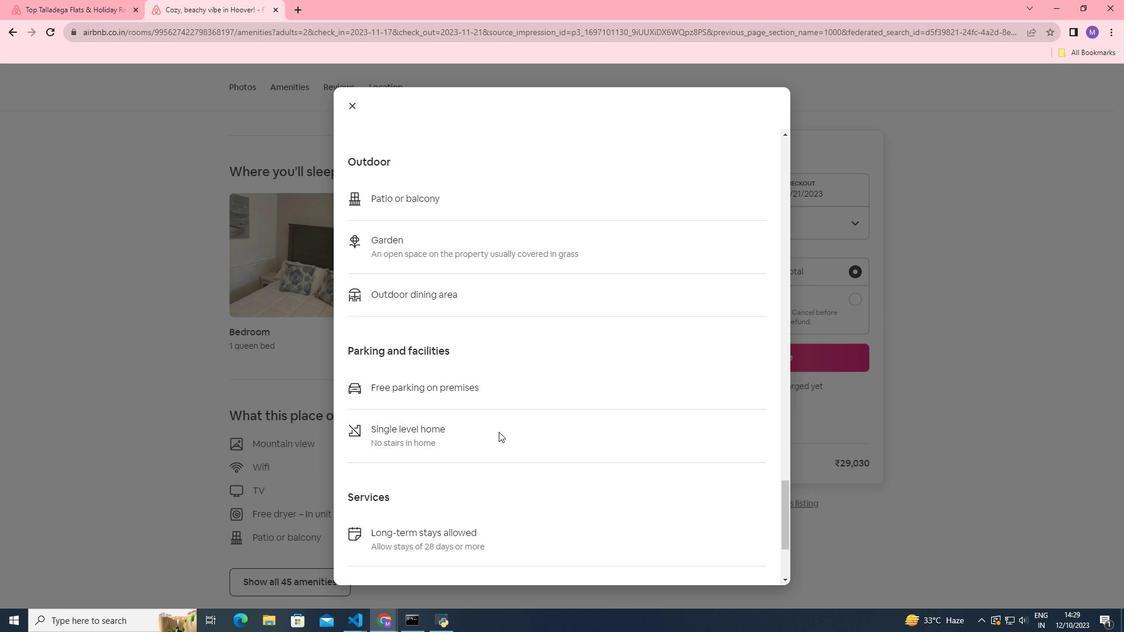 
Action: Mouse scrolled (498, 431) with delta (0, 0)
Screenshot: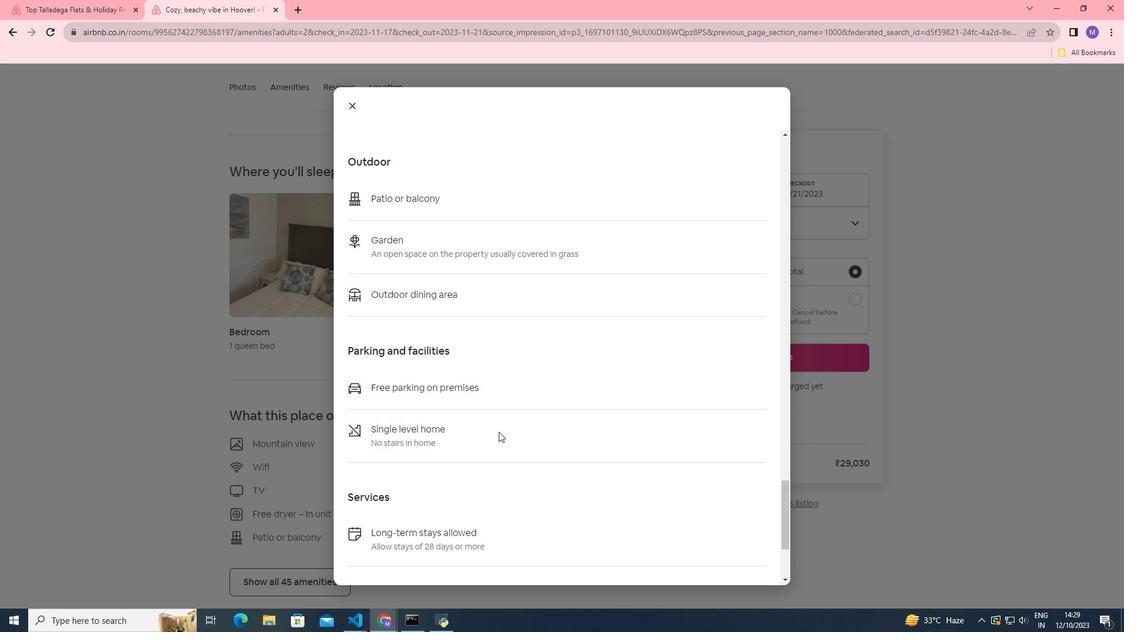 
Action: Mouse scrolled (498, 431) with delta (0, 0)
Screenshot: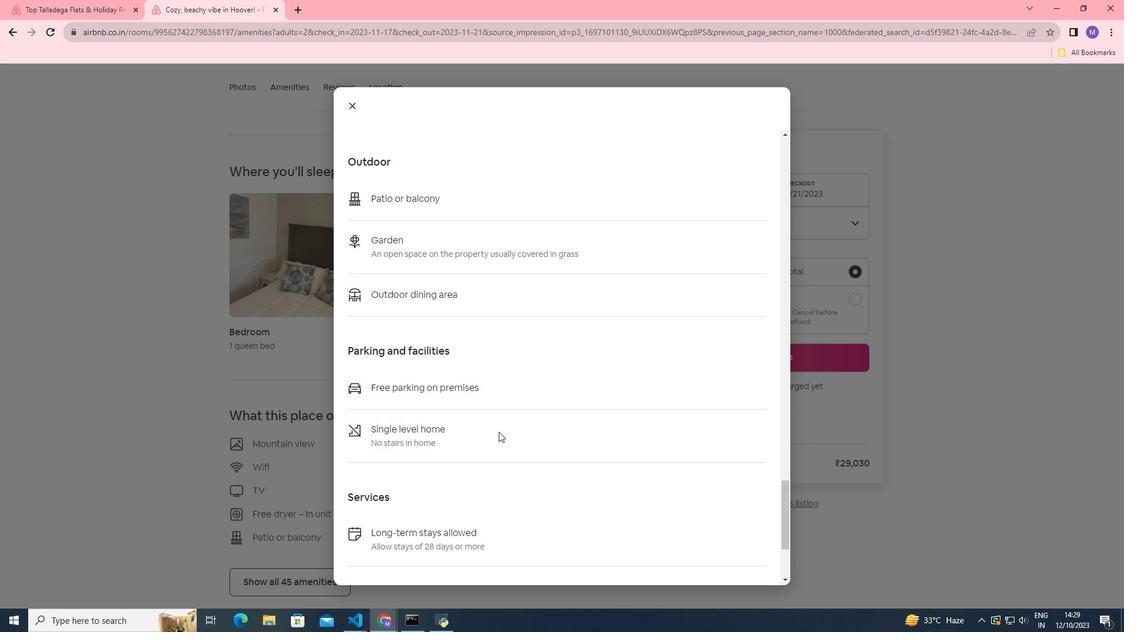 
Action: Mouse scrolled (498, 431) with delta (0, 0)
Screenshot: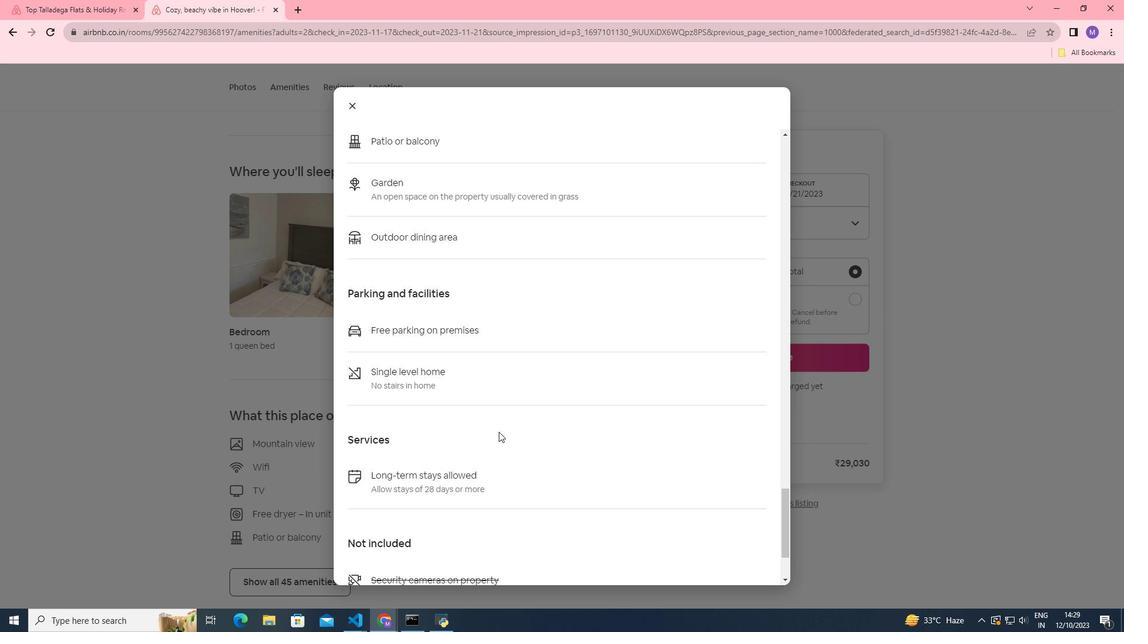 
Action: Mouse scrolled (498, 431) with delta (0, 0)
Screenshot: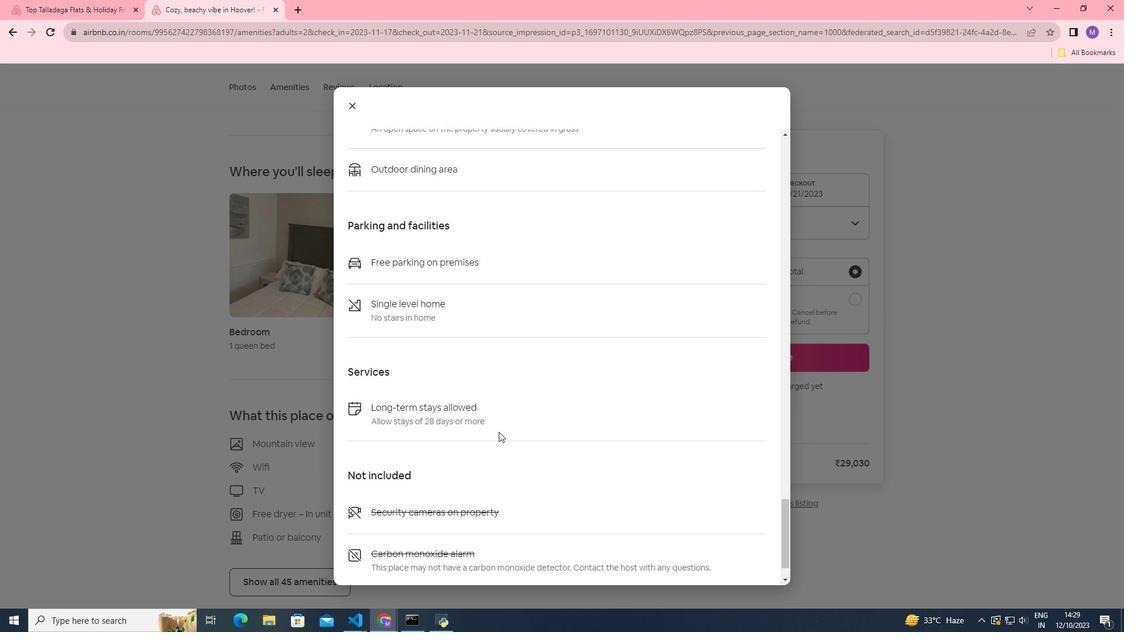 
Action: Mouse scrolled (498, 431) with delta (0, 0)
Screenshot: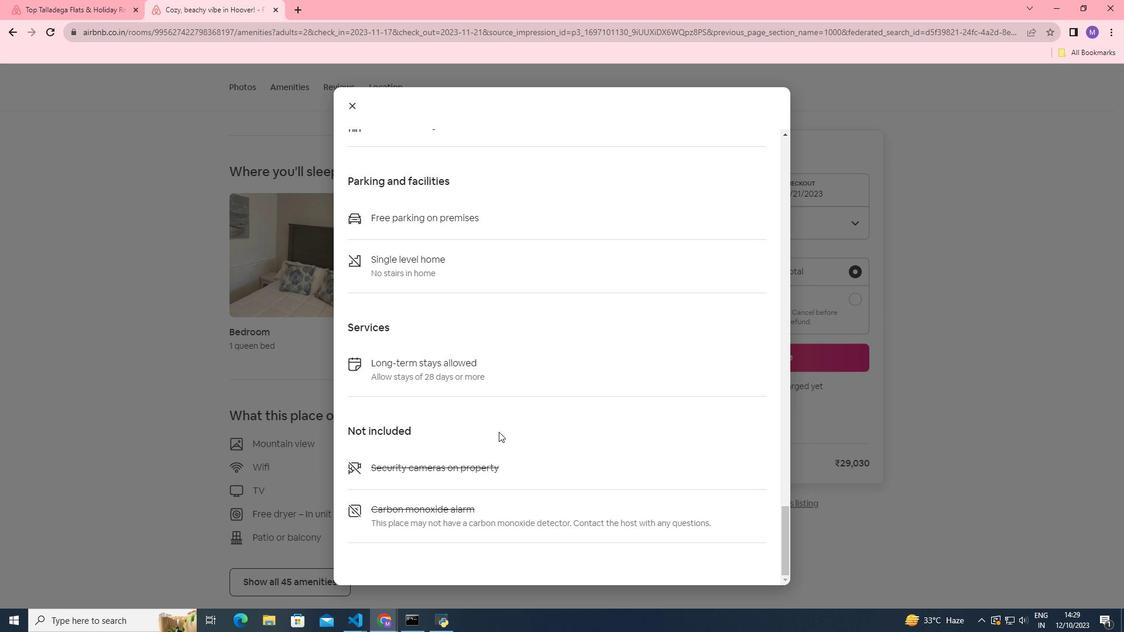 
Action: Mouse scrolled (498, 431) with delta (0, 0)
Screenshot: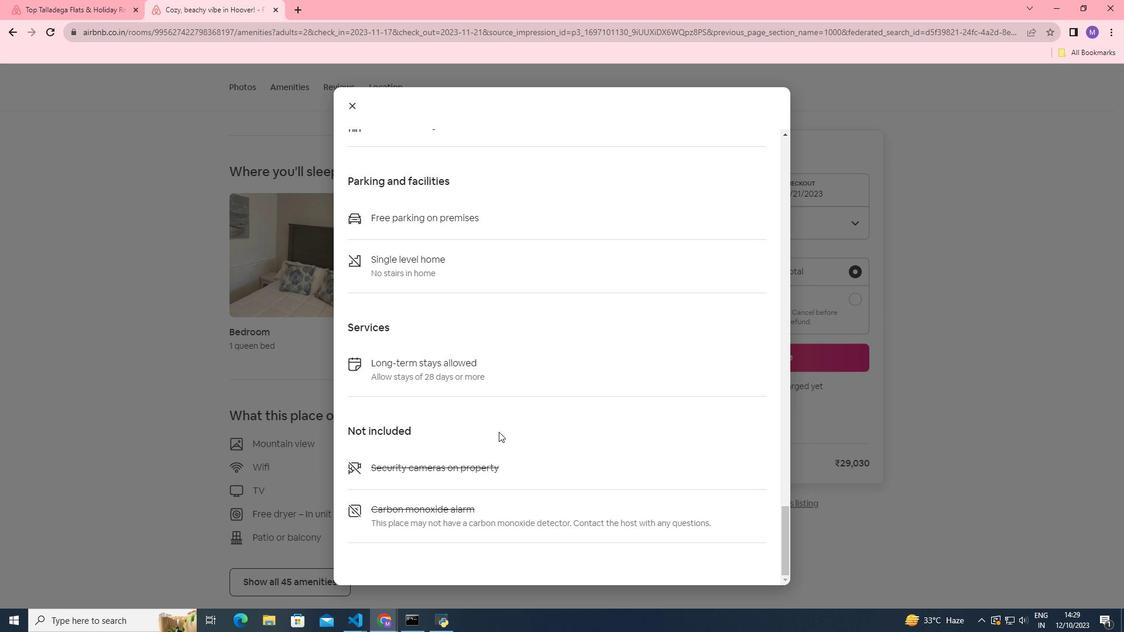 
Action: Mouse scrolled (498, 431) with delta (0, 0)
Screenshot: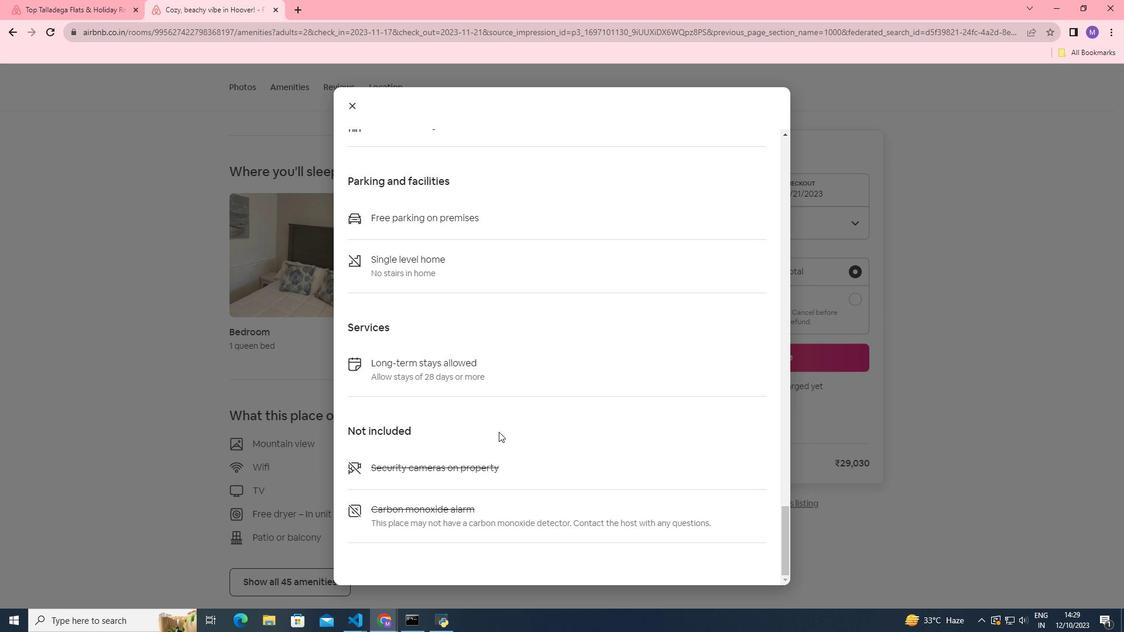 
Action: Mouse scrolled (498, 431) with delta (0, 0)
Screenshot: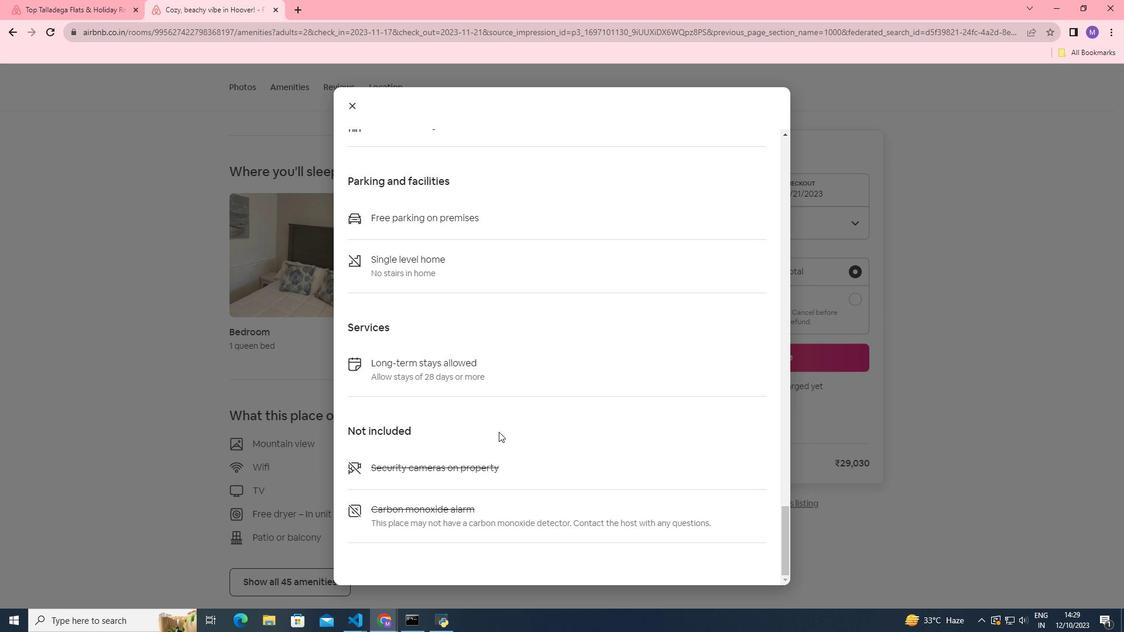 
Action: Mouse scrolled (498, 431) with delta (0, 0)
Screenshot: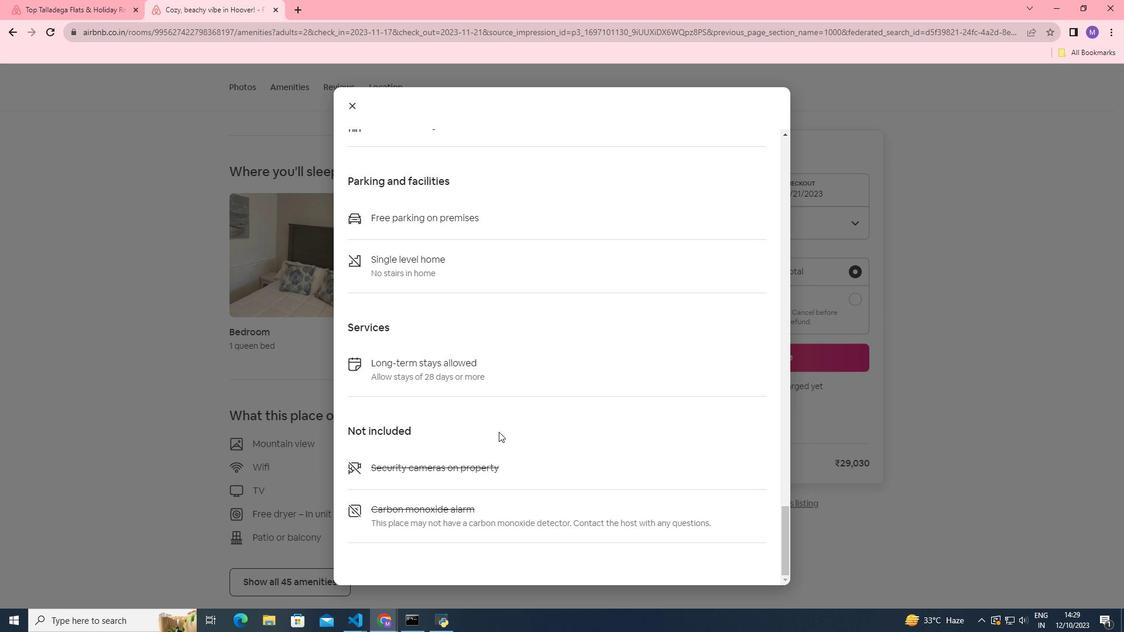 
Action: Mouse scrolled (498, 431) with delta (0, 0)
Screenshot: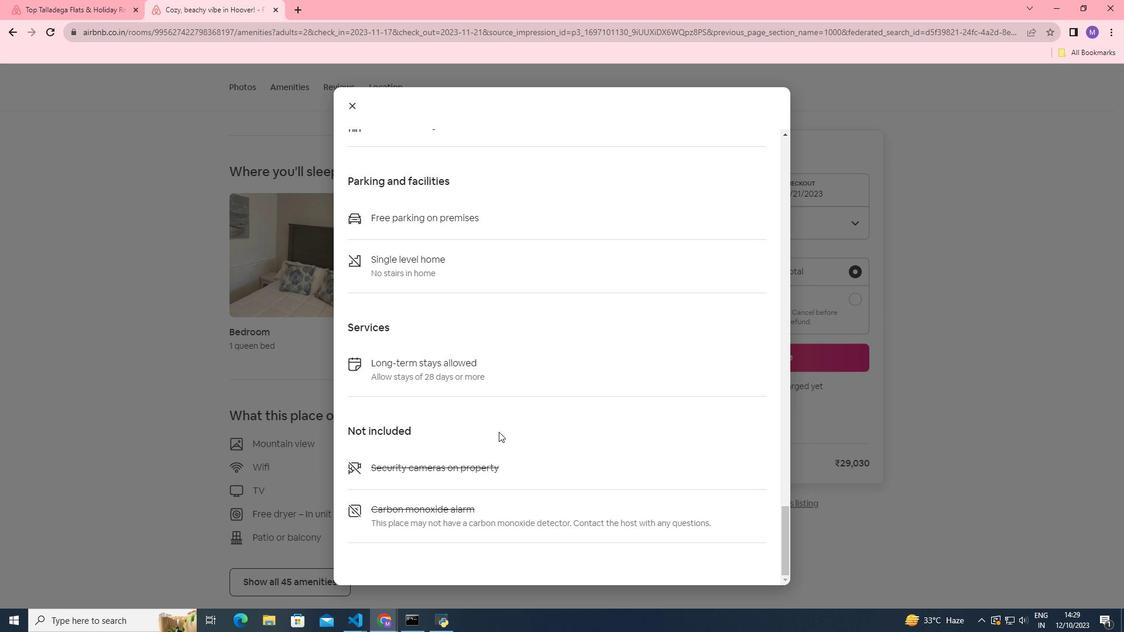 
Action: Mouse scrolled (498, 431) with delta (0, 0)
Screenshot: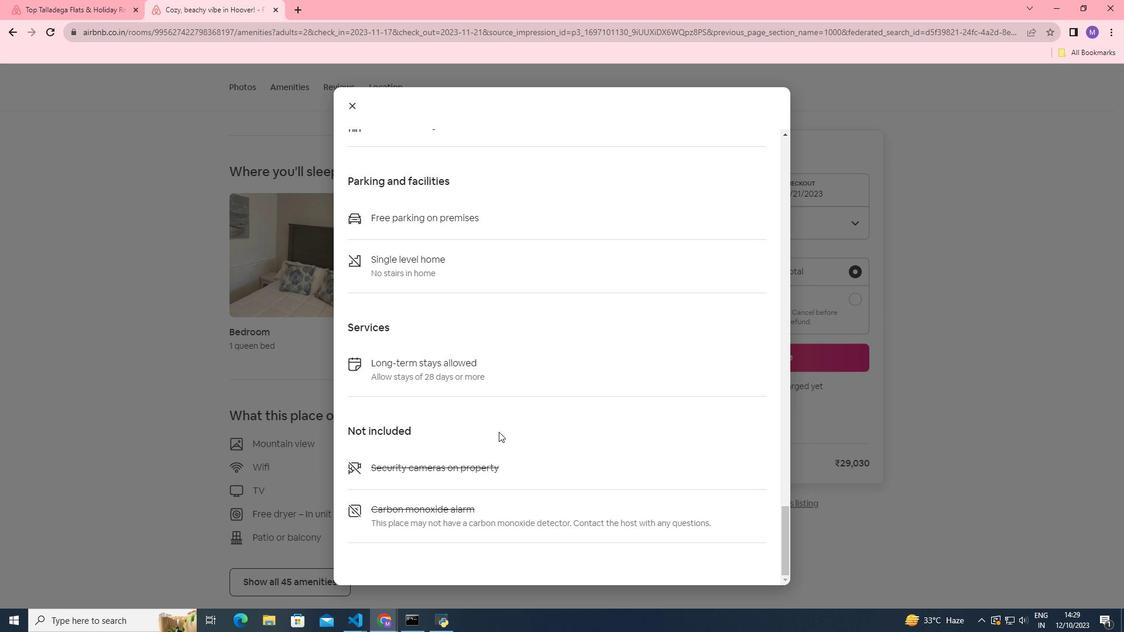 
Action: Mouse moved to (350, 105)
Screenshot: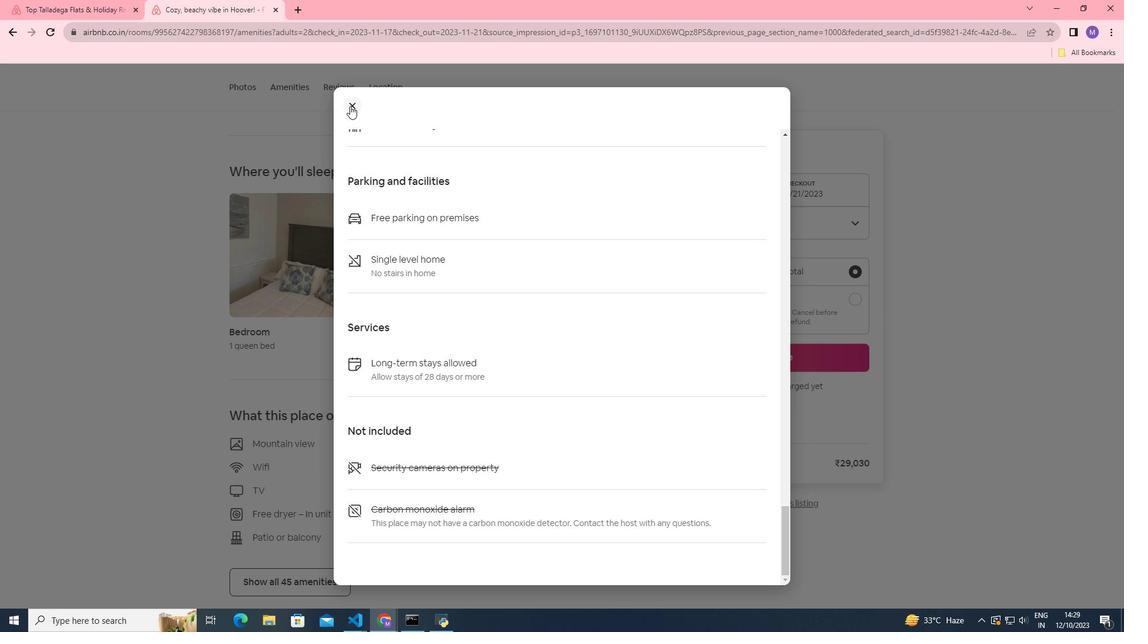 
Action: Mouse pressed left at (350, 105)
Screenshot: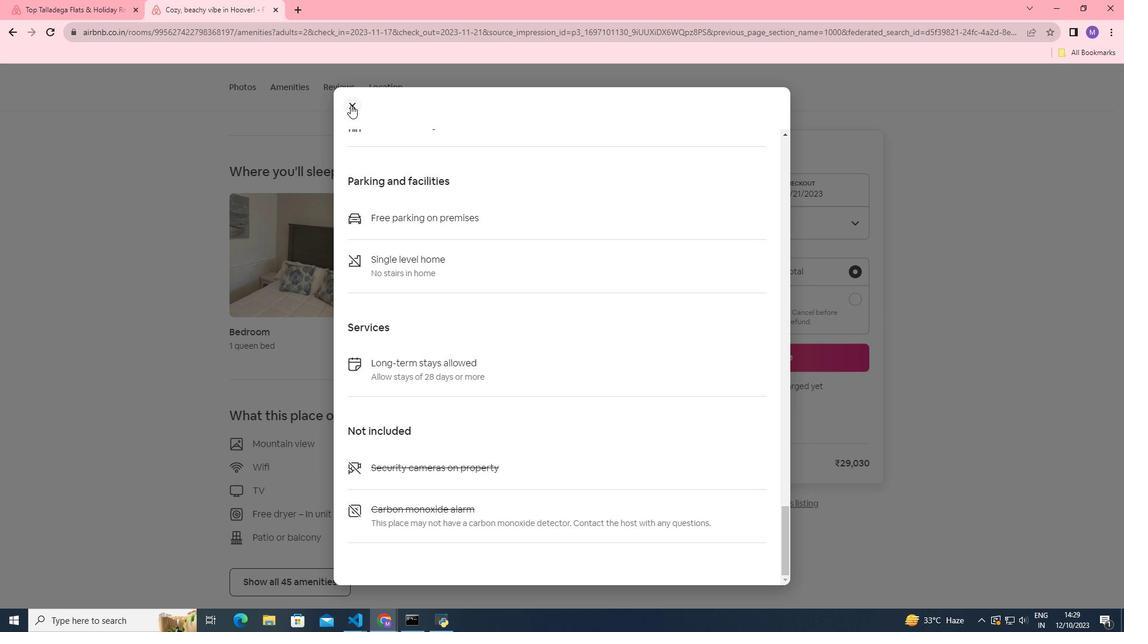 
Action: Mouse moved to (507, 455)
Screenshot: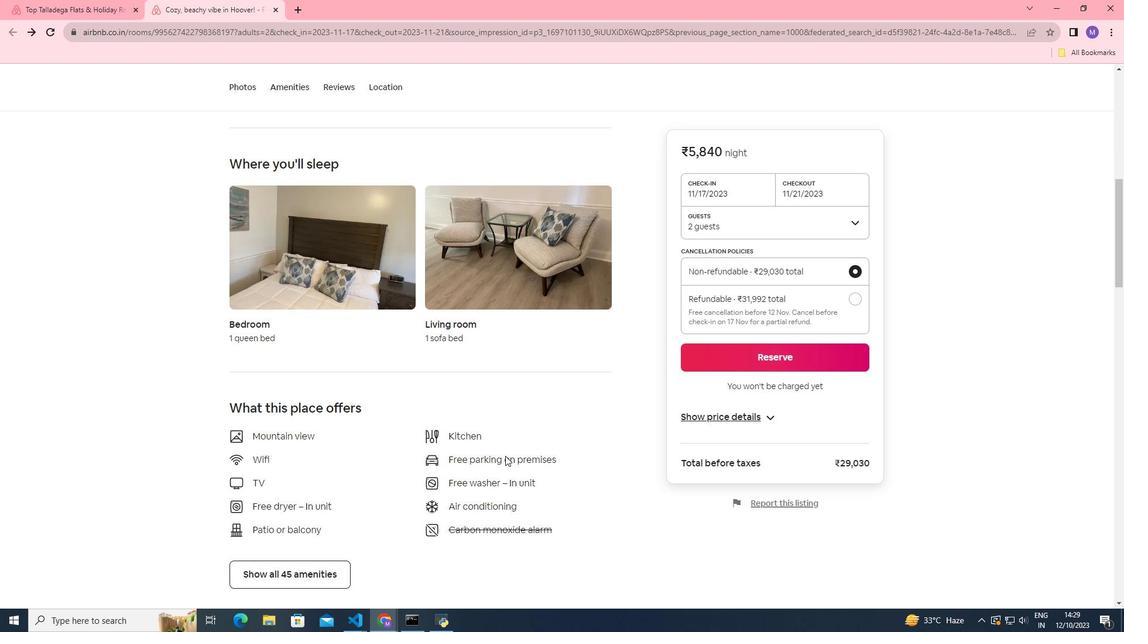 
Action: Mouse scrolled (507, 454) with delta (0, 0)
Screenshot: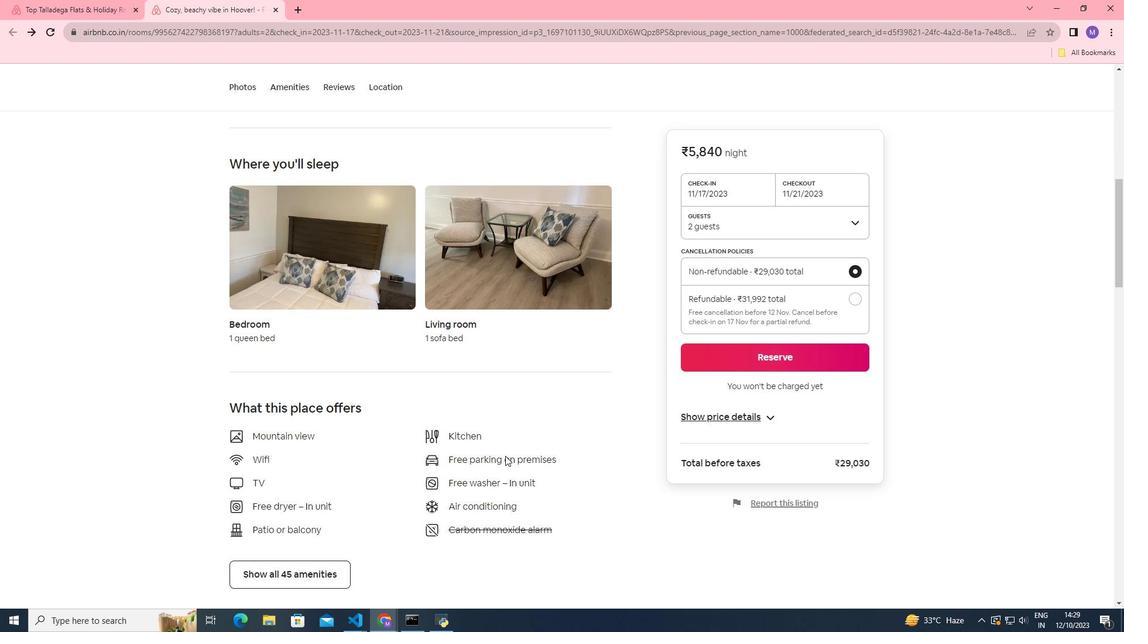 
Action: Mouse moved to (505, 456)
Screenshot: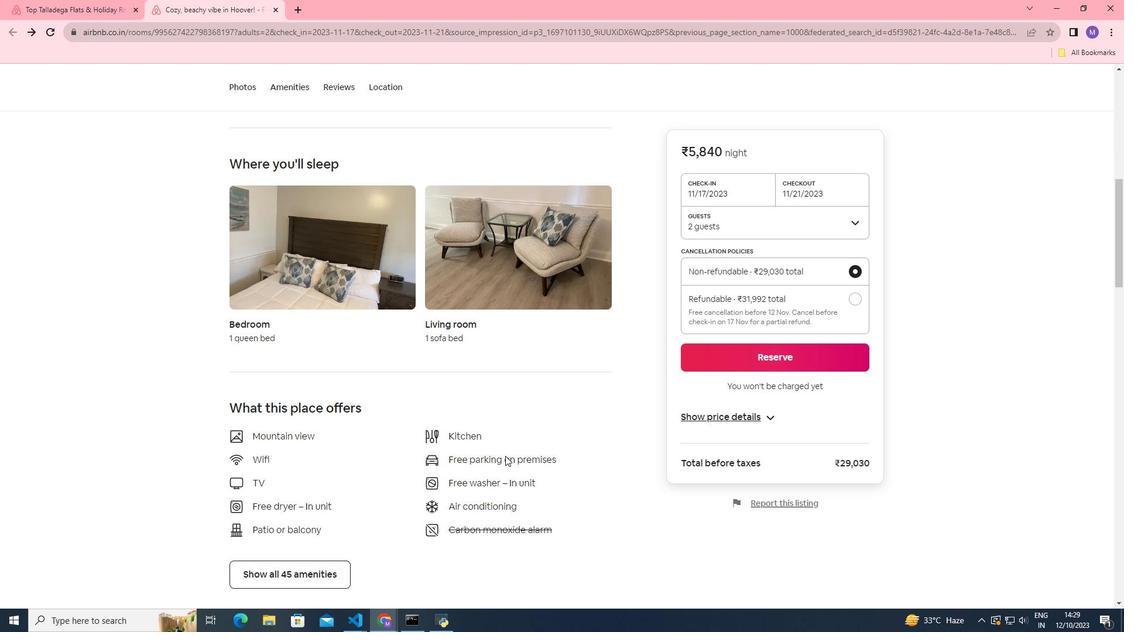 
Action: Mouse scrolled (505, 455) with delta (0, 0)
Screenshot: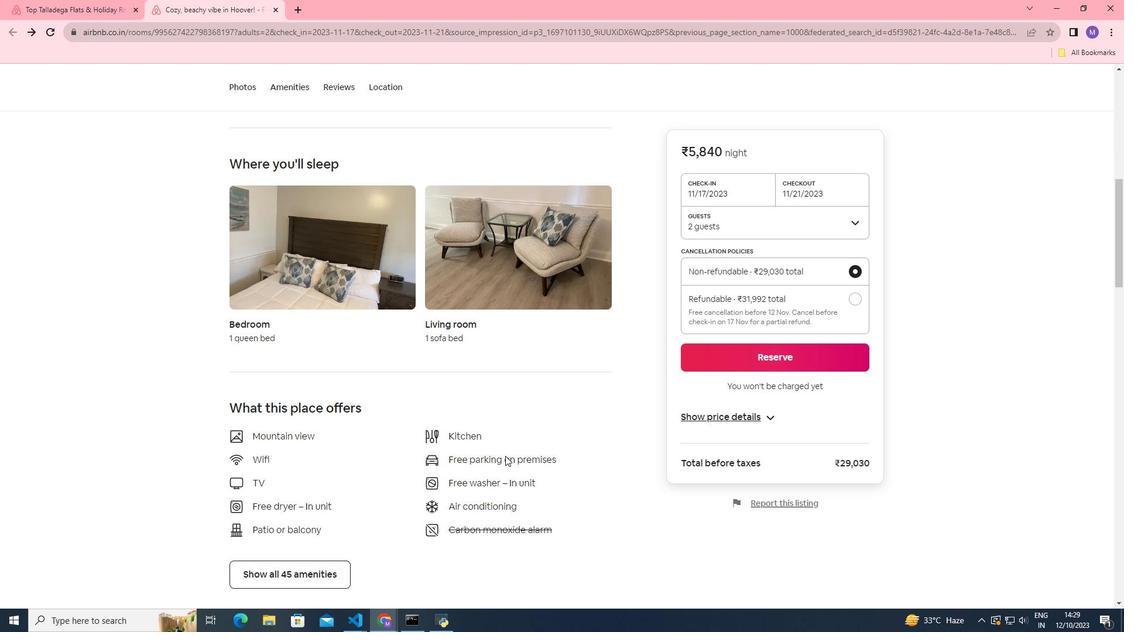 
Action: Mouse moved to (505, 456)
Screenshot: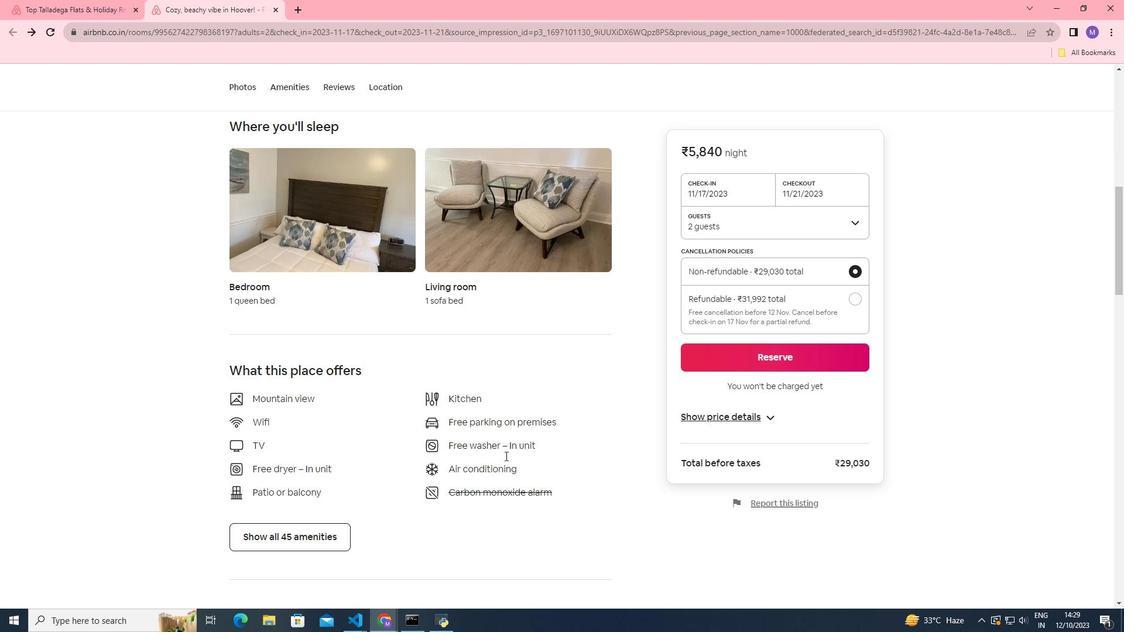 
Action: Mouse scrolled (505, 455) with delta (0, 0)
Screenshot: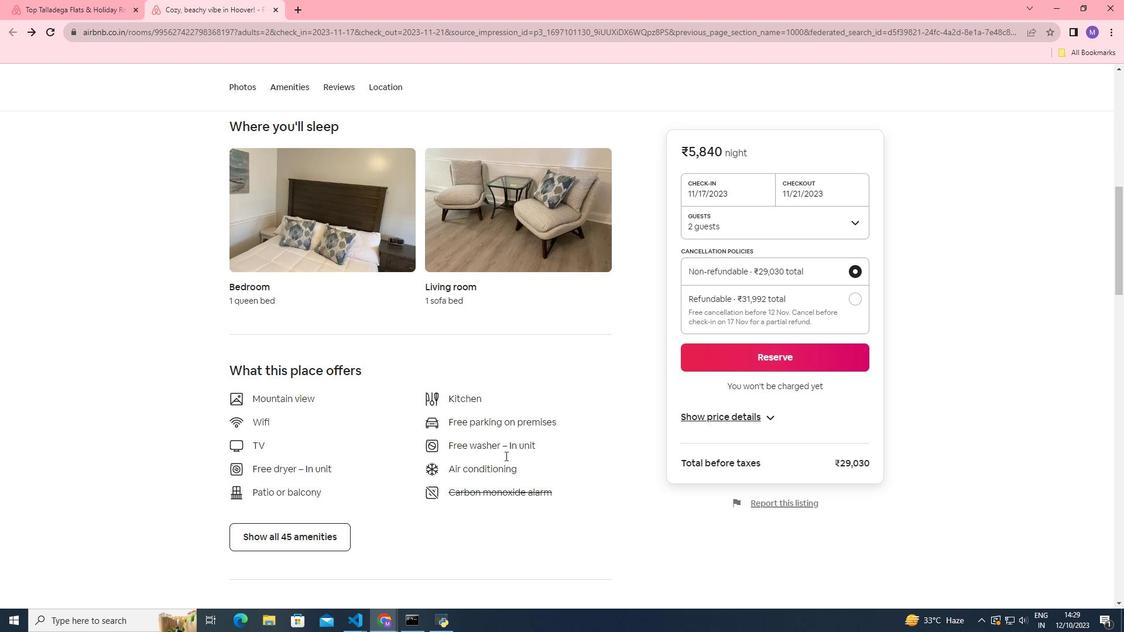 
Action: Mouse scrolled (505, 455) with delta (0, 0)
Screenshot: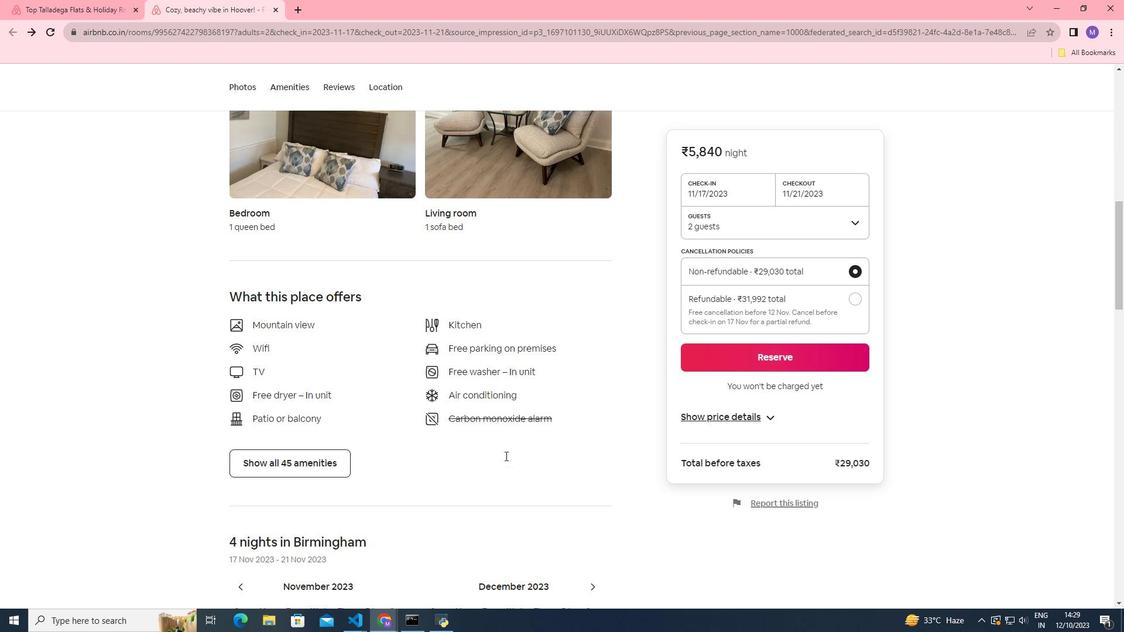 
Action: Mouse scrolled (505, 455) with delta (0, 0)
Screenshot: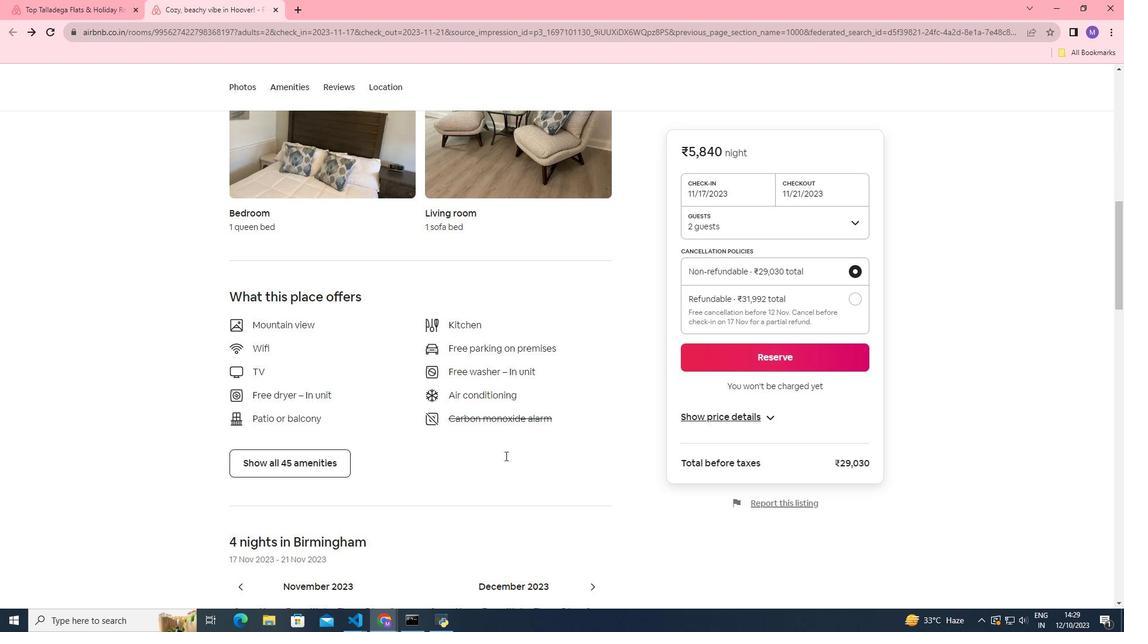 
Action: Mouse scrolled (505, 455) with delta (0, 0)
Screenshot: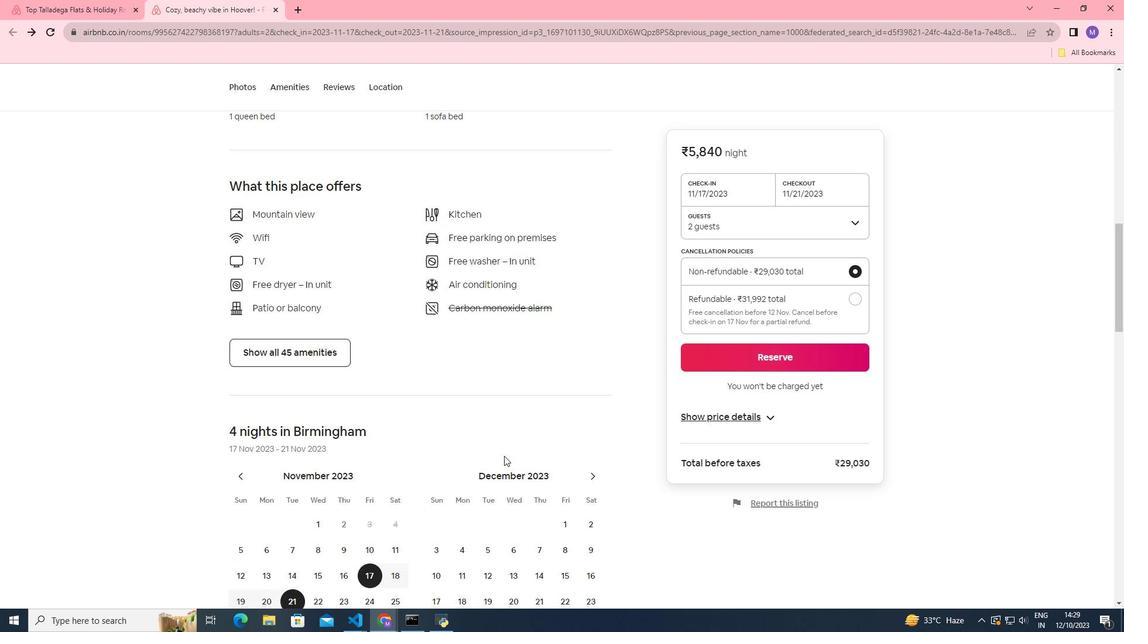 
Action: Mouse moved to (488, 434)
Screenshot: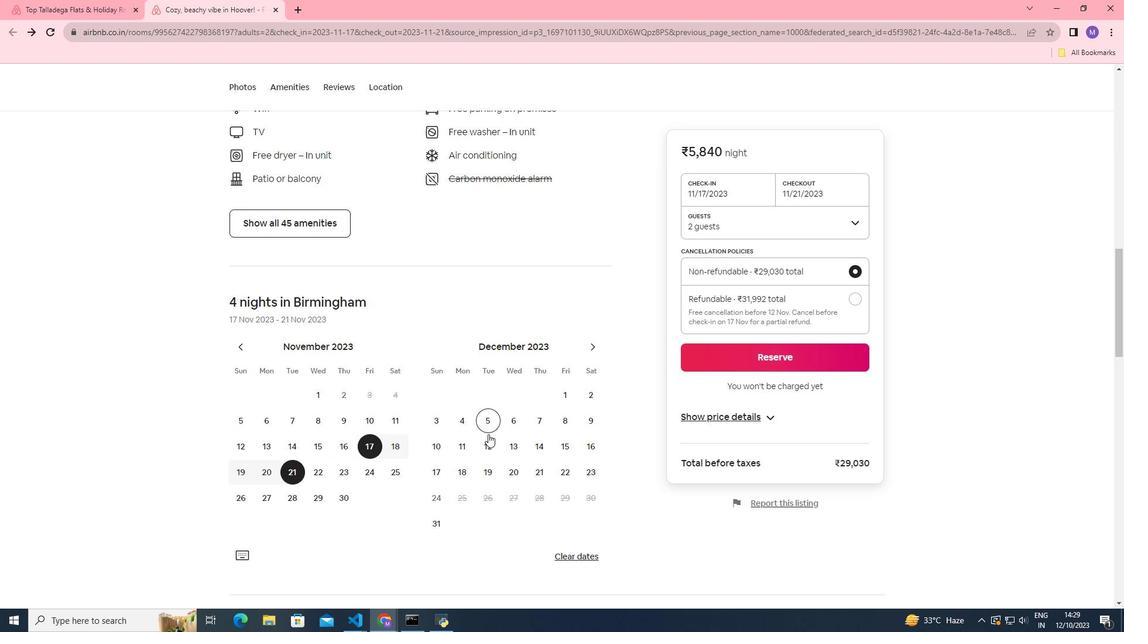 
Action: Mouse scrolled (488, 433) with delta (0, 0)
Screenshot: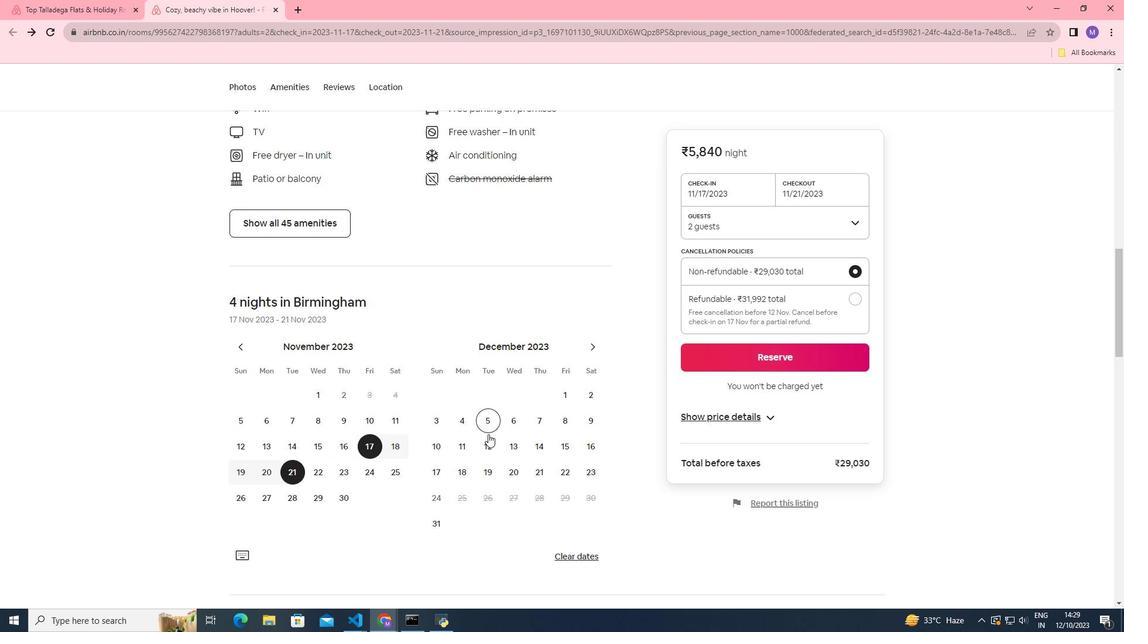 
Action: Mouse scrolled (488, 433) with delta (0, 0)
Screenshot: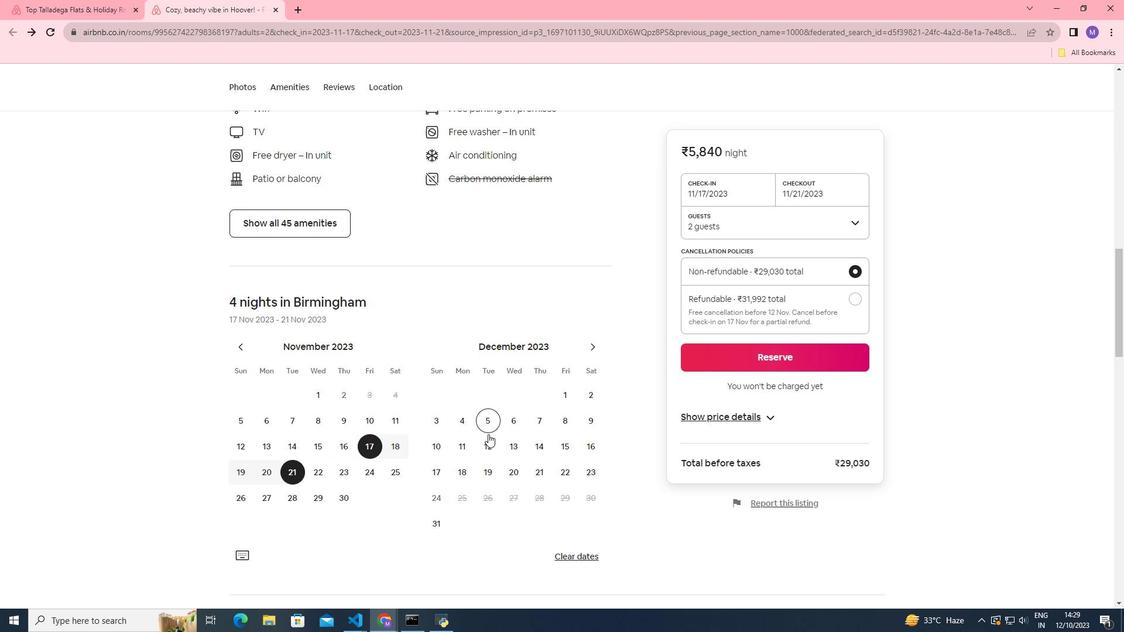 
Action: Mouse scrolled (488, 433) with delta (0, 0)
Screenshot: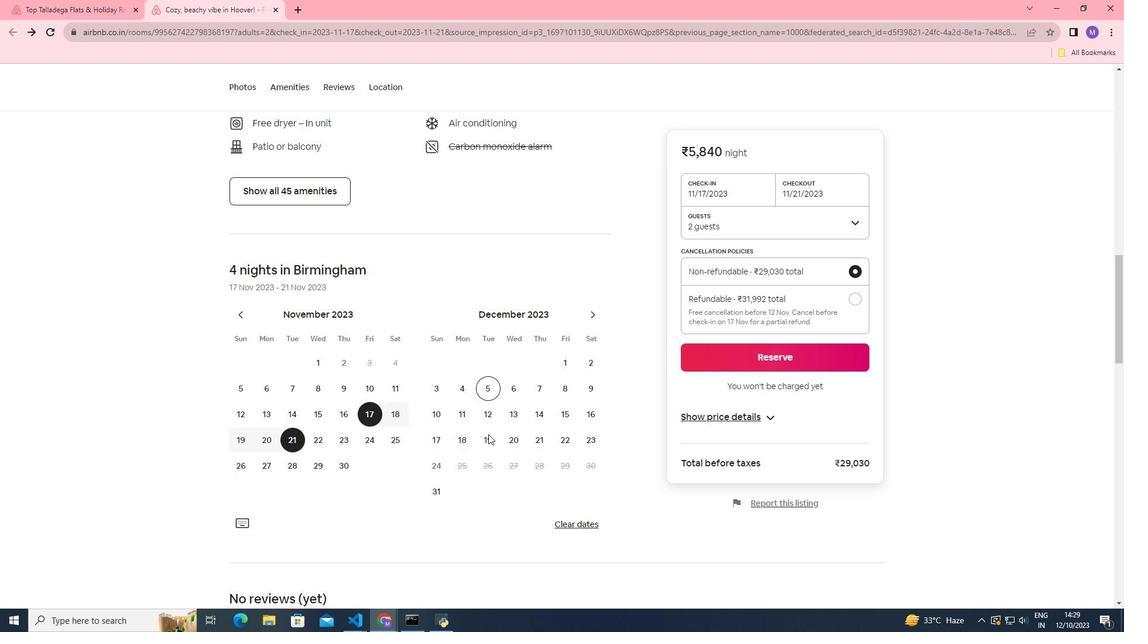
Action: Mouse scrolled (488, 433) with delta (0, 0)
Screenshot: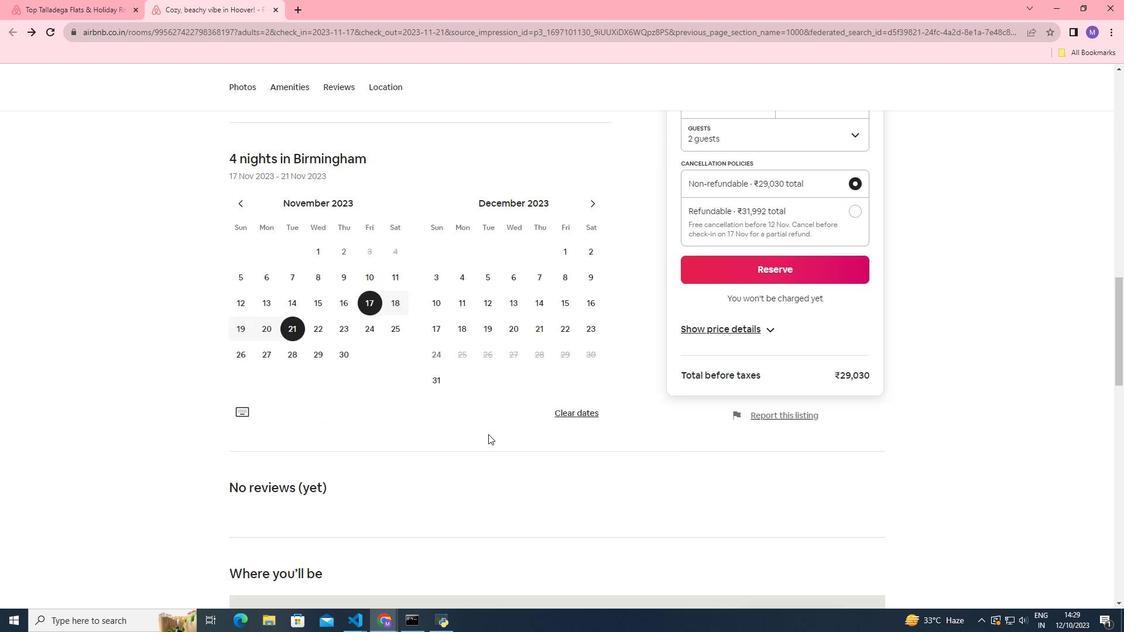 
Action: Mouse moved to (366, 391)
Screenshot: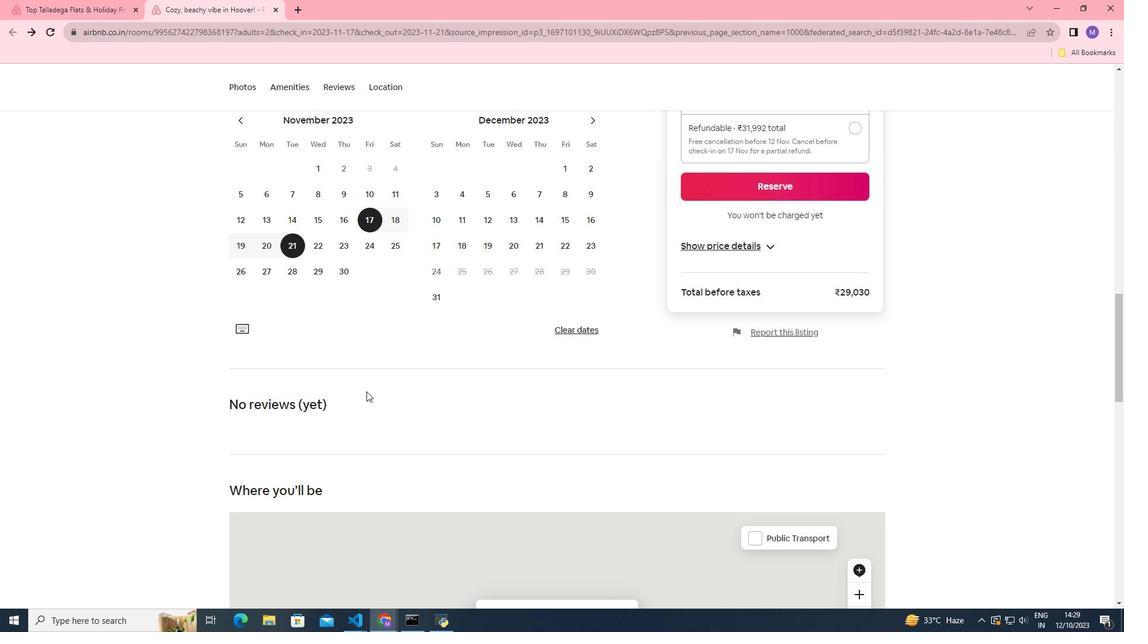 
Action: Mouse scrolled (366, 392) with delta (0, 0)
Screenshot: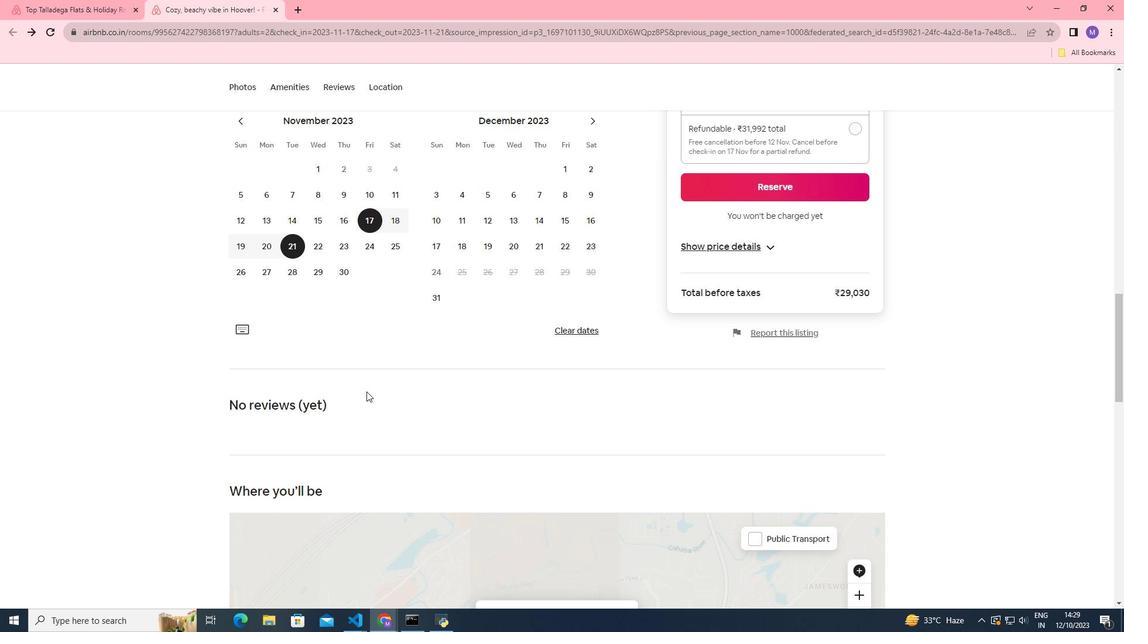 
Action: Mouse scrolled (366, 392) with delta (0, 0)
Screenshot: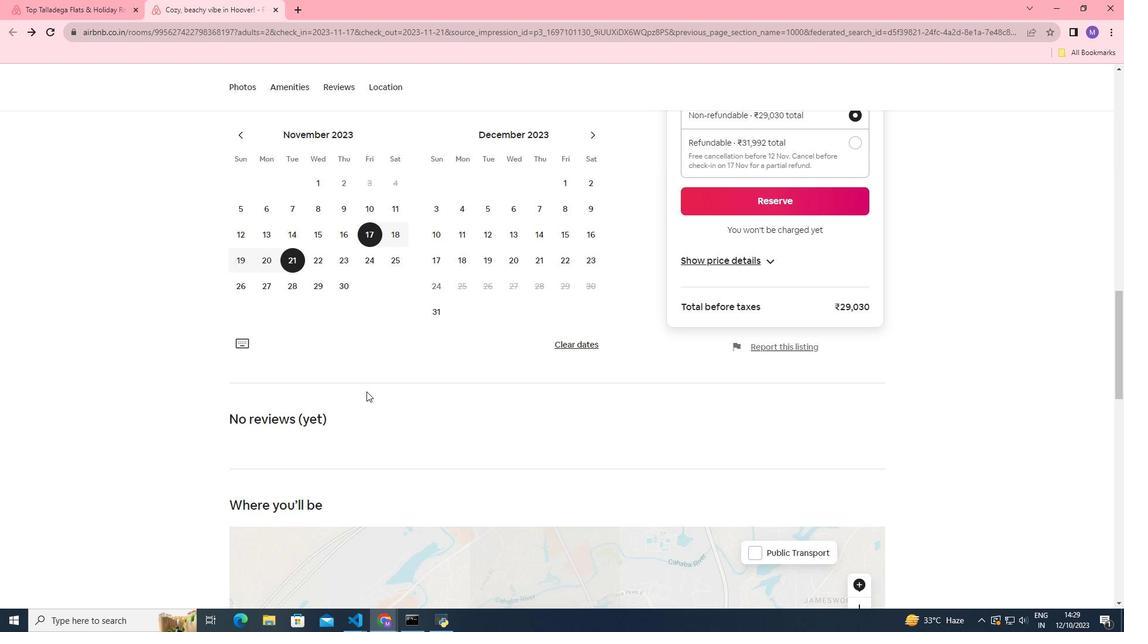 
Action: Mouse scrolled (366, 392) with delta (0, 0)
Screenshot: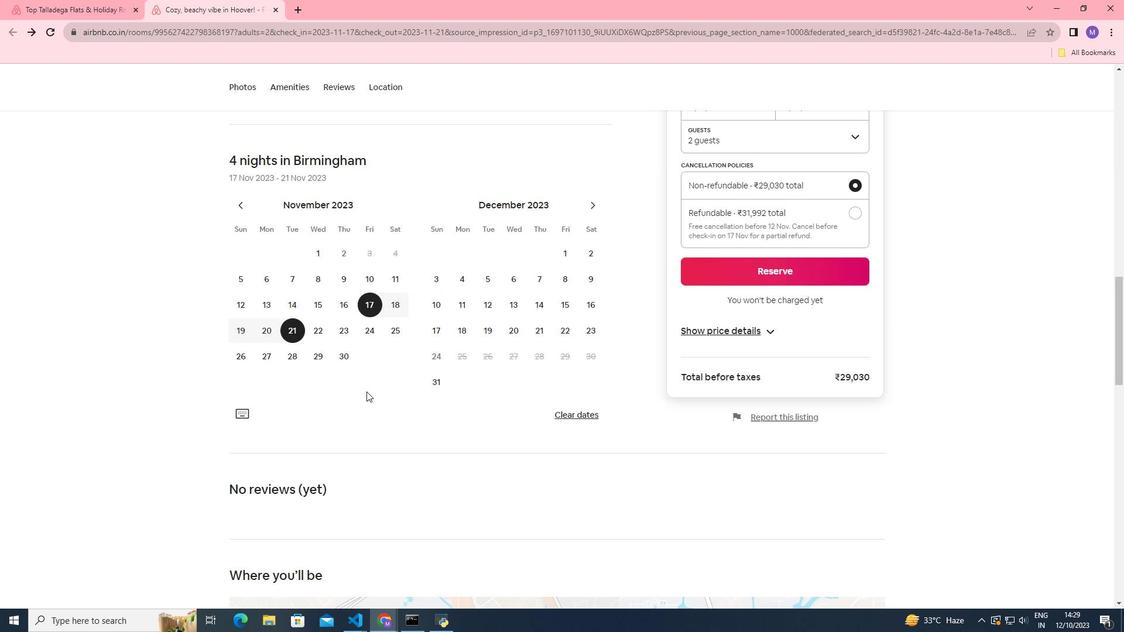 
Action: Mouse scrolled (366, 391) with delta (0, 0)
Screenshot: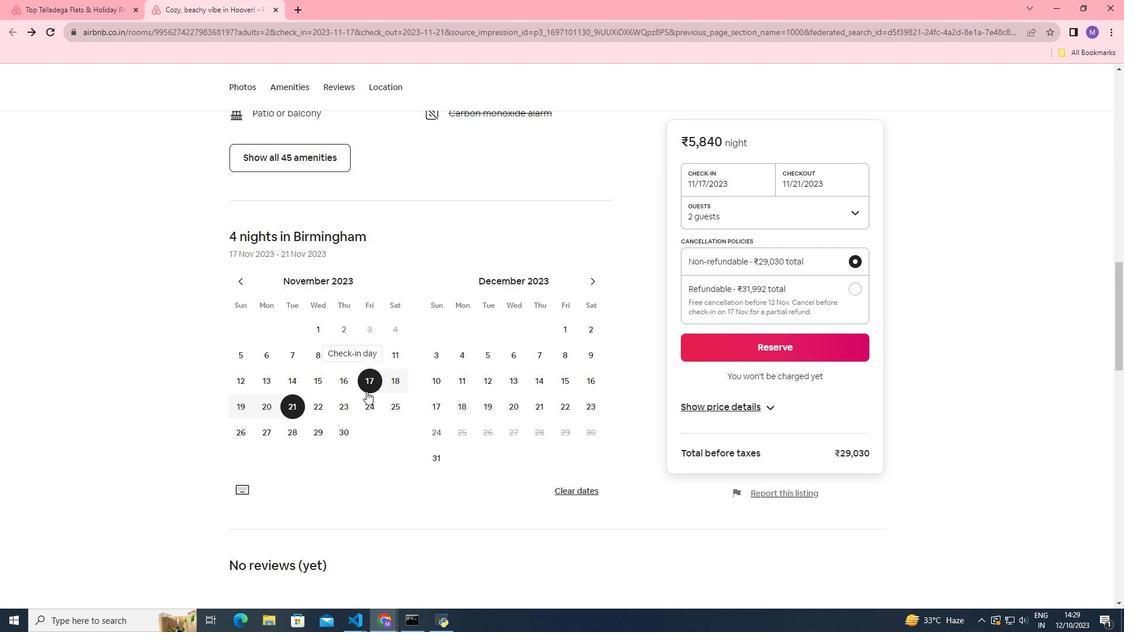 
Action: Mouse scrolled (366, 391) with delta (0, 0)
Screenshot: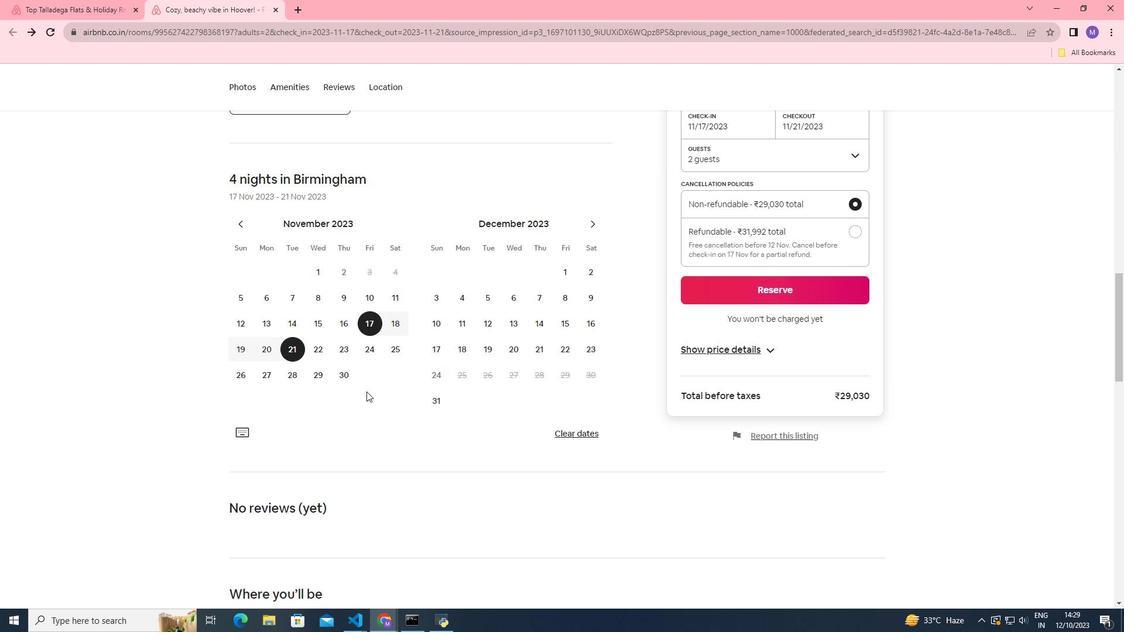 
Action: Mouse moved to (326, 450)
Screenshot: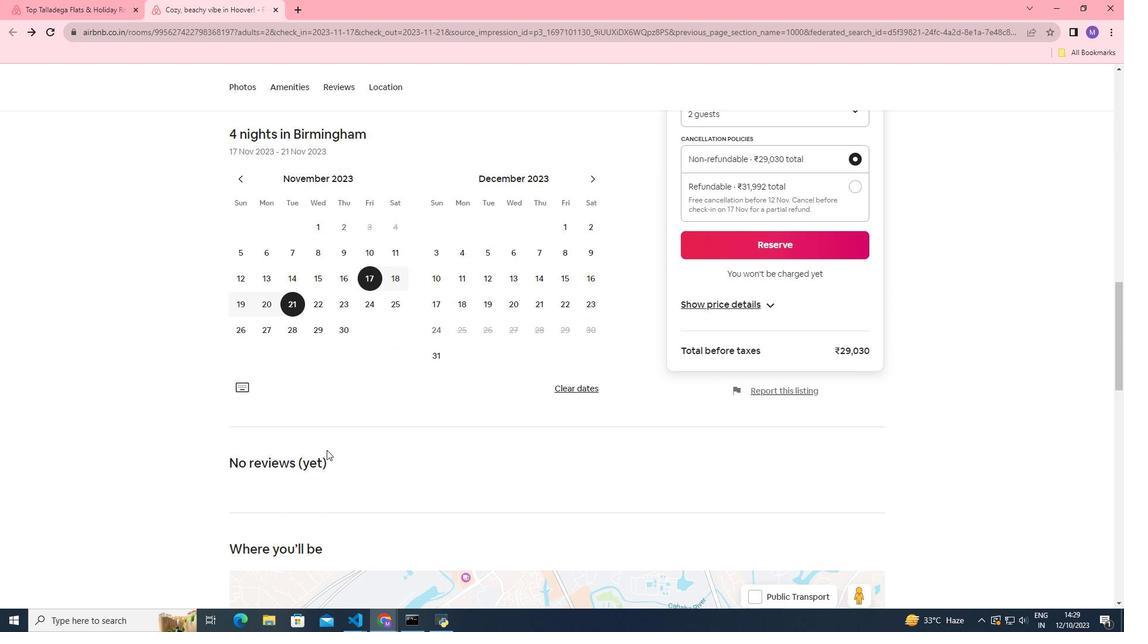 
Action: Mouse scrolled (326, 449) with delta (0, 0)
Screenshot: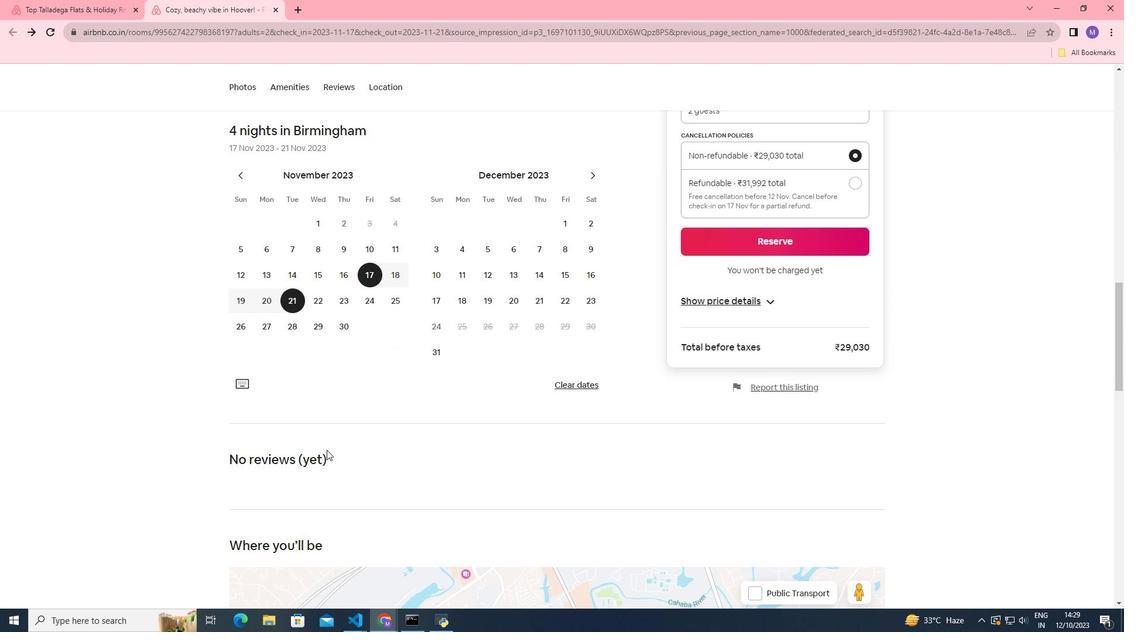 
Action: Mouse scrolled (326, 449) with delta (0, 0)
Screenshot: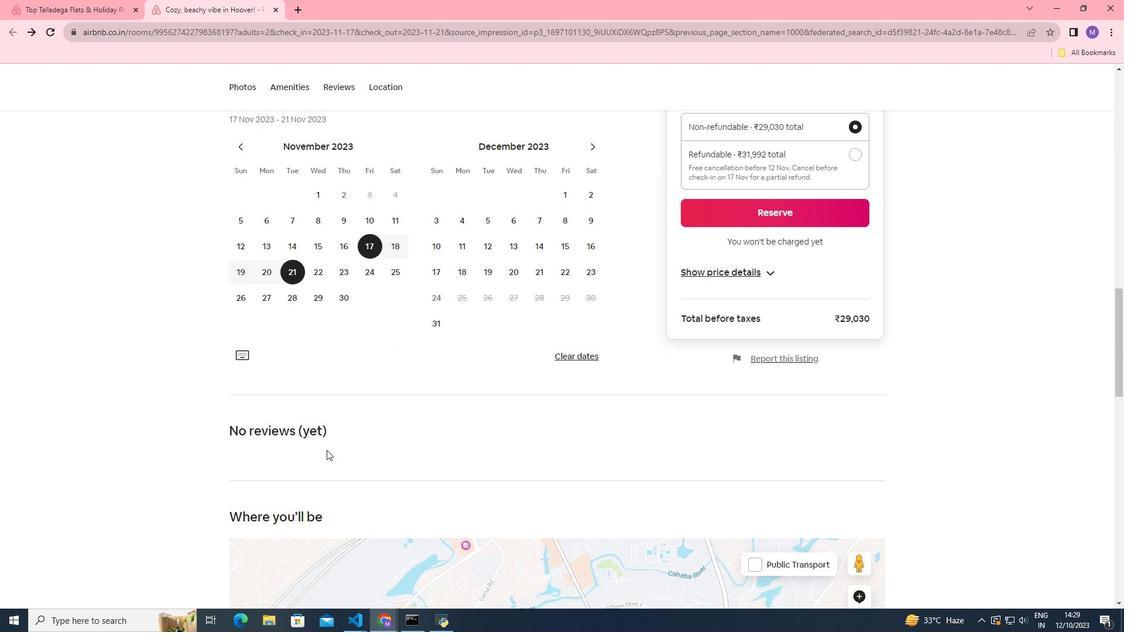 
Action: Mouse scrolled (326, 449) with delta (0, 0)
Screenshot: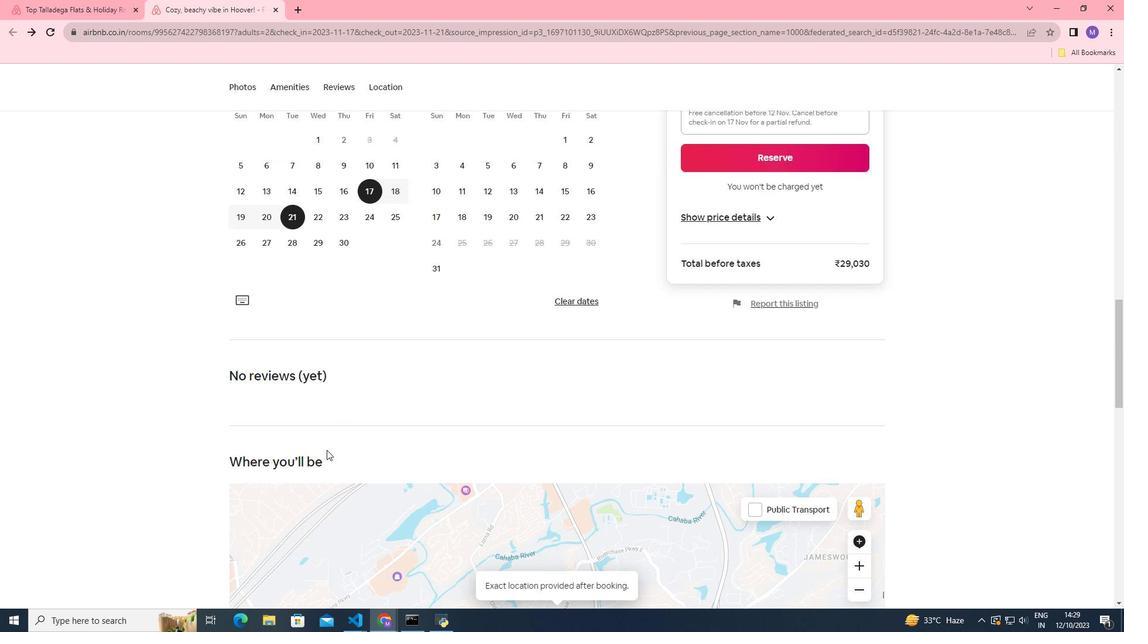 
Action: Mouse scrolled (326, 449) with delta (0, 0)
Screenshot: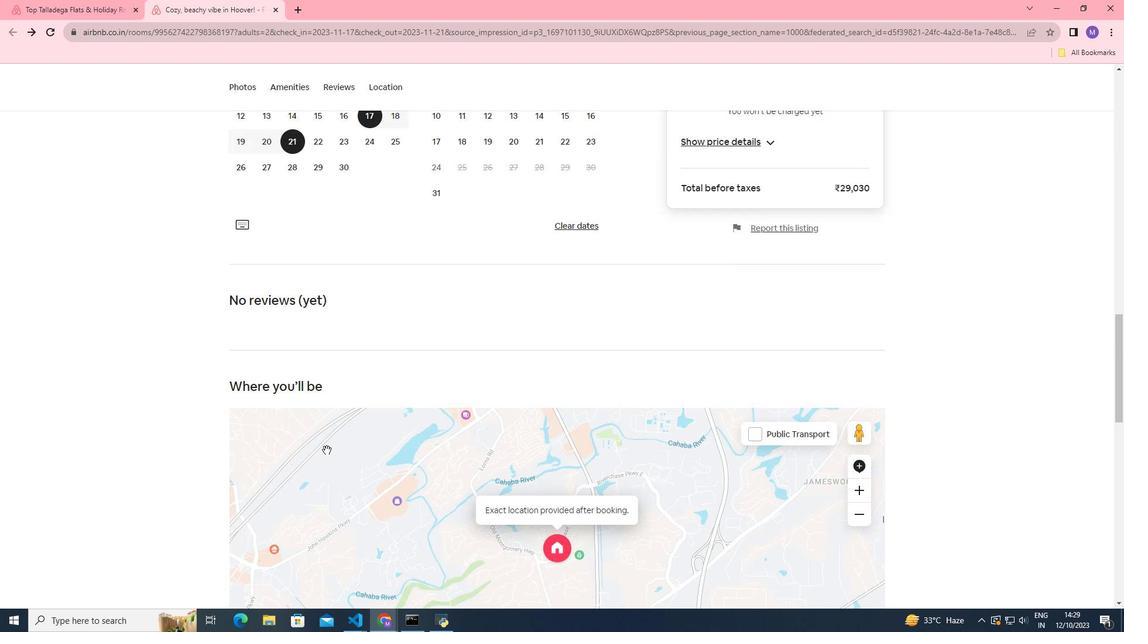 
Action: Mouse scrolled (326, 449) with delta (0, 0)
Screenshot: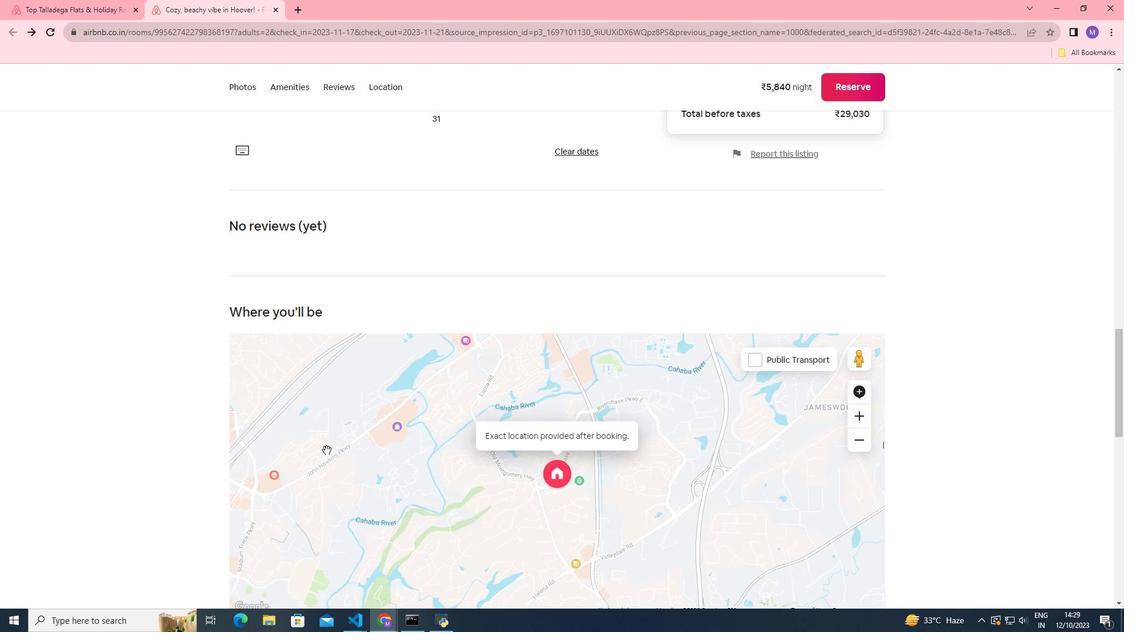 
Action: Mouse scrolled (326, 449) with delta (0, 0)
Screenshot: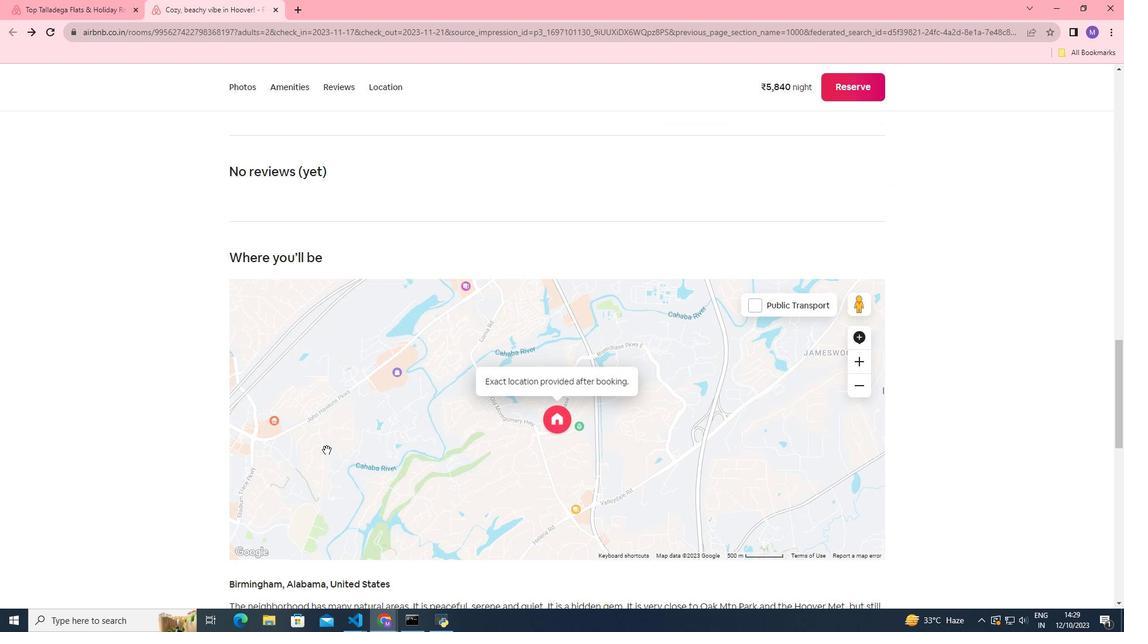 
Action: Mouse moved to (325, 465)
Screenshot: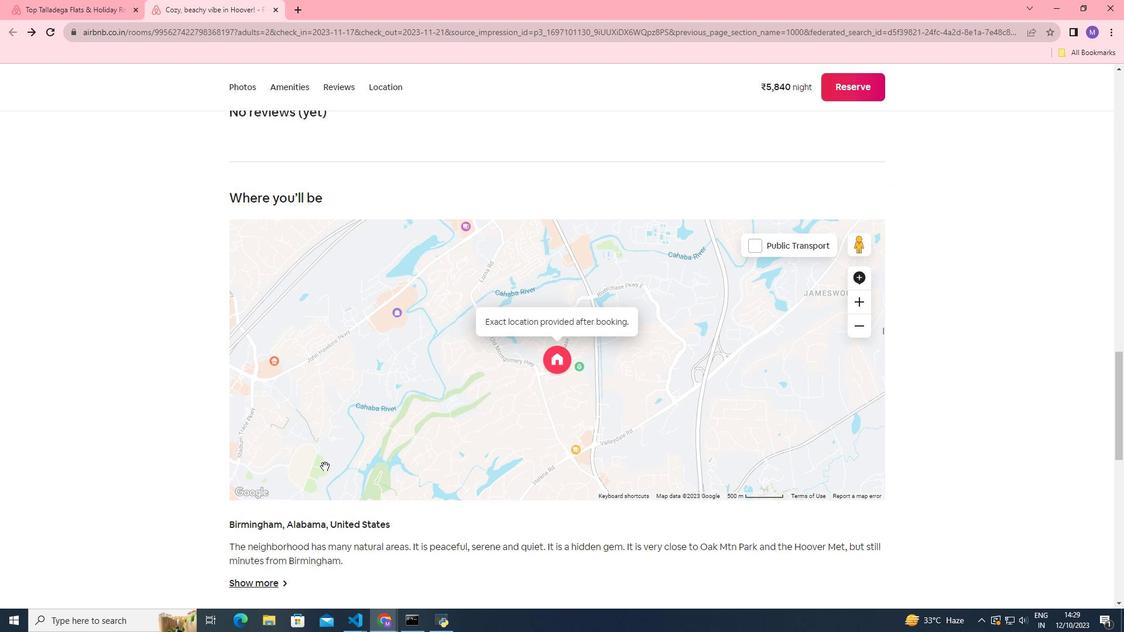 
Action: Mouse scrolled (325, 464) with delta (0, 0)
Screenshot: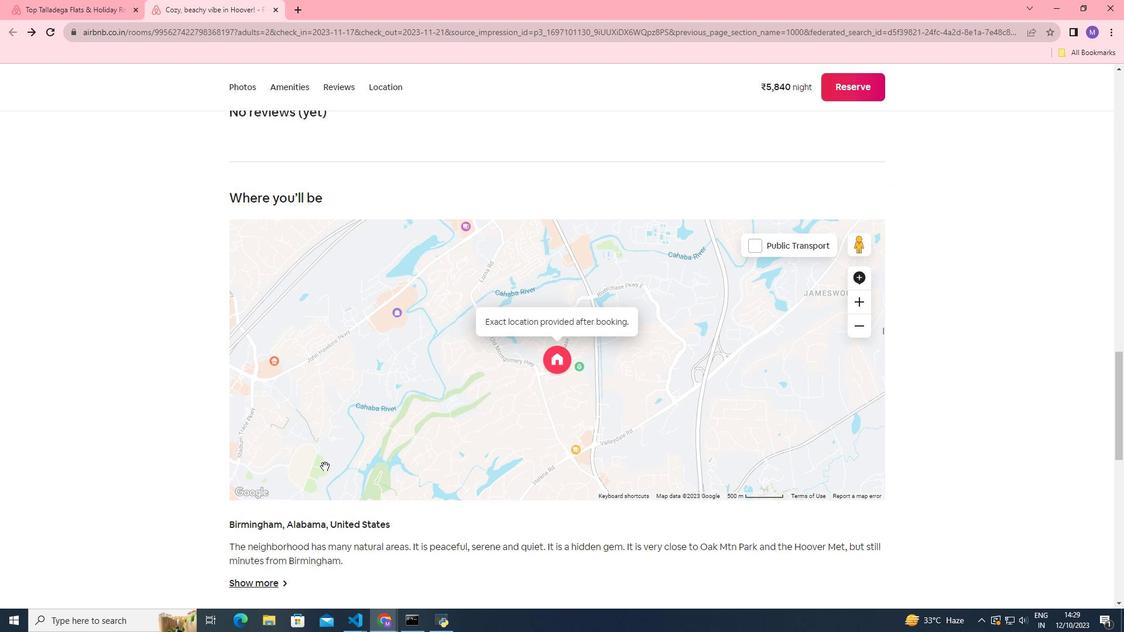 
Action: Mouse moved to (324, 466)
Screenshot: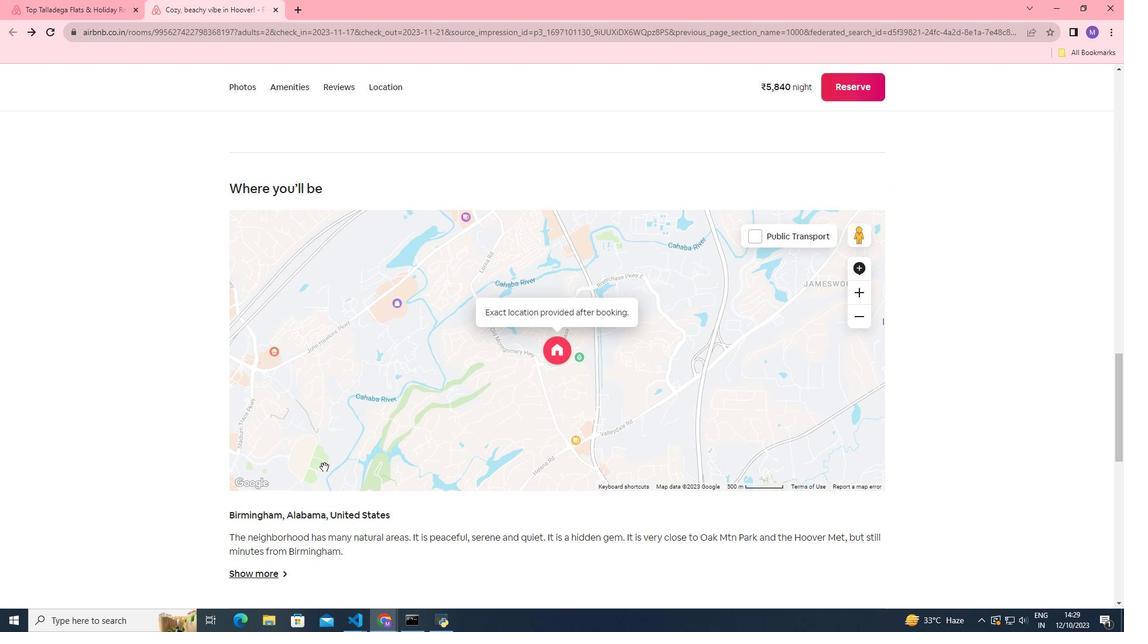 
Action: Mouse scrolled (324, 466) with delta (0, 0)
Screenshot: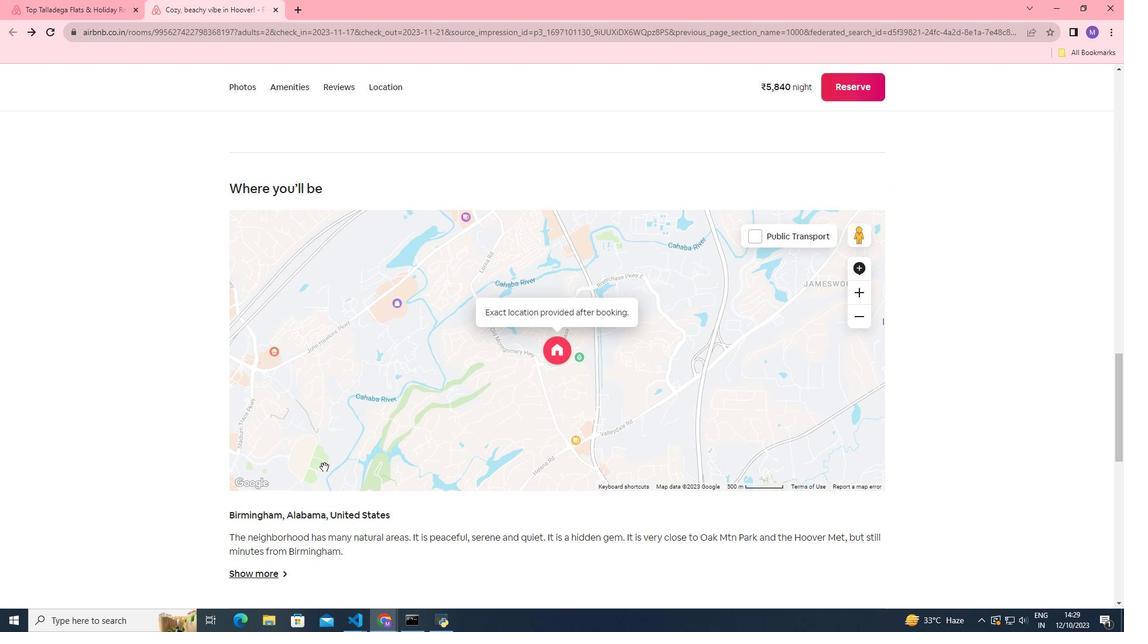 
Action: Mouse moved to (264, 470)
Screenshot: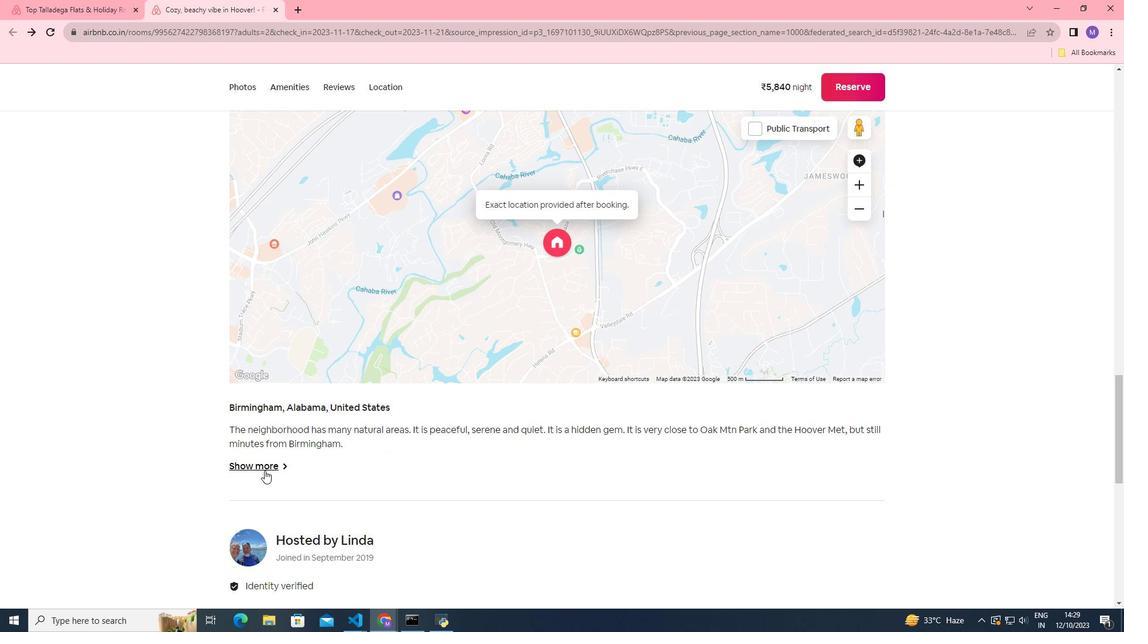 
Action: Mouse pressed left at (264, 470)
Screenshot: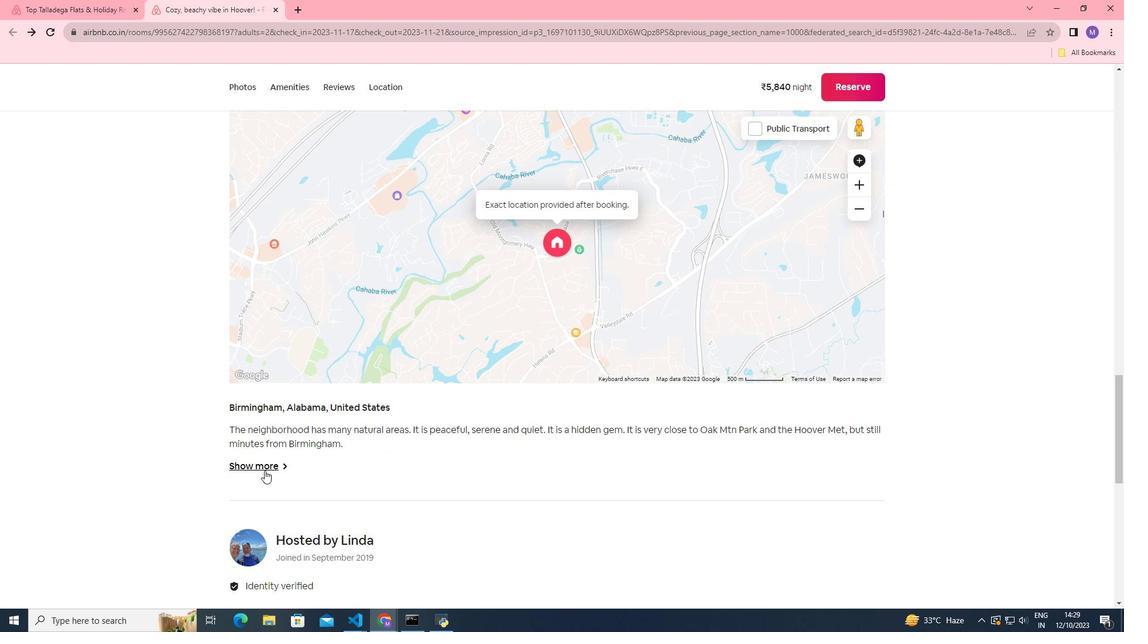 
Action: Mouse moved to (653, 315)
Screenshot: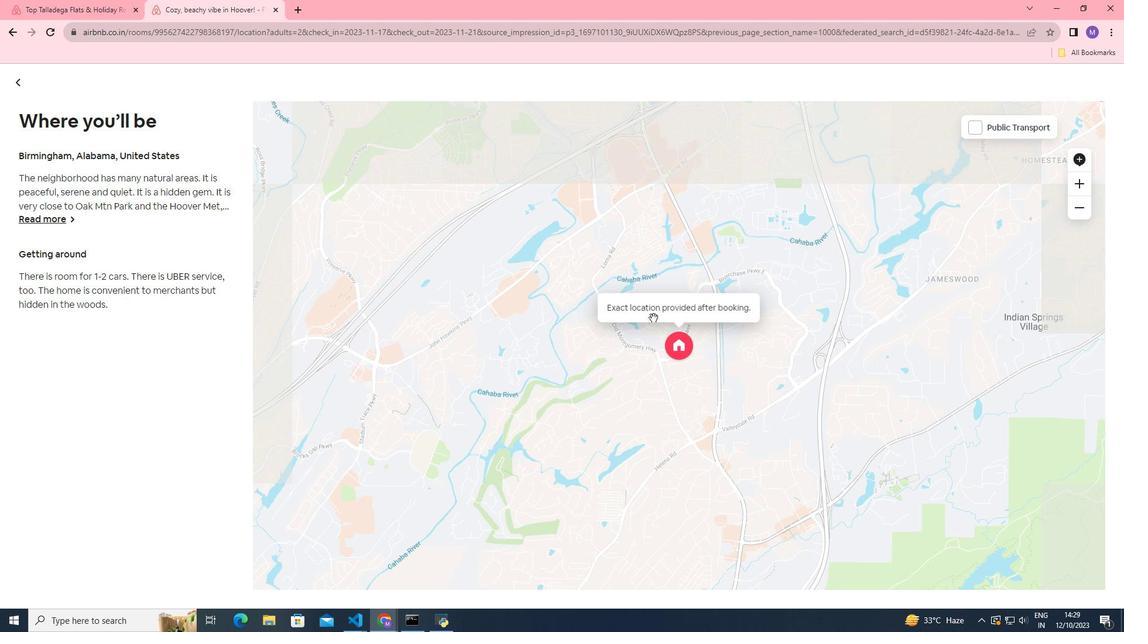
Action: Mouse scrolled (653, 314) with delta (0, 0)
Screenshot: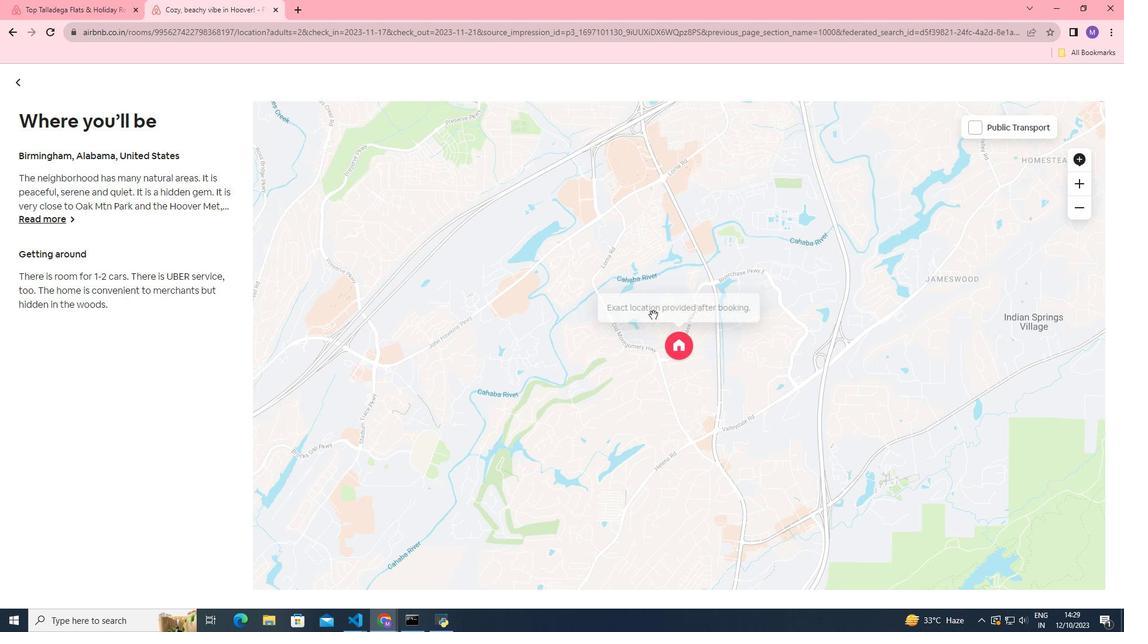 
Action: Mouse scrolled (653, 314) with delta (0, 0)
Screenshot: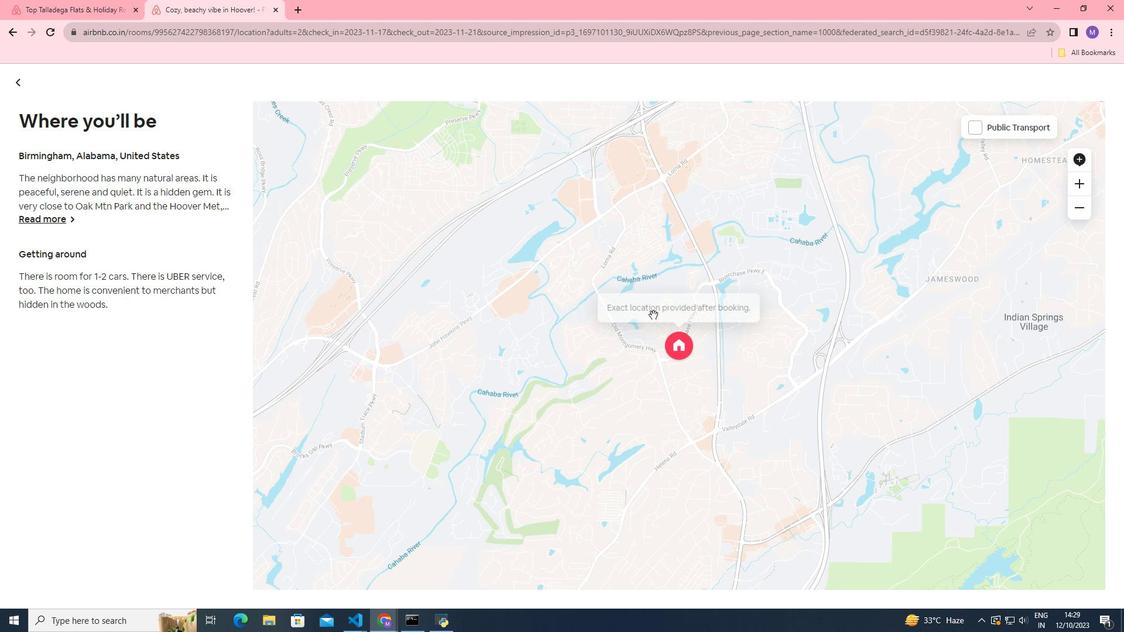 
Action: Mouse scrolled (653, 314) with delta (0, 0)
Screenshot: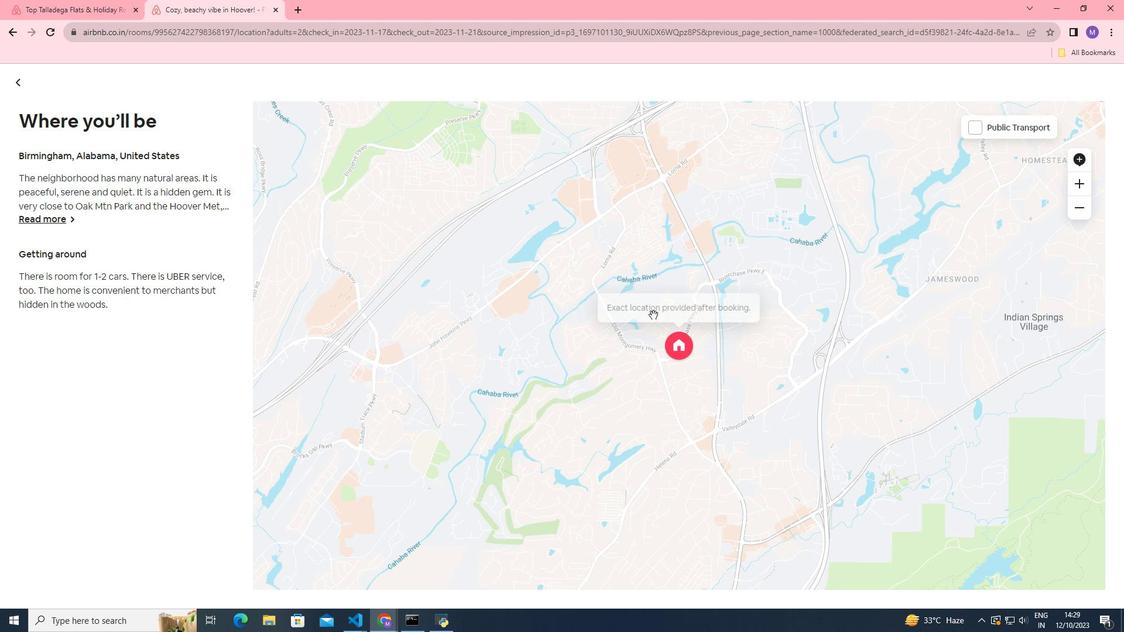
Action: Mouse scrolled (653, 314) with delta (0, 0)
Screenshot: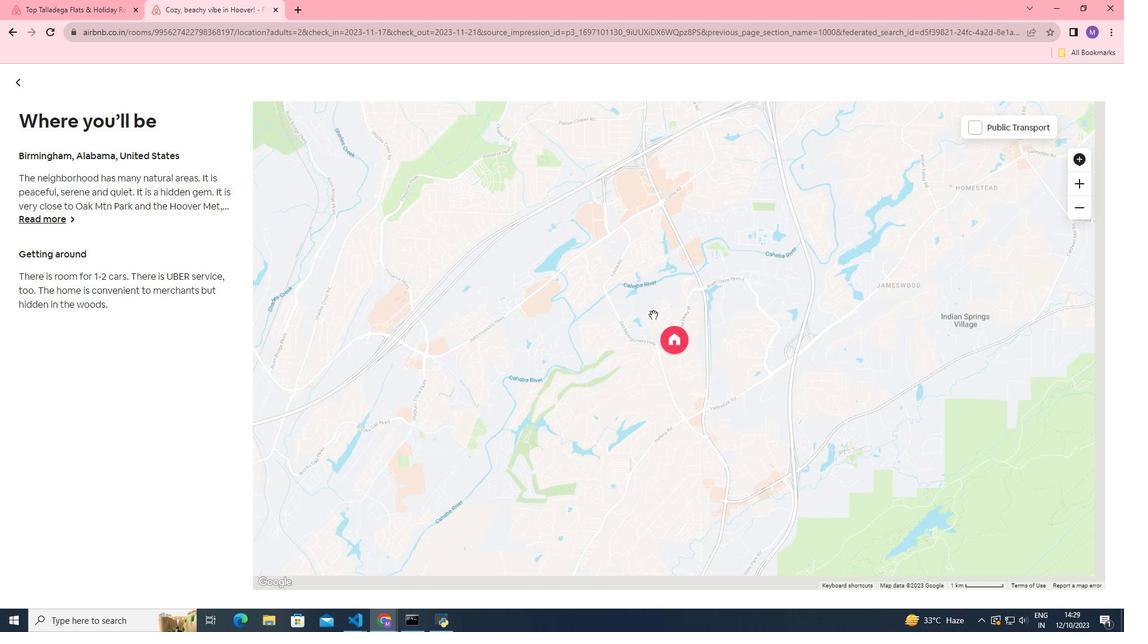 
Action: Mouse scrolled (653, 314) with delta (0, 0)
Screenshot: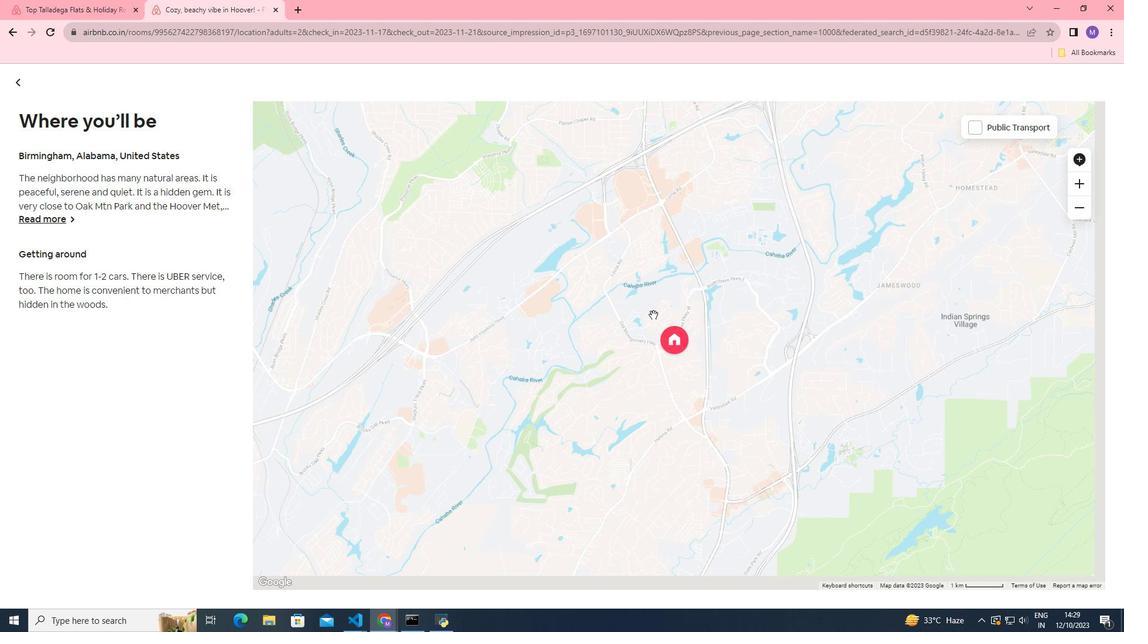 
Action: Mouse scrolled (653, 314) with delta (0, 0)
Screenshot: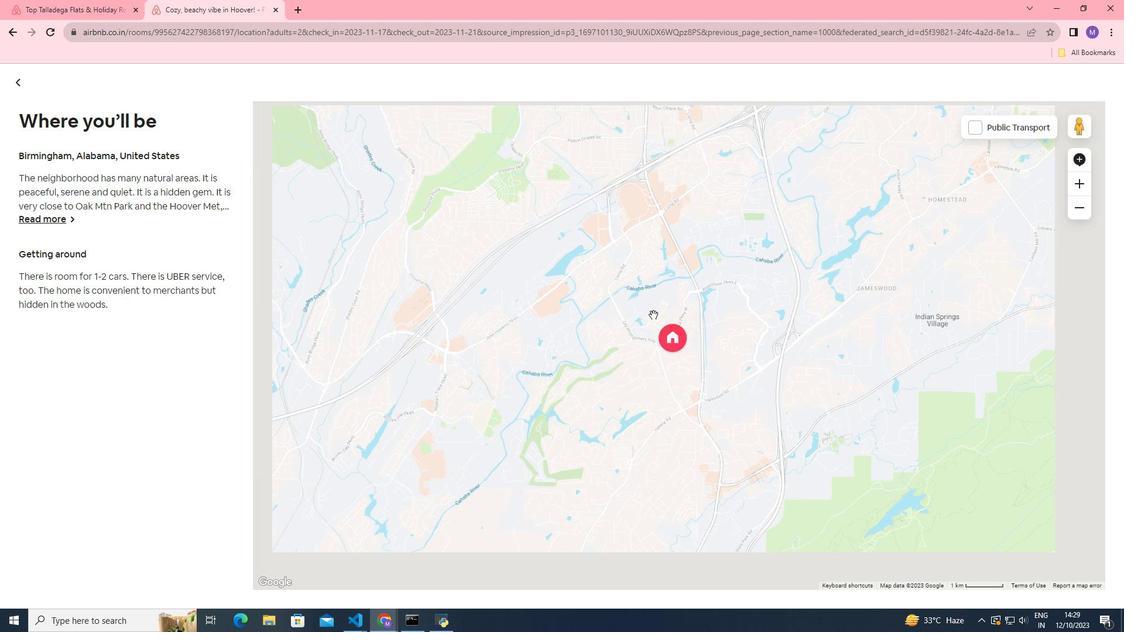 
Action: Mouse moved to (653, 315)
Screenshot: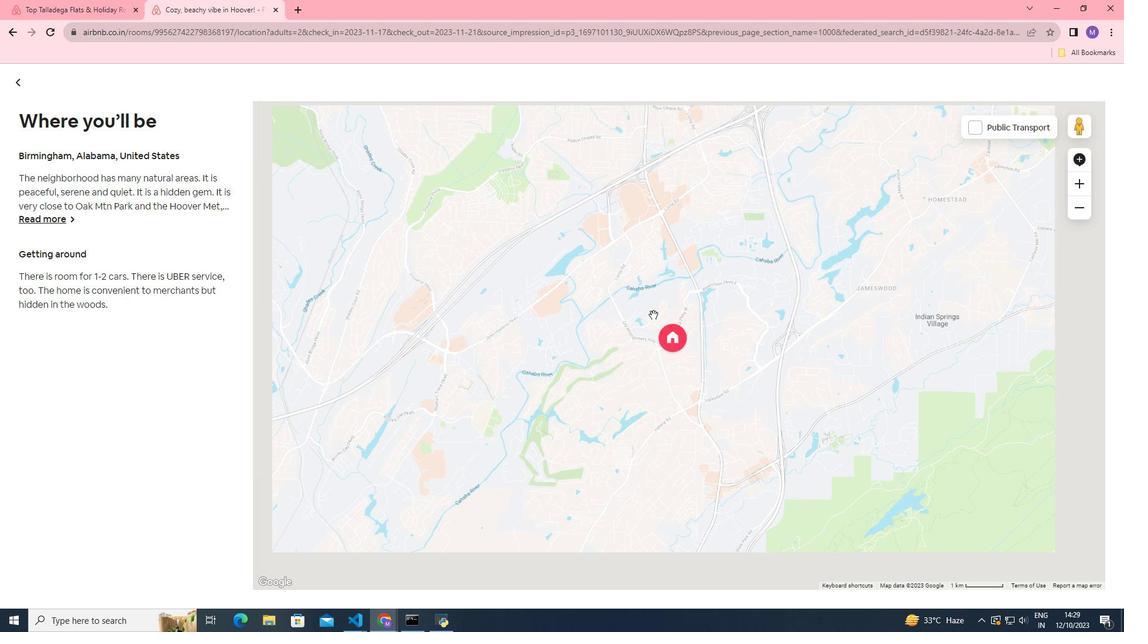 
Action: Mouse scrolled (653, 314) with delta (0, 0)
Screenshot: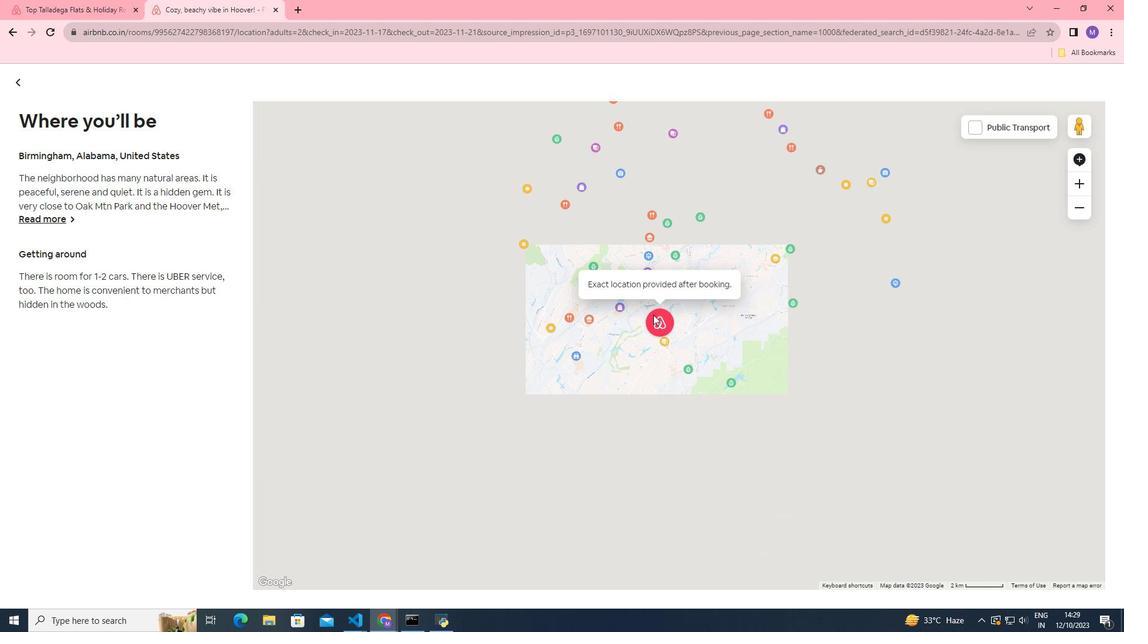 
Action: Mouse scrolled (653, 314) with delta (0, 0)
Screenshot: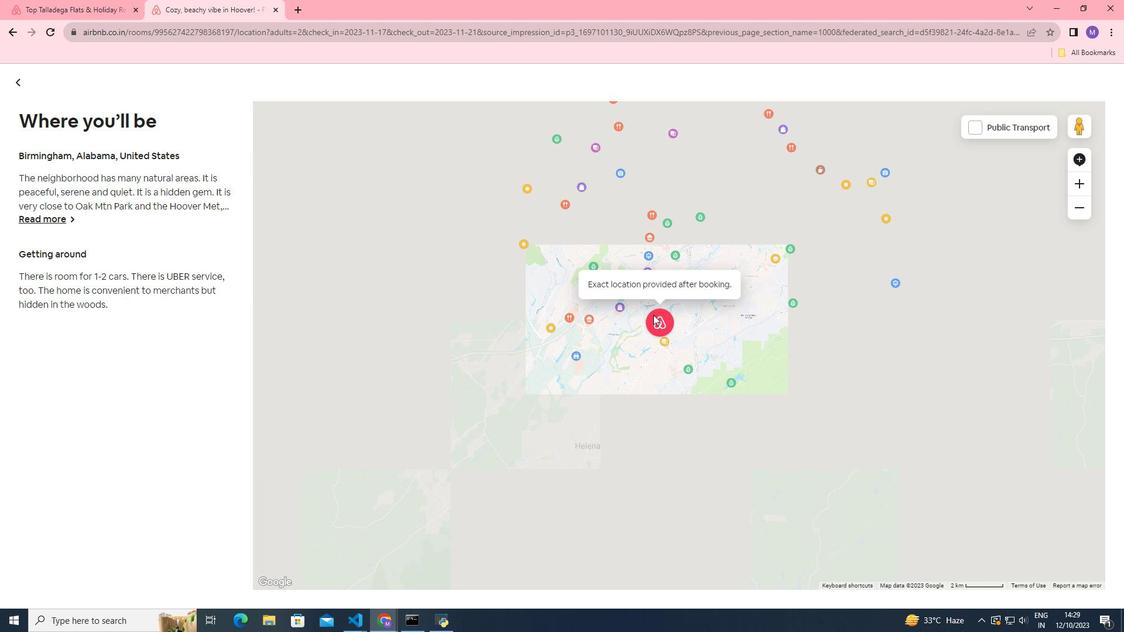 
Action: Mouse scrolled (653, 314) with delta (0, 0)
Screenshot: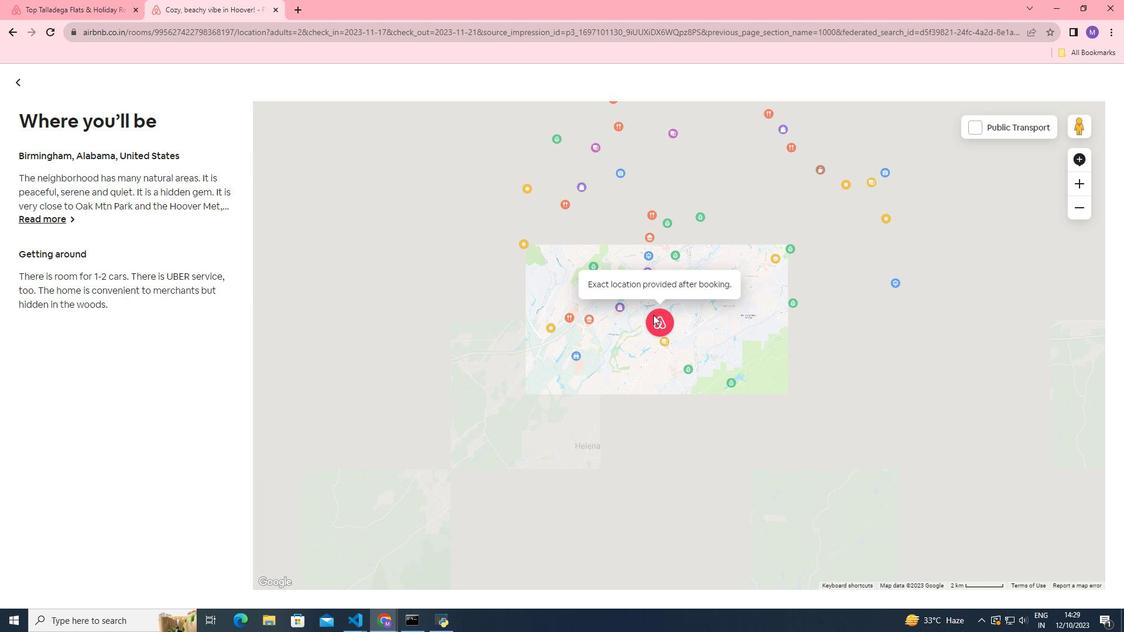 
Action: Mouse scrolled (653, 314) with delta (0, 0)
Screenshot: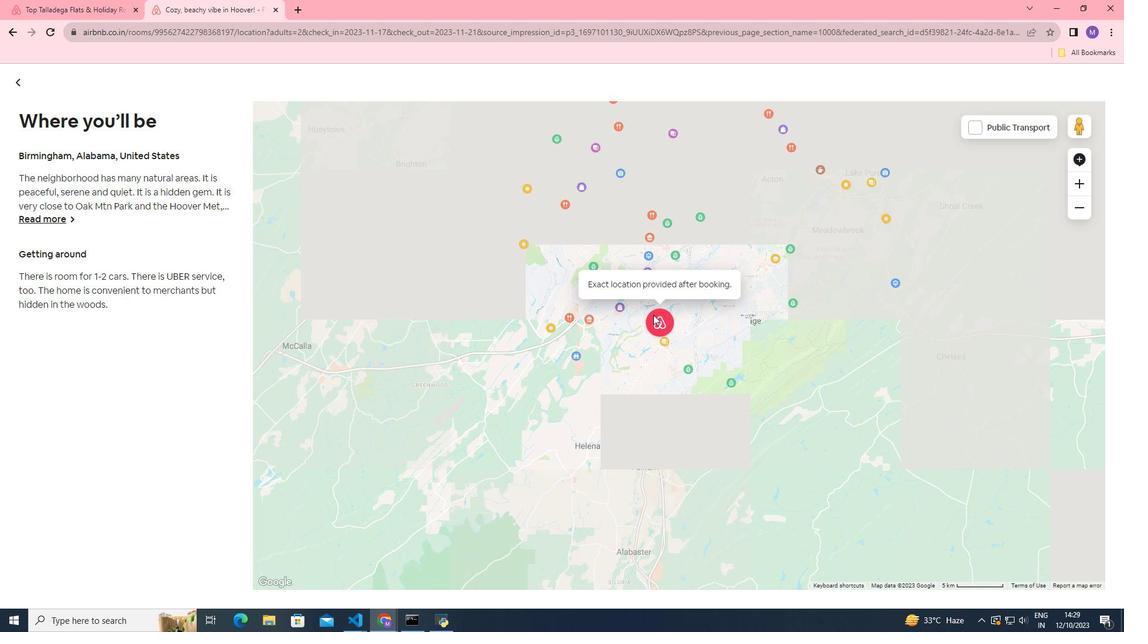 
Action: Mouse scrolled (653, 314) with delta (0, 0)
Screenshot: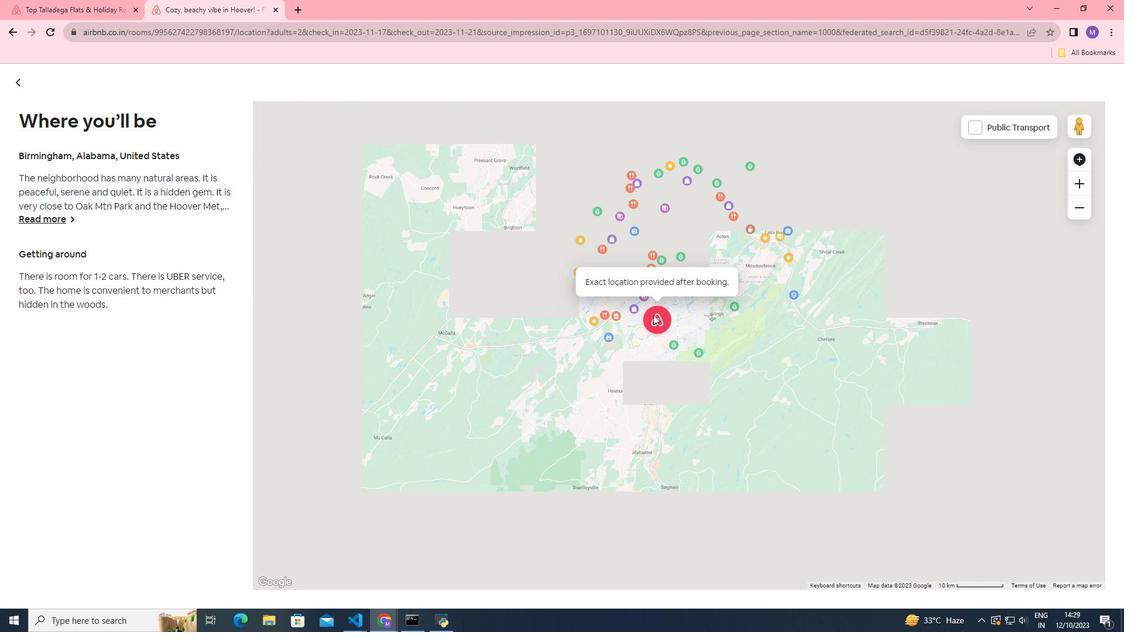 
Action: Mouse moved to (648, 315)
Screenshot: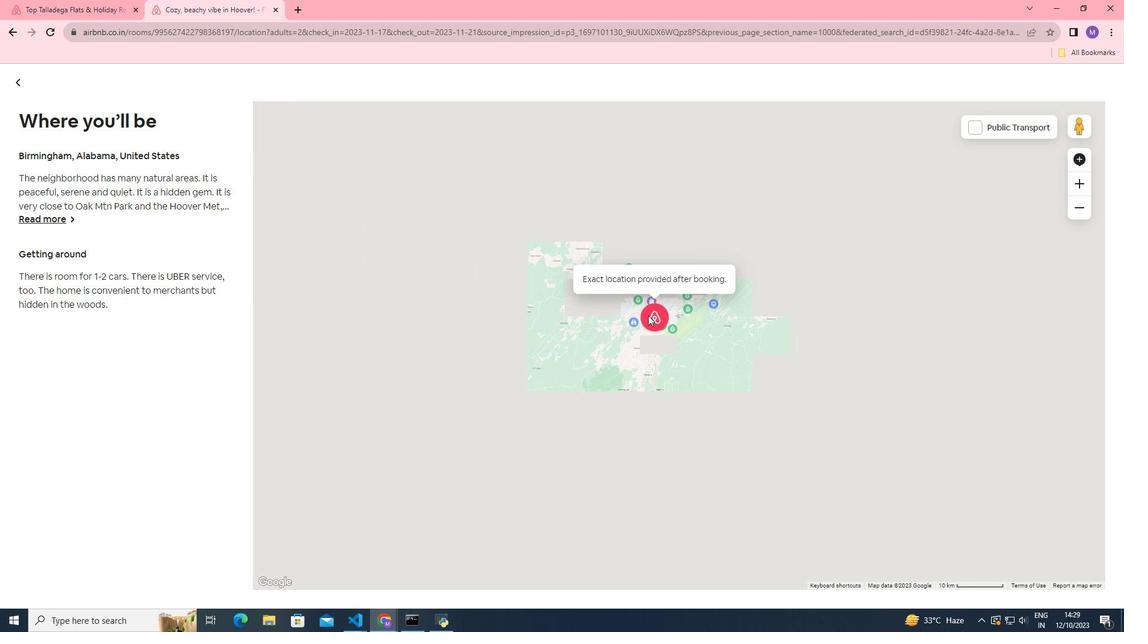 
Action: Mouse scrolled (648, 315) with delta (0, 0)
Screenshot: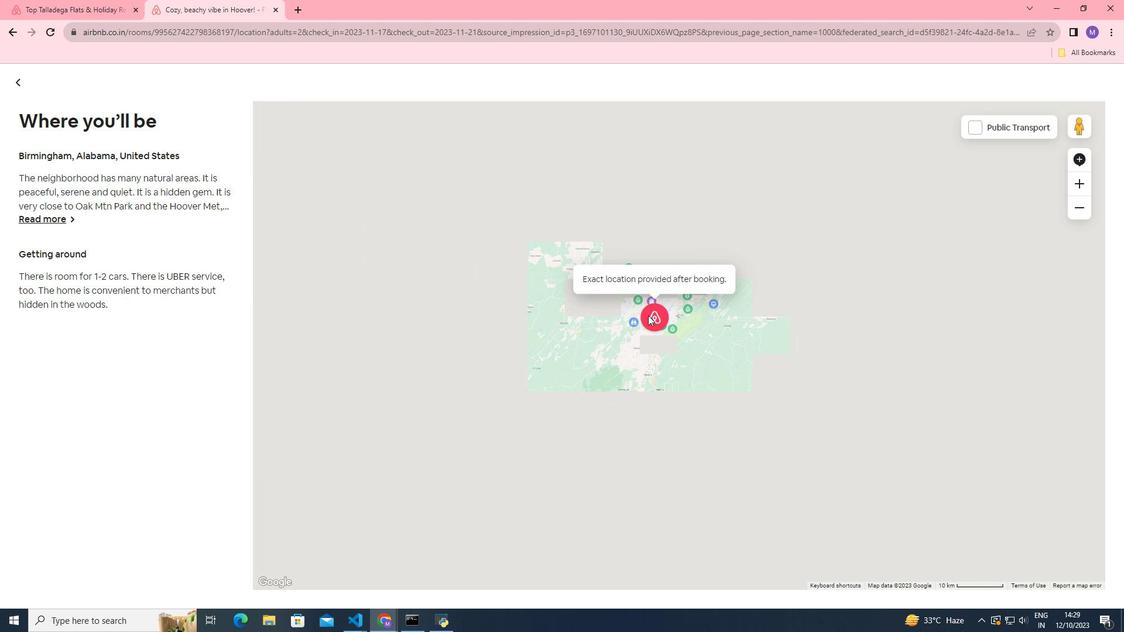 
Action: Mouse scrolled (648, 315) with delta (0, 0)
Screenshot: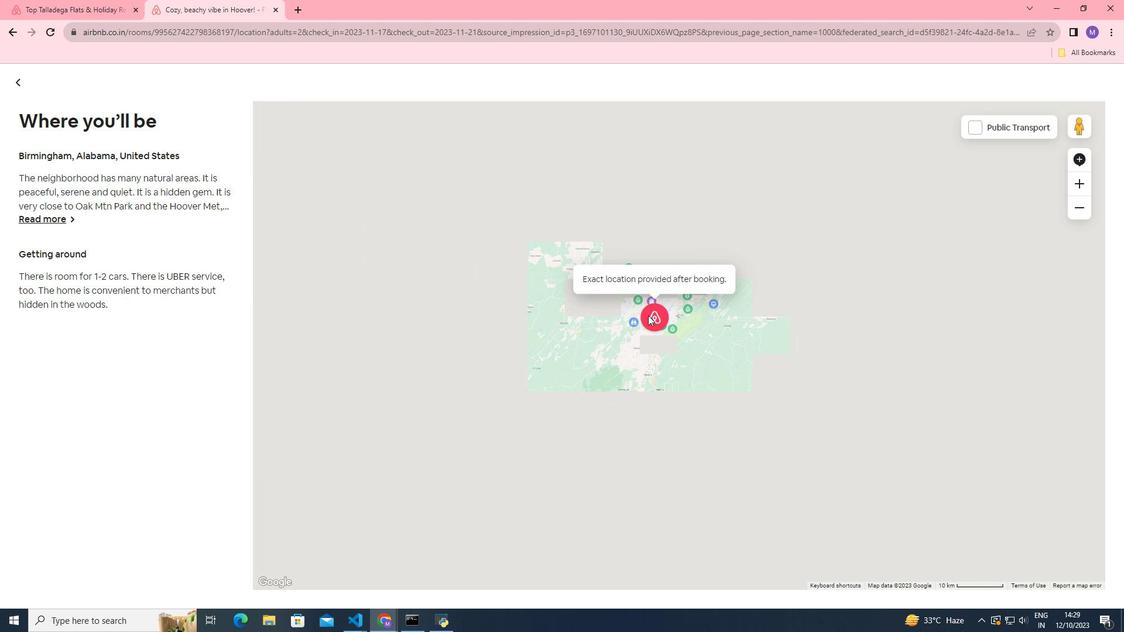 
Action: Mouse scrolled (648, 315) with delta (0, 0)
Screenshot: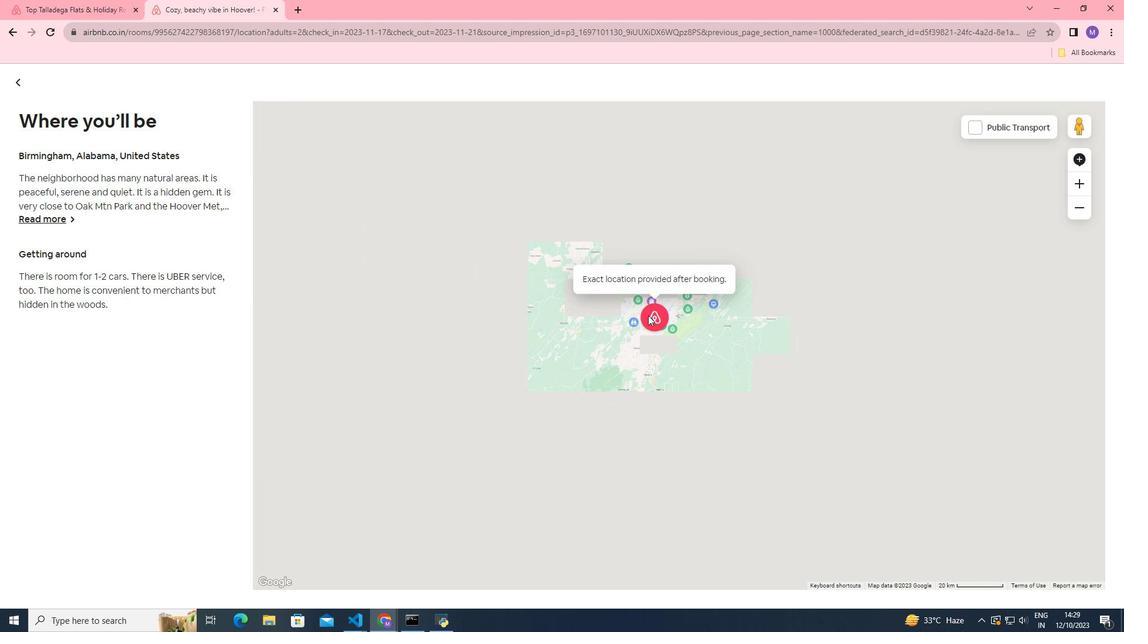 
Action: Mouse scrolled (648, 315) with delta (0, 0)
Screenshot: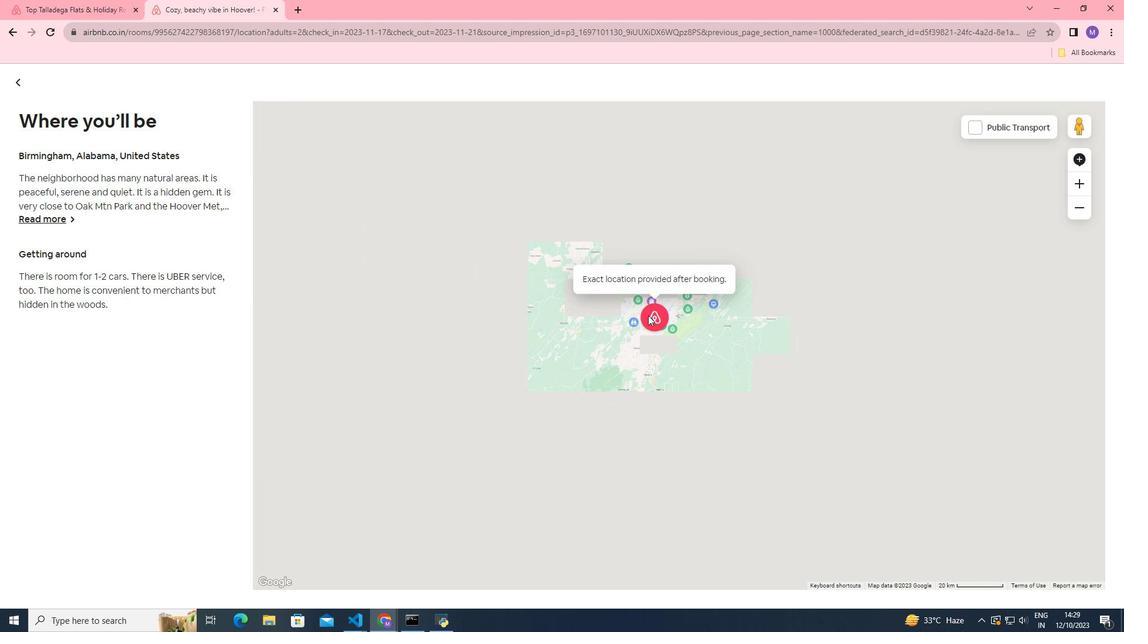 
Action: Mouse scrolled (648, 315) with delta (0, 0)
Screenshot: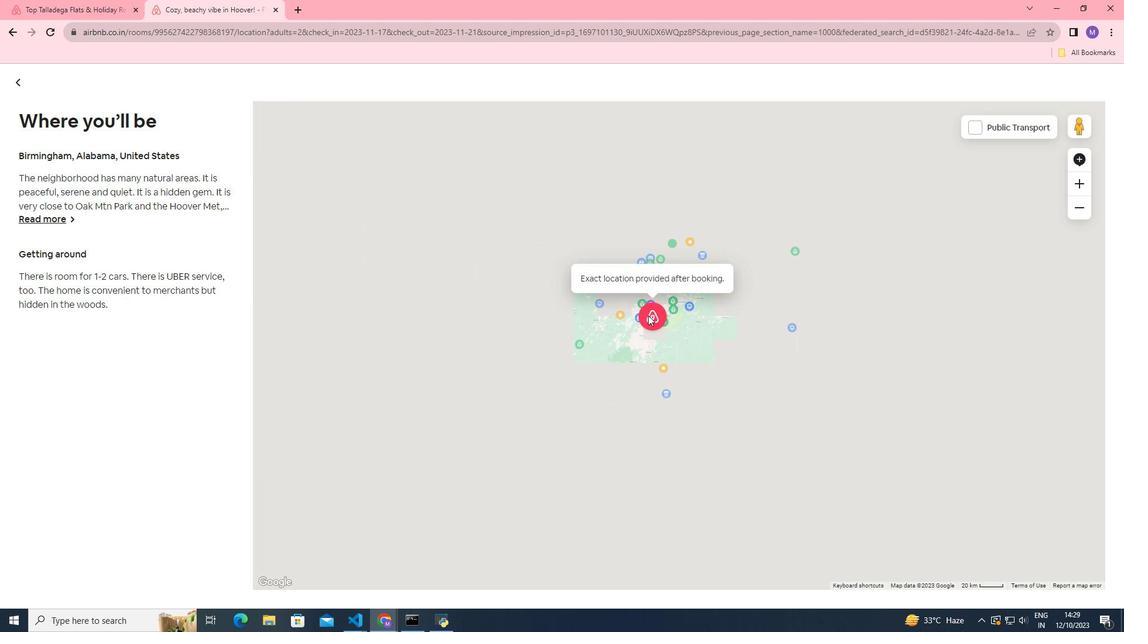 
Action: Mouse scrolled (648, 315) with delta (0, 0)
Screenshot: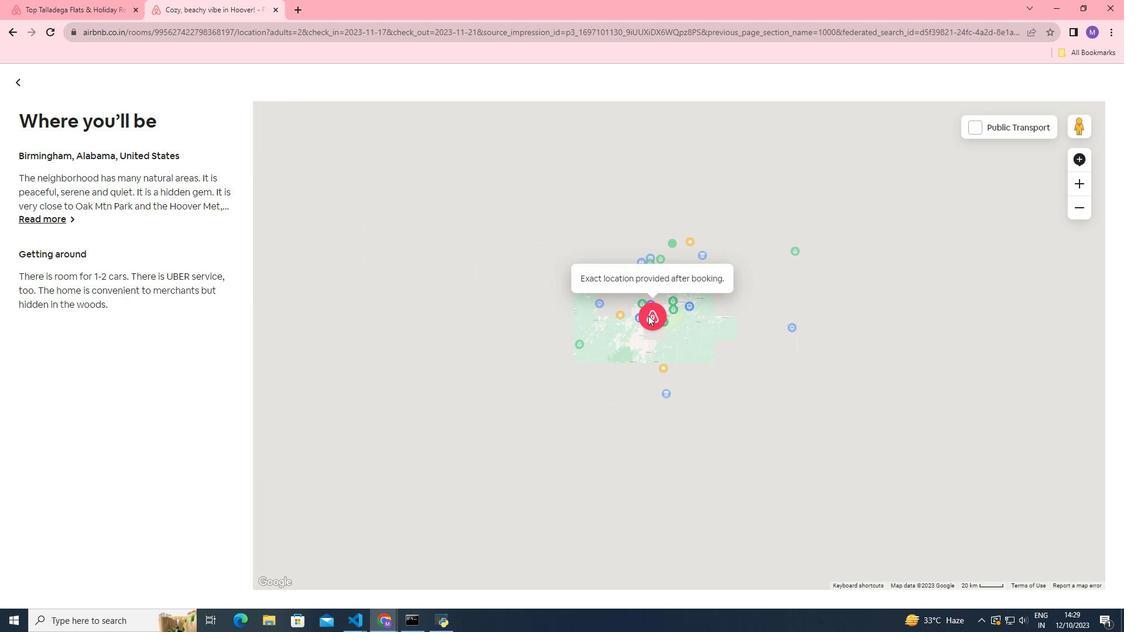 
Action: Mouse moved to (630, 329)
